 Task: Get directions from Mount Vernon, Virginia, United States to Santa Fe, New Mexico, United States  and explore the nearby hotels with guest rating 4 and above during next weekend and 1 guest
Action: Key pressed google<Key.space>map
Screenshot: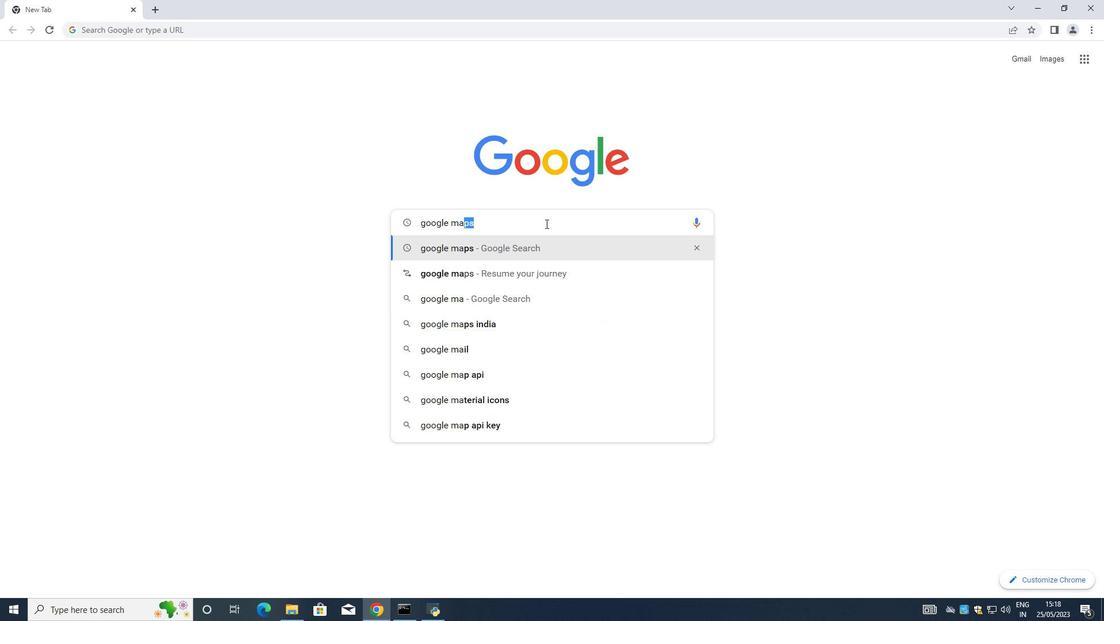 
Action: Mouse moved to (539, 220)
Screenshot: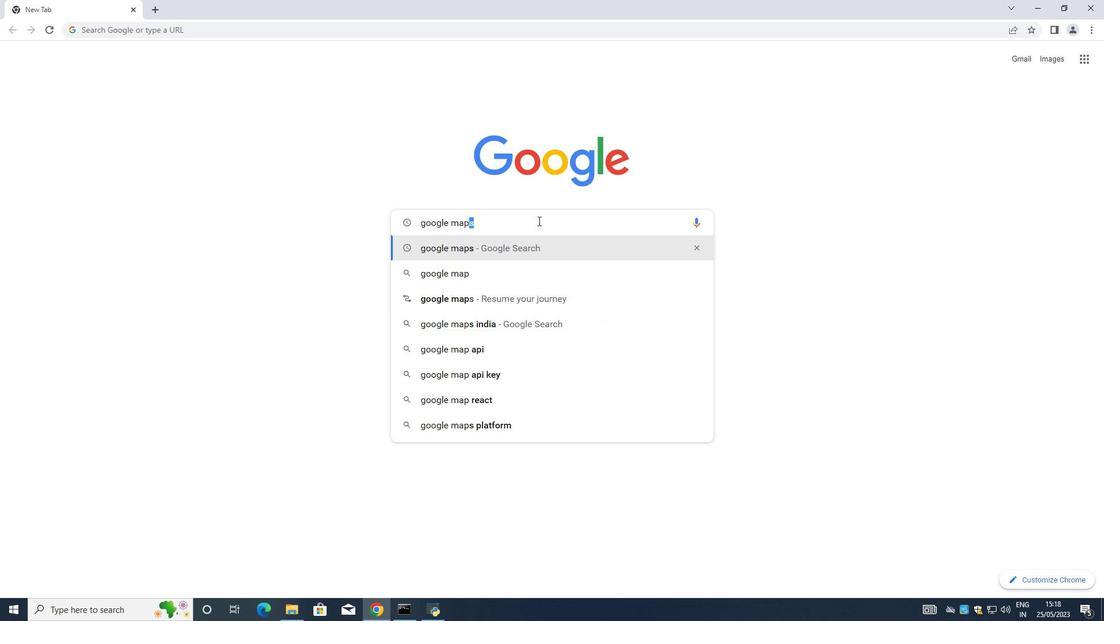 
Action: Key pressed s
Screenshot: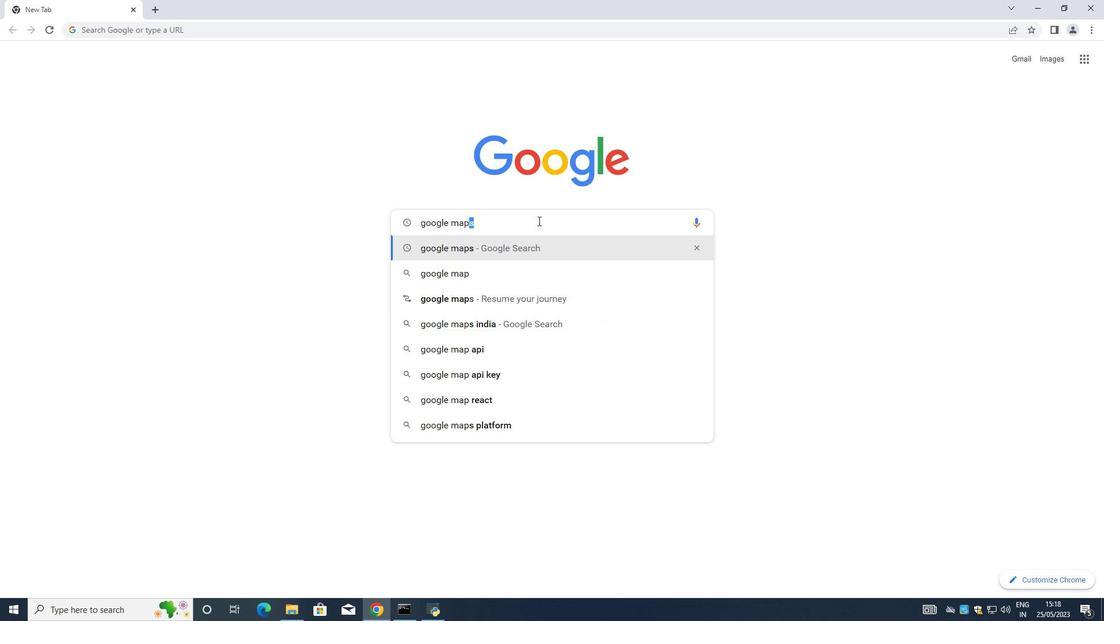 
Action: Mouse moved to (543, 221)
Screenshot: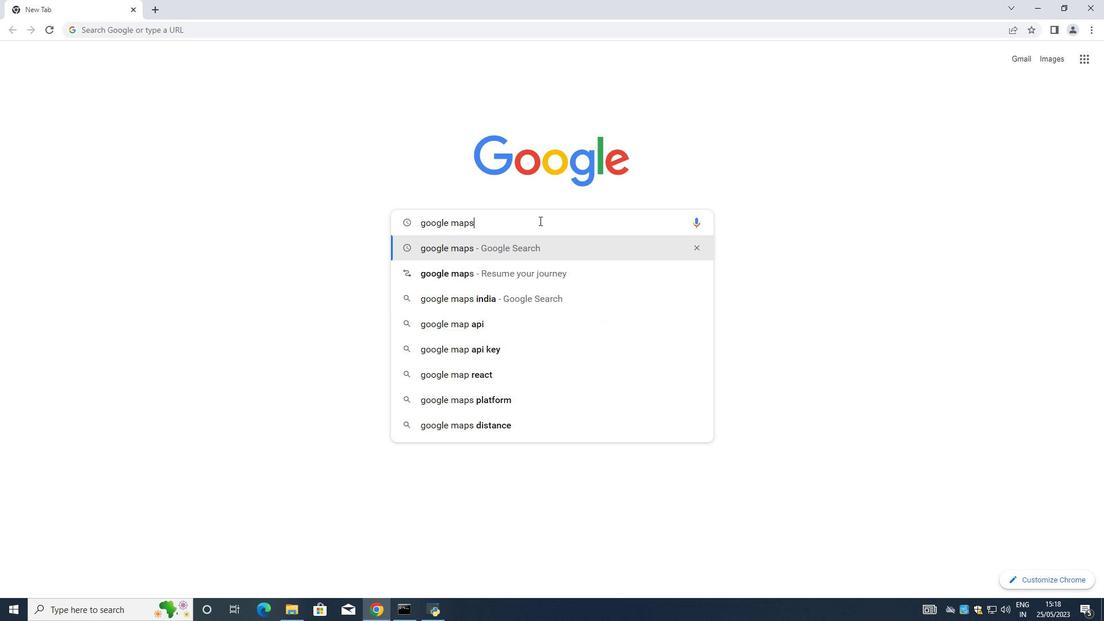 
Action: Key pressed <Key.enter>
Screenshot: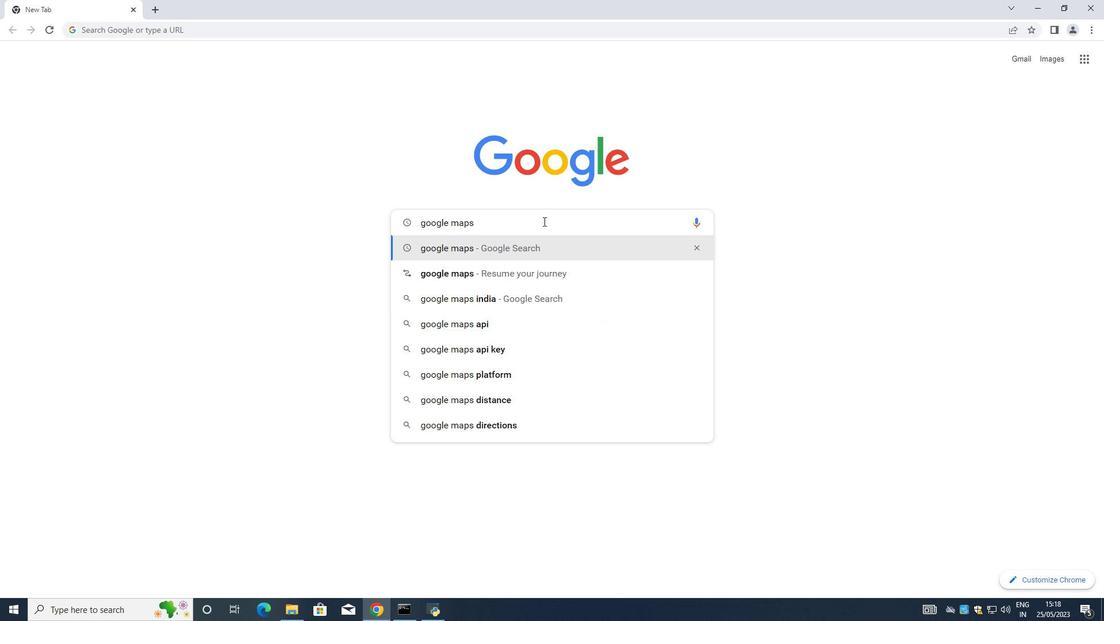 
Action: Mouse moved to (652, 223)
Screenshot: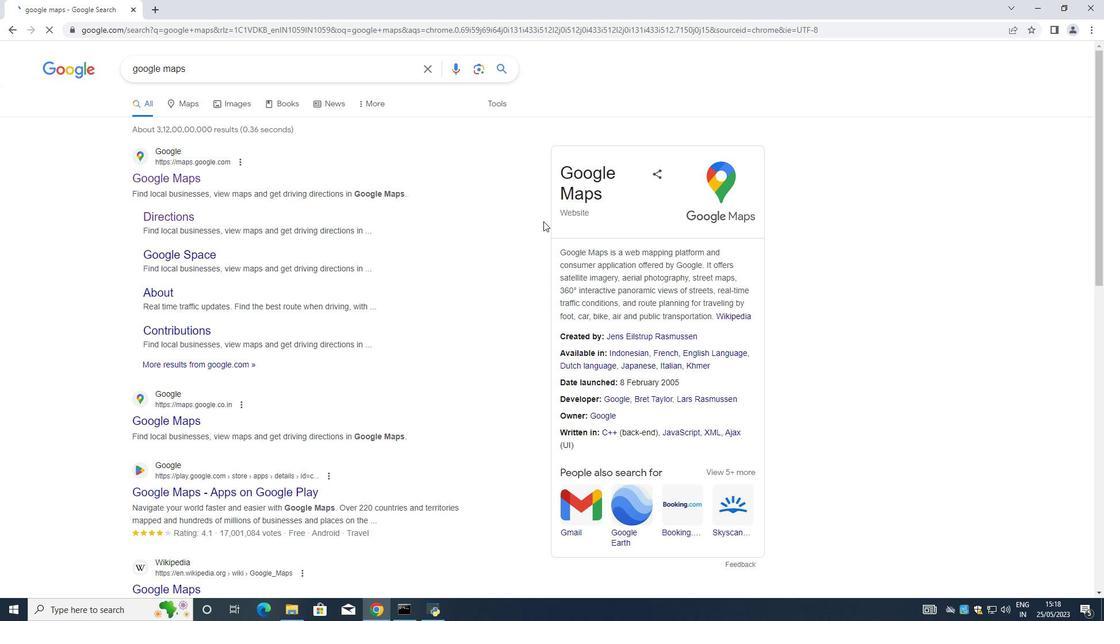 
Action: Mouse scrolled (652, 223) with delta (0, 0)
Screenshot: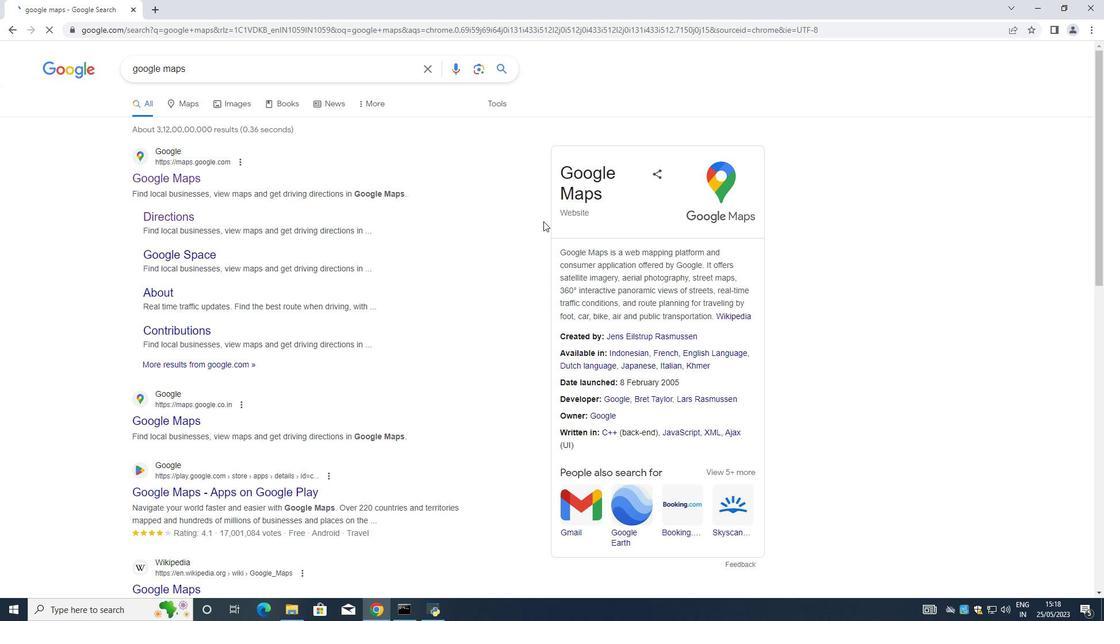 
Action: Mouse moved to (181, 177)
Screenshot: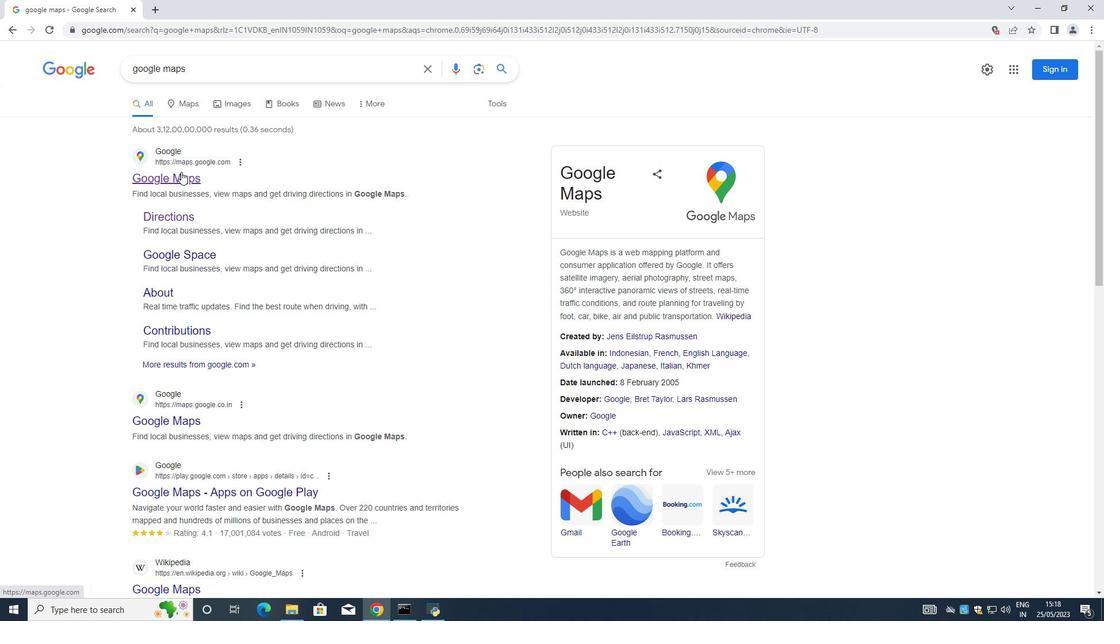 
Action: Mouse pressed left at (181, 177)
Screenshot: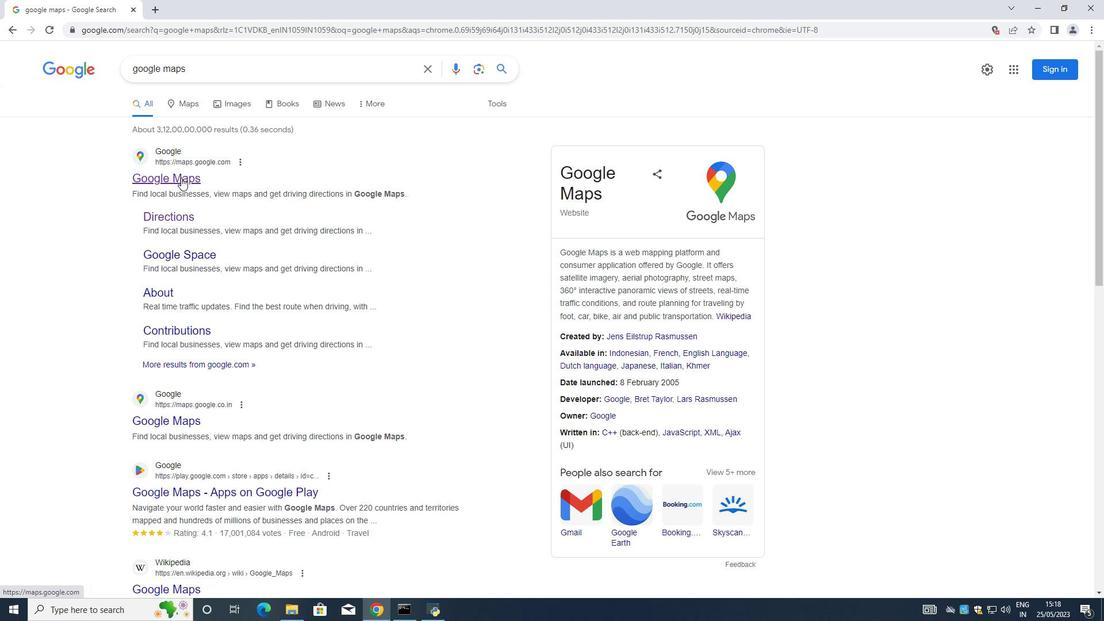 
Action: Mouse moved to (149, 56)
Screenshot: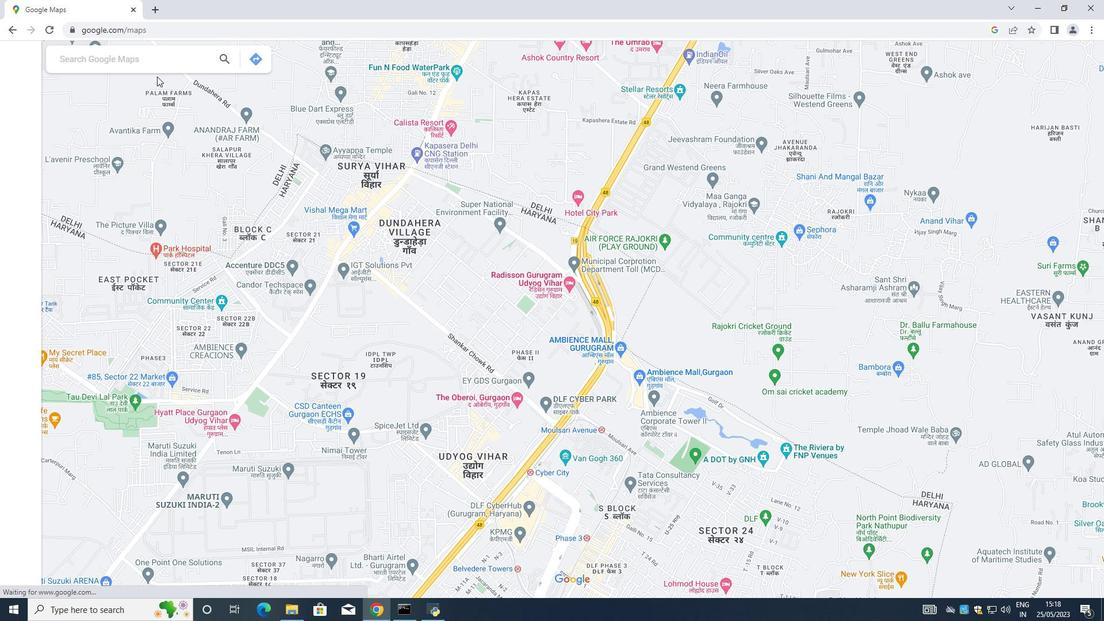 
Action: Mouse pressed left at (149, 56)
Screenshot: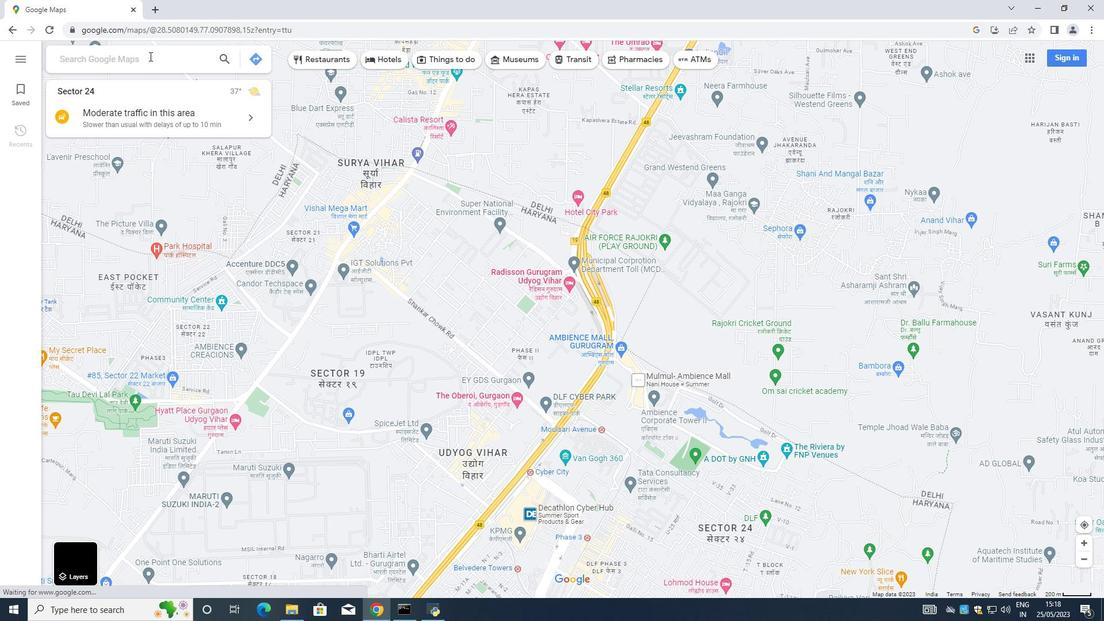 
Action: Key pressed <Key.shift><Key.shift><Key.shift><Key.shift><Key.shift><Key.shift>Santa<Key.space><Key.shift>Fe,new<Key.space>mexico,<Key.shift><Key.shift><Key.shift><Key.shift><Key.shift>United<Key.space><Key.shift>States
Screenshot: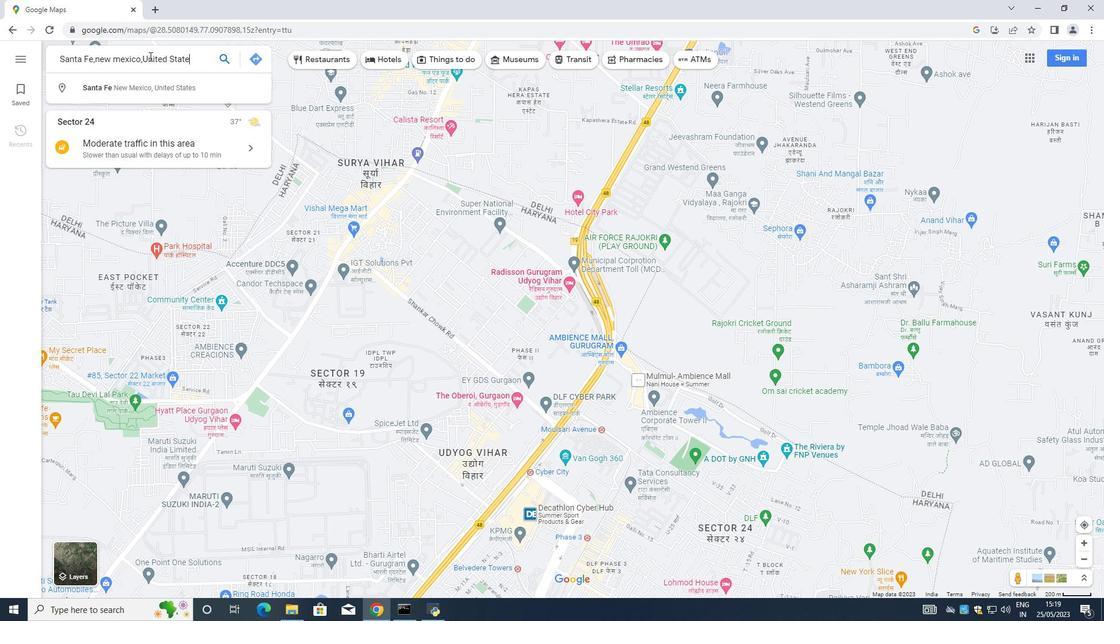 
Action: Mouse moved to (223, 55)
Screenshot: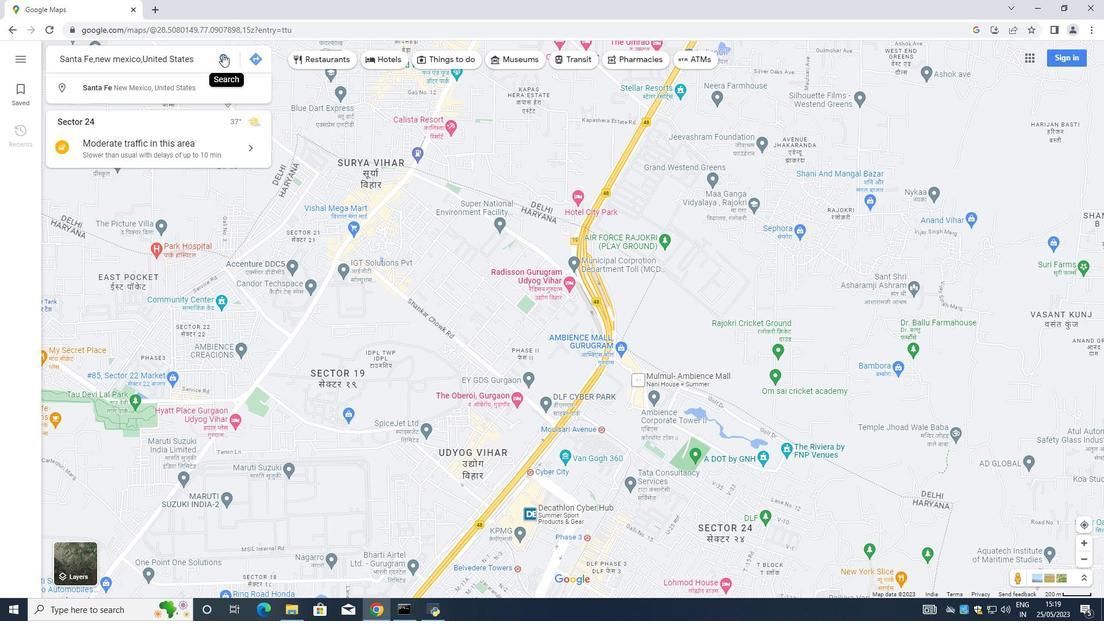 
Action: Mouse pressed left at (223, 55)
Screenshot: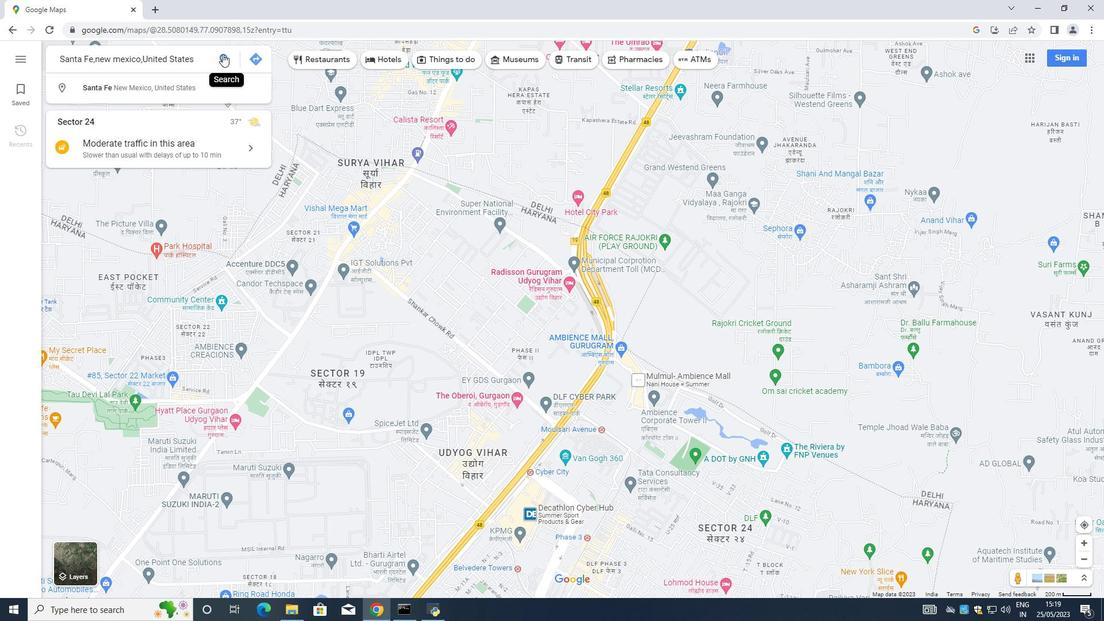 
Action: Mouse moved to (78, 261)
Screenshot: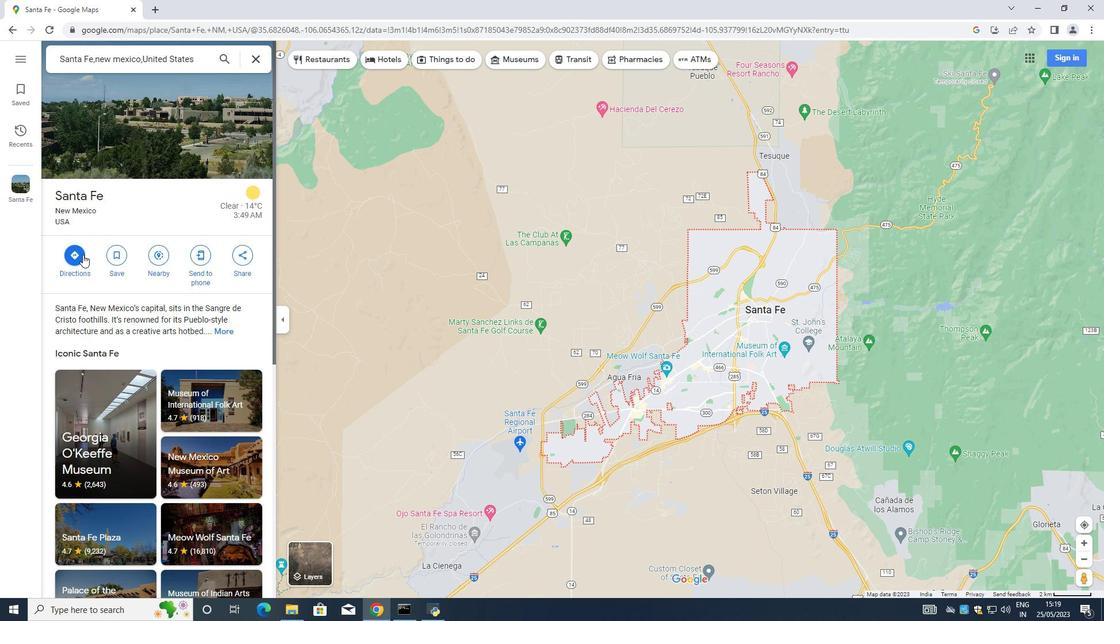 
Action: Mouse pressed left at (78, 261)
Screenshot: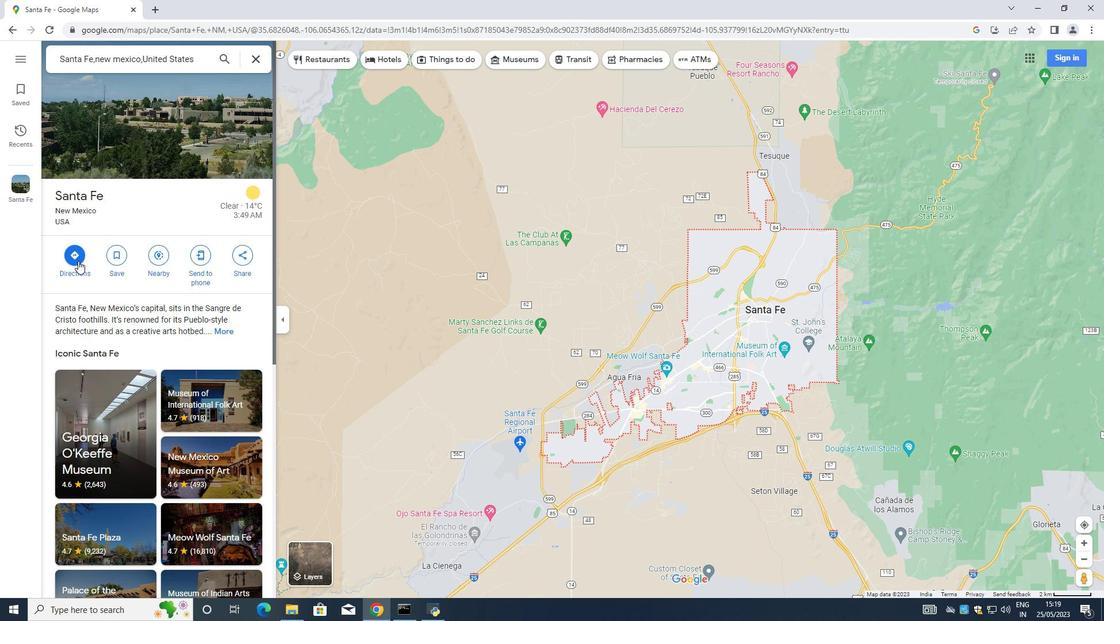 
Action: Mouse moved to (141, 88)
Screenshot: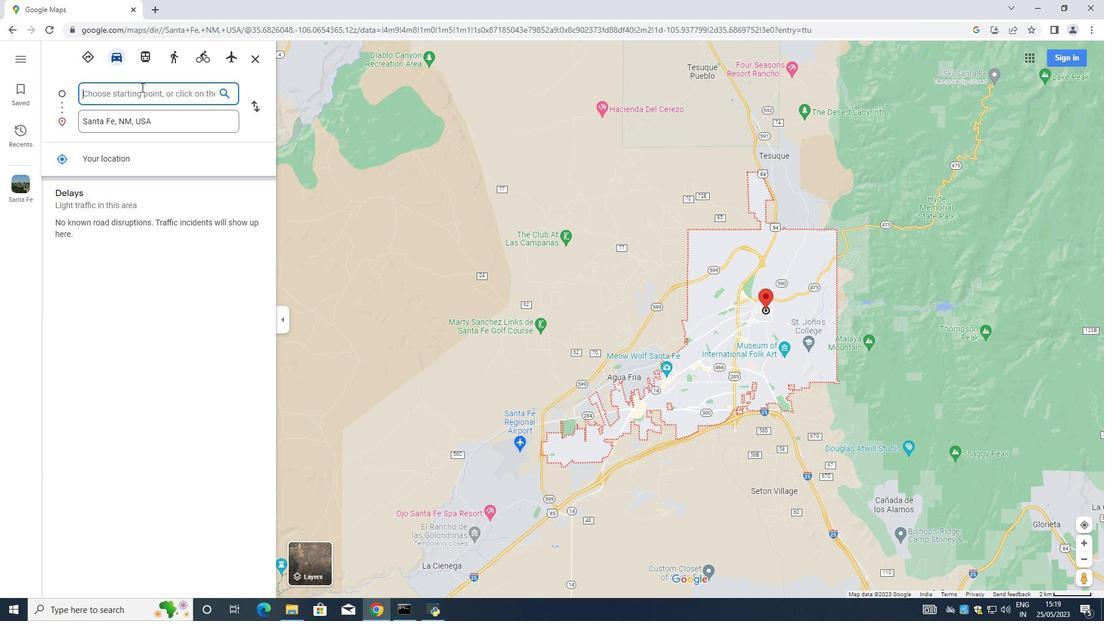 
Action: Mouse pressed left at (141, 88)
Screenshot: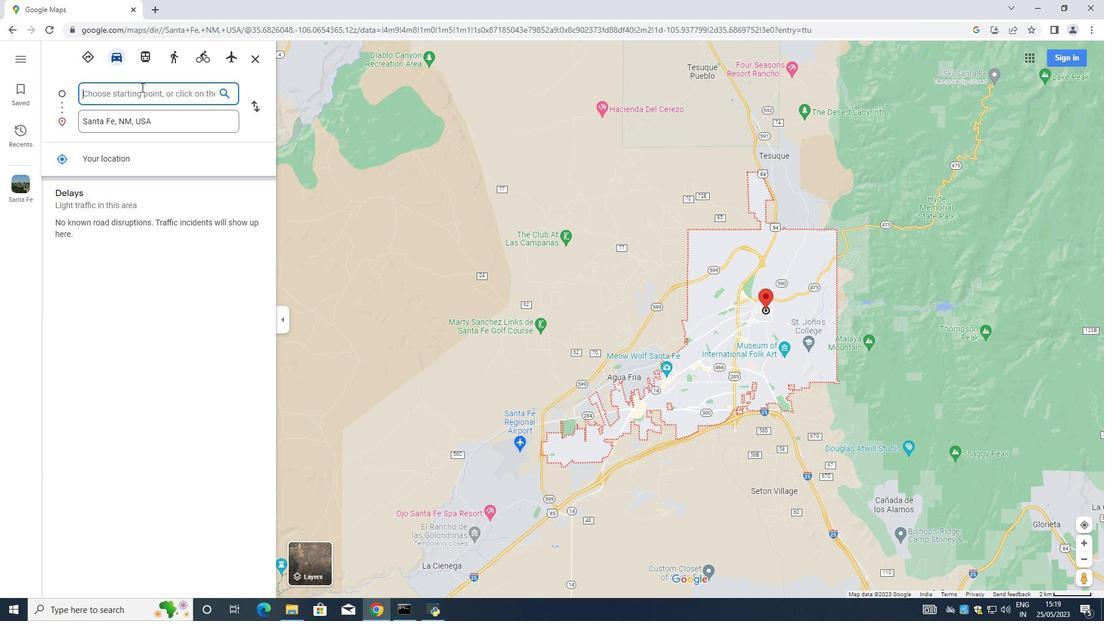 
Action: Mouse moved to (139, 89)
Screenshot: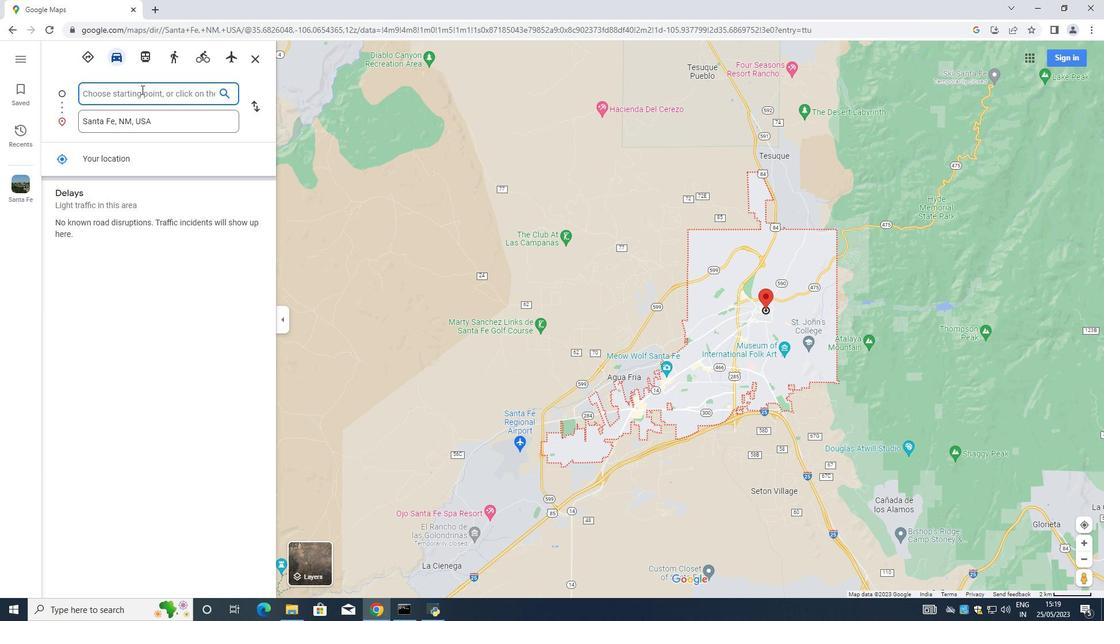 
Action: Key pressed <Key.shift><Key.shift>Mount<Key.space><Key.shift>Vernon,<Key.shift>Virginia,<Key.shift><Key.shift><Key.shift><Key.shift><Key.shift><Key.shift><Key.shift><Key.shift><Key.shift><Key.shift><Key.shift><Key.shift><Key.shift><Key.shift><Key.shift><Key.shift><Key.shift><Key.shift><Key.shift><Key.shift><Key.shift><Key.shift><Key.shift><Key.shift><Key.shift><Key.shift><Key.shift>Unites<Key.space><Key.shift><Key.shift><Key.shift><Key.shift><Key.shift><Key.shift><Key.shift><Key.shift><Key.shift>States
Screenshot: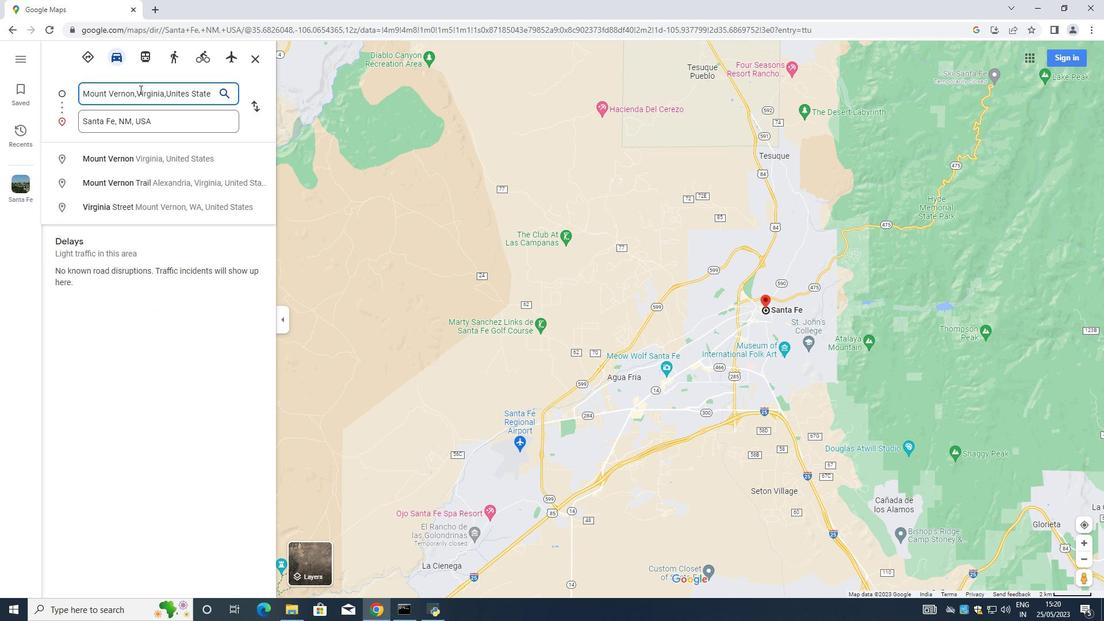 
Action: Mouse moved to (228, 94)
Screenshot: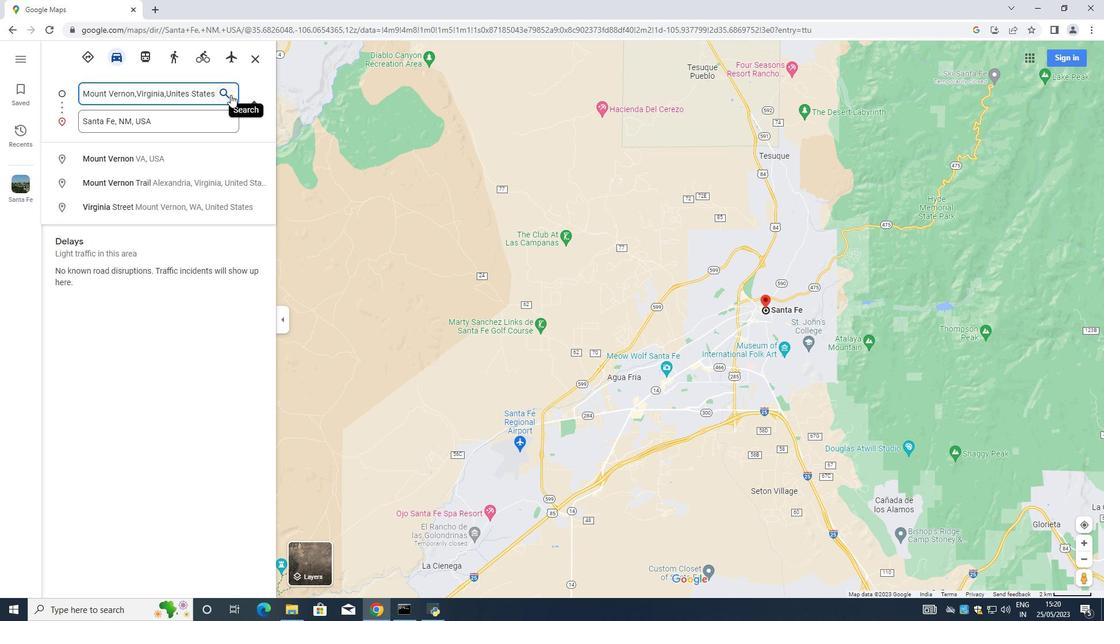 
Action: Mouse pressed left at (228, 94)
Screenshot: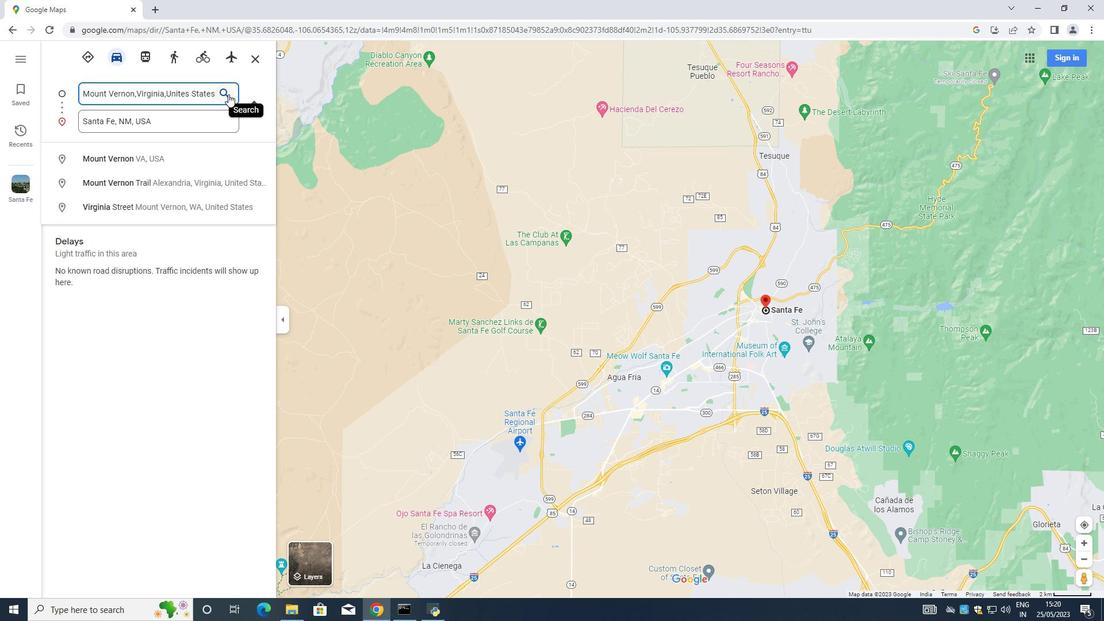 
Action: Mouse moved to (320, 56)
Screenshot: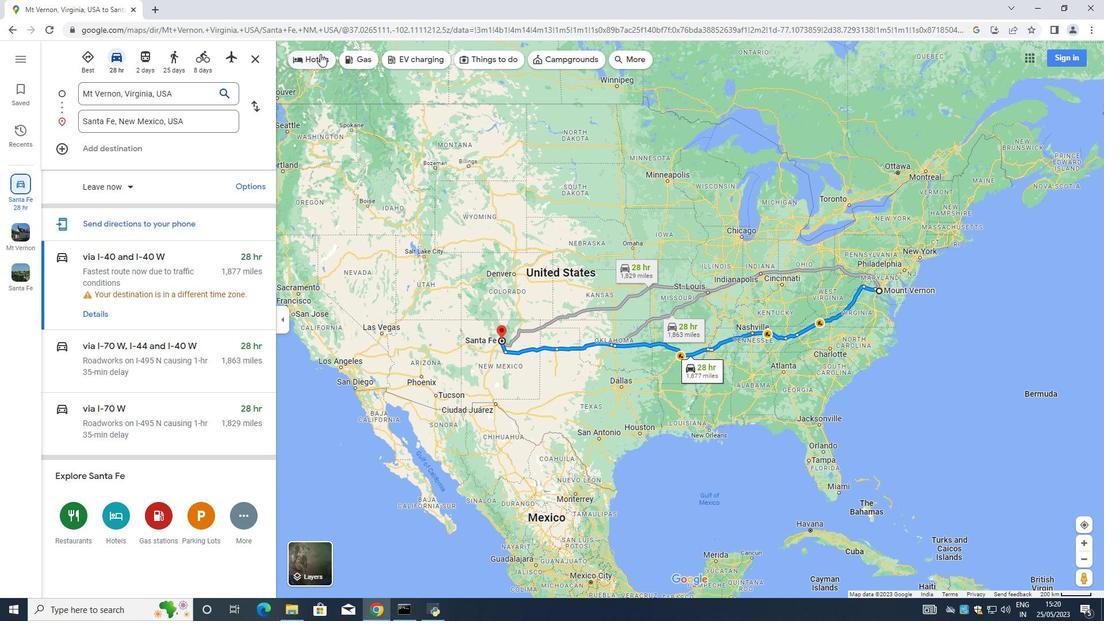 
Action: Mouse pressed left at (320, 56)
Screenshot: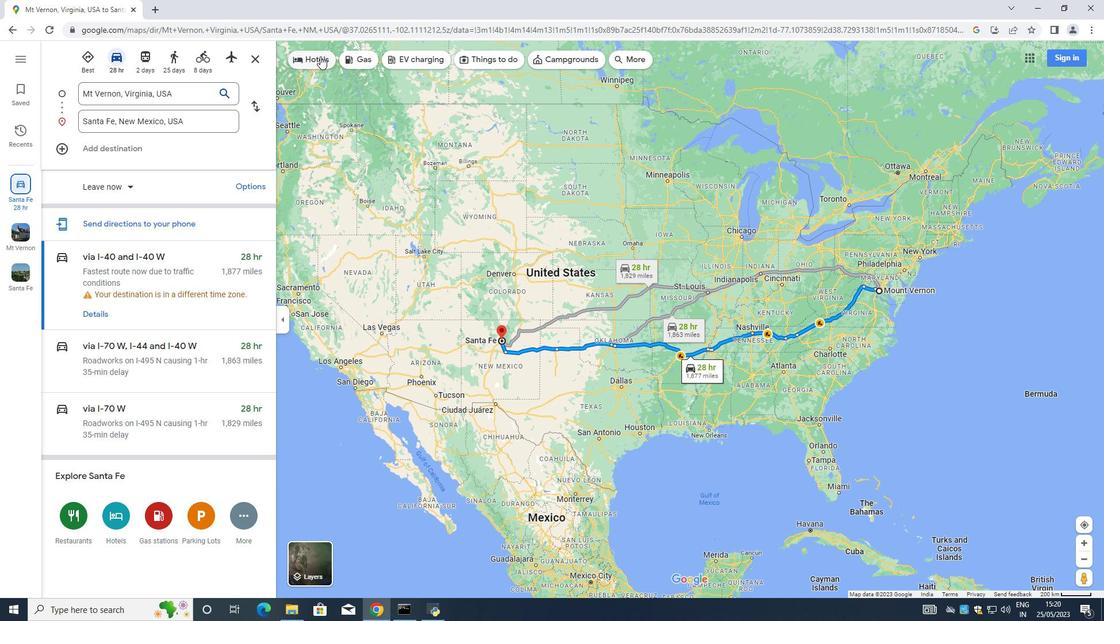 
Action: Mouse moved to (262, 96)
Screenshot: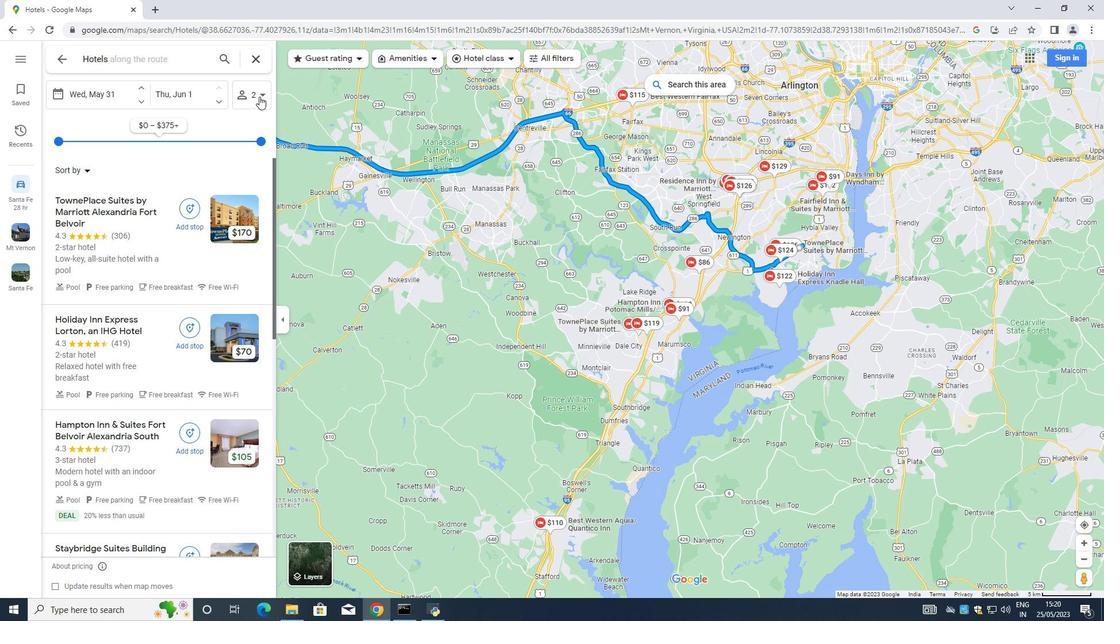 
Action: Mouse pressed left at (262, 96)
Screenshot: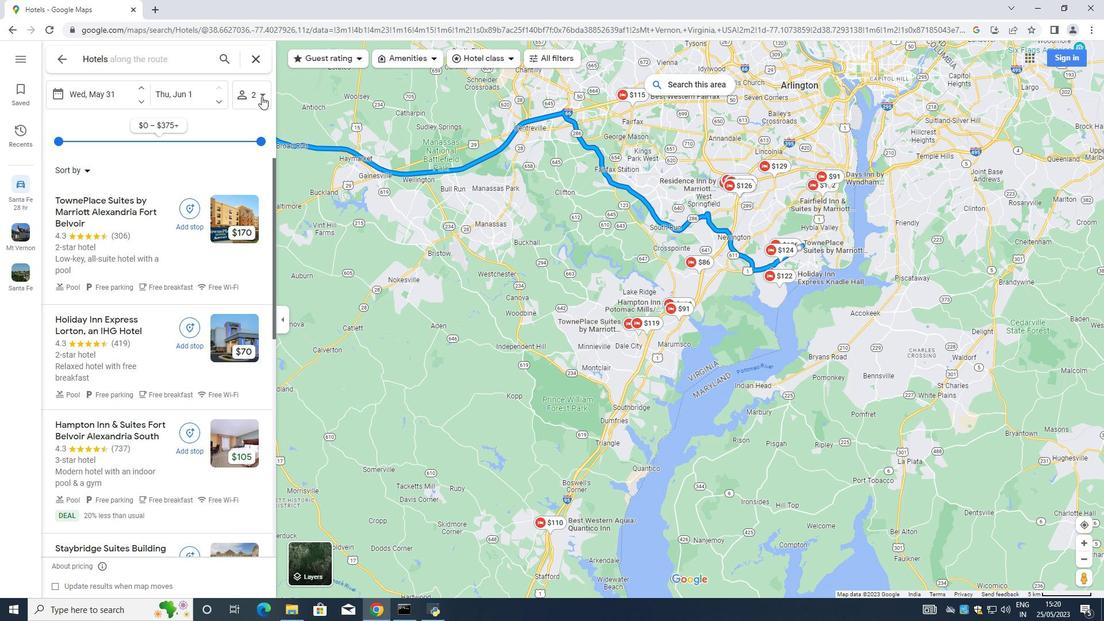 
Action: Mouse moved to (261, 96)
Screenshot: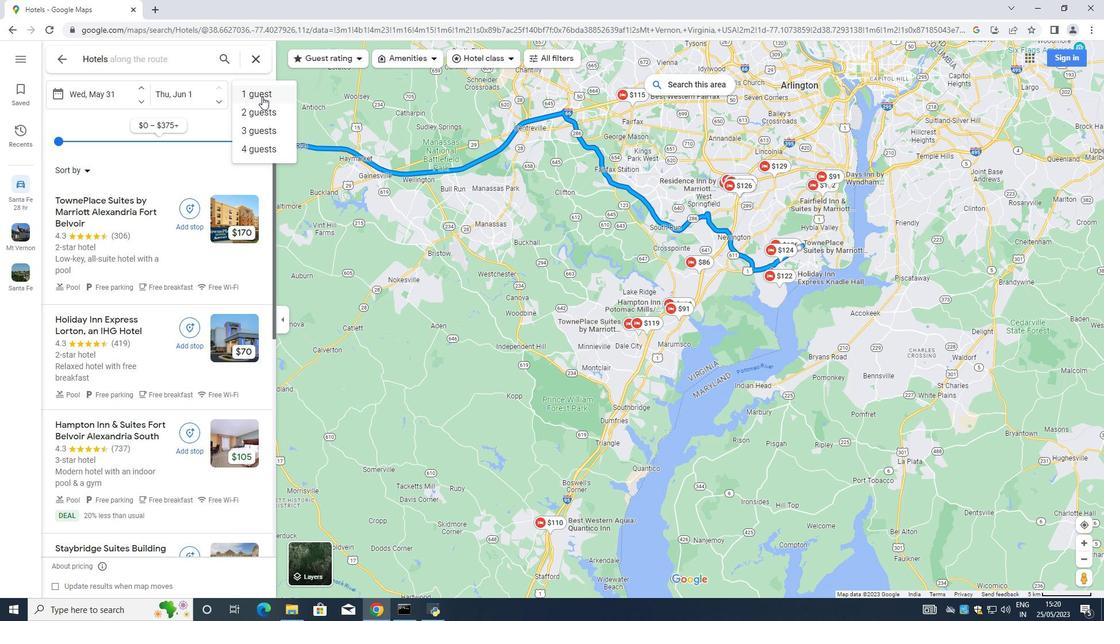 
Action: Mouse pressed left at (261, 96)
Screenshot: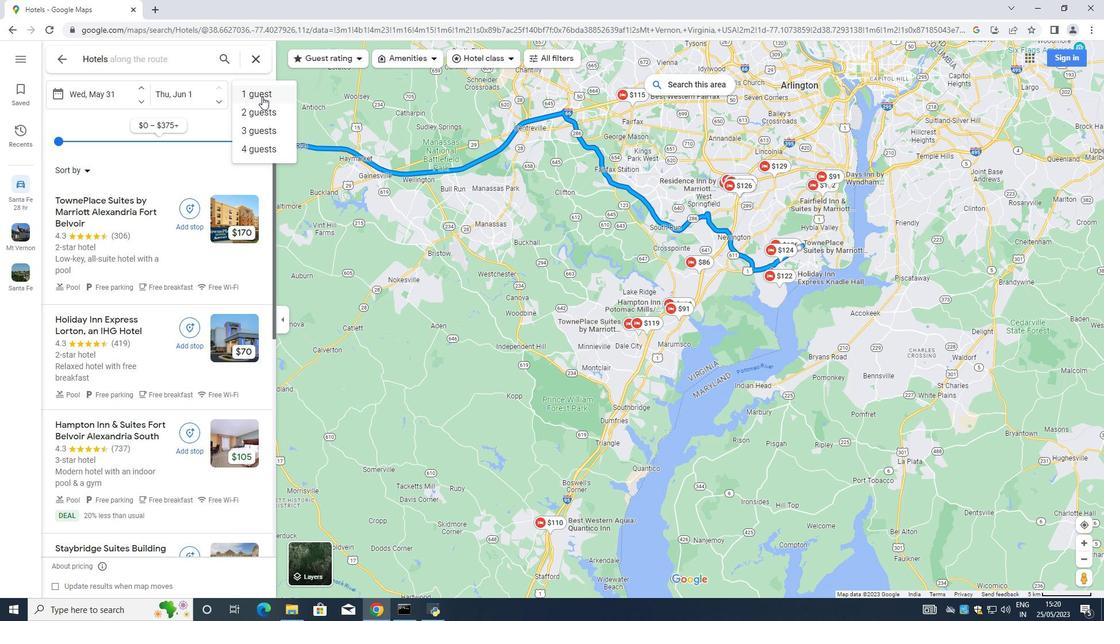 
Action: Mouse moved to (358, 60)
Screenshot: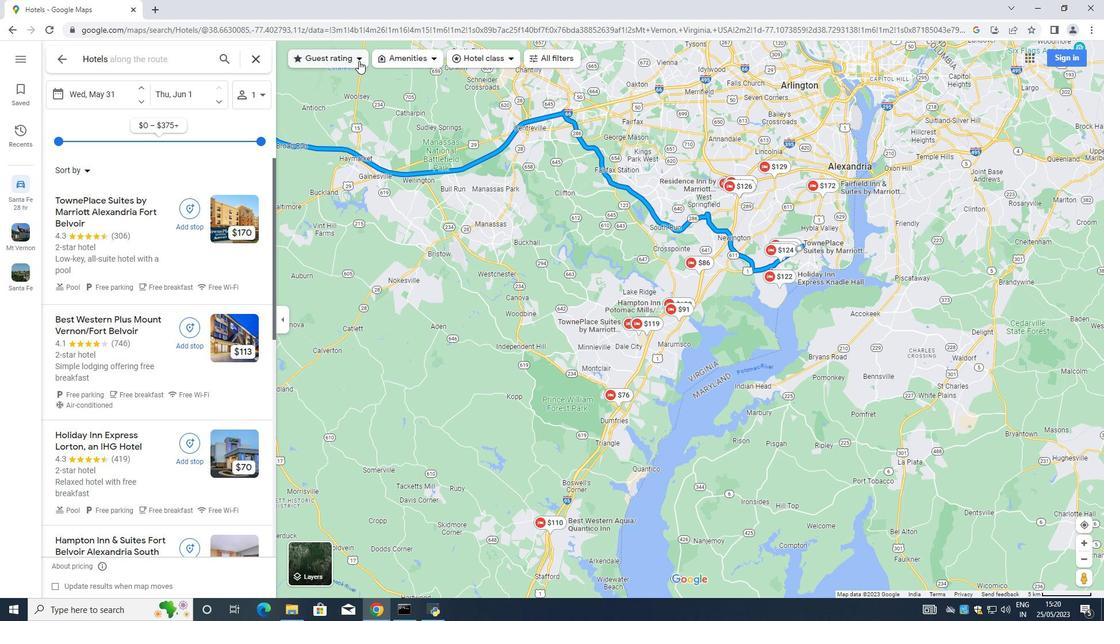 
Action: Mouse pressed left at (358, 60)
Screenshot: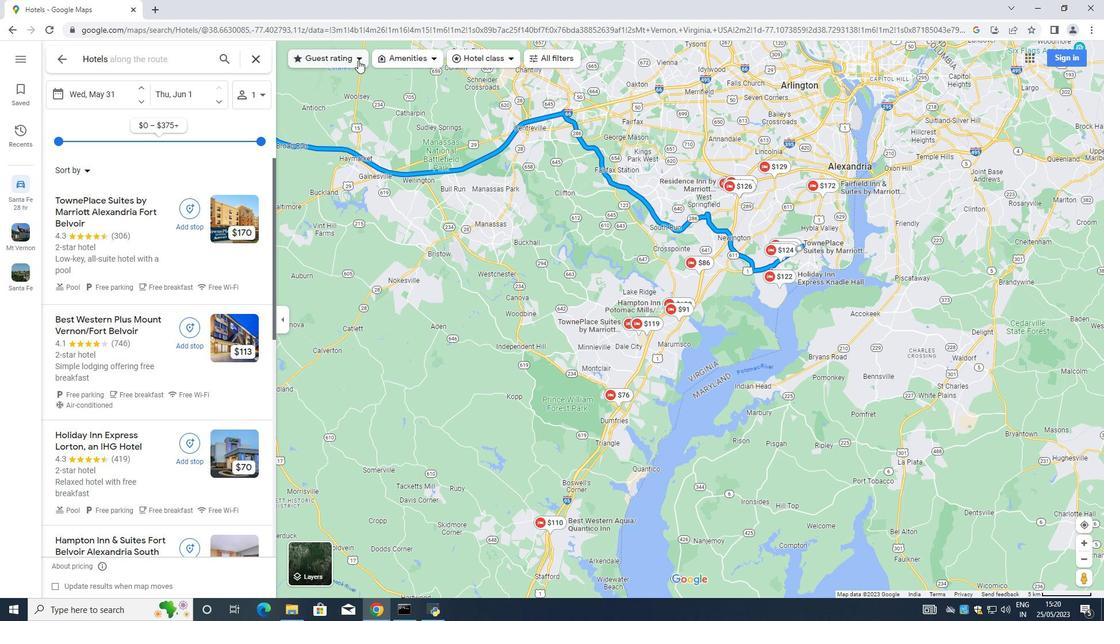 
Action: Mouse moved to (312, 181)
Screenshot: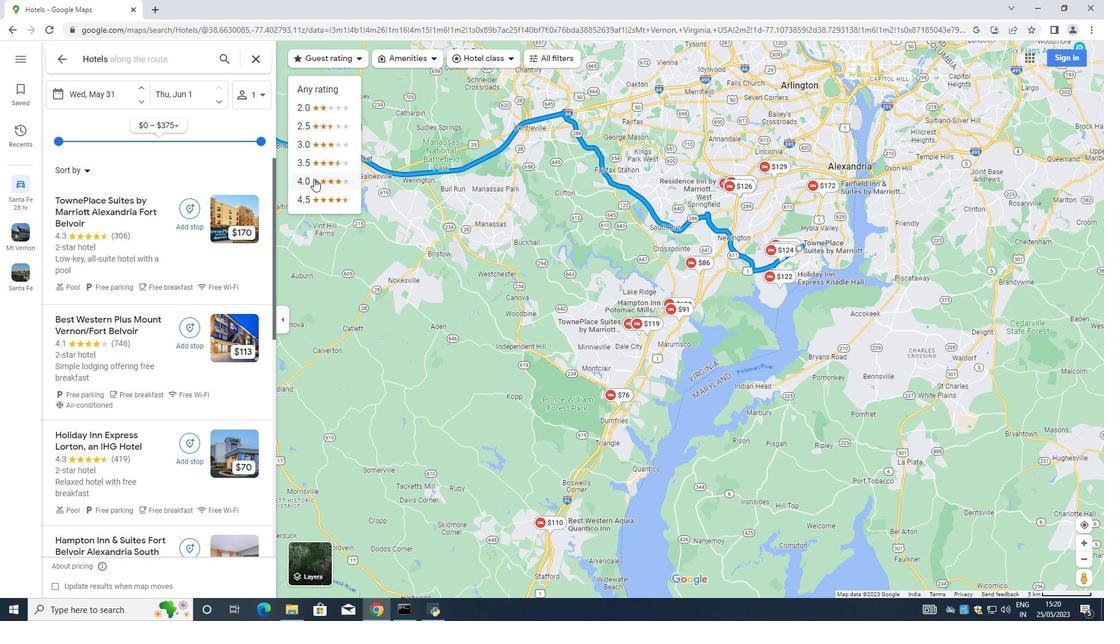 
Action: Mouse pressed left at (312, 181)
Screenshot: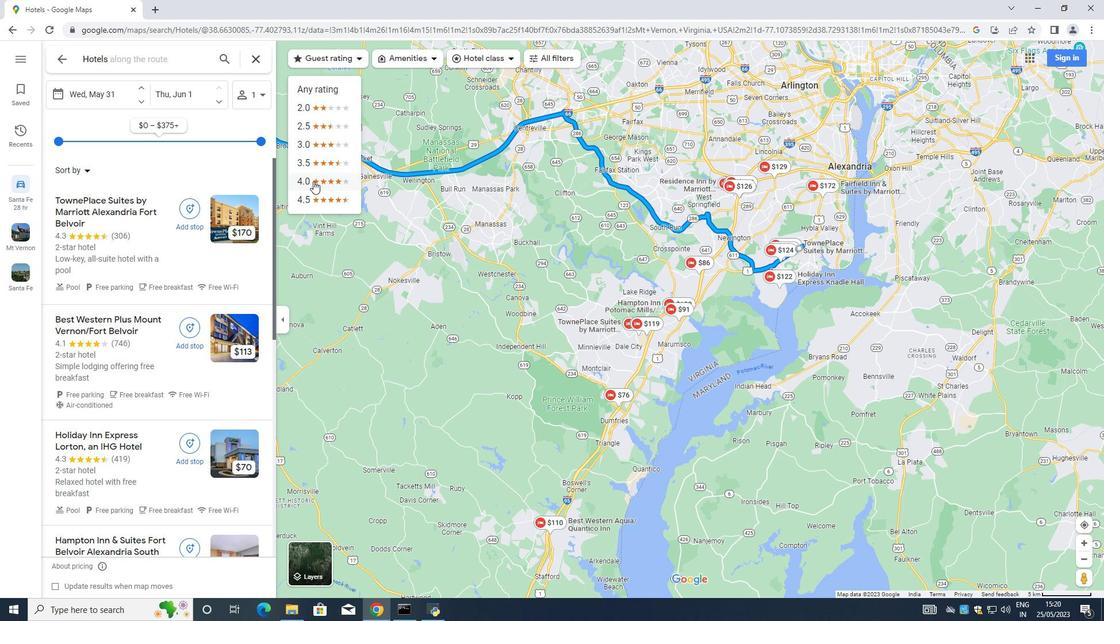 
Action: Mouse moved to (220, 58)
Screenshot: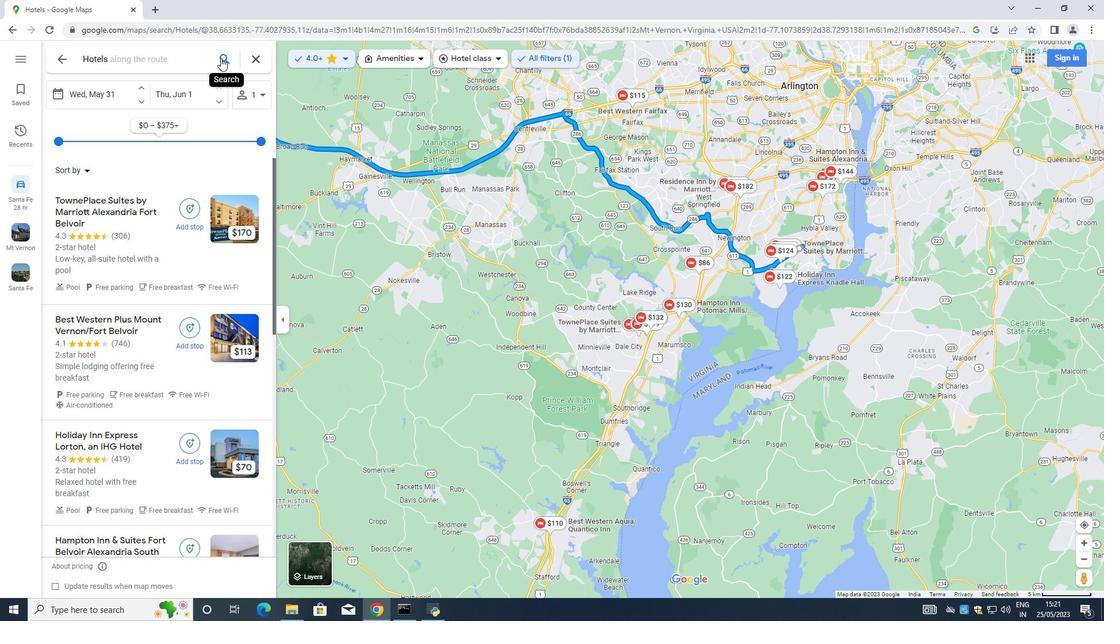 
Action: Mouse pressed left at (220, 58)
Screenshot: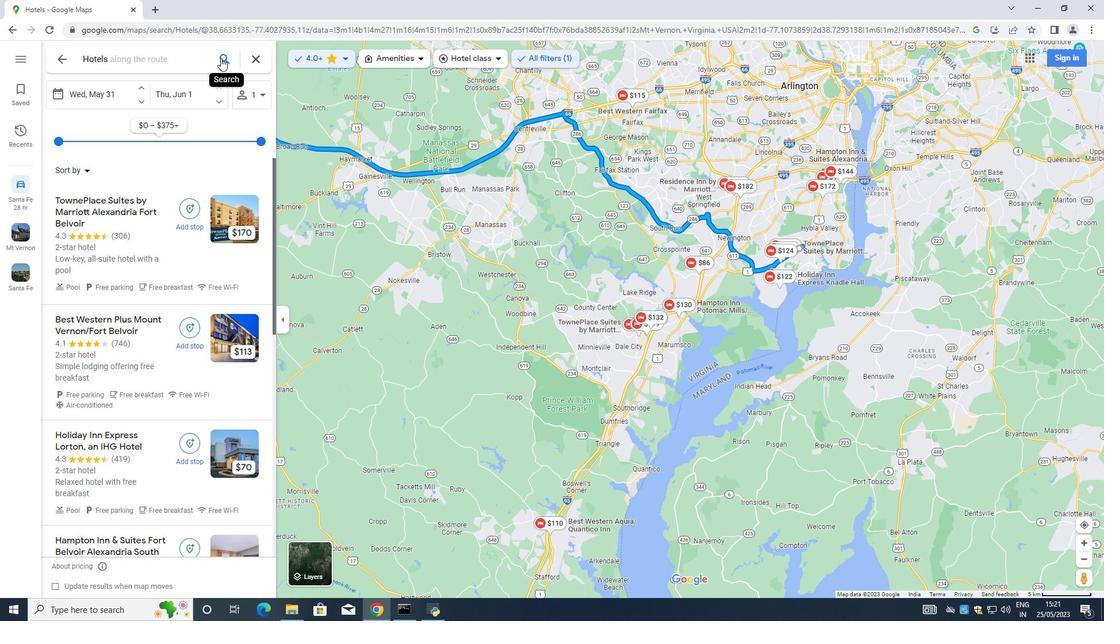 
Action: Mouse moved to (820, 281)
Screenshot: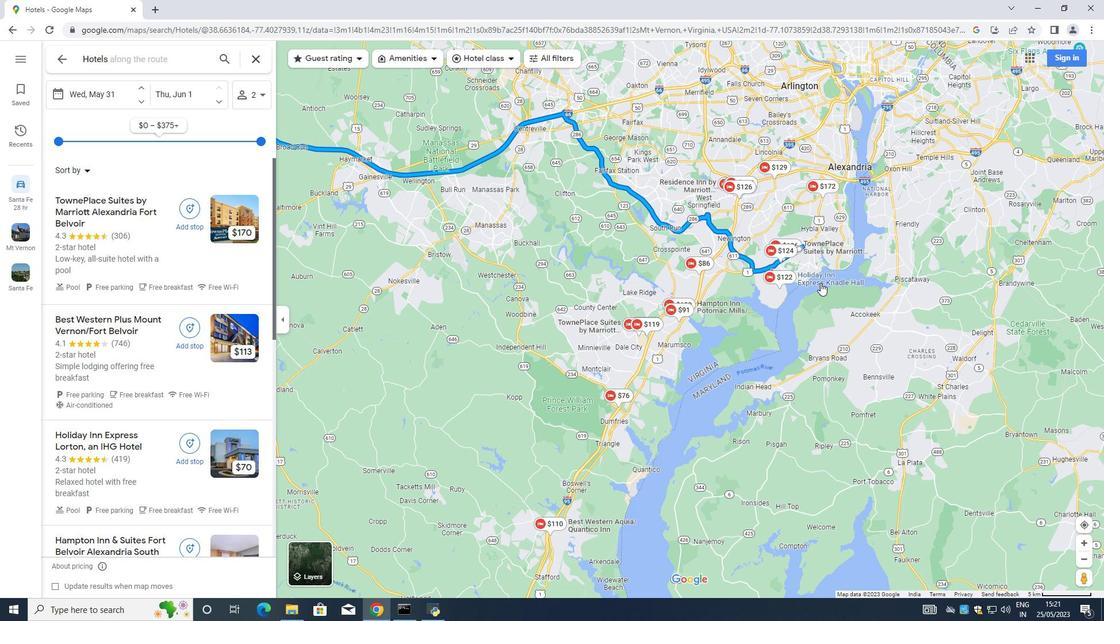 
Action: Mouse scrolled (820, 282) with delta (0, 0)
Screenshot: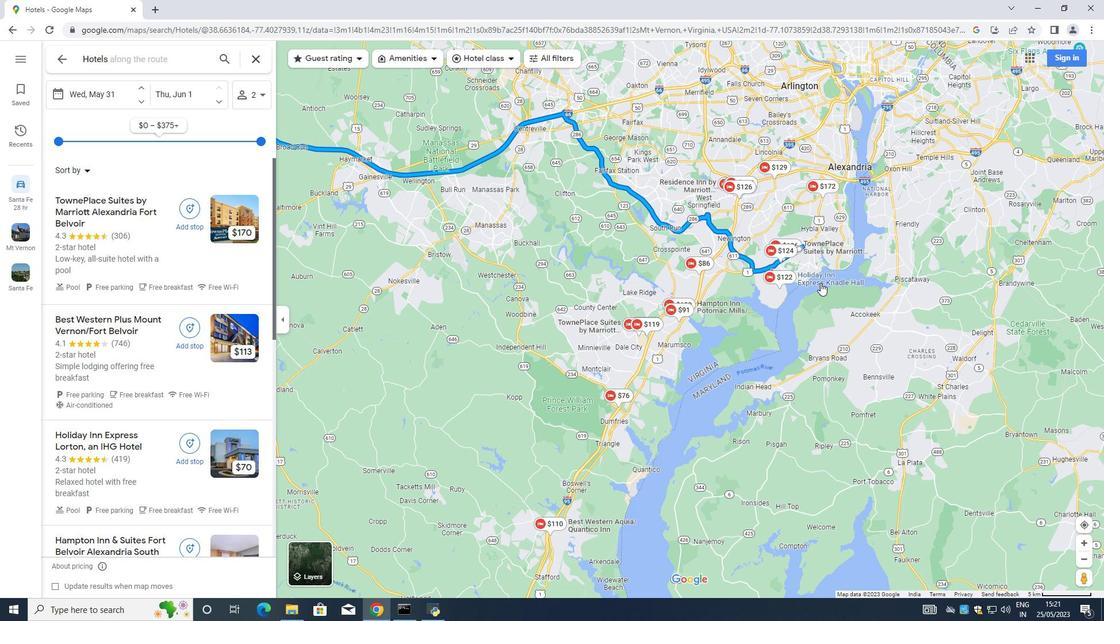 
Action: Mouse moved to (794, 252)
Screenshot: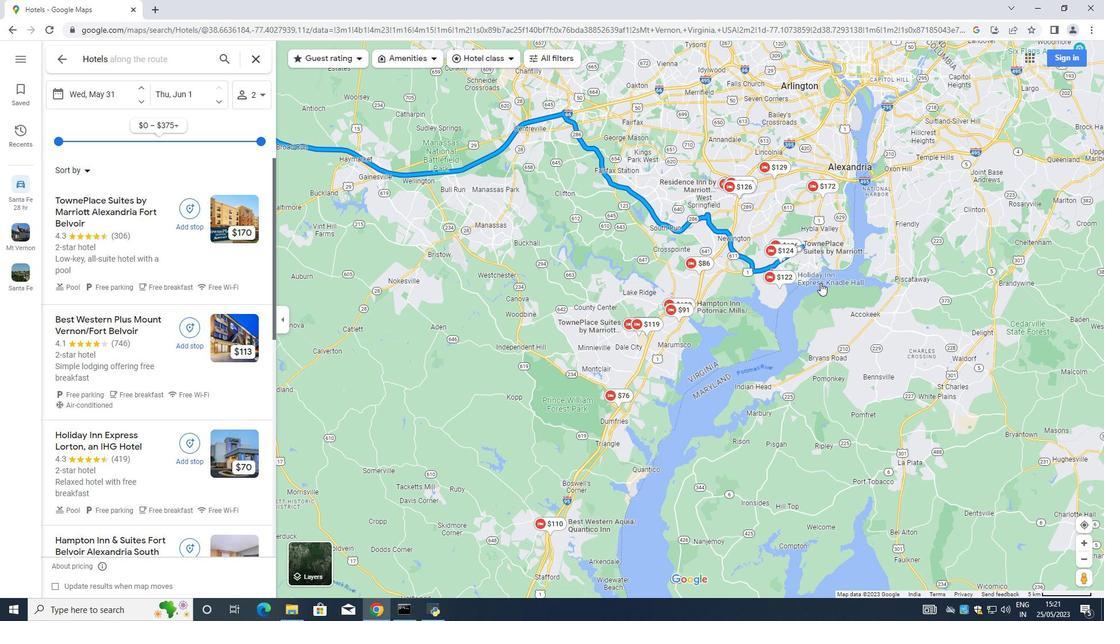 
Action: Mouse scrolled (794, 253) with delta (0, 0)
Screenshot: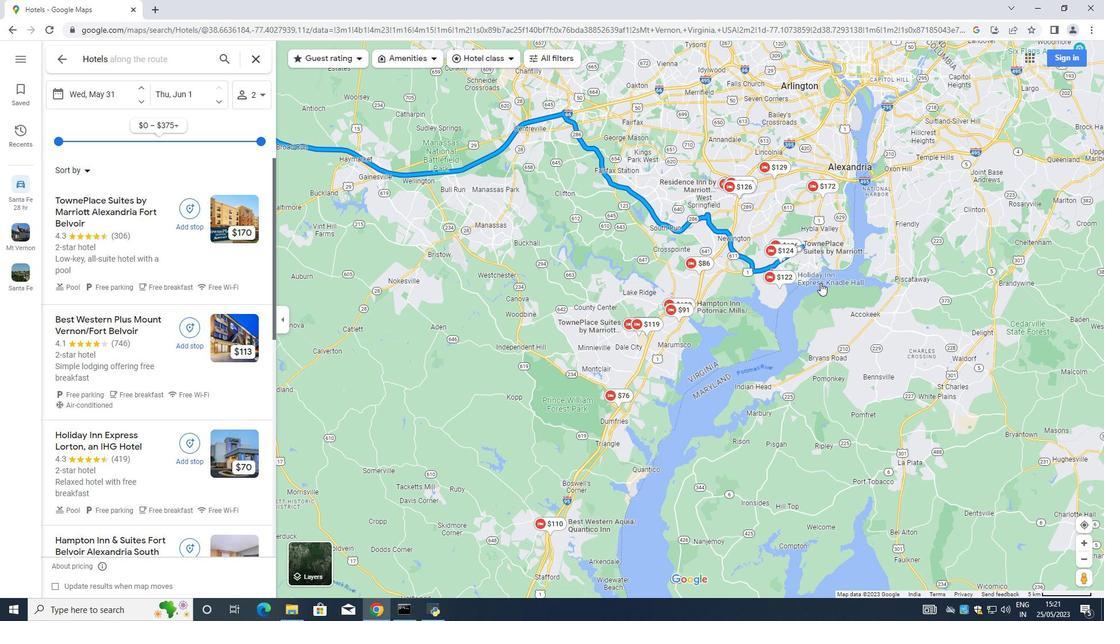 
Action: Mouse moved to (768, 232)
Screenshot: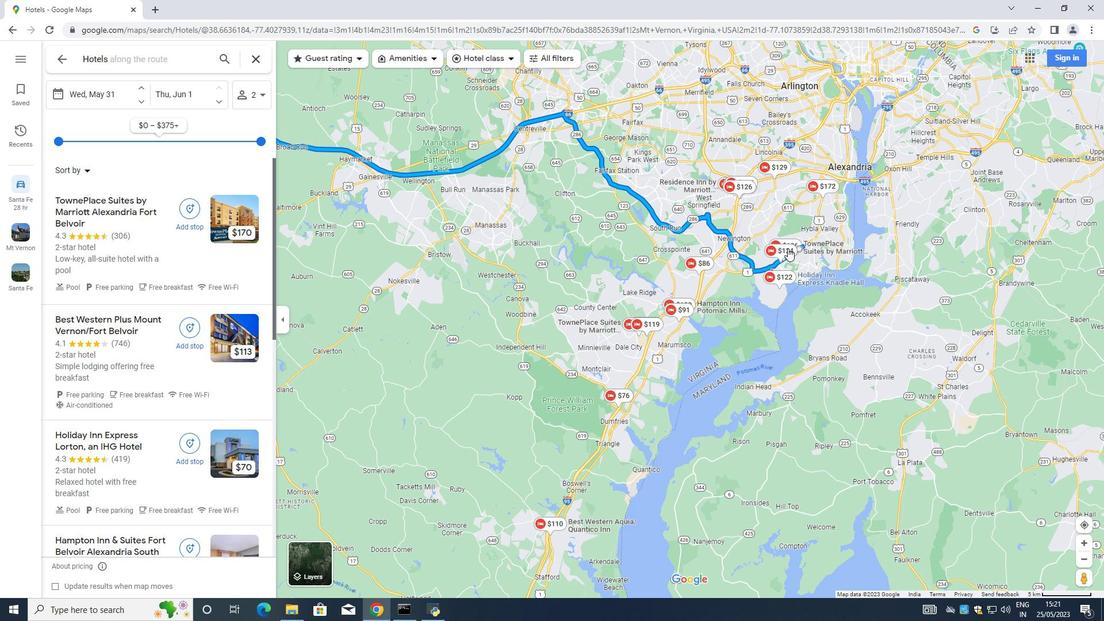 
Action: Mouse scrolled (769, 234) with delta (0, 0)
Screenshot: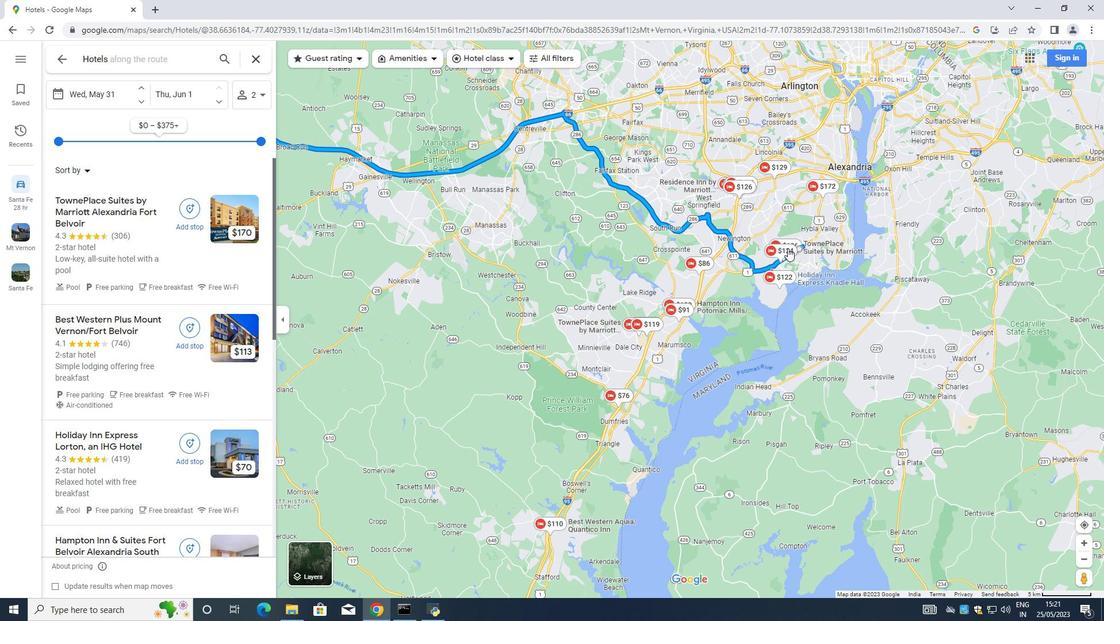 
Action: Mouse moved to (768, 231)
Screenshot: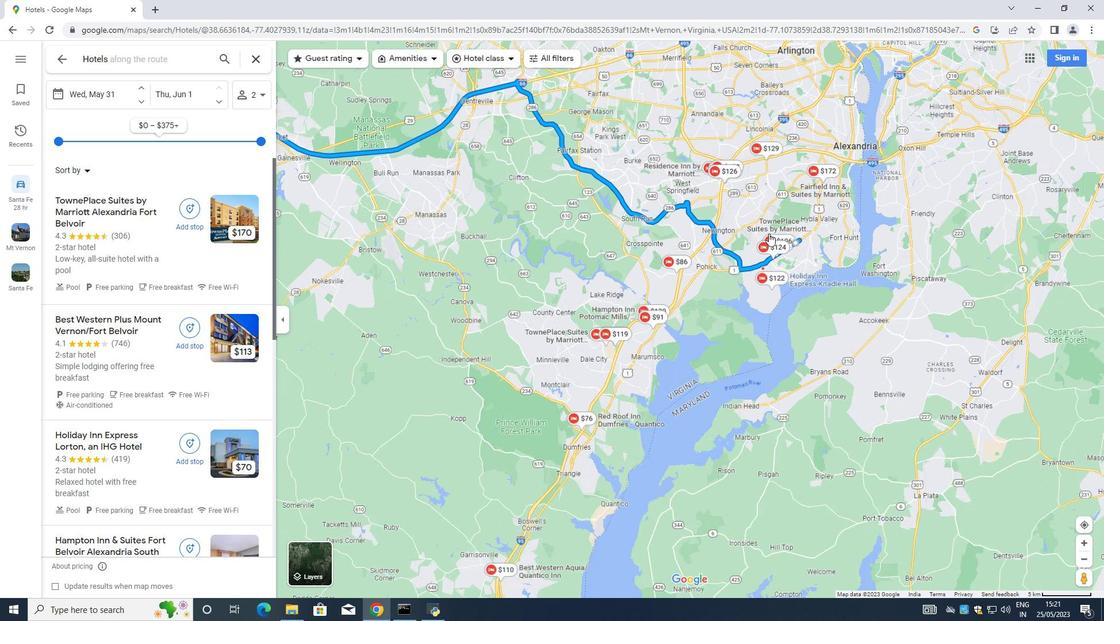 
Action: Mouse scrolled (768, 232) with delta (0, 0)
Screenshot: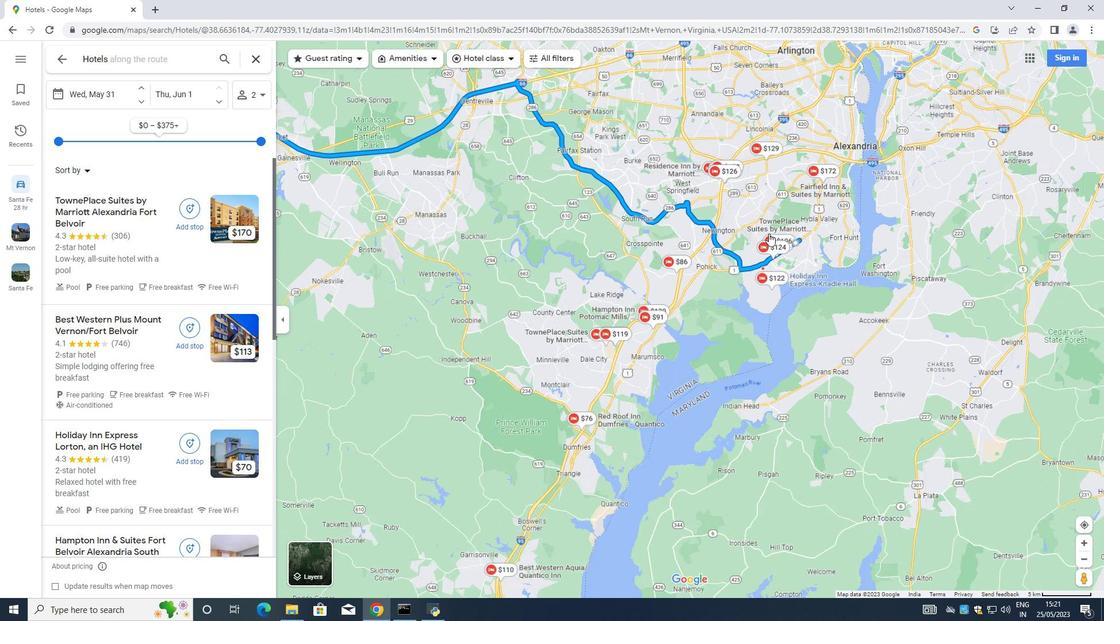 
Action: Mouse moved to (772, 257)
Screenshot: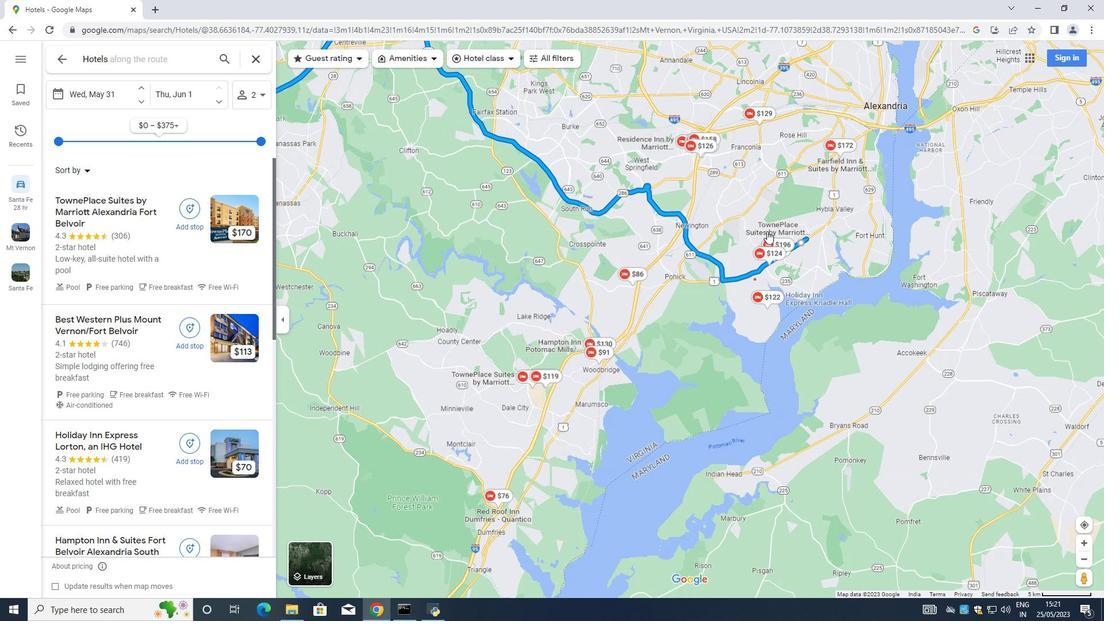 
Action: Mouse scrolled (772, 258) with delta (0, 0)
Screenshot: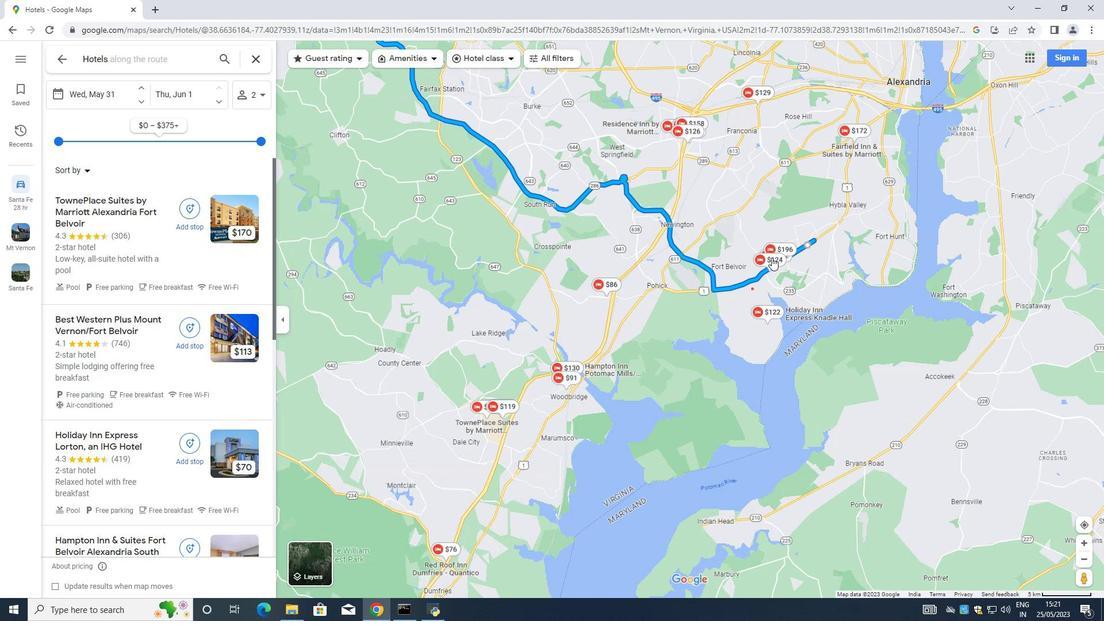 
Action: Mouse moved to (794, 275)
Screenshot: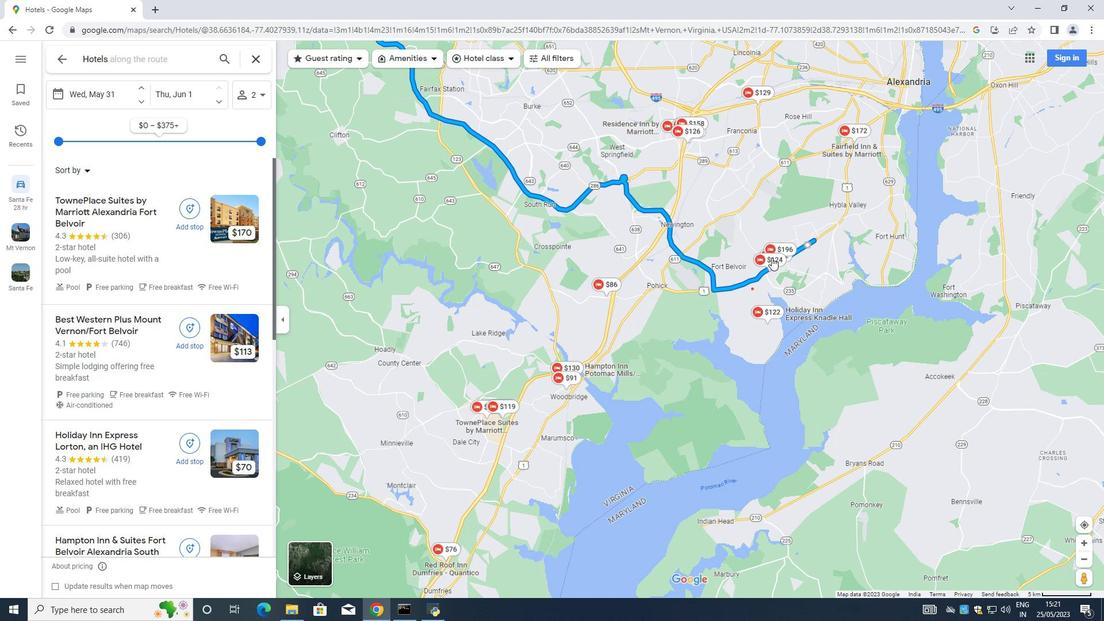 
Action: Mouse scrolled (773, 259) with delta (0, 0)
Screenshot: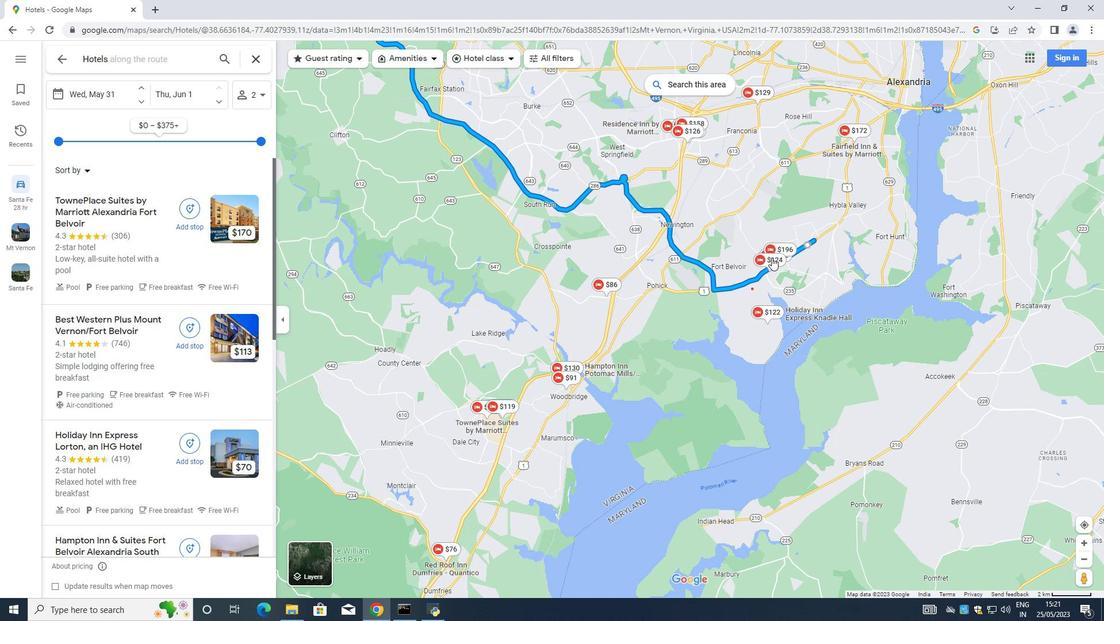 
Action: Mouse moved to (799, 274)
Screenshot: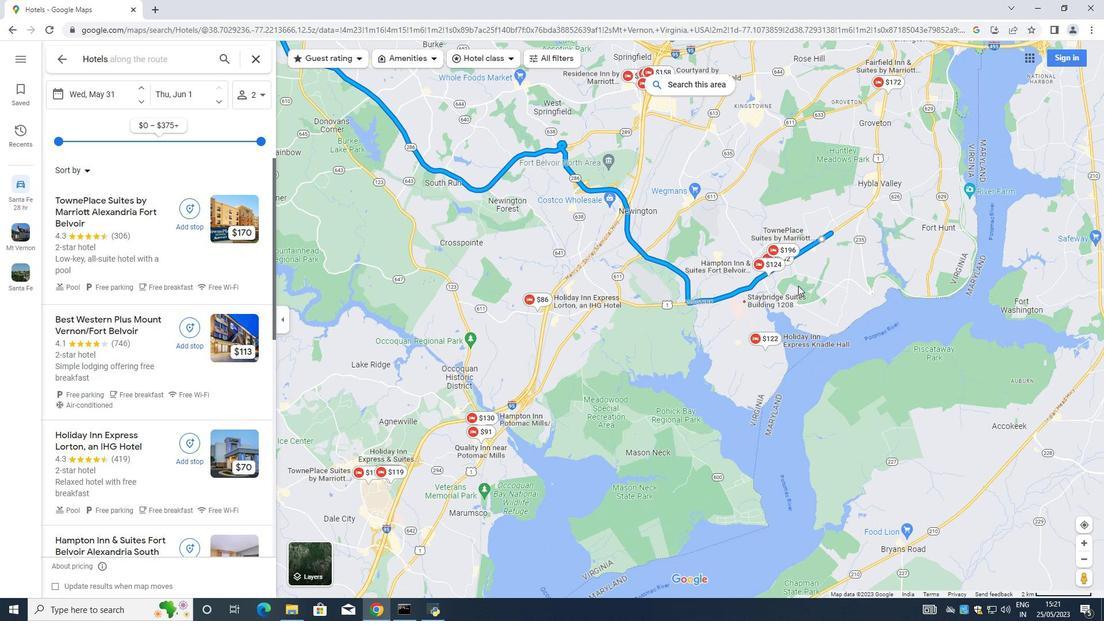
Action: Mouse pressed left at (799, 274)
Screenshot: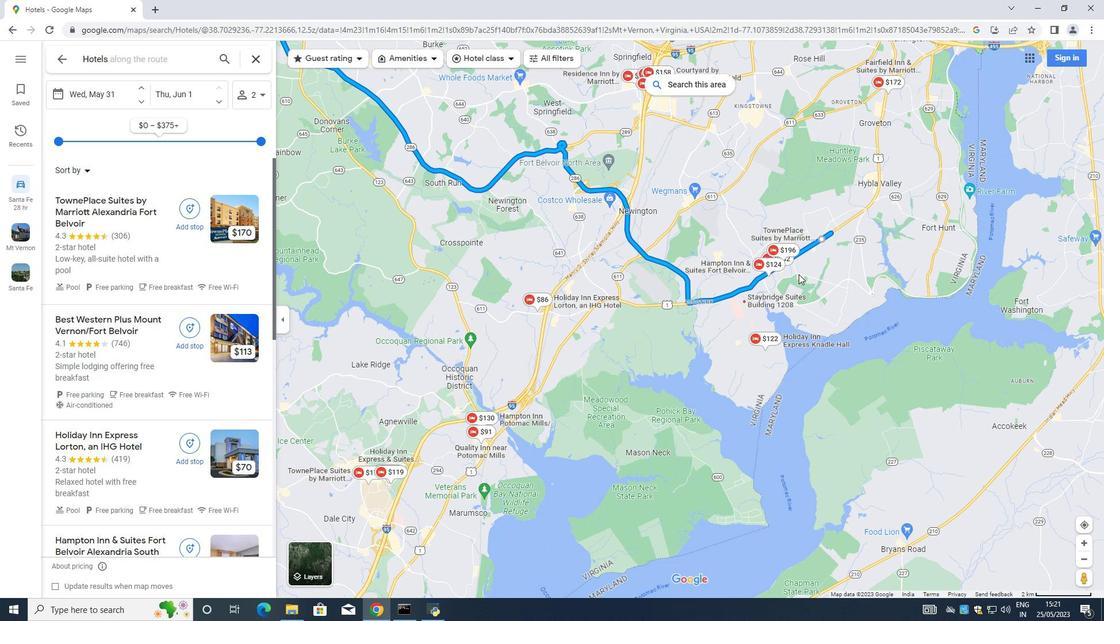 
Action: Mouse moved to (1081, 582)
Screenshot: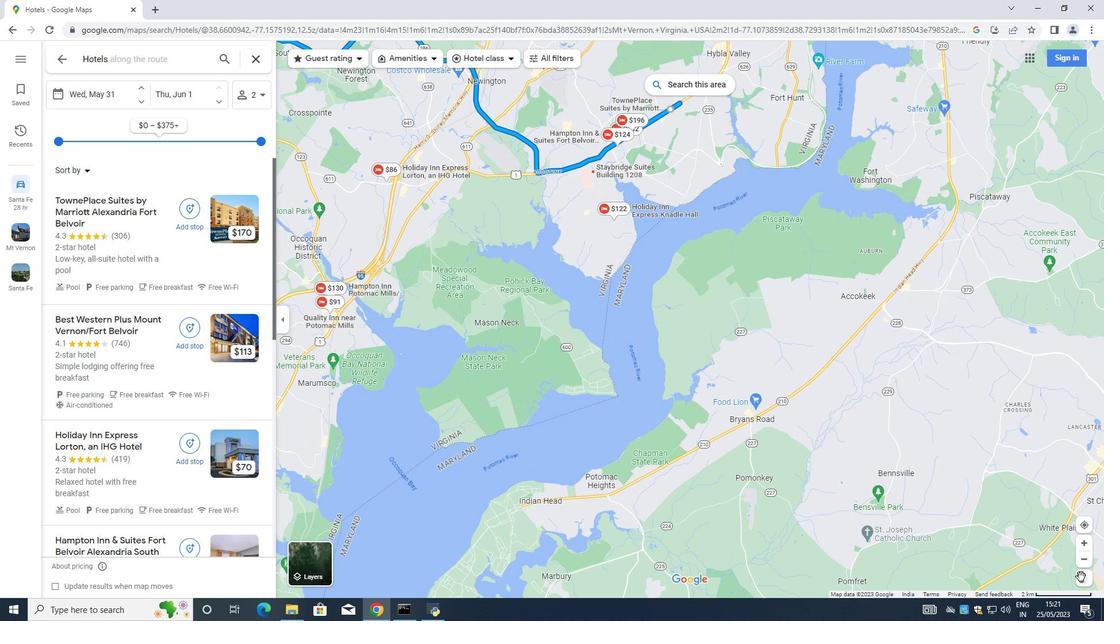 
Action: Mouse pressed left at (1081, 582)
Screenshot: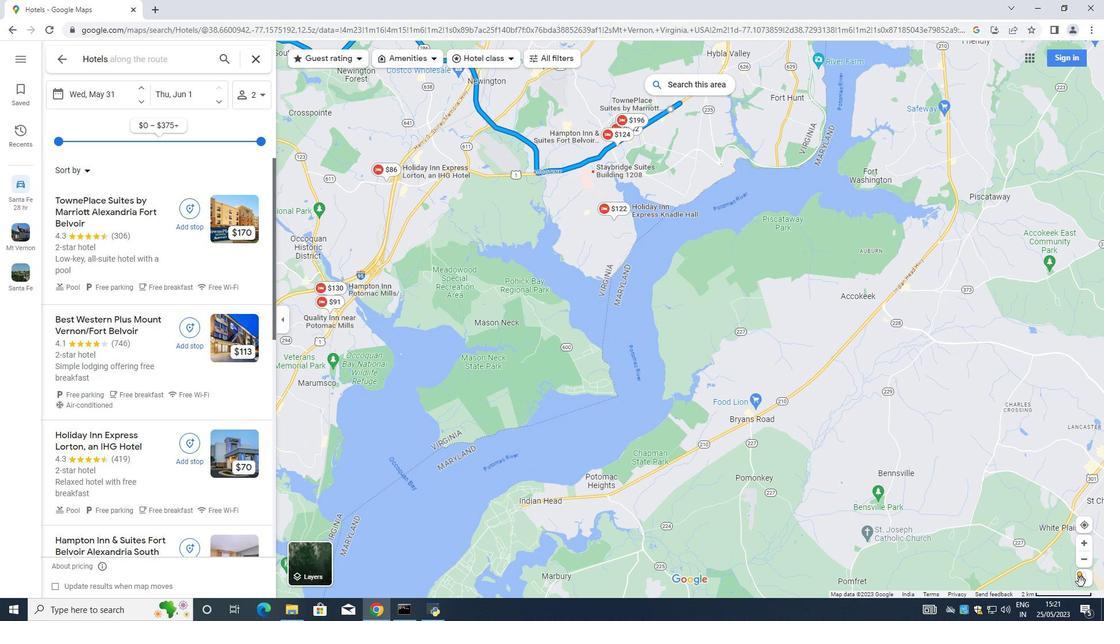 
Action: Mouse moved to (617, 156)
Screenshot: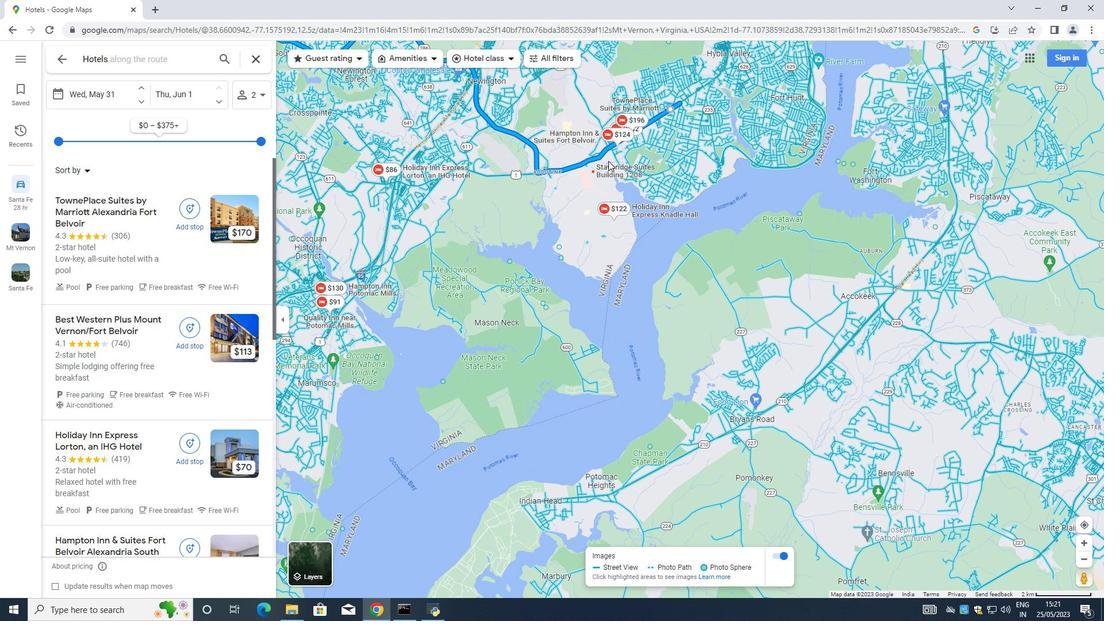 
Action: Mouse scrolled (617, 157) with delta (0, 0)
Screenshot: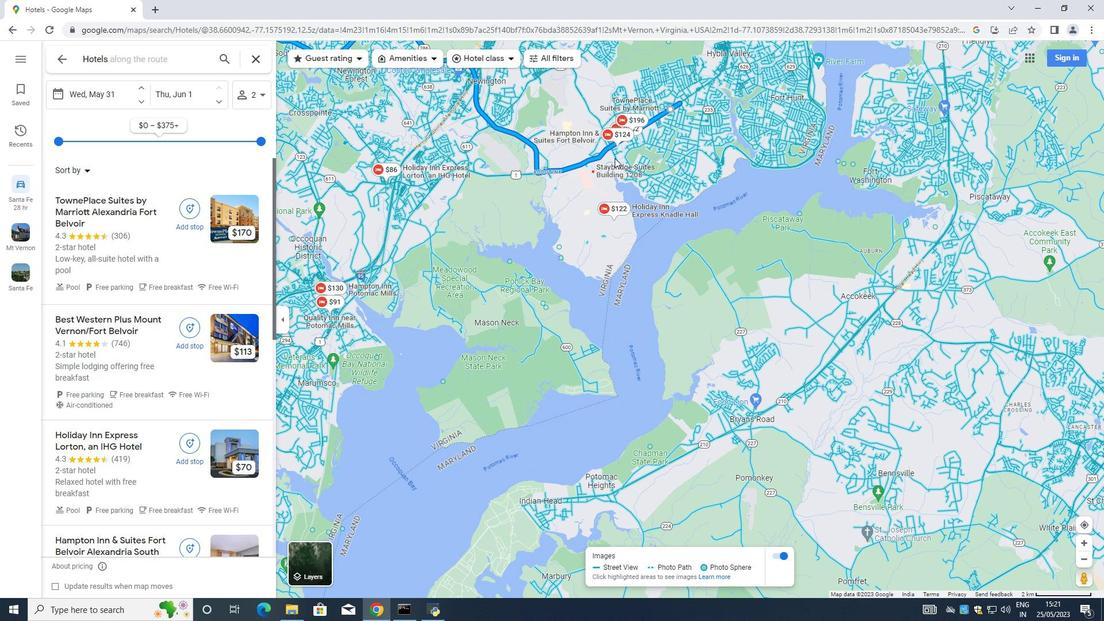 
Action: Mouse scrolled (617, 157) with delta (0, 0)
Screenshot: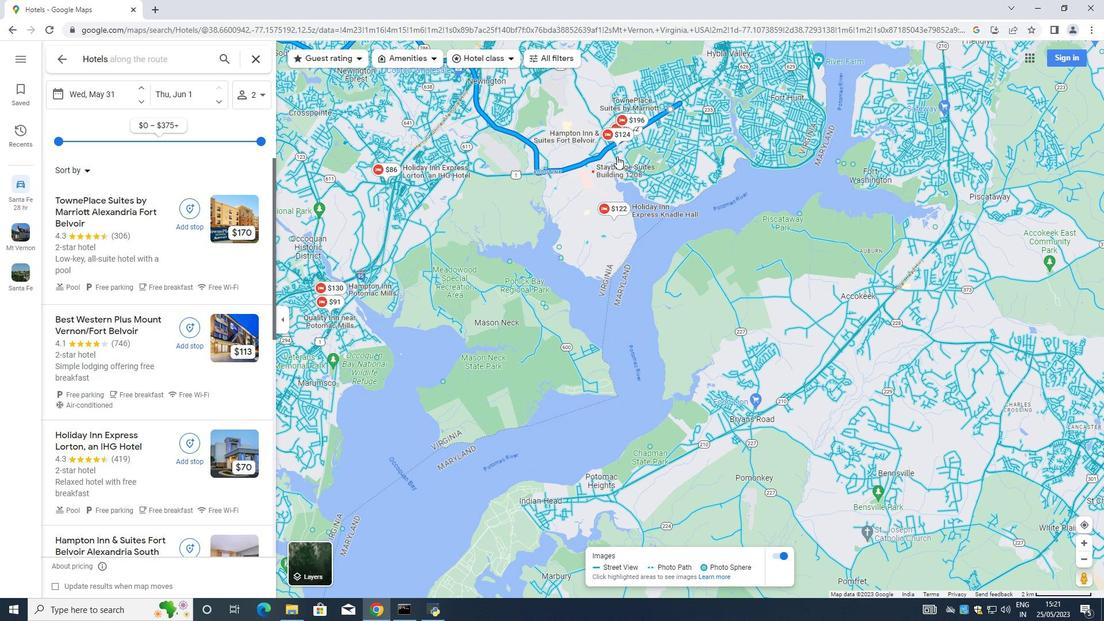 
Action: Mouse scrolled (617, 157) with delta (0, 0)
Screenshot: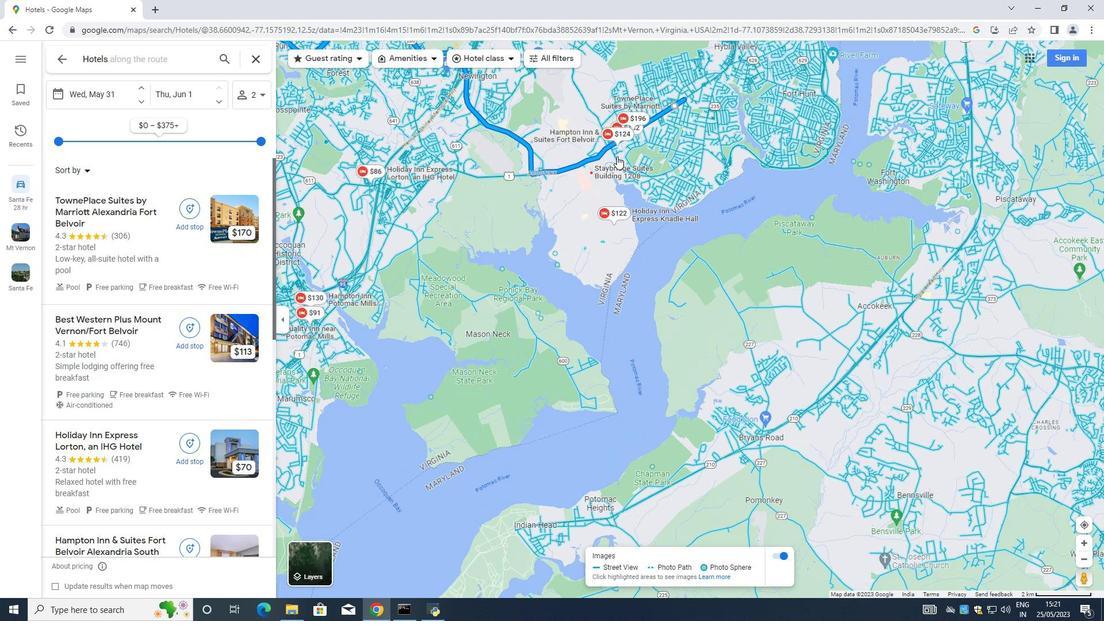 
Action: Mouse scrolled (617, 157) with delta (0, 0)
Screenshot: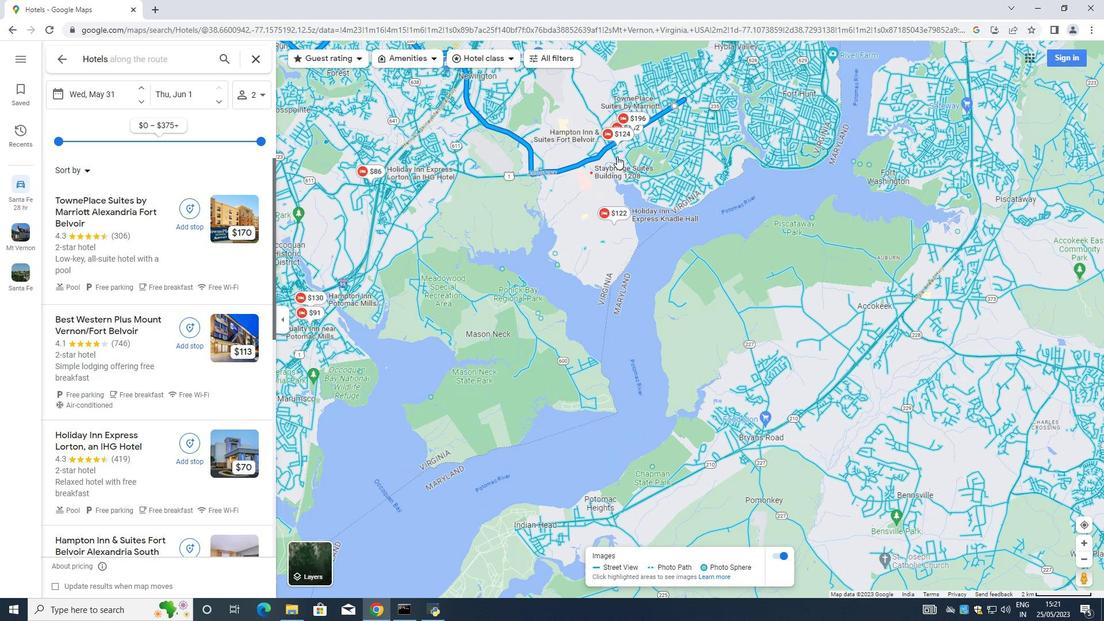 
Action: Mouse scrolled (617, 157) with delta (0, 0)
Screenshot: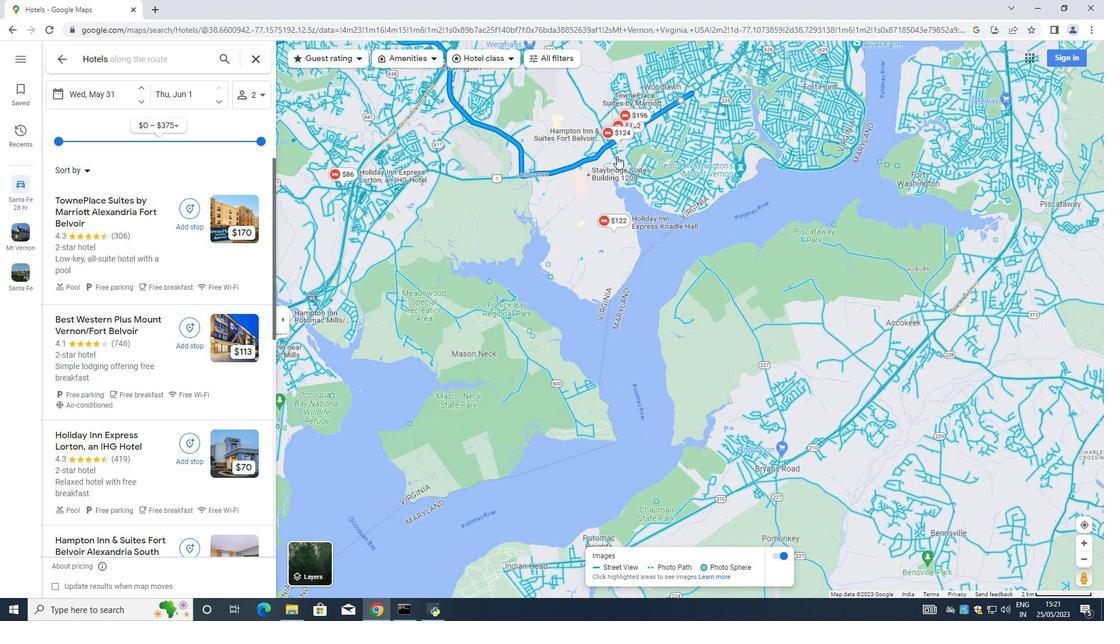 
Action: Mouse moved to (617, 156)
Screenshot: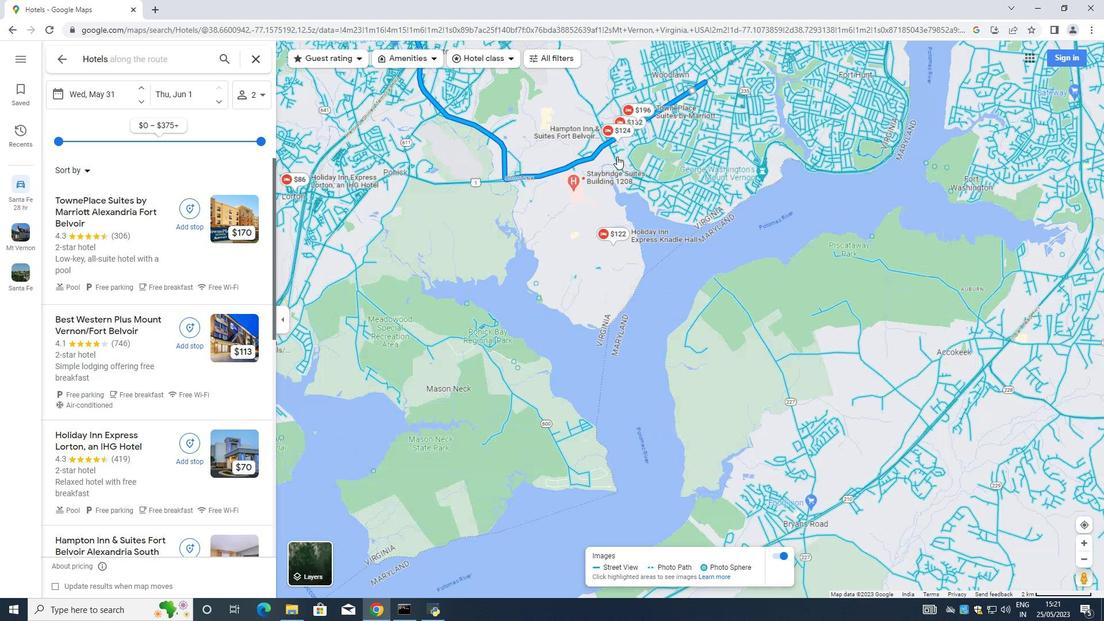 
Action: Mouse scrolled (617, 157) with delta (0, 0)
Screenshot: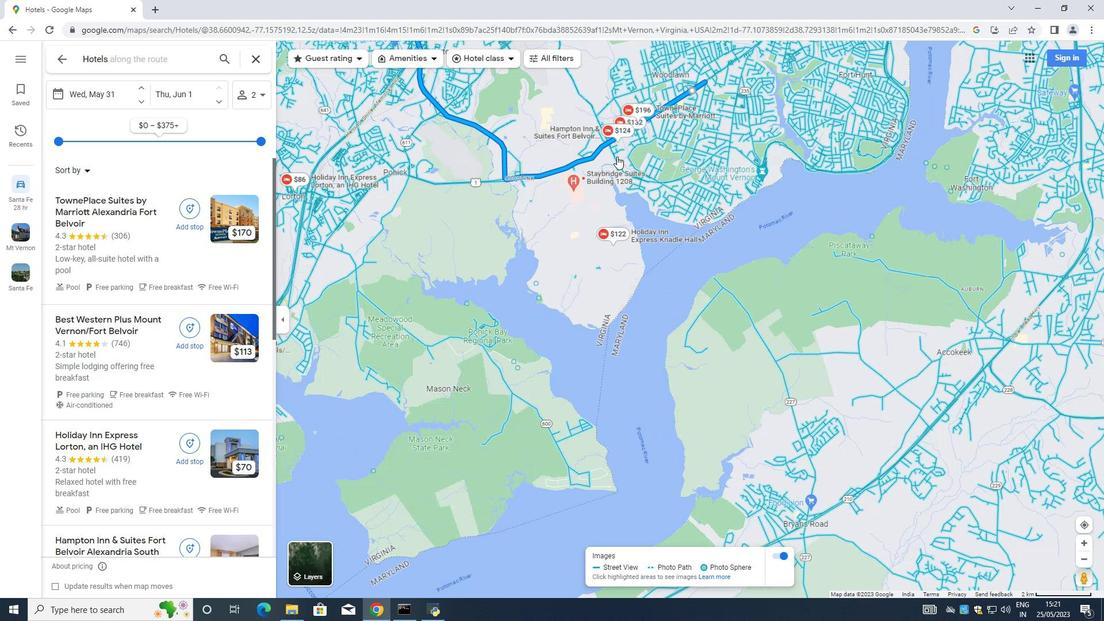 
Action: Mouse moved to (613, 156)
Screenshot: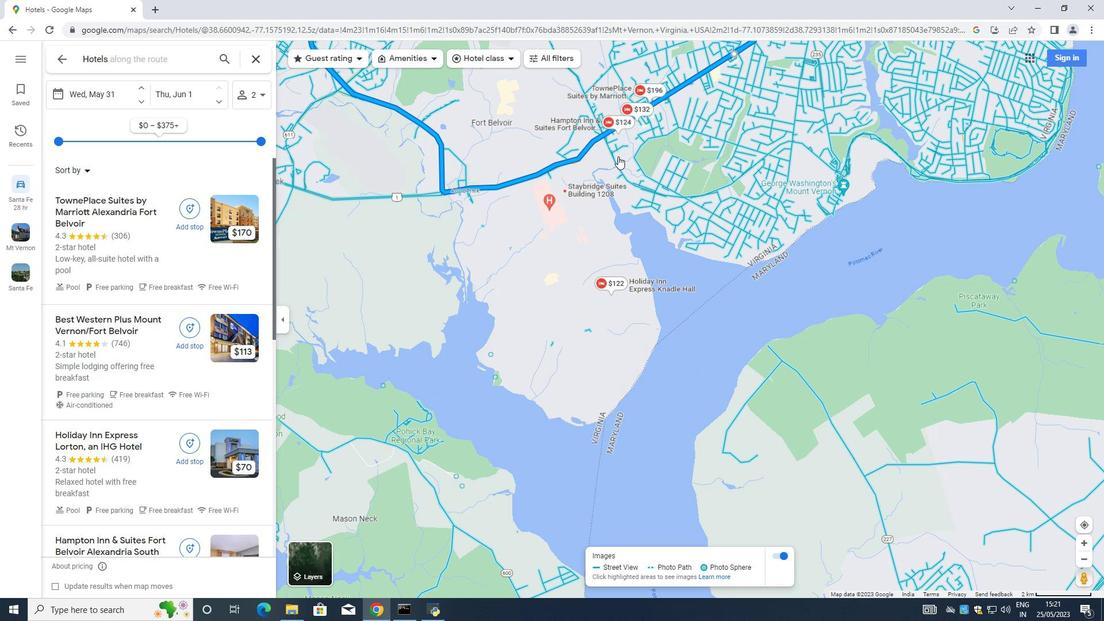 
Action: Mouse scrolled (613, 157) with delta (0, 0)
Screenshot: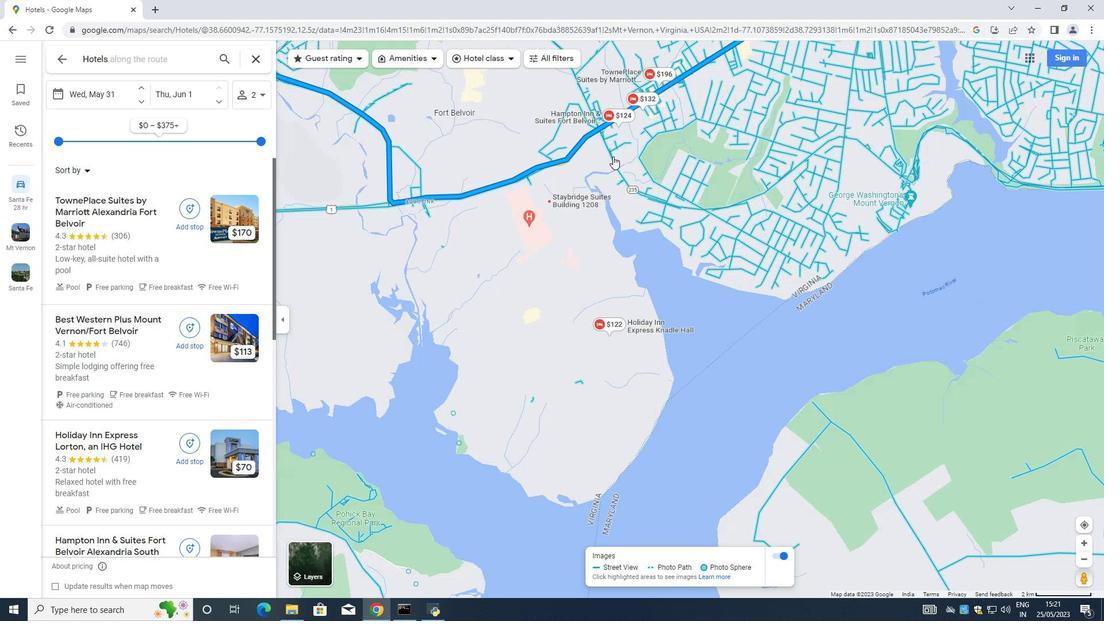 
Action: Mouse scrolled (613, 157) with delta (0, 0)
Screenshot: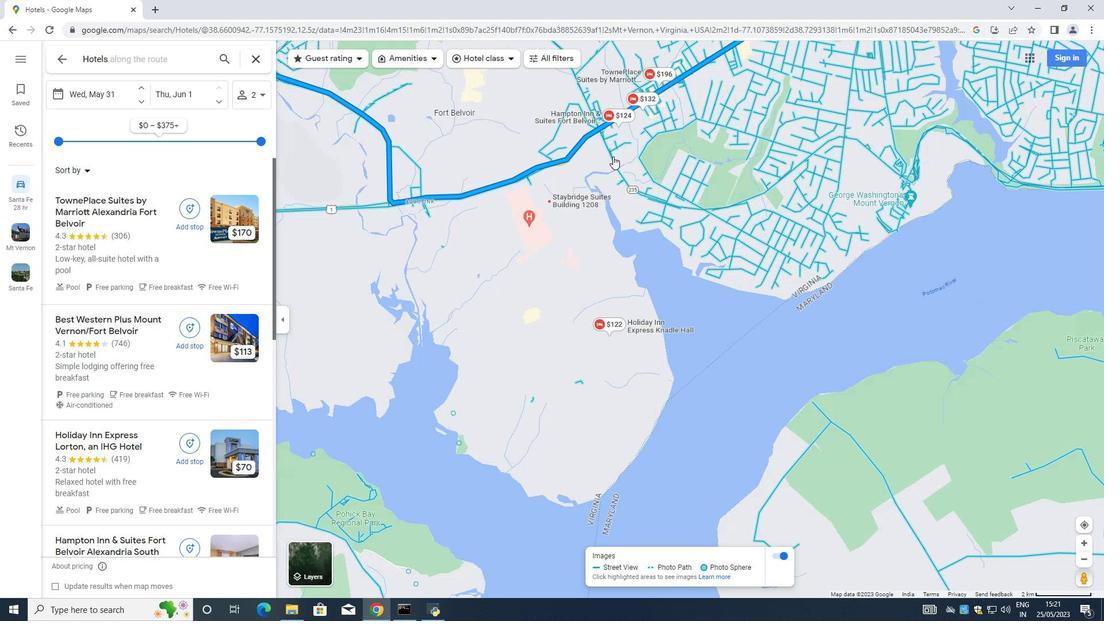 
Action: Mouse scrolled (613, 157) with delta (0, 0)
Screenshot: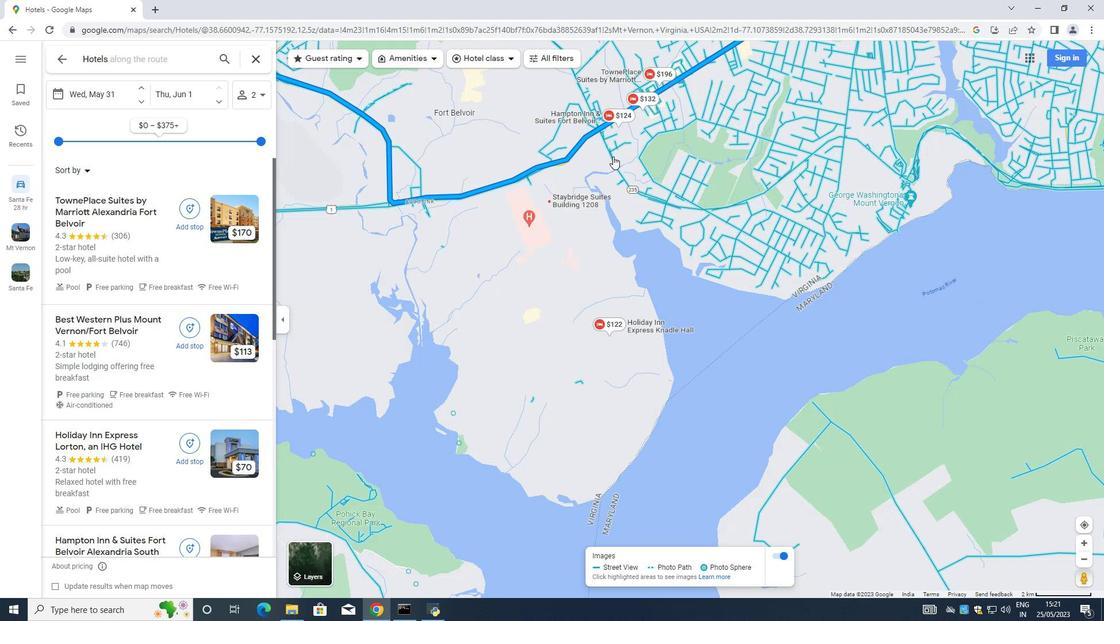 
Action: Mouse scrolled (613, 157) with delta (0, 0)
Screenshot: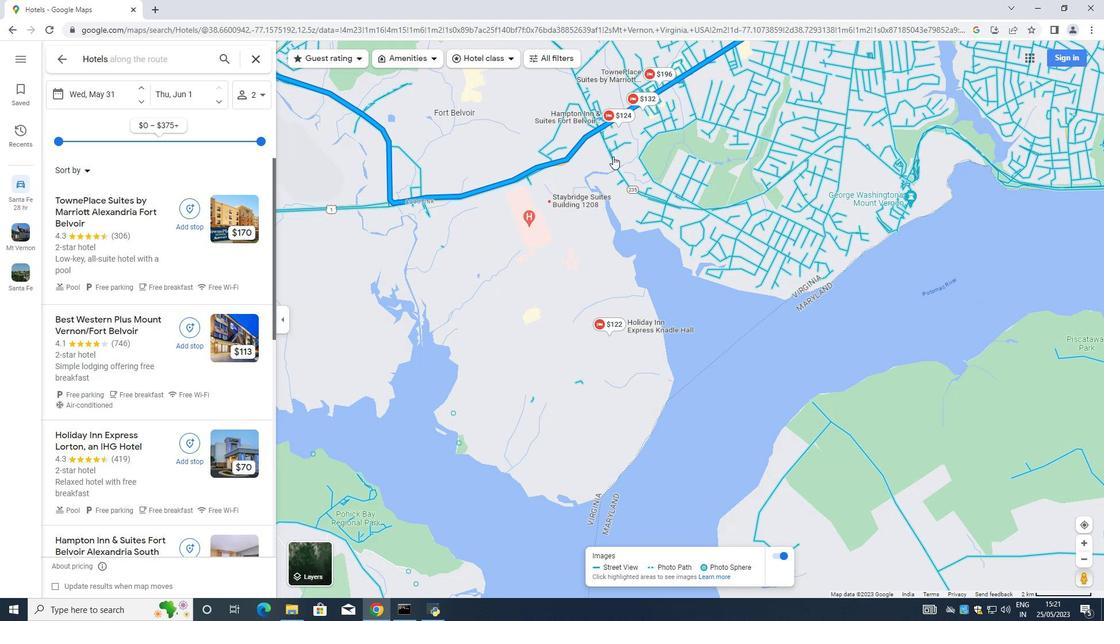 
Action: Mouse scrolled (613, 157) with delta (0, 0)
Screenshot: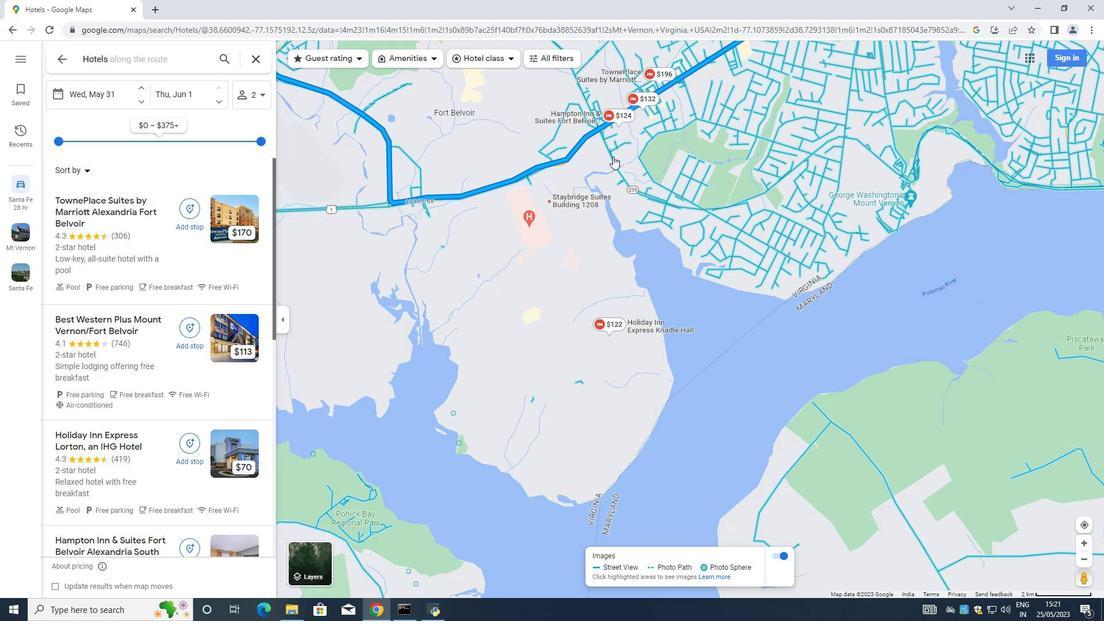 
Action: Mouse moved to (632, 96)
Screenshot: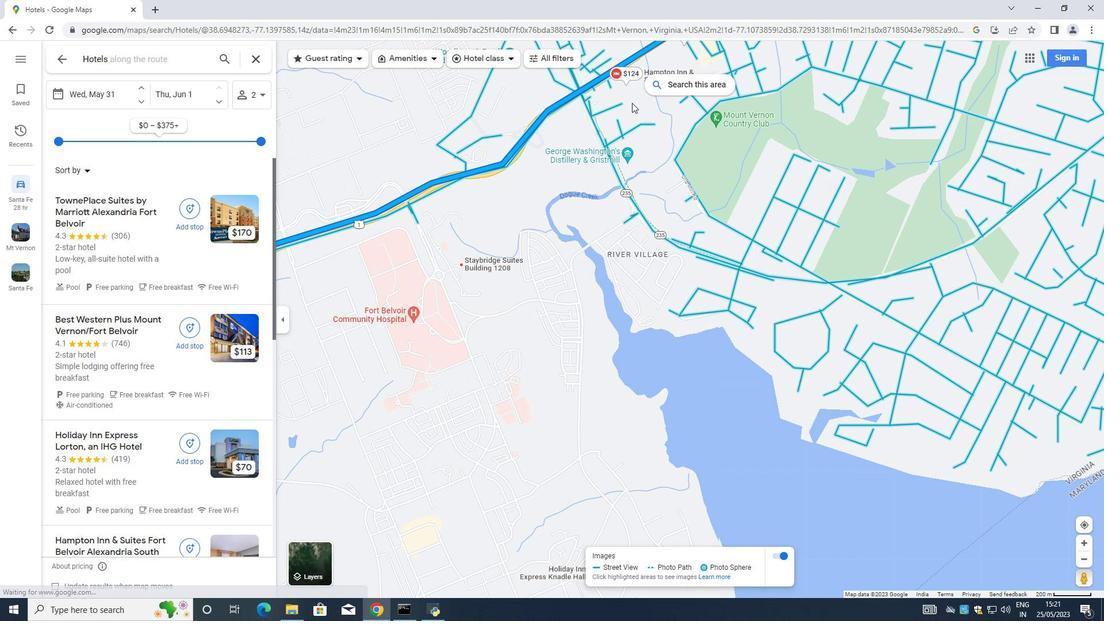
Action: Mouse pressed left at (632, 96)
Screenshot: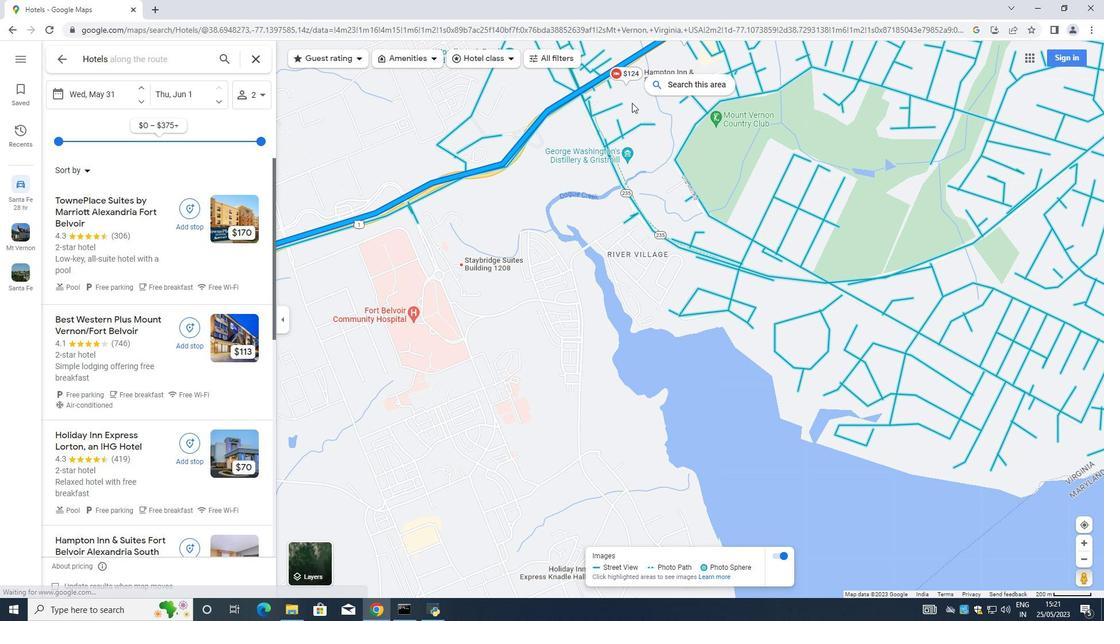 
Action: Mouse moved to (617, 144)
Screenshot: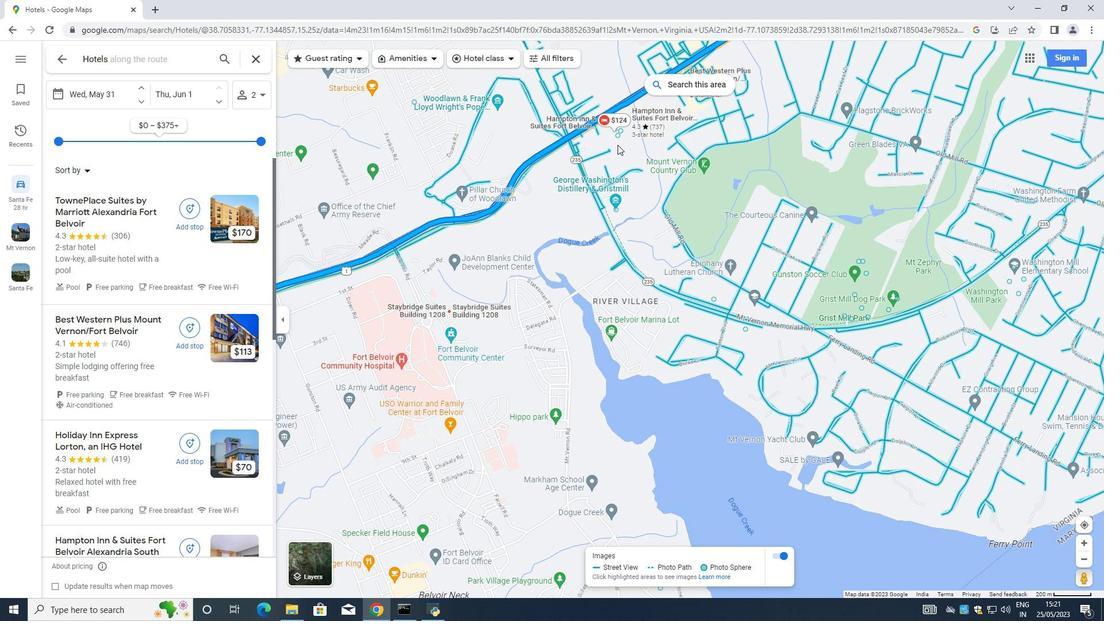 
Action: Mouse scrolled (617, 145) with delta (0, 0)
Screenshot: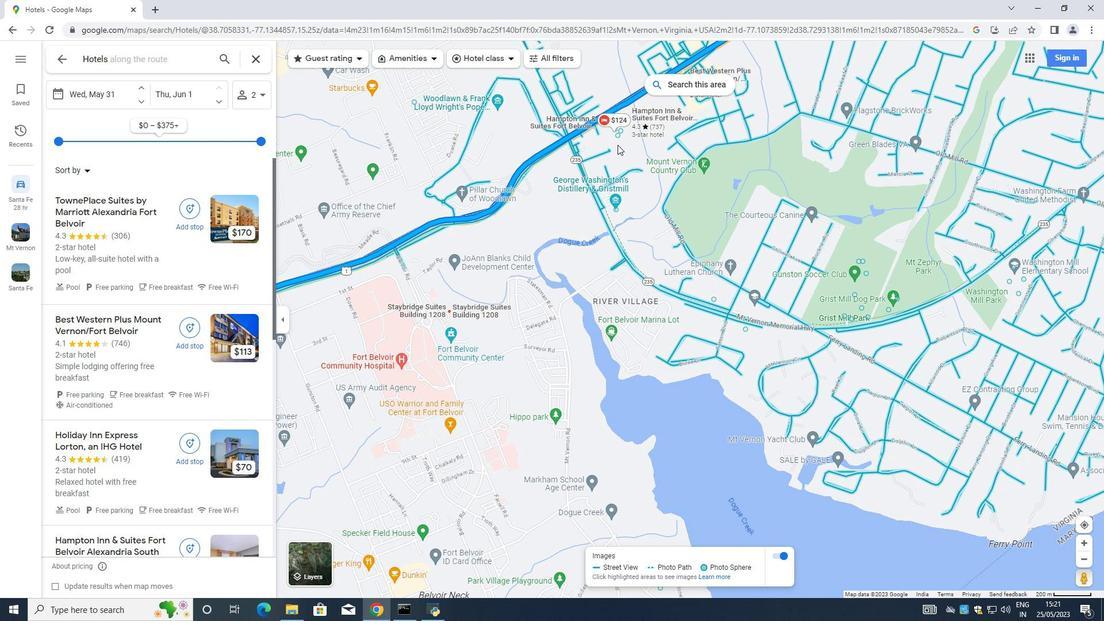 
Action: Mouse moved to (617, 144)
Screenshot: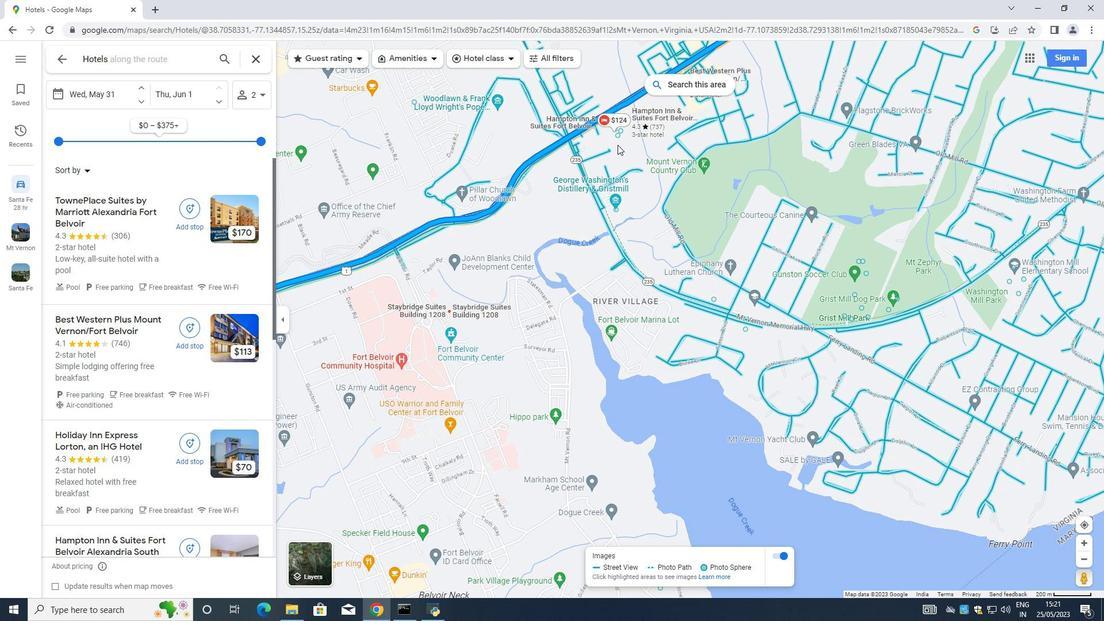 
Action: Mouse scrolled (617, 145) with delta (0, 0)
Screenshot: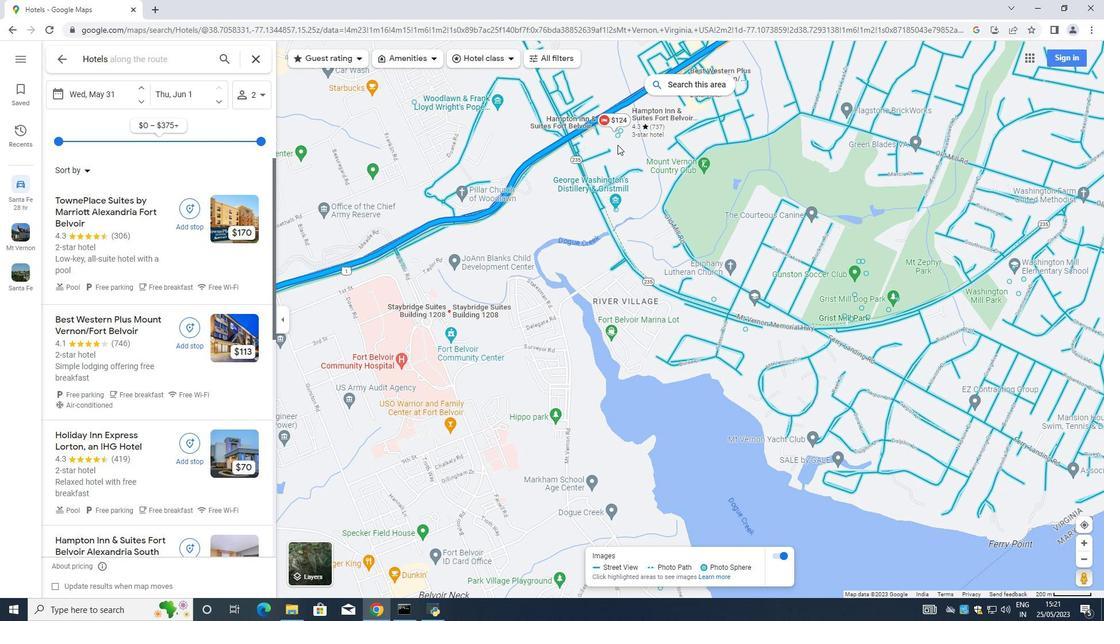 
Action: Mouse scrolled (617, 145) with delta (0, 0)
Screenshot: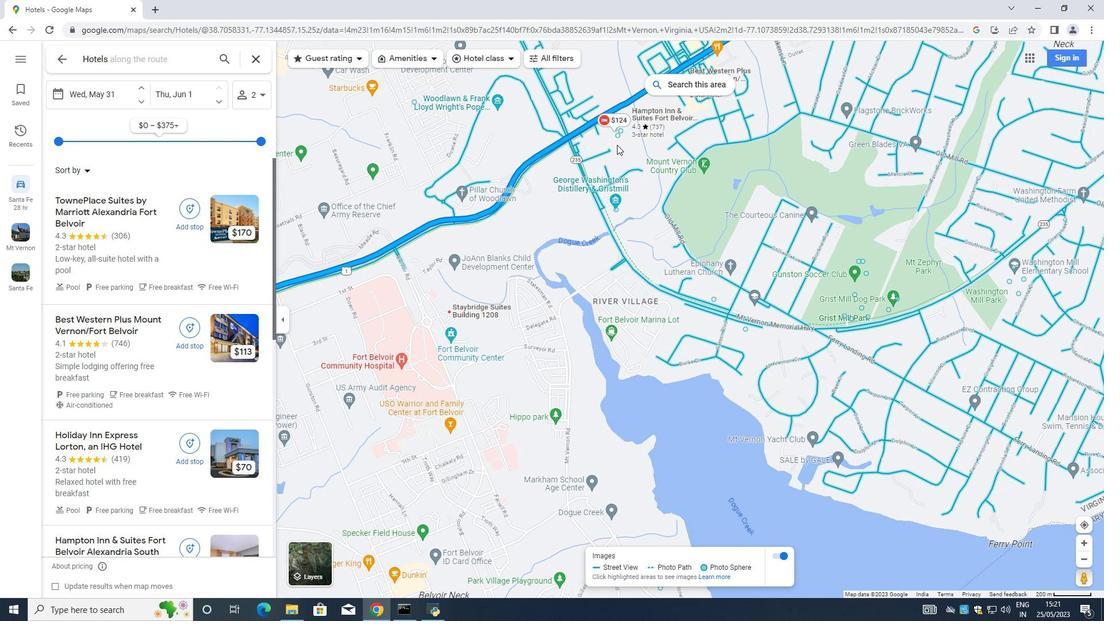 
Action: Mouse scrolled (617, 145) with delta (0, 0)
Screenshot: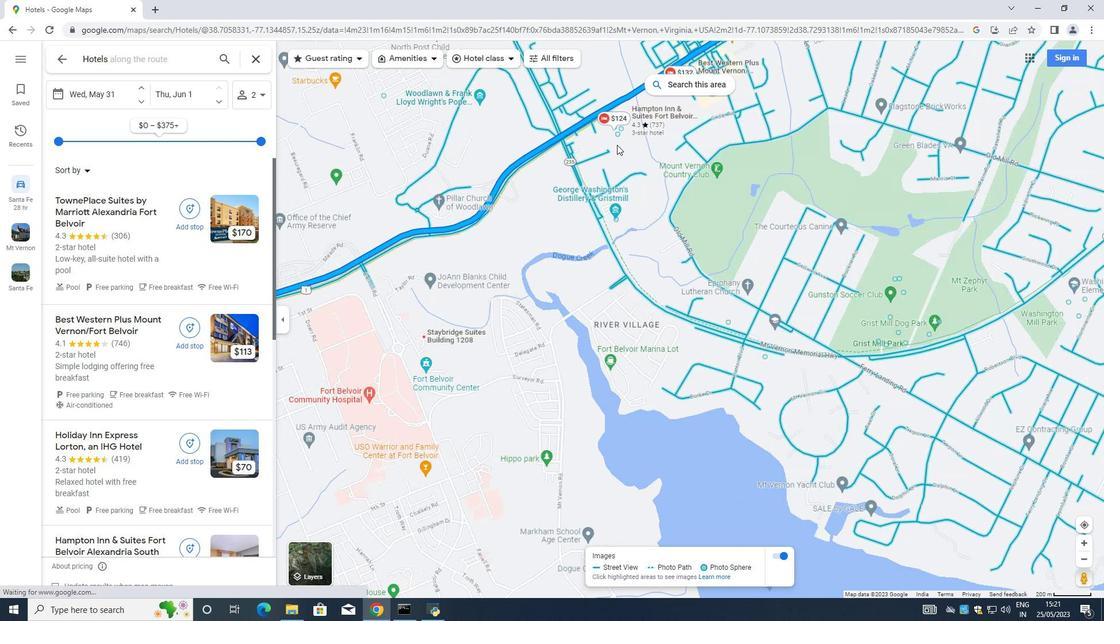 
Action: Mouse moved to (617, 145)
Screenshot: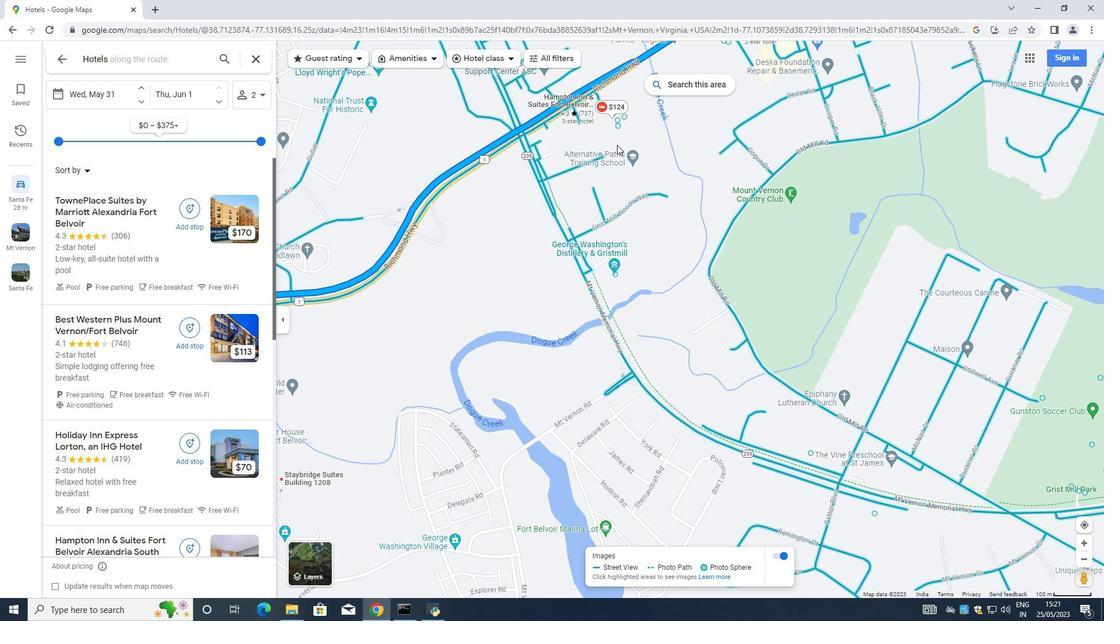 
Action: Mouse scrolled (617, 146) with delta (0, 0)
Screenshot: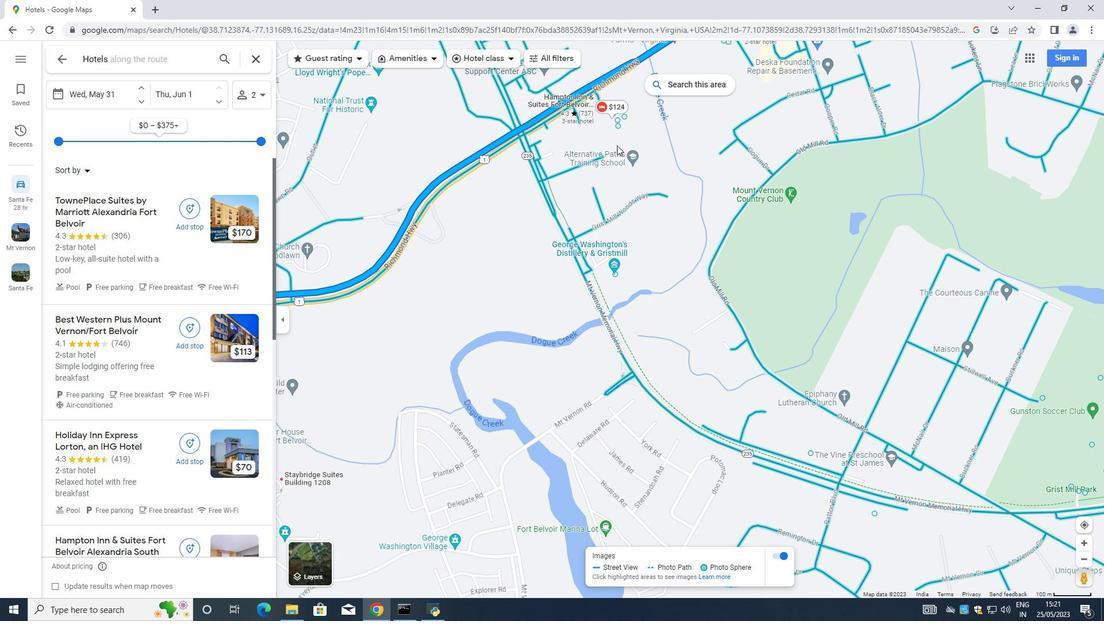 
Action: Mouse scrolled (617, 146) with delta (0, 0)
Screenshot: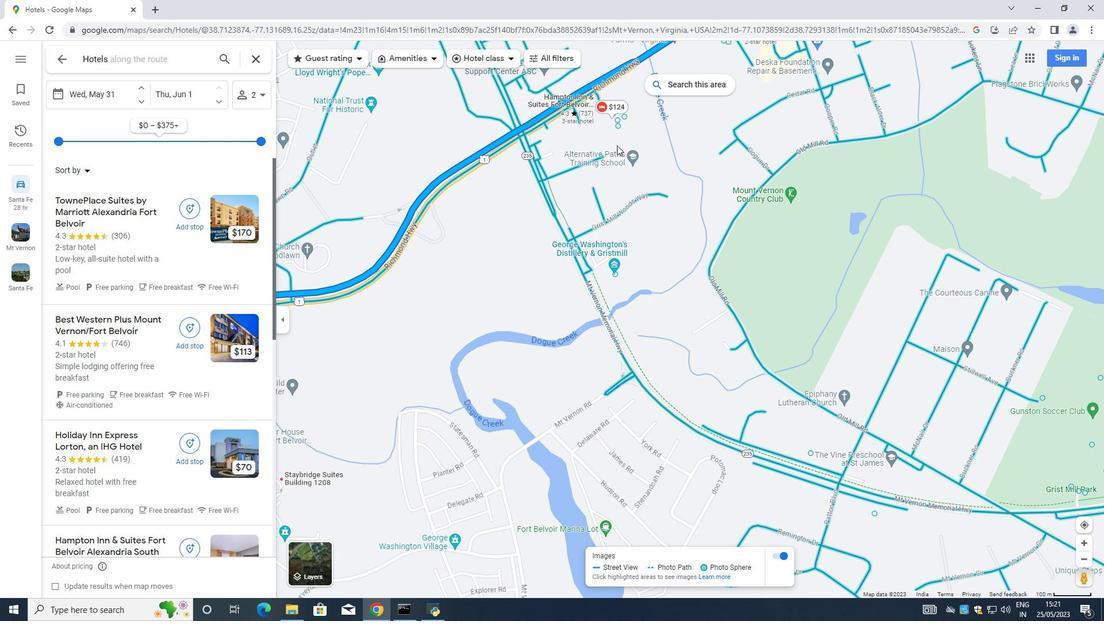 
Action: Mouse moved to (617, 144)
Screenshot: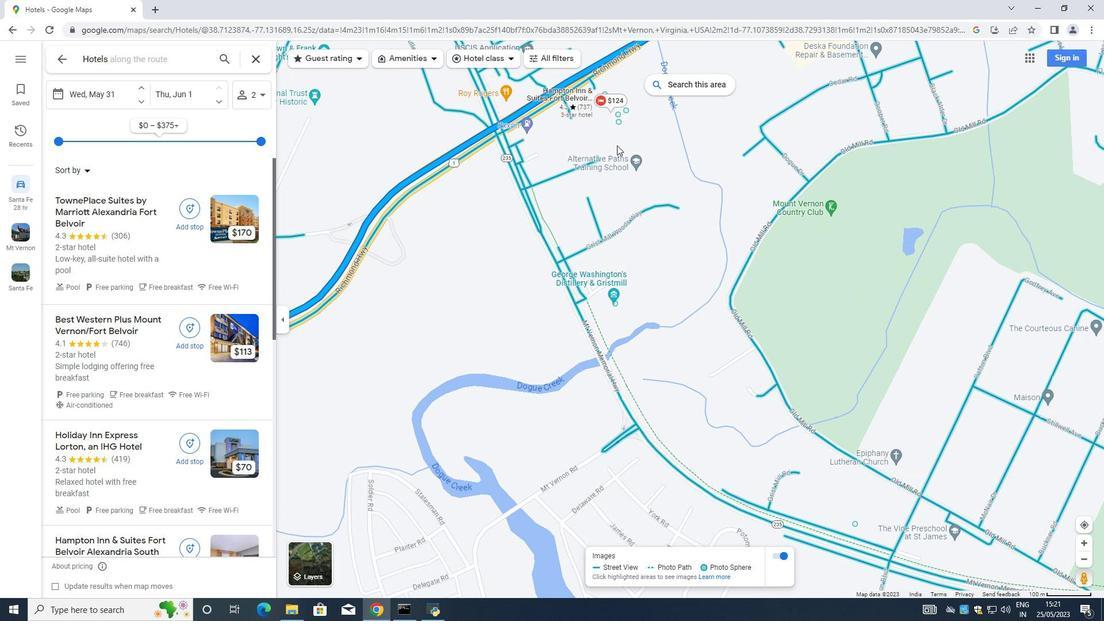 
Action: Mouse scrolled (617, 145) with delta (0, 0)
Screenshot: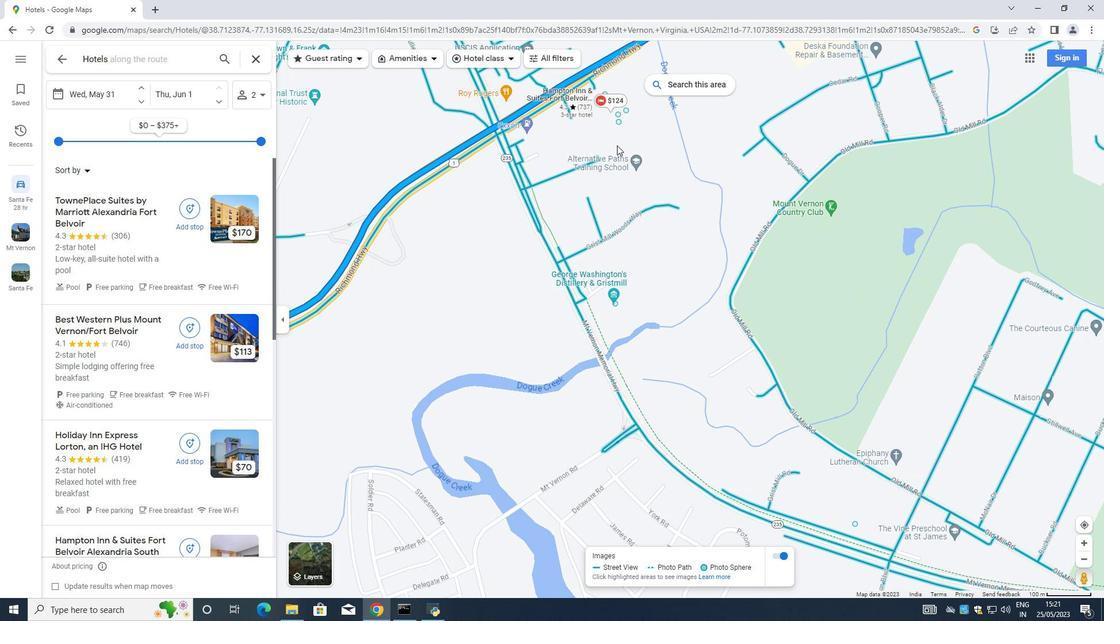 
Action: Mouse moved to (617, 144)
Screenshot: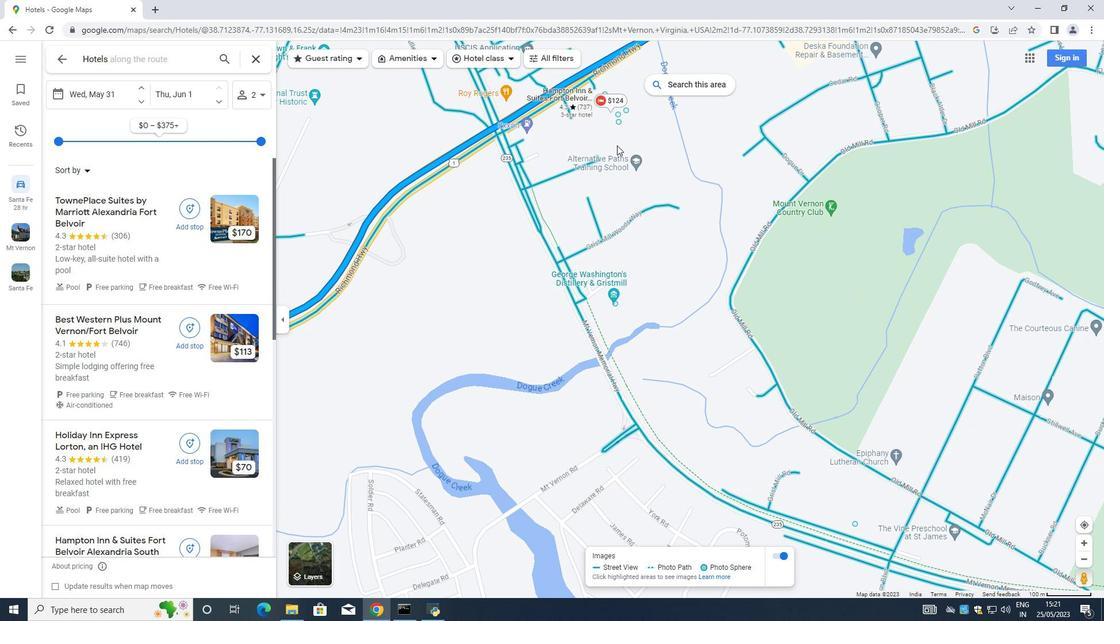 
Action: Mouse scrolled (617, 145) with delta (0, 0)
Screenshot: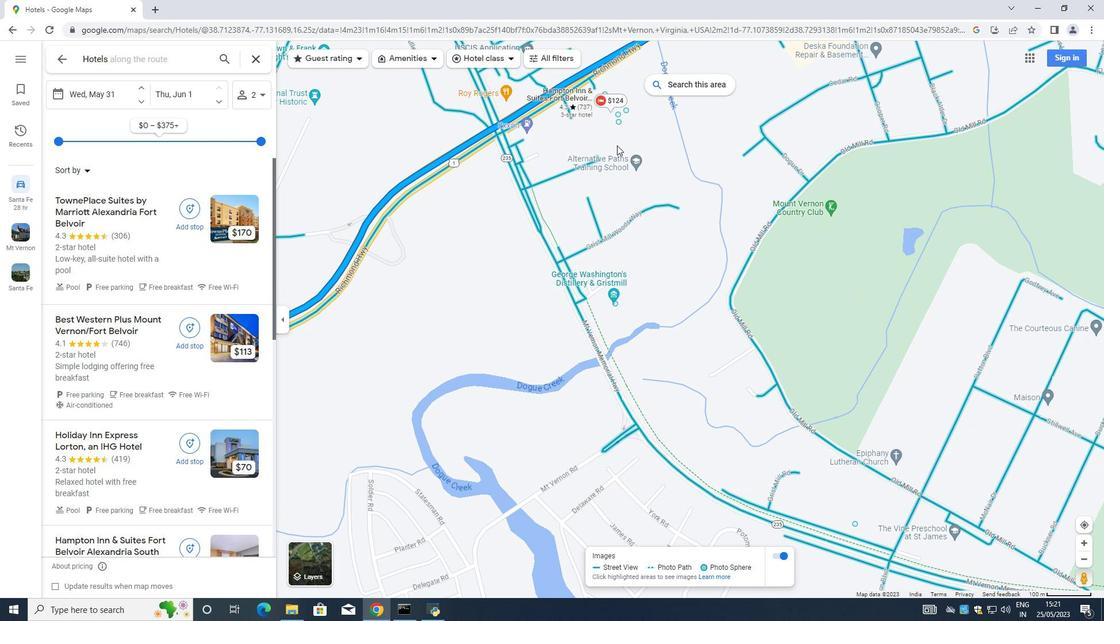 
Action: Mouse moved to (617, 143)
Screenshot: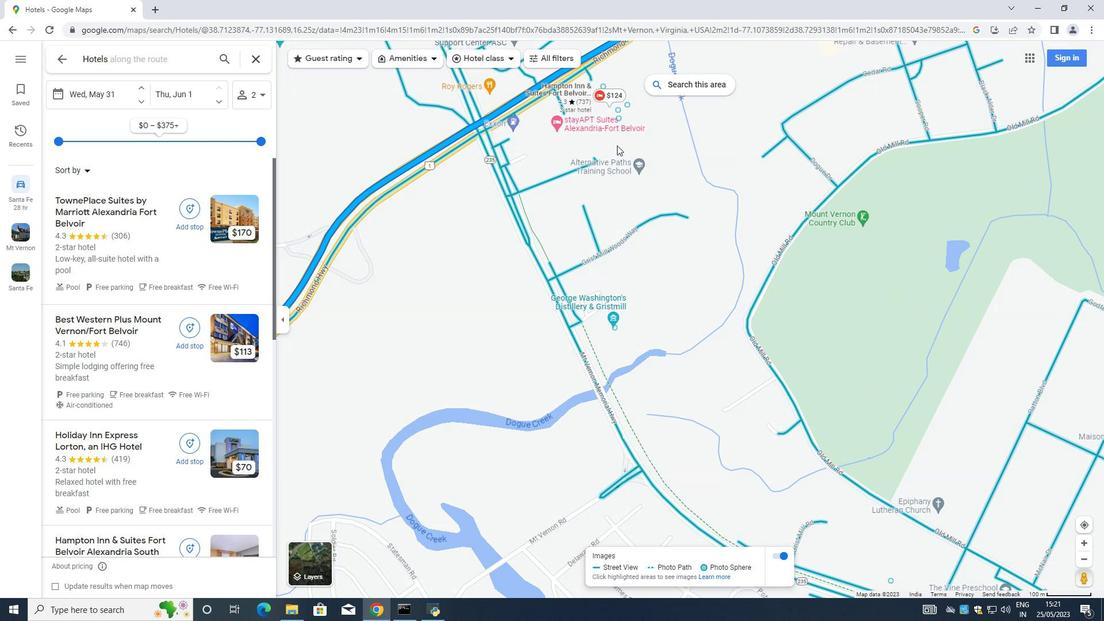 
Action: Mouse scrolled (617, 143) with delta (0, 0)
Screenshot: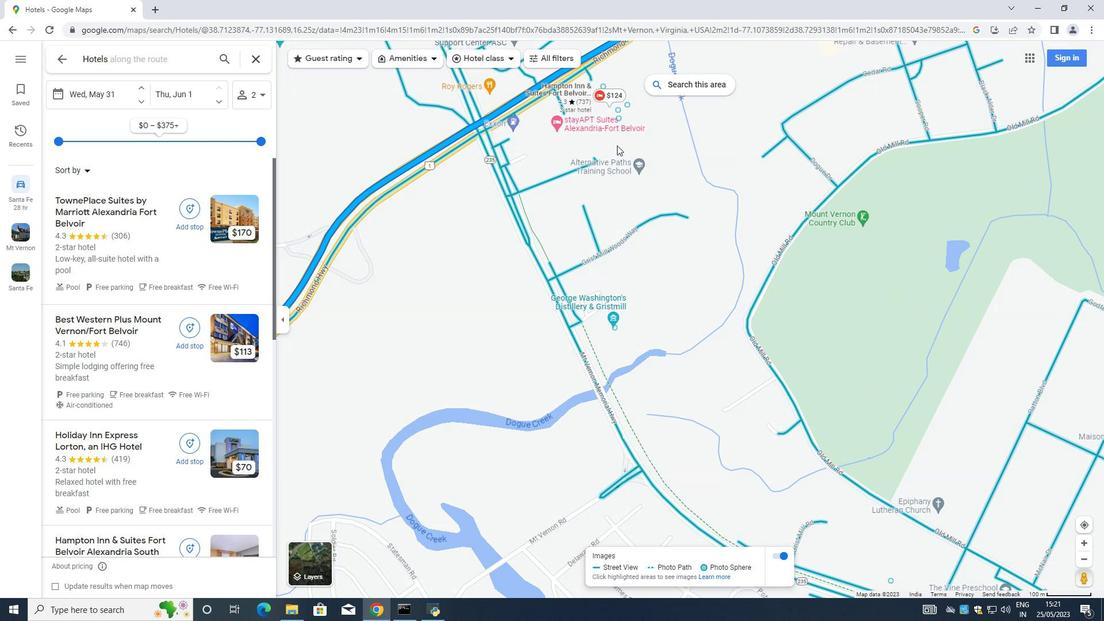
Action: Mouse moved to (620, 117)
Screenshot: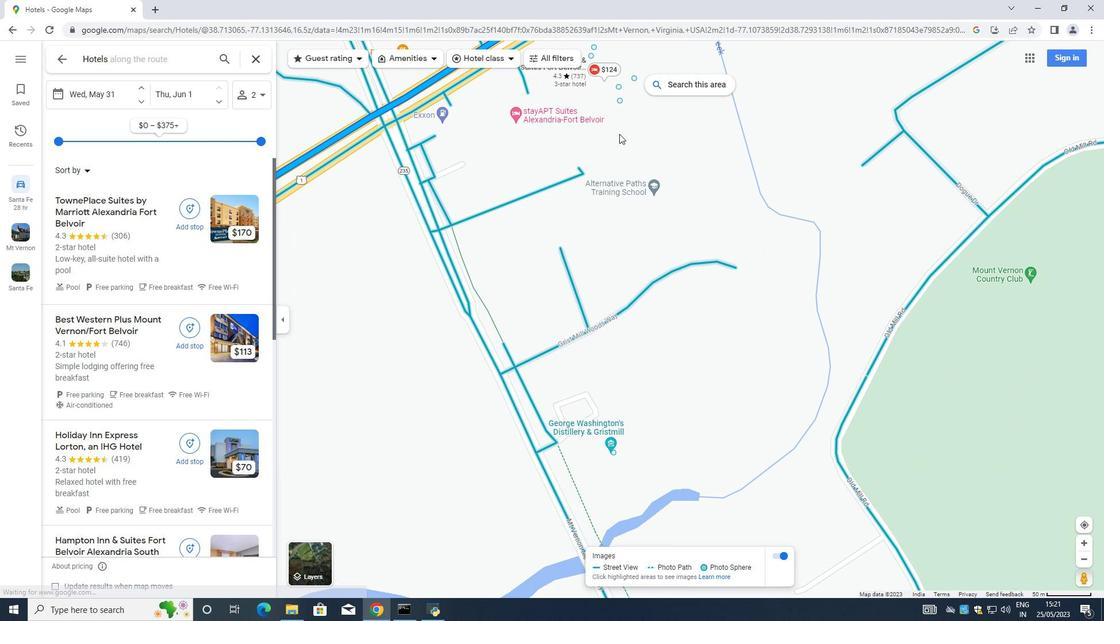 
Action: Mouse pressed left at (620, 117)
Screenshot: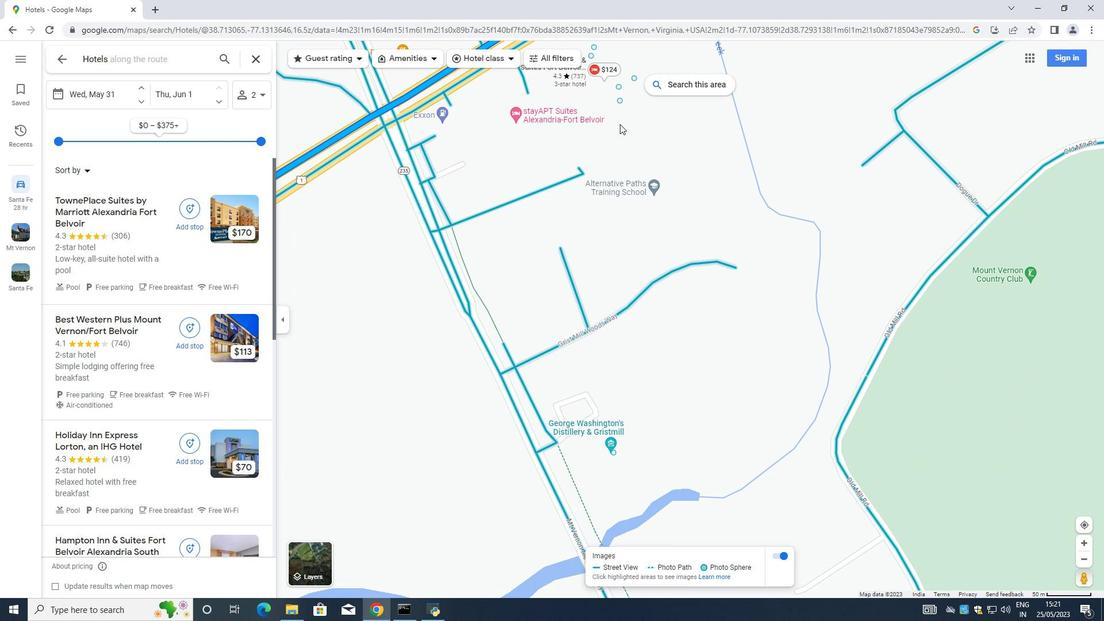 
Action: Mouse moved to (605, 189)
Screenshot: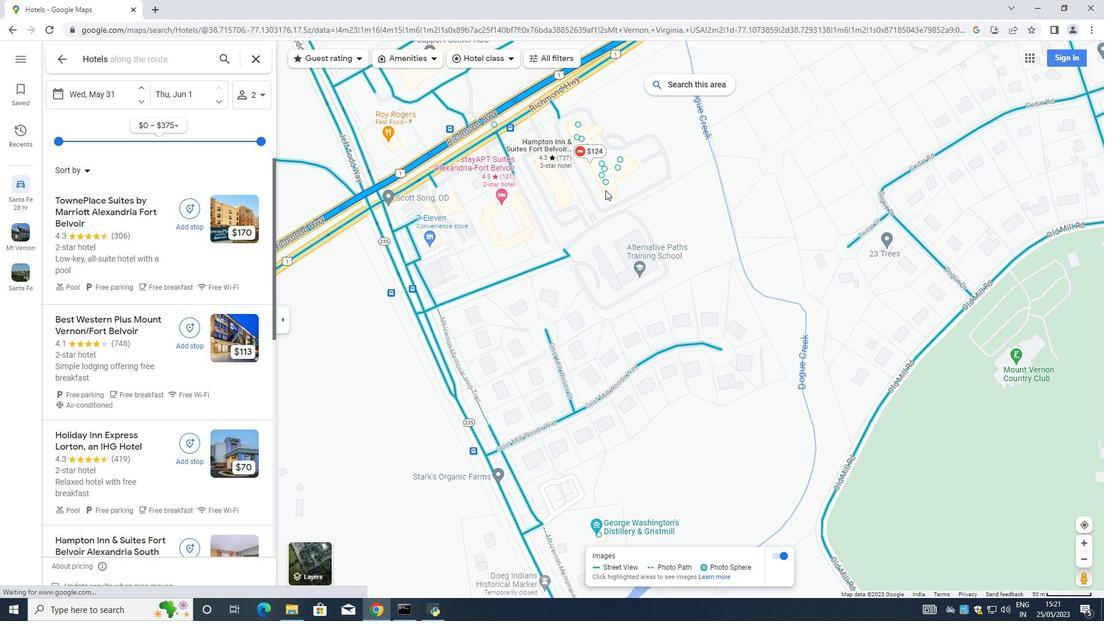 
Action: Mouse scrolled (605, 190) with delta (0, 0)
Screenshot: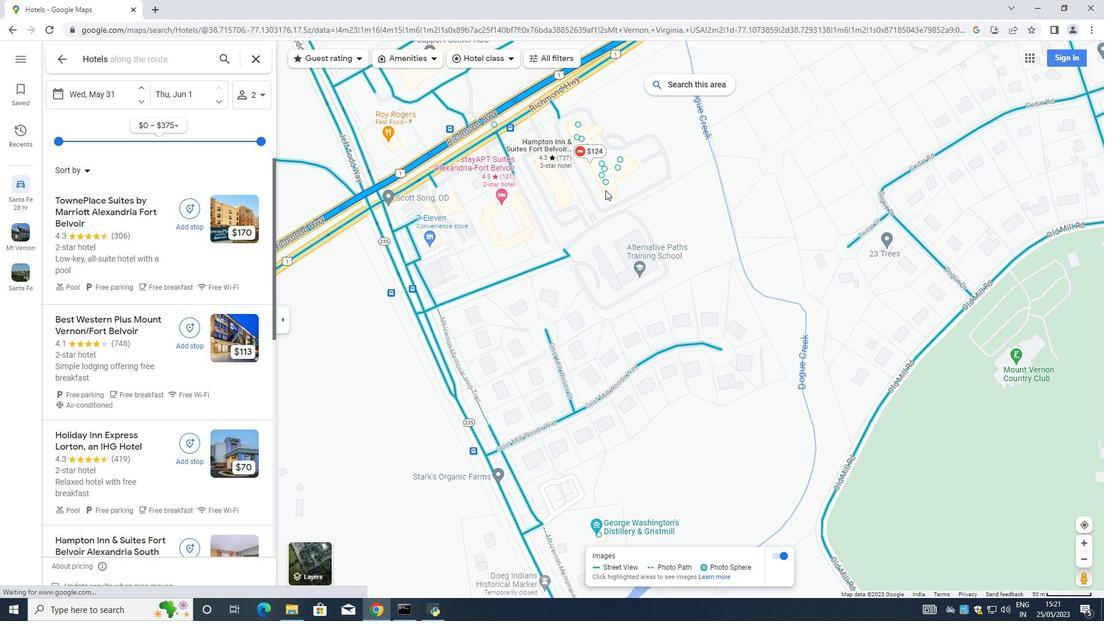
Action: Mouse scrolled (605, 190) with delta (0, 0)
Screenshot: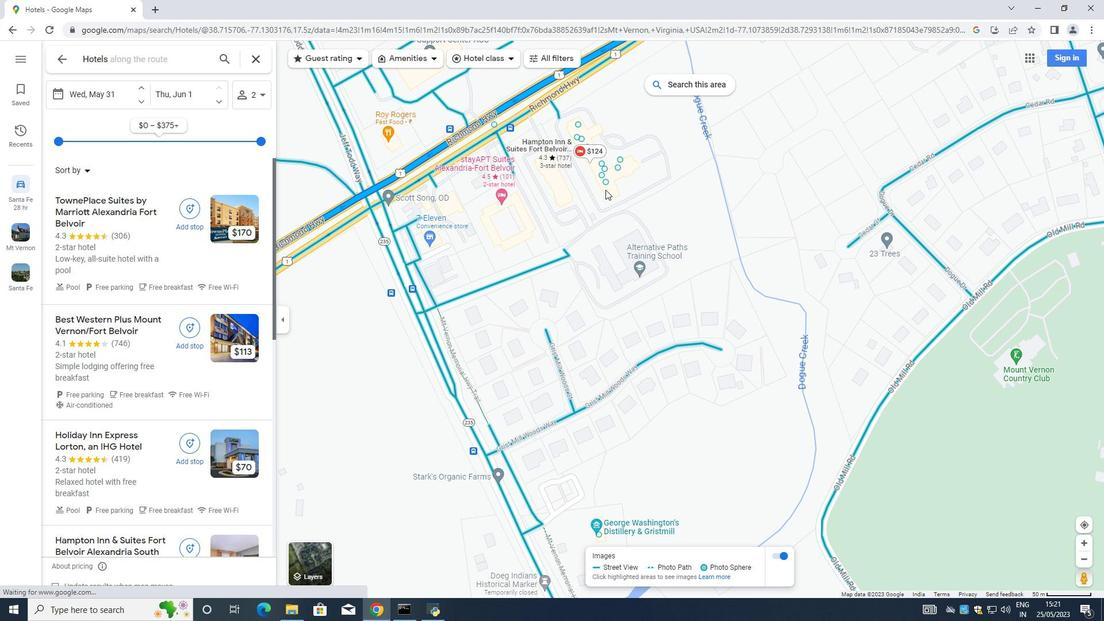 
Action: Mouse scrolled (605, 190) with delta (0, 0)
Screenshot: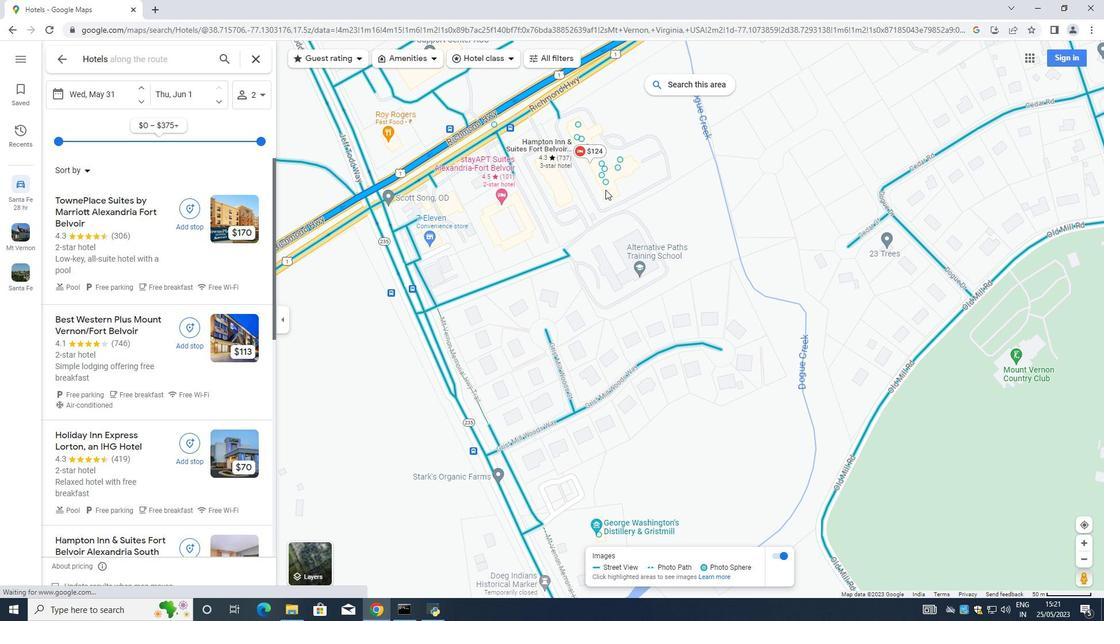 
Action: Mouse scrolled (605, 190) with delta (0, 0)
Screenshot: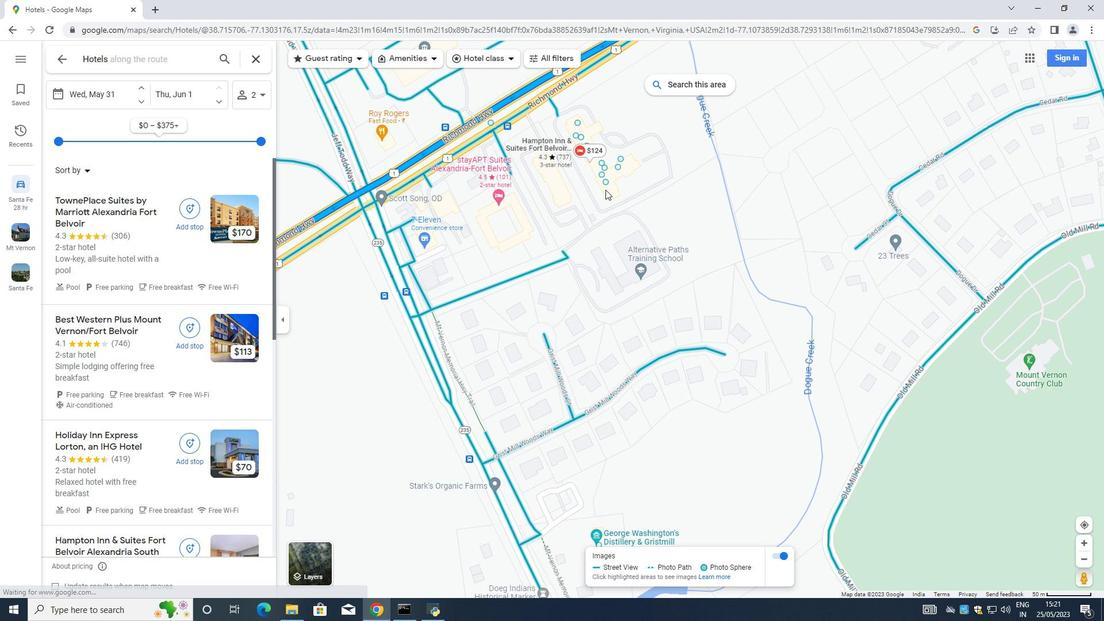 
Action: Mouse scrolled (605, 190) with delta (0, 0)
Screenshot: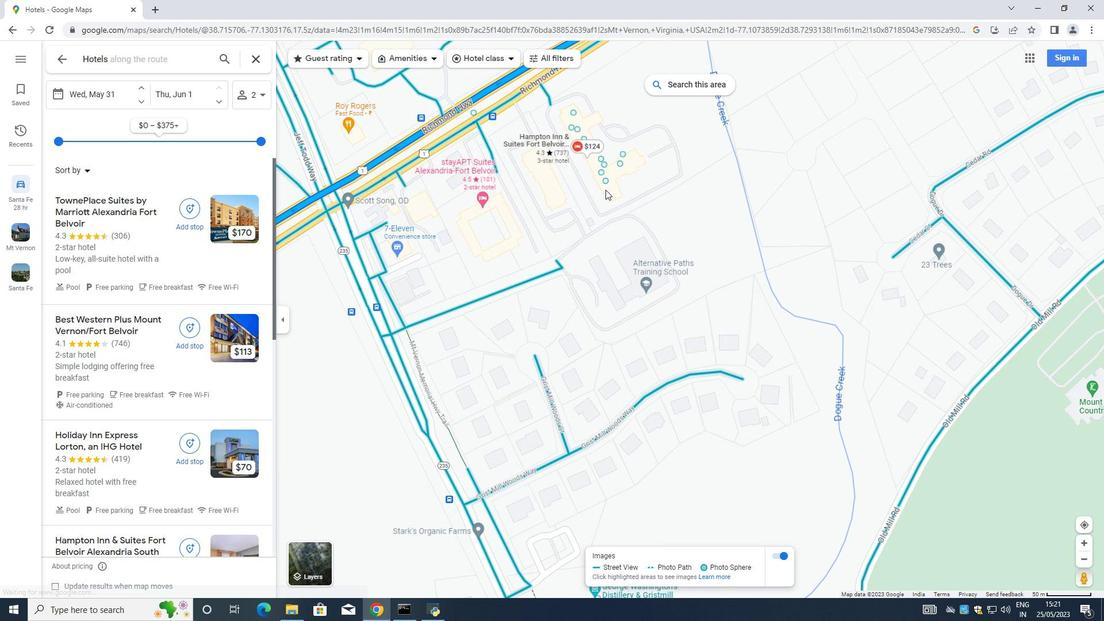 
Action: Mouse moved to (607, 188)
Screenshot: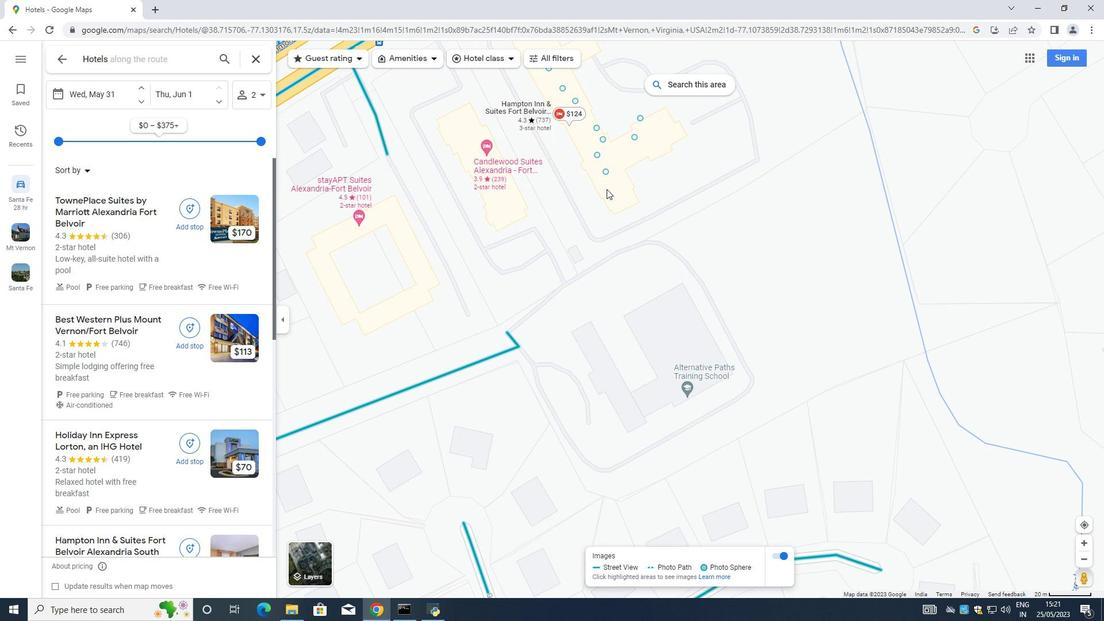 
Action: Mouse scrolled (607, 189) with delta (0, 0)
Screenshot: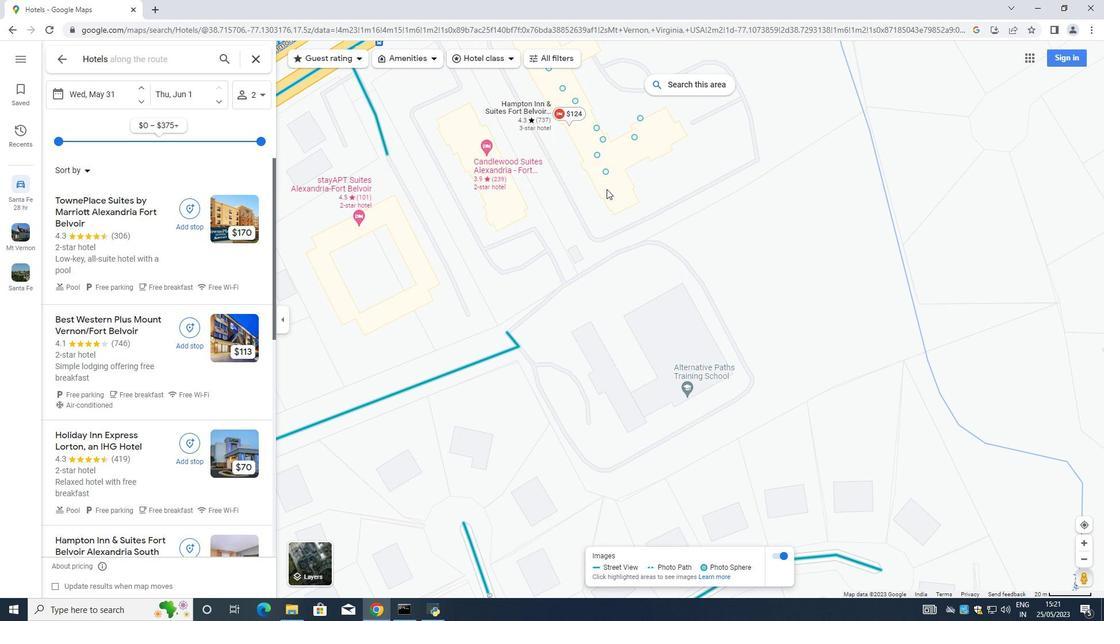 
Action: Mouse scrolled (607, 189) with delta (0, 0)
Screenshot: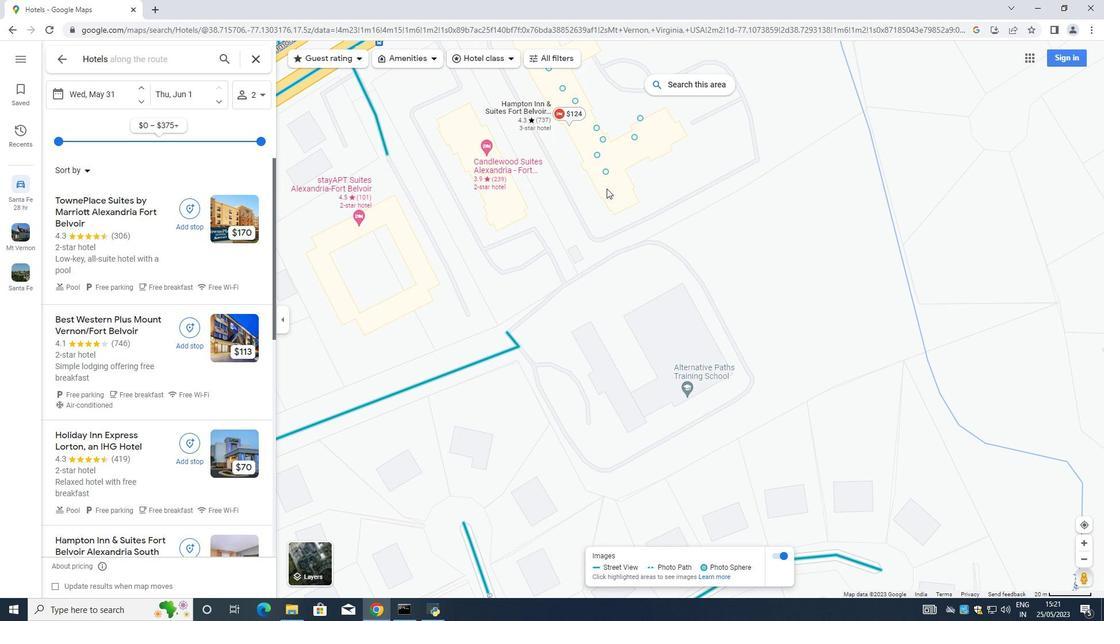 
Action: Mouse scrolled (607, 189) with delta (0, 0)
Screenshot: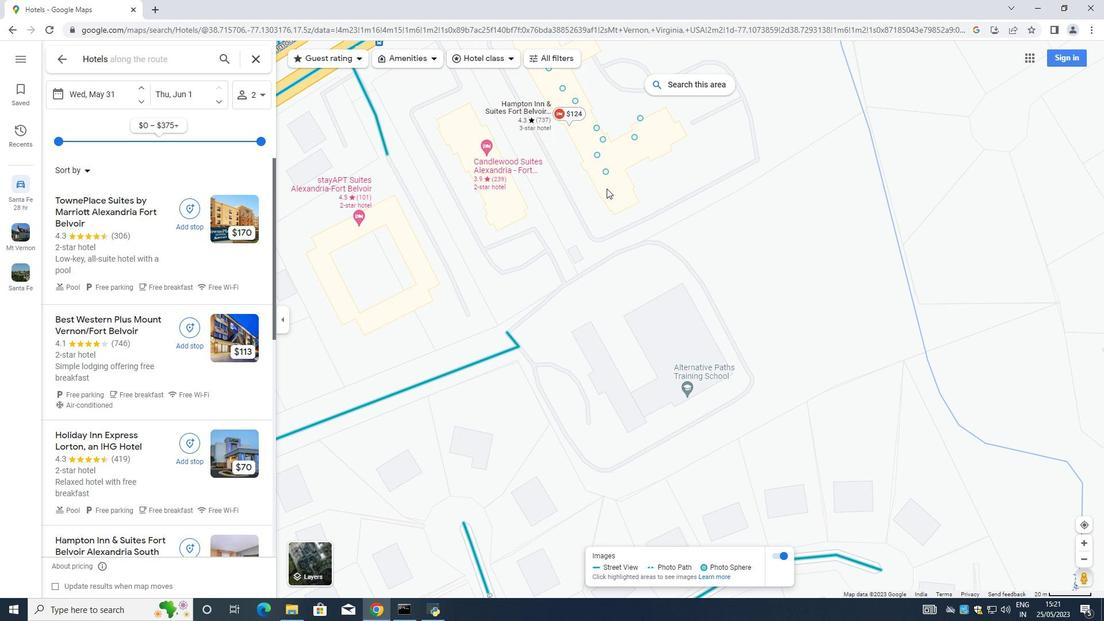 
Action: Mouse moved to (568, 94)
Screenshot: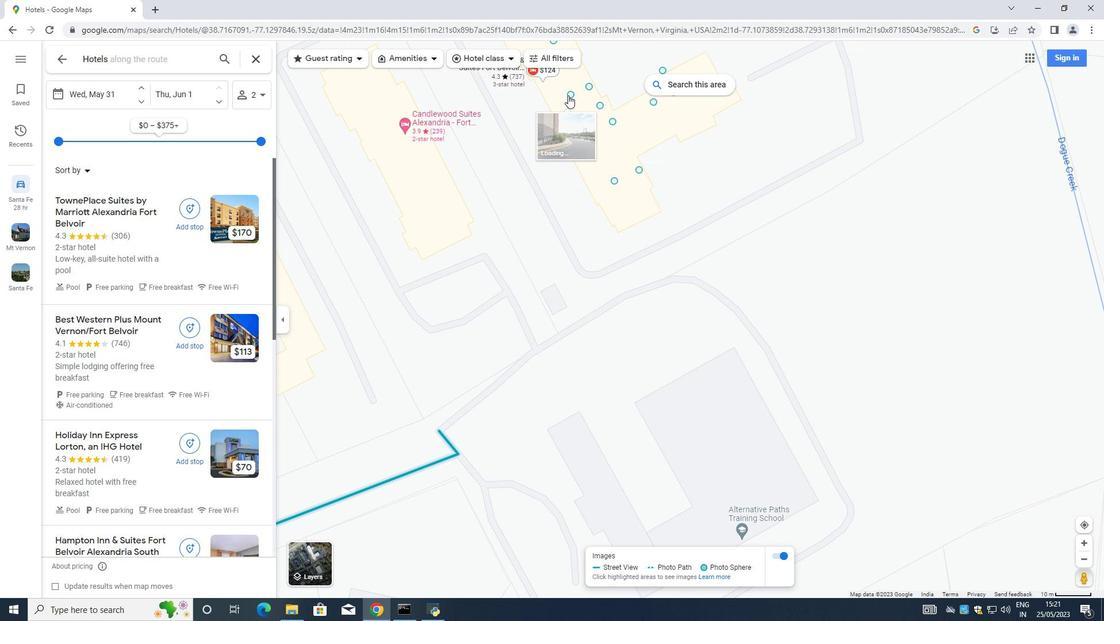 
Action: Mouse pressed left at (568, 94)
Screenshot: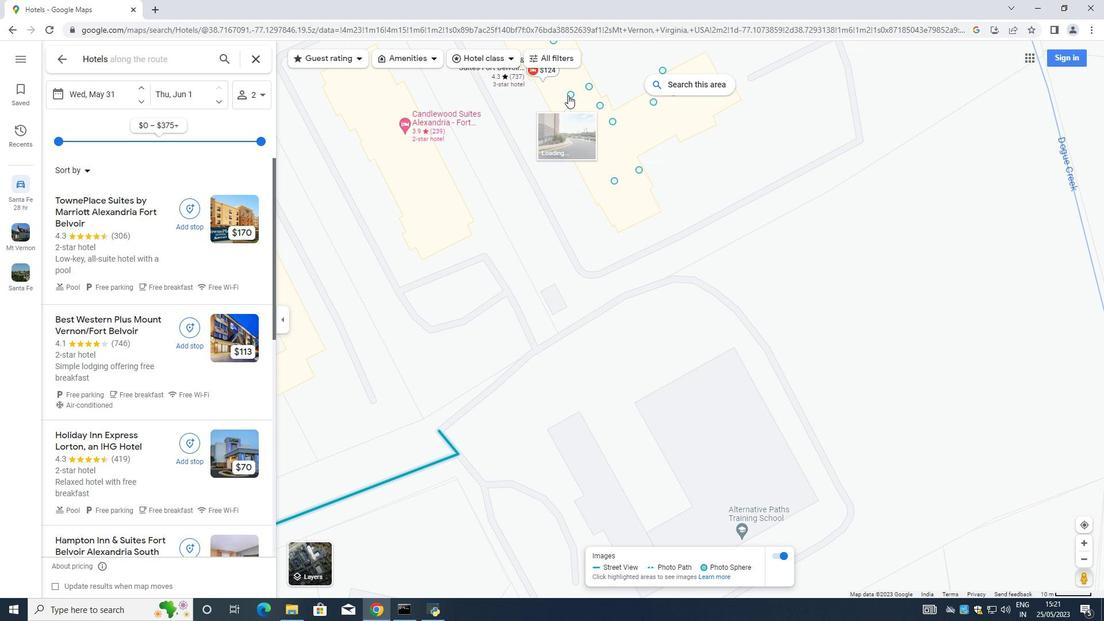 
Action: Mouse moved to (776, 365)
Screenshot: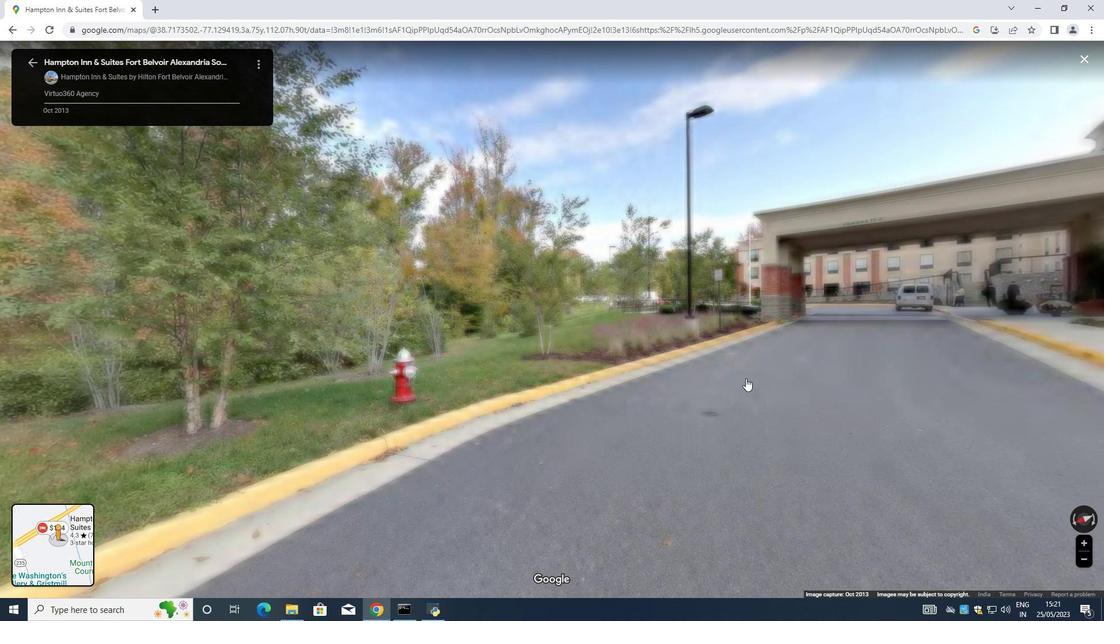 
Action: Mouse pressed left at (776, 365)
Screenshot: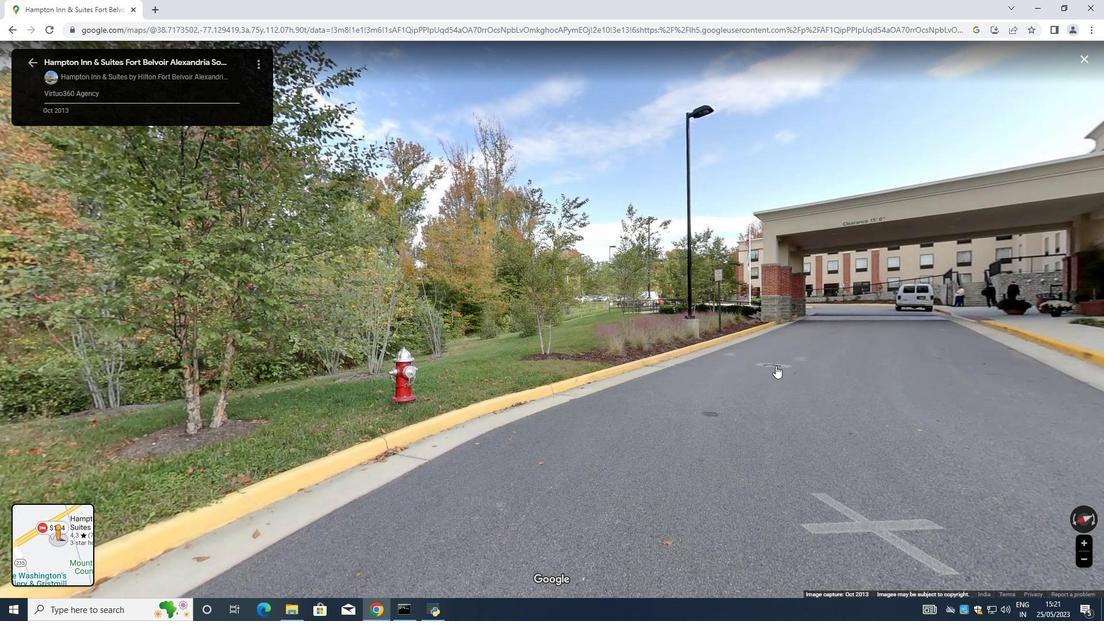 
Action: Mouse moved to (452, 308)
Screenshot: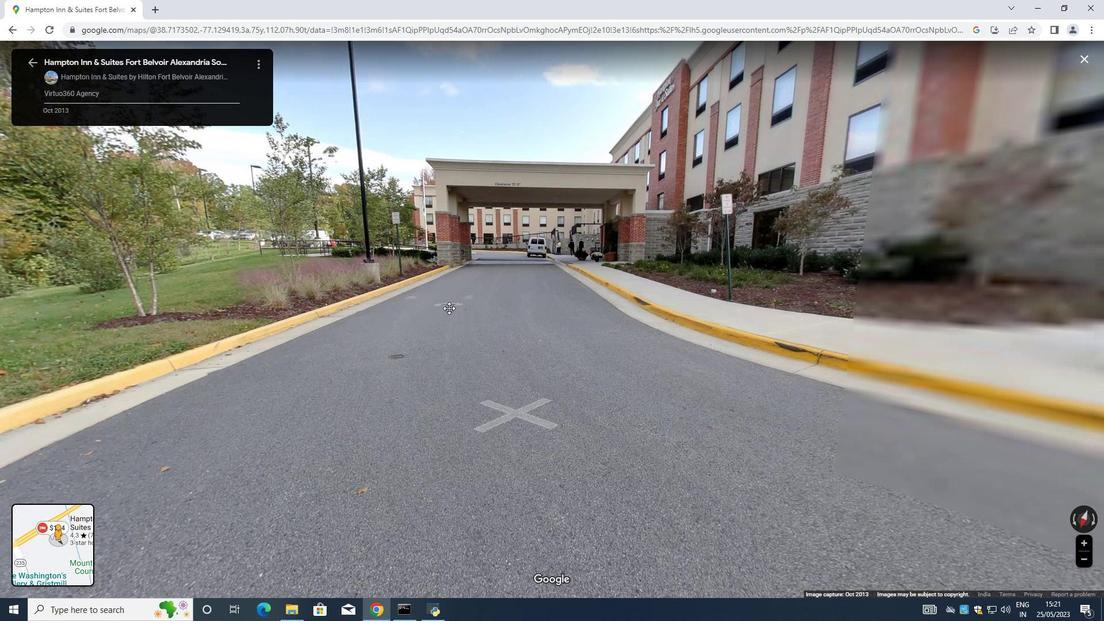
Action: Key pressed <Key.up><Key.up><Key.up><Key.right>
Screenshot: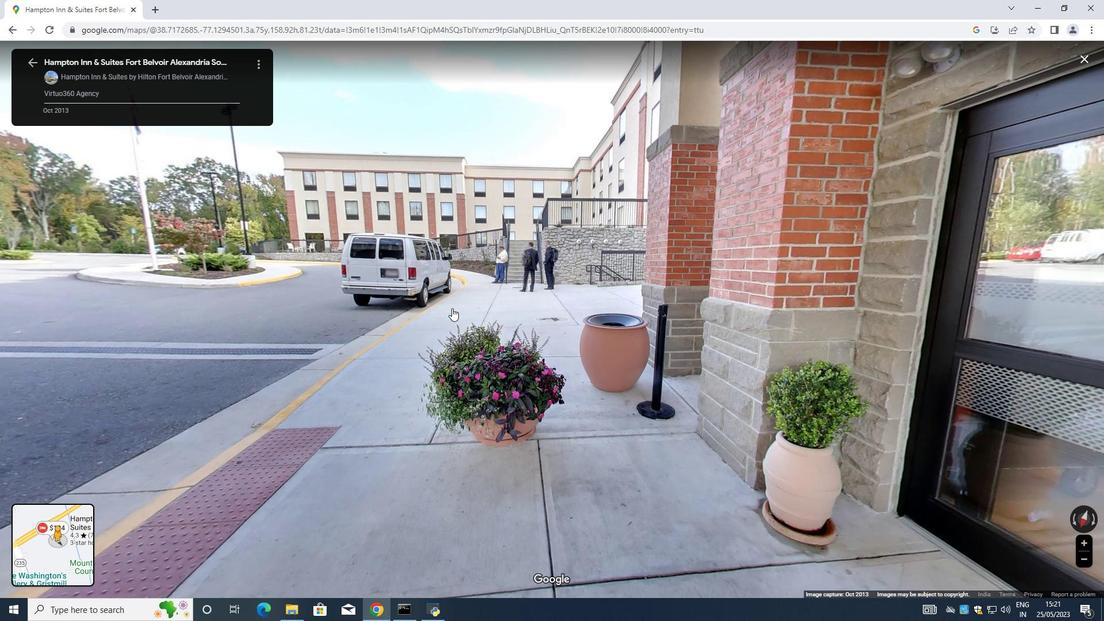 
Action: Mouse moved to (744, 219)
Screenshot: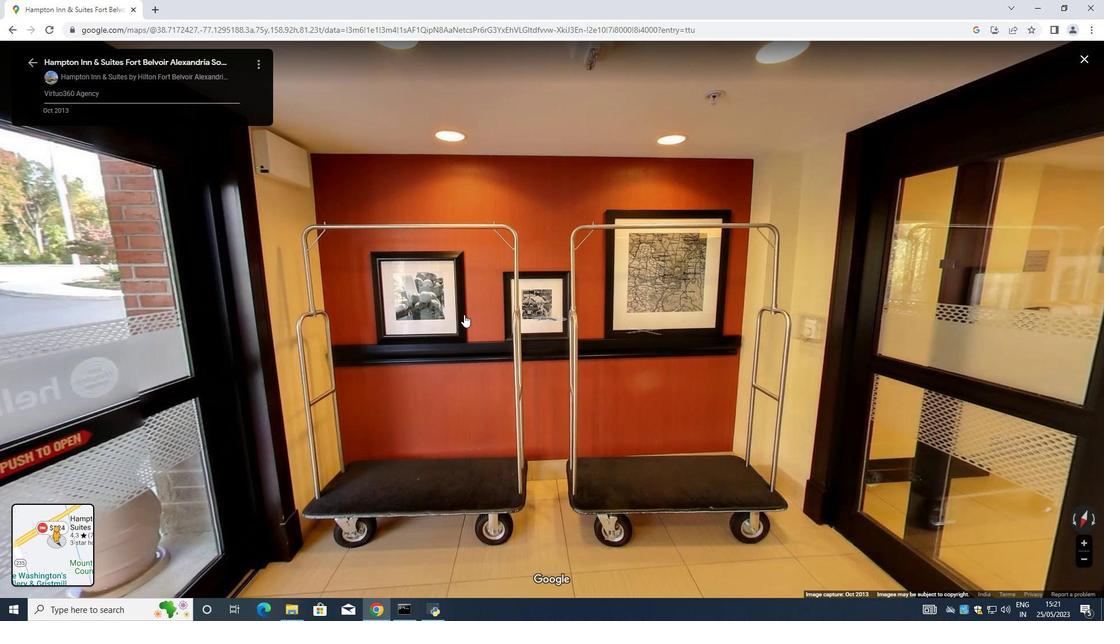 
Action: Mouse pressed left at (744, 219)
Screenshot: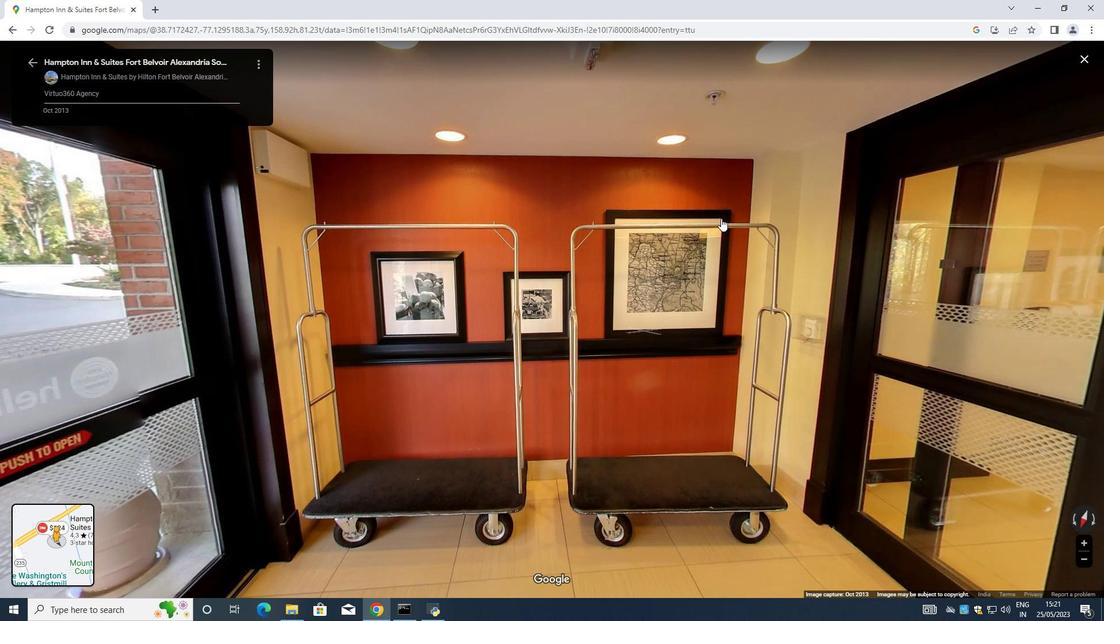 
Action: Mouse moved to (0, 119)
Screenshot: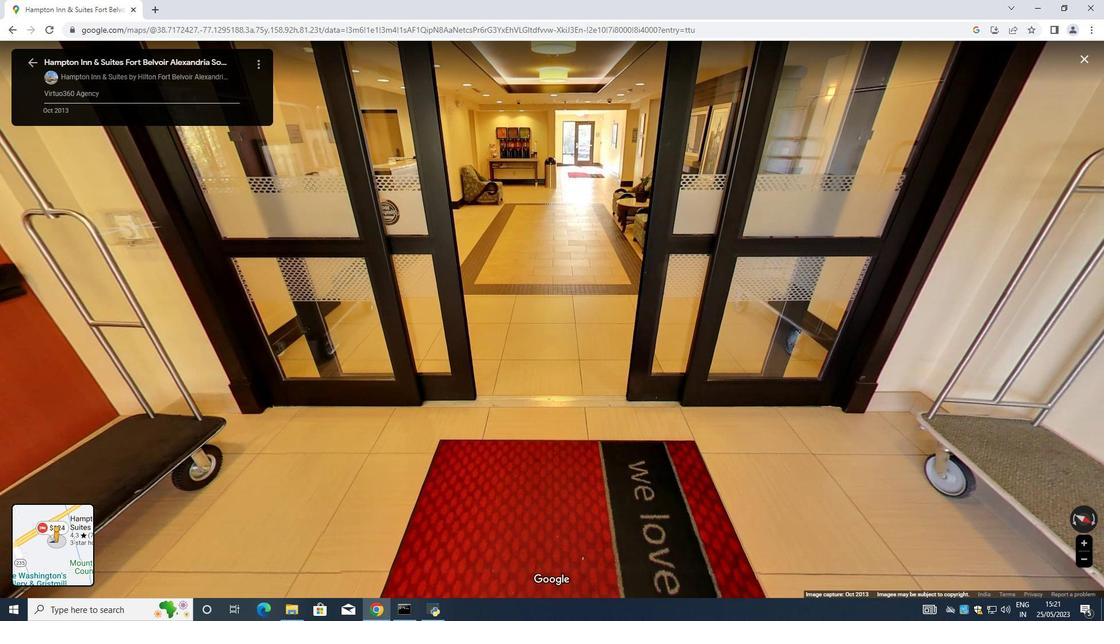
Action: Key pressed <Key.up><Key.up><Key.up><Key.left><Key.left><Key.left><Key.left><Key.left><Key.left><Key.left><Key.left><Key.left><Key.left><Key.left><Key.left><Key.left><Key.left><Key.left><Key.left><Key.left><Key.left><Key.left><Key.left><Key.left><Key.left><Key.left><Key.left><Key.left><Key.left><Key.left><Key.left><Key.left><Key.left><Key.left><Key.left><Key.left><Key.left><Key.left><Key.left><Key.left><Key.left><Key.left><Key.left><Key.left><Key.left><Key.left><Key.left><Key.left><Key.left><Key.left><Key.left><Key.left><Key.left><Key.left><Key.left><Key.left><Key.left><Key.left><Key.left><Key.left><Key.left><Key.left><Key.left><Key.left><Key.left><Key.left><Key.left><Key.left><Key.left><Key.left><Key.left><Key.left><Key.left><Key.left><Key.left><Key.left><Key.left><Key.left><Key.left><Key.left><Key.left><Key.left><Key.left><Key.left><Key.left><Key.left><Key.left><Key.left><Key.left><Key.left><Key.left><Key.left><Key.left><Key.left><Key.left><Key.left><Key.left><Key.left><Key.left><Key.left><Key.left><Key.left><Key.left><Key.left><Key.left><Key.left><Key.left><Key.left><Key.left><Key.left><Key.left><Key.left><Key.left><Key.left><Key.left><Key.left><Key.left><Key.left><Key.left><Key.left><Key.left><Key.left><Key.left><Key.left><Key.left><Key.left><Key.left><Key.left><Key.left><Key.left><Key.left><Key.left><Key.left><Key.left><Key.left><Key.left><Key.left><Key.left><Key.left><Key.left><Key.up><Key.down>
Screenshot: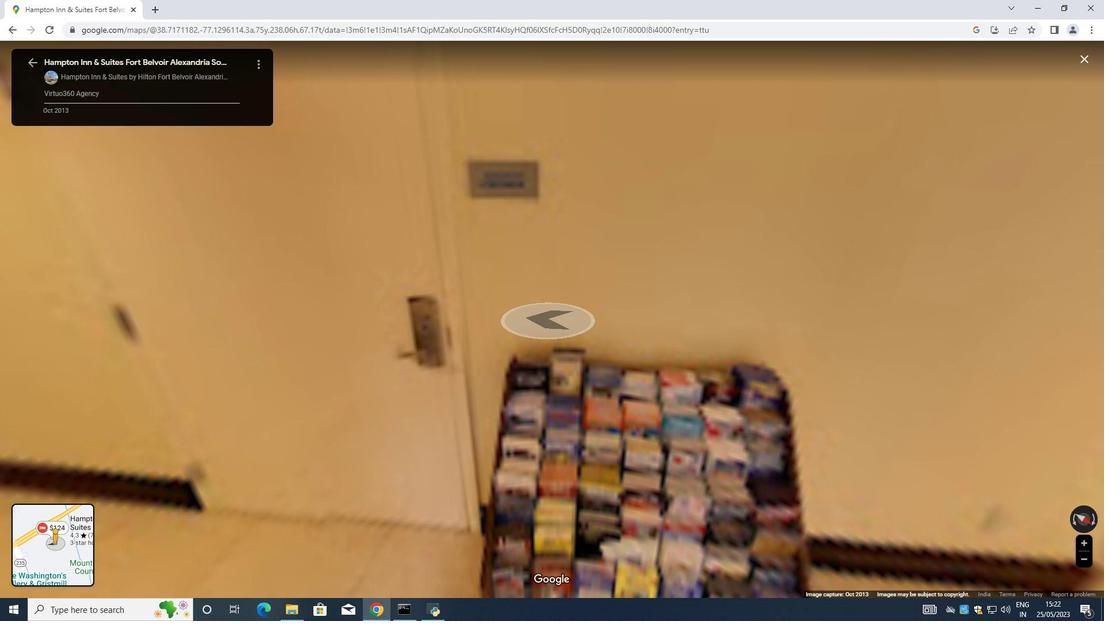 
Action: Mouse moved to (572, 302)
Screenshot: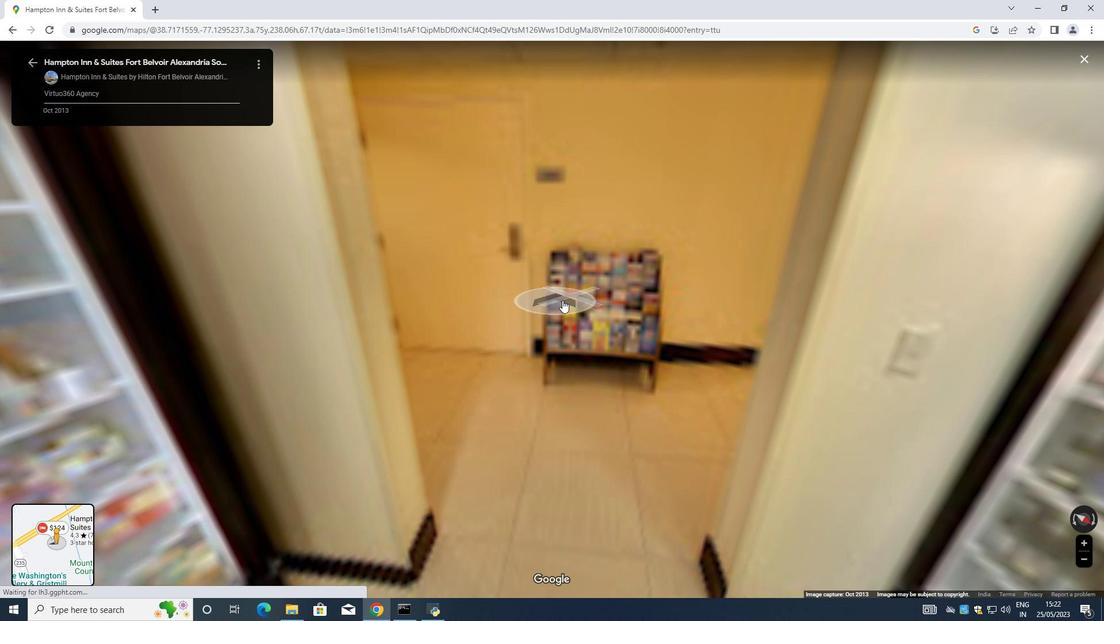 
Action: Key pressed <Key.right><Key.right><Key.right><Key.right><Key.right><Key.right><Key.right><Key.right><Key.right><Key.right><Key.right><Key.right><Key.right><Key.right><Key.right><Key.right><Key.right><Key.left><Key.left><Key.left><Key.left><Key.left><Key.left><Key.left><Key.right><Key.right><Key.right><Key.right><Key.right><Key.right><Key.right><Key.right><Key.right><Key.right><Key.right><Key.right><Key.right><Key.right><Key.right><Key.right><Key.right><Key.right><Key.right><Key.right><Key.right><Key.right><Key.right><Key.right><Key.right><Key.right><Key.right><Key.right><Key.right><Key.right><Key.right><Key.right><Key.right><Key.right><Key.up><Key.left><Key.left><Key.left><Key.left><Key.left><Key.left><Key.left><Key.left><Key.left><Key.left><Key.left><Key.up><Key.left><Key.left><Key.left><Key.left><Key.left><Key.left><Key.left><Key.left><Key.left><Key.left><Key.left><Key.left><Key.left><Key.left><Key.left><Key.left><Key.left><Key.left><Key.left><Key.left><Key.up><Key.right><Key.right><Key.right><Key.right><Key.right><Key.right><Key.right><Key.right><Key.right><Key.right><Key.right><Key.right><Key.right><Key.right><Key.right><Key.right><Key.right><Key.right><Key.right><Key.right><Key.right><Key.right><Key.right><Key.right><Key.right><Key.right><Key.right><Key.right><Key.right><Key.up><Key.left><Key.left><Key.left><Key.left><Key.left><Key.left><Key.left><Key.left><Key.left><Key.left><Key.left><Key.left><Key.left><Key.left><Key.left><Key.left><Key.left><Key.left><Key.left><Key.left><Key.left><Key.left><Key.left><Key.left><Key.up><Key.right><Key.right><Key.right><Key.right><Key.right><Key.right><Key.right><Key.right><Key.right><Key.right><Key.right><Key.right><Key.right><Key.right><Key.right><Key.right><Key.right><Key.right><Key.right><Key.right><Key.right><Key.right><Key.right><Key.up><Key.right><Key.right><Key.right><Key.right><Key.right><Key.right><Key.right><Key.right><Key.right><Key.right><Key.right><Key.right><Key.right><Key.right><Key.right><Key.right><Key.right><Key.right><Key.right><Key.up><Key.up><Key.up><Key.up><Key.up><Key.up><Key.right><Key.right><Key.right><Key.right><Key.right><Key.right><Key.right><Key.right><Key.right><Key.right><Key.right><Key.up><Key.left><Key.left><Key.left><Key.left><Key.left><Key.left><Key.left><Key.left><Key.up><Key.left><Key.left><Key.left><Key.left><Key.left><Key.left><Key.left><Key.left><Key.left><Key.left><Key.left><Key.left><Key.left><Key.left><Key.left><Key.left><Key.left><Key.left><Key.left><Key.left><Key.left><Key.left><Key.left><Key.left><Key.left><Key.left><Key.left><Key.left><Key.left><Key.left><Key.left><Key.left><Key.left><Key.left><Key.left><Key.left><Key.left><Key.left><Key.left><Key.left><Key.left><Key.left><Key.left><Key.left><Key.left><Key.left><Key.left><Key.left><Key.left><Key.left><Key.left><Key.left><Key.left><Key.left><Key.left><Key.left><Key.left><Key.left><Key.left><Key.left><Key.left><Key.left><Key.left><Key.left><Key.left><Key.left><Key.left><Key.left><Key.left><Key.left><Key.left><Key.up><Key.right><Key.right><Key.right><Key.right><Key.right><Key.right><Key.right><Key.right><Key.right><Key.right><Key.right><Key.right><Key.right><Key.right><Key.right><Key.right><Key.right><Key.right><Key.right><Key.right><Key.right><Key.right><Key.right><Key.right><Key.right><Key.right><Key.right><Key.right><Key.right><Key.right><Key.right><Key.right><Key.right><Key.right><Key.right><Key.right><Key.right><Key.right><Key.right><Key.right><Key.right><Key.right><Key.right><Key.right><Key.right><Key.right><Key.right><Key.right><Key.right><Key.right><Key.right><Key.right><Key.right><Key.right><Key.right><Key.up><Key.right><Key.right><Key.right><Key.right><Key.right><Key.right><Key.right><Key.right><Key.right><Key.right><Key.right><Key.right><Key.right><Key.right><Key.right><Key.right><Key.right><Key.right><Key.right><Key.right><Key.right><Key.right><Key.right><Key.right><Key.right><Key.right><Key.right><Key.right><Key.right><Key.right><Key.right><Key.right><Key.right><Key.right><Key.right><Key.right><Key.right><Key.right><Key.right><Key.right><Key.right><Key.right><Key.right><Key.right><Key.right><Key.right><Key.right><Key.right><Key.right><Key.right><Key.right><Key.right><Key.right><Key.right><Key.right><Key.right><Key.right><Key.right><Key.right><Key.right><Key.right><Key.right><Key.right><Key.right><Key.right><Key.right><Key.right><Key.right><Key.right><Key.right><Key.right><Key.right><Key.right><Key.right><Key.right><Key.right><Key.right><Key.right><Key.right><Key.right><Key.right><Key.right><Key.right><Key.right><Key.right><Key.right><Key.right><Key.up><Key.up><Key.right><Key.right><Key.right><Key.right><Key.right><Key.right><Key.right><Key.right><Key.right><Key.right><Key.right><Key.right><Key.right><Key.right><Key.right><Key.right><Key.right><Key.right><Key.up><Key.up><Key.right><Key.right><Key.right><Key.right><Key.right><Key.right><Key.right><Key.right><Key.up><Key.up><Key.up><Key.left><Key.left><Key.left><Key.left><Key.left><Key.left><Key.up><Key.left><Key.left>
Screenshot: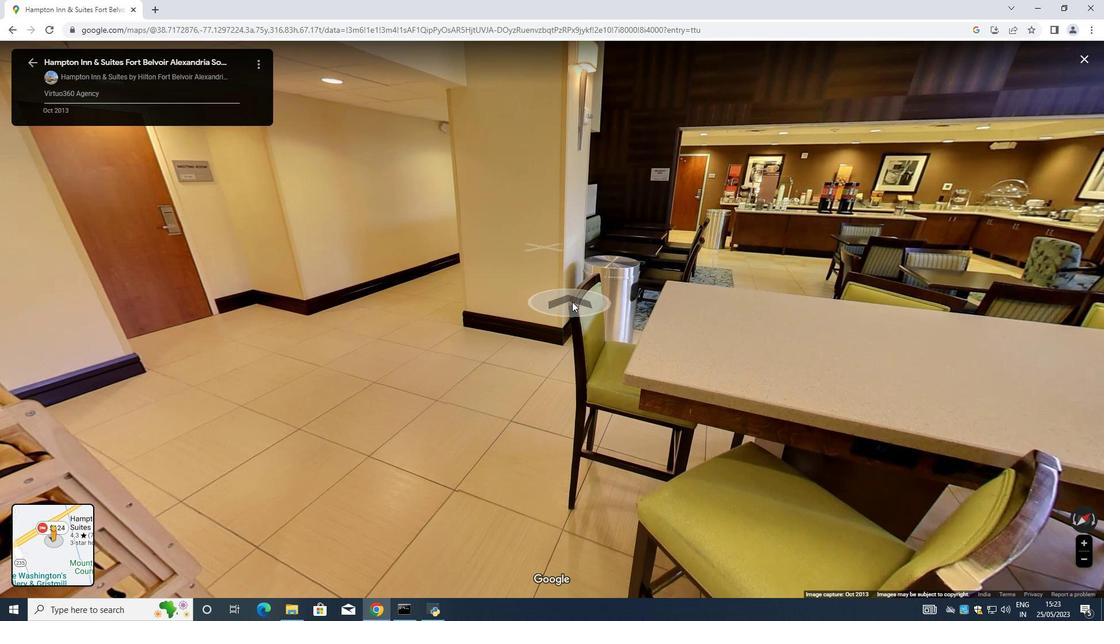 
Action: Mouse moved to (48, 549)
Screenshot: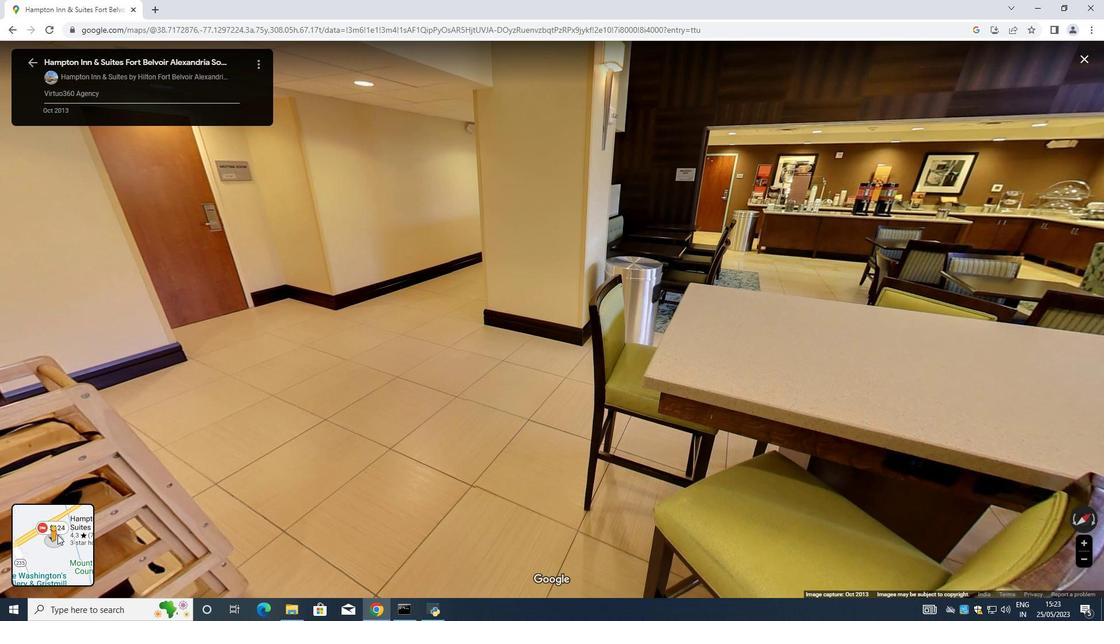 
Action: Mouse pressed left at (48, 549)
Screenshot: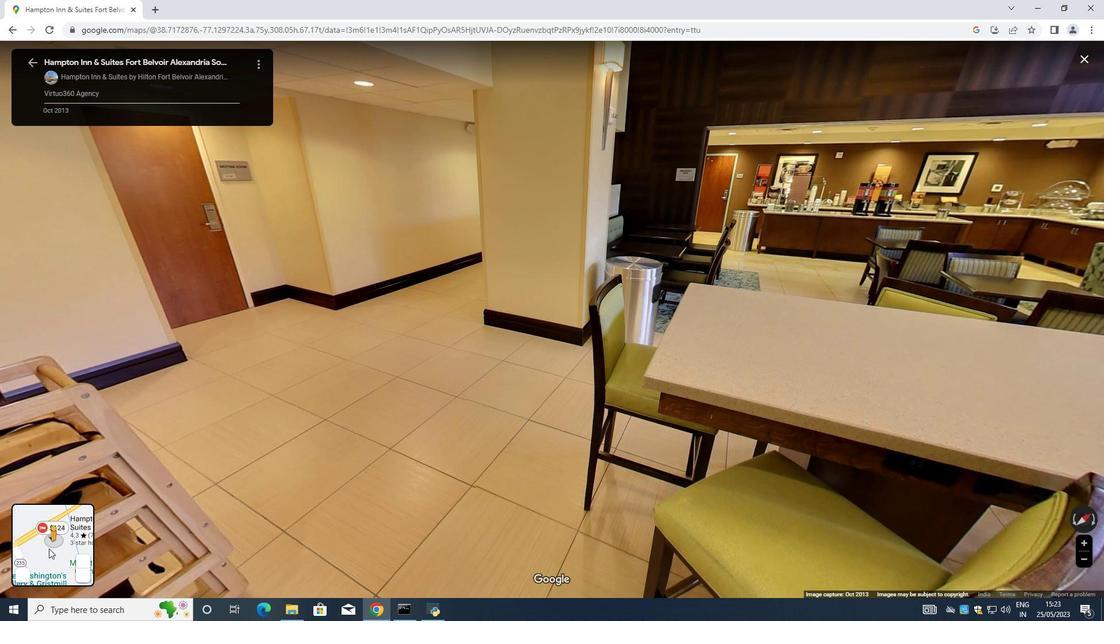 
Action: Mouse moved to (88, 535)
Screenshot: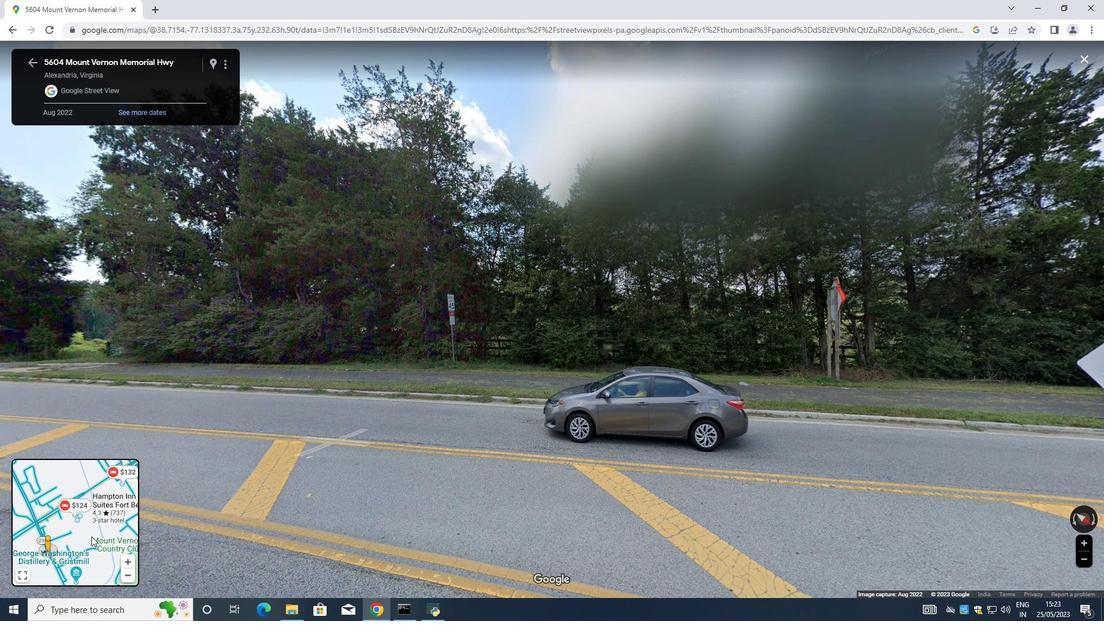 
Action: Mouse scrolled (88, 535) with delta (0, 0)
Screenshot: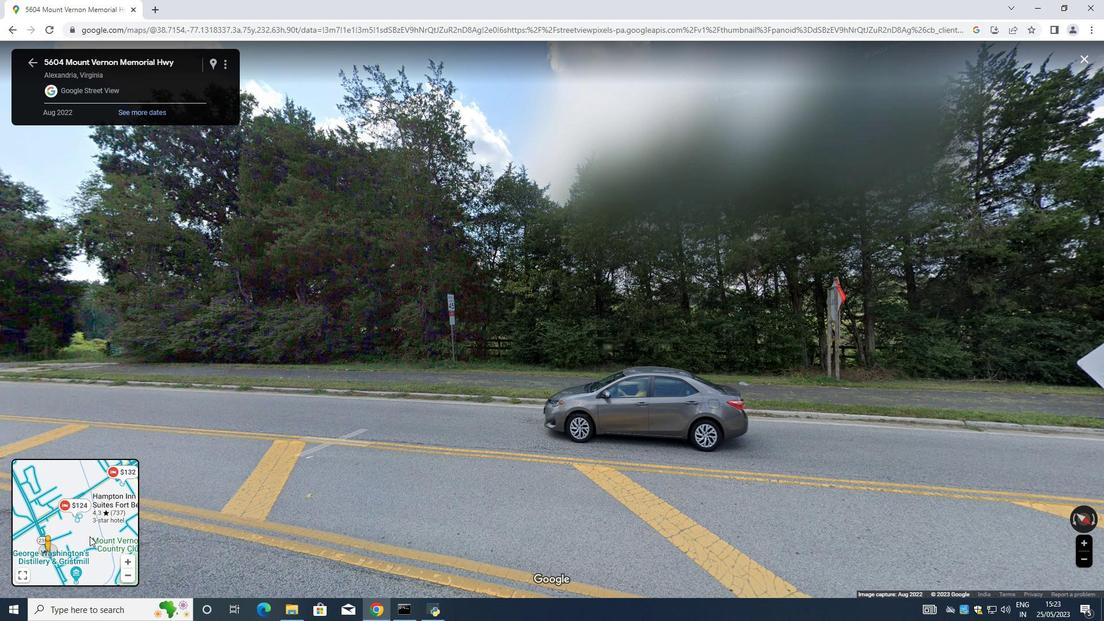 
Action: Mouse scrolled (88, 535) with delta (0, 0)
Screenshot: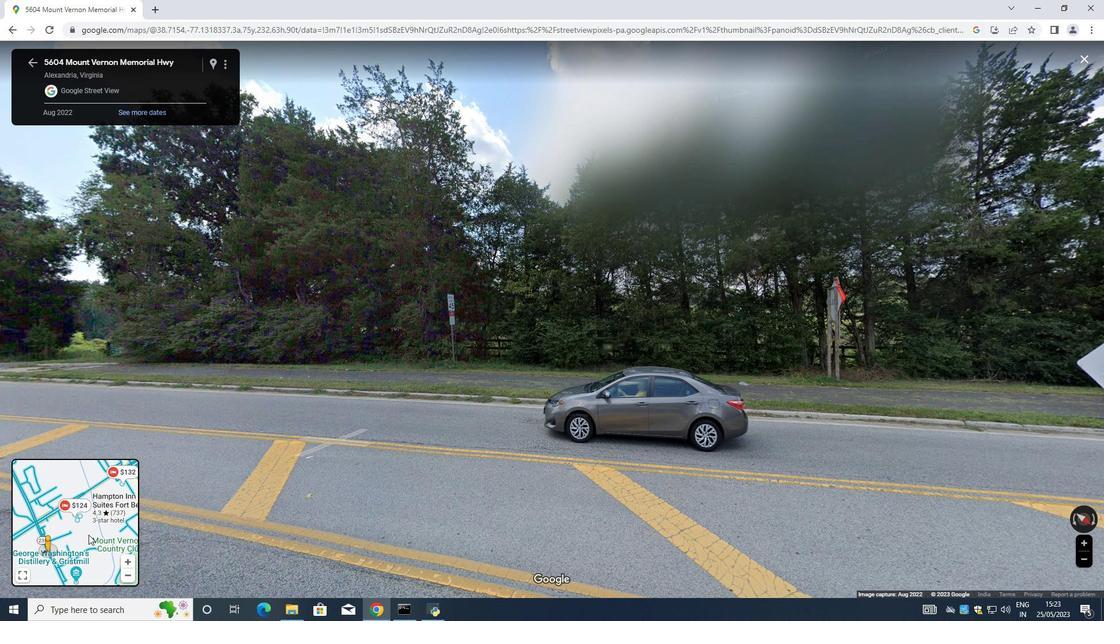 
Action: Mouse scrolled (88, 535) with delta (0, 0)
Screenshot: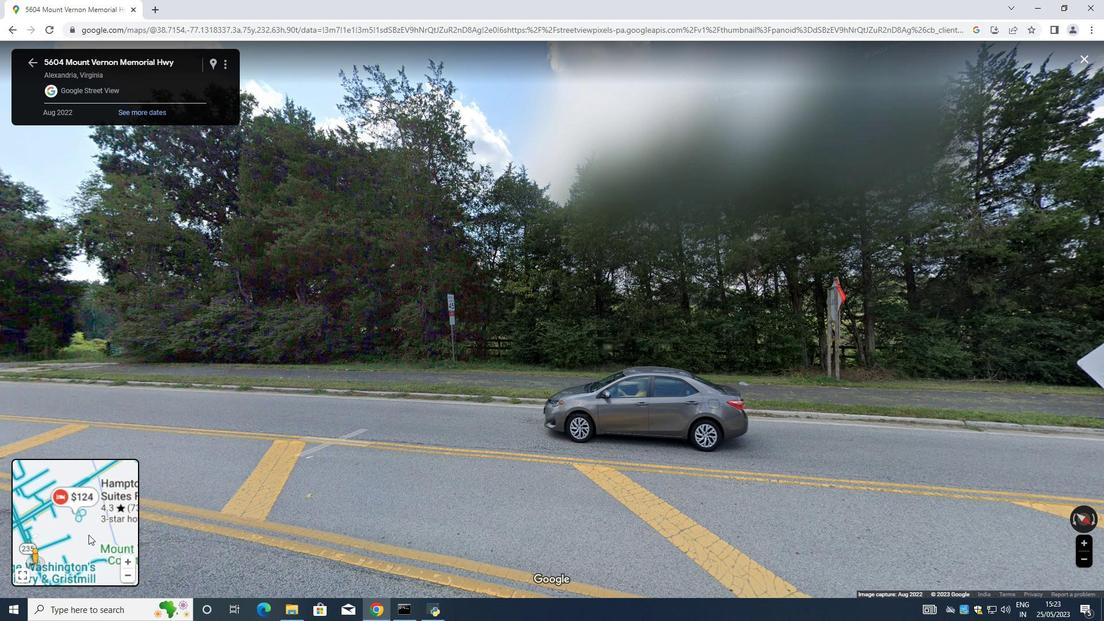 
Action: Mouse moved to (59, 525)
Screenshot: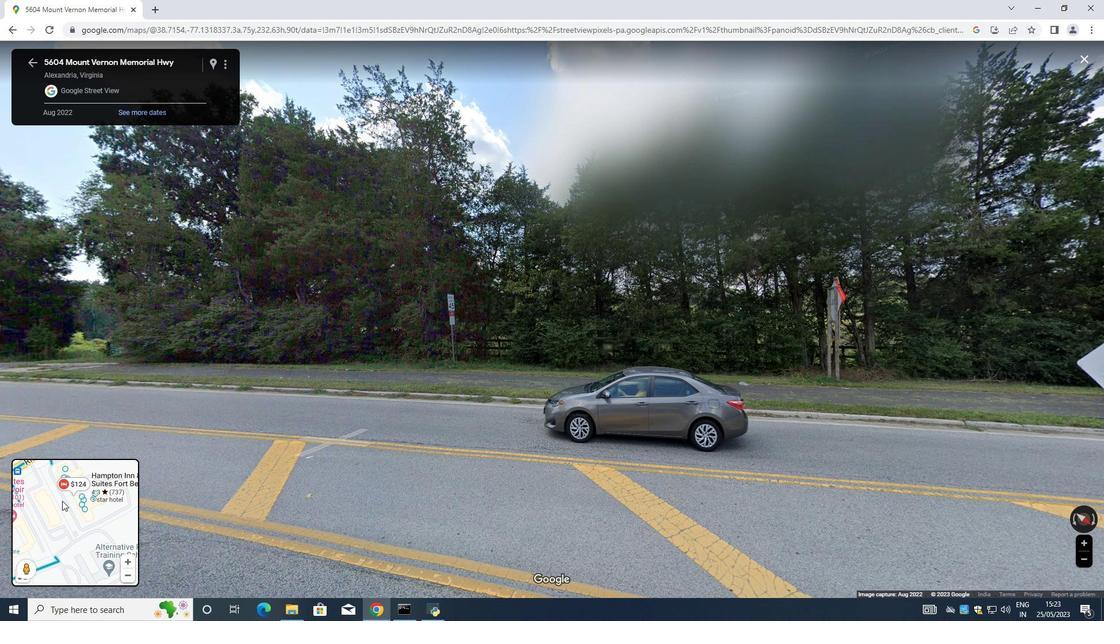 
Action: Mouse pressed left at (59, 525)
Screenshot: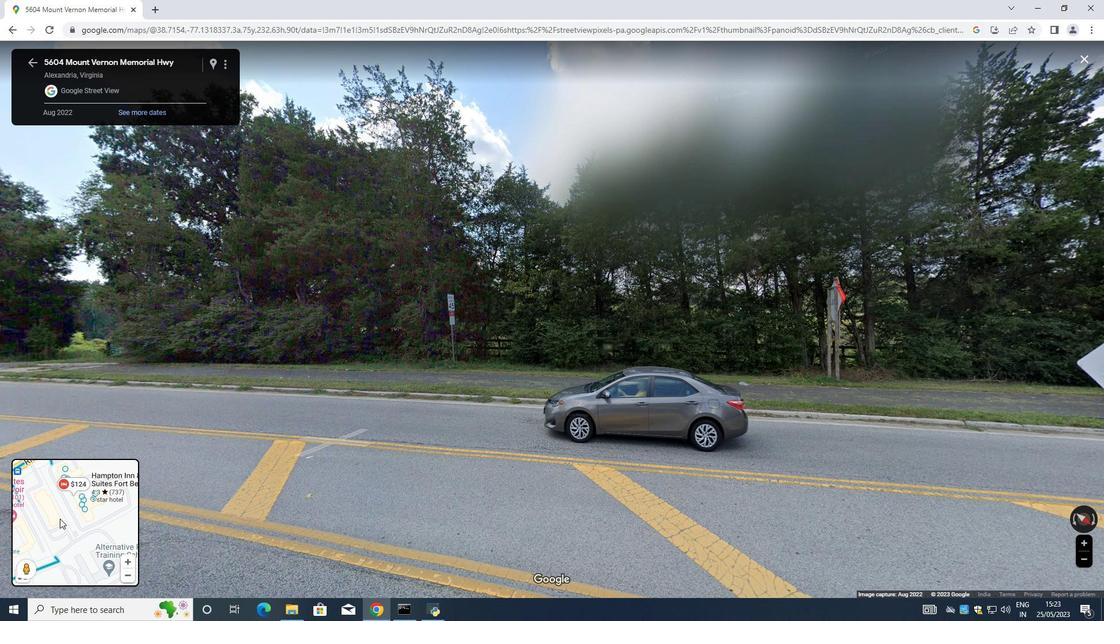 
Action: Mouse moved to (66, 527)
Screenshot: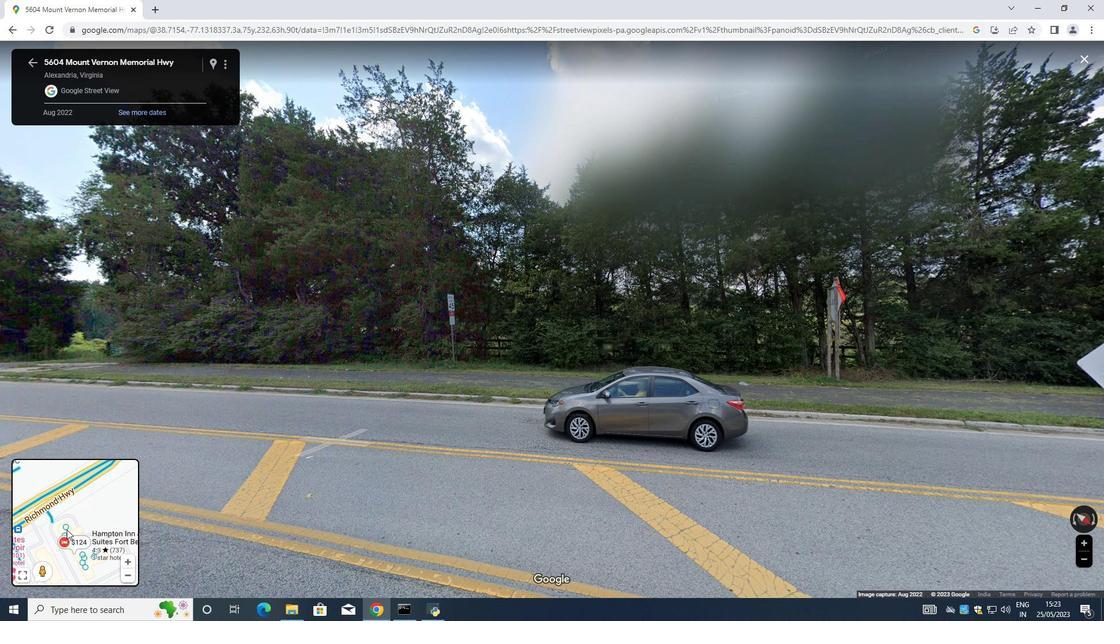 
Action: Mouse pressed left at (66, 527)
Screenshot: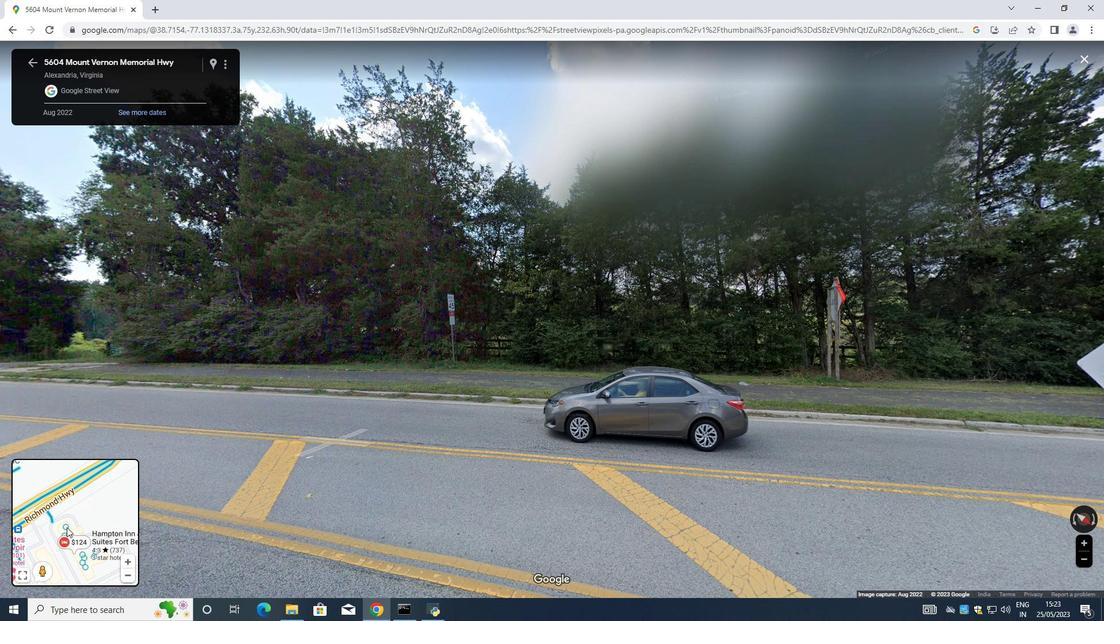 
Action: Mouse moved to (68, 527)
Screenshot: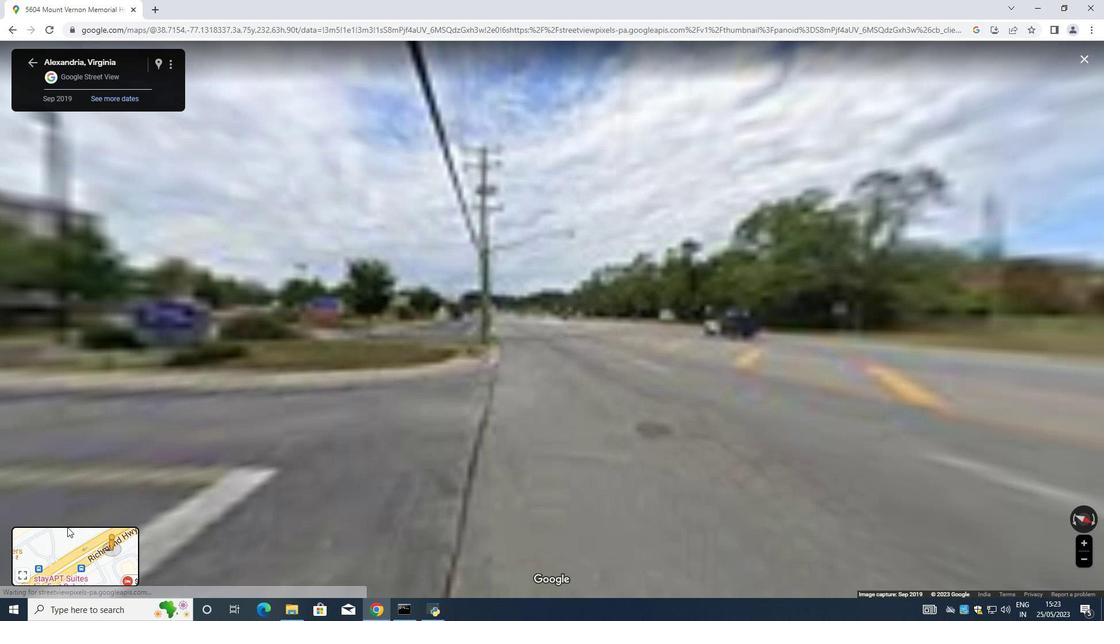 
Action: Key pressed <Key.right><Key.right><Key.right><Key.right><Key.right><Key.right><Key.right><Key.right><Key.left>
Screenshot: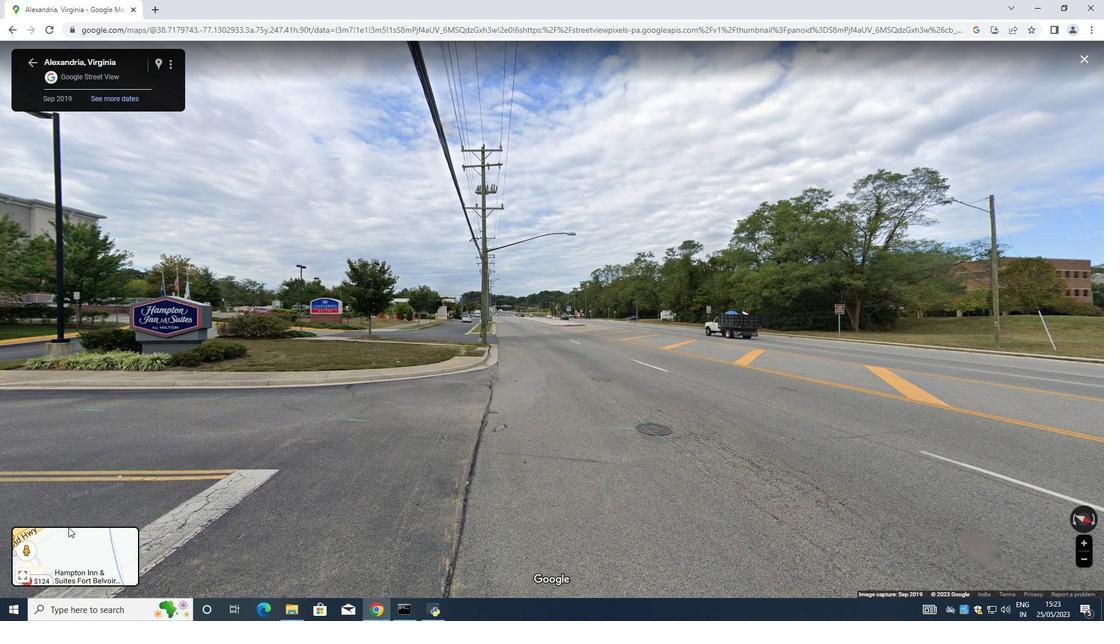 
Action: Mouse moved to (136, 427)
Screenshot: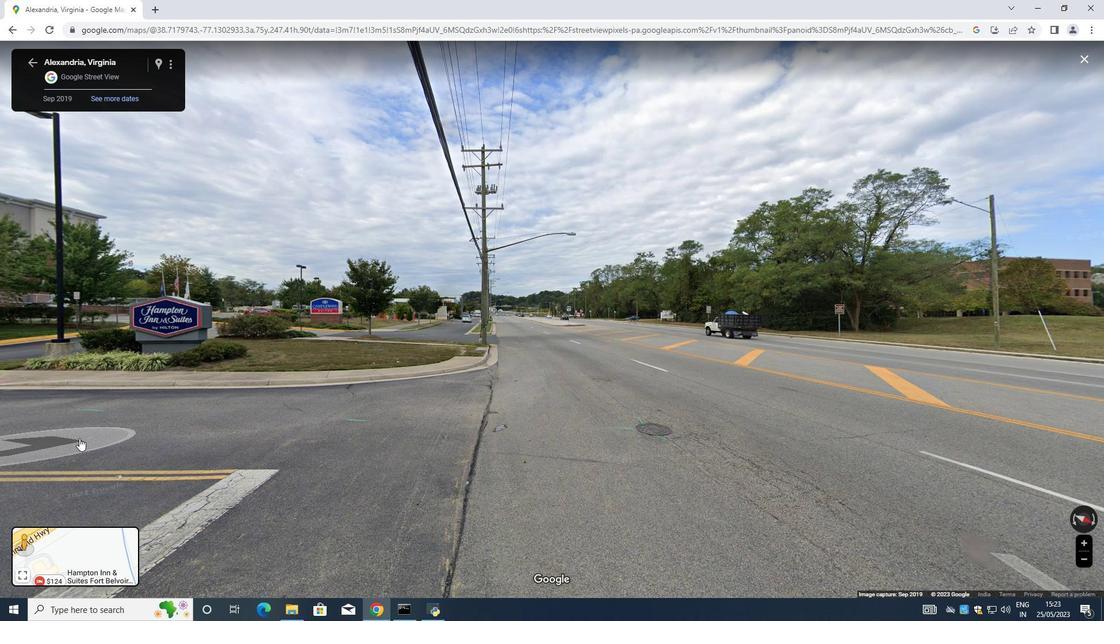 
Action: Mouse pressed left at (136, 427)
Screenshot: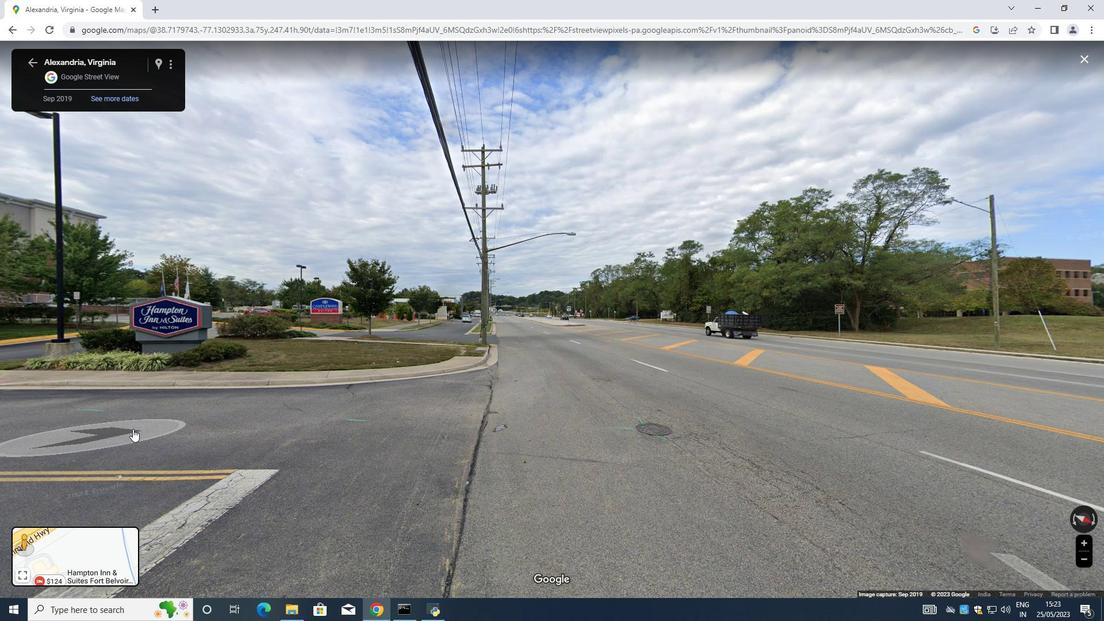 
Action: Mouse moved to (138, 427)
Screenshot: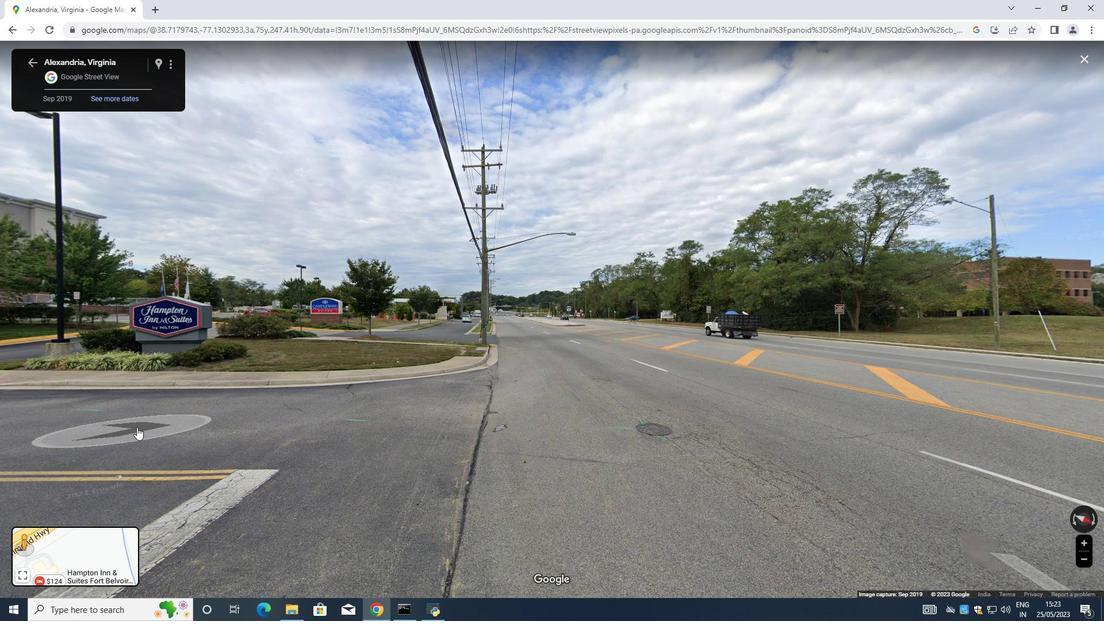 
Action: Key pressed <Key.left><Key.left><Key.left><Key.left><Key.left><Key.left><Key.left><Key.left><Key.left><Key.left><Key.left><Key.left><Key.left><Key.left><Key.left><Key.left><Key.left><Key.right><Key.up><Key.right><Key.right><Key.up><Key.up><Key.up><Key.right><Key.right><Key.right><Key.right><Key.right><Key.right><Key.up><Key.up><Key.up><Key.up><Key.left><Key.left><Key.left><Key.left><Key.left><Key.left><Key.left><Key.left><Key.left><Key.left><Key.left><Key.left><Key.left><Key.left><Key.right><Key.up><Key.up><Key.up><Key.up><Key.left><Key.left><Key.left><Key.left><Key.left><Key.left><Key.left><Key.left><Key.left><Key.left><Key.left><Key.left><Key.left><Key.left><Key.left><Key.left><Key.left><Key.left><Key.left><Key.left><Key.left><Key.left><Key.left><Key.left><Key.left><Key.left><Key.left><Key.left><Key.left><Key.left><Key.left><Key.left><Key.up><Key.right><Key.right><Key.right><Key.up>
Screenshot: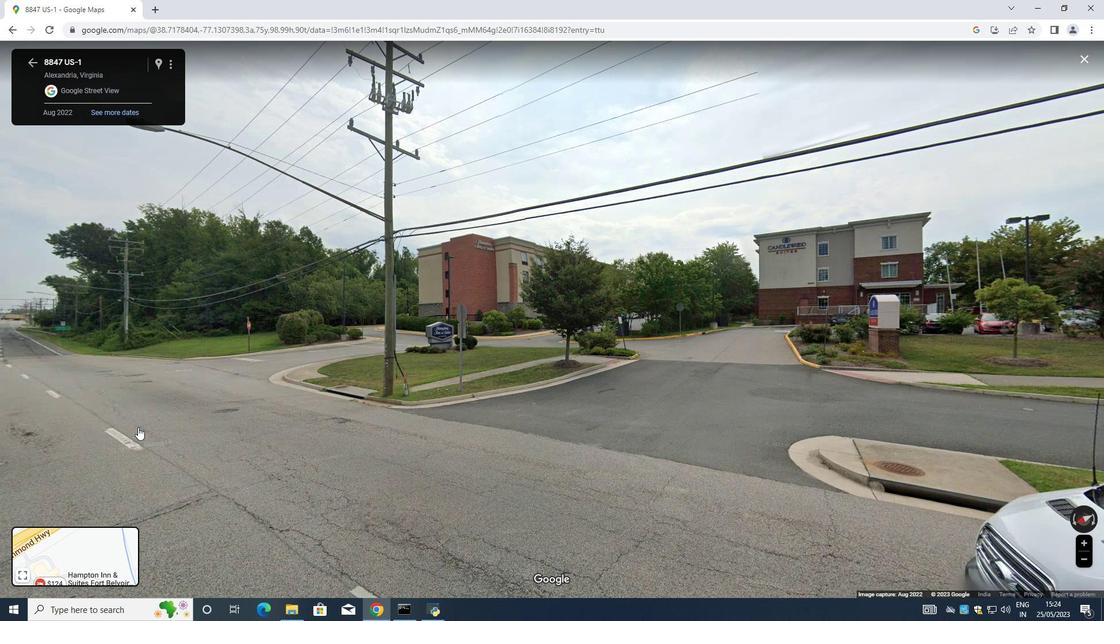 
Action: Mouse moved to (52, 559)
Screenshot: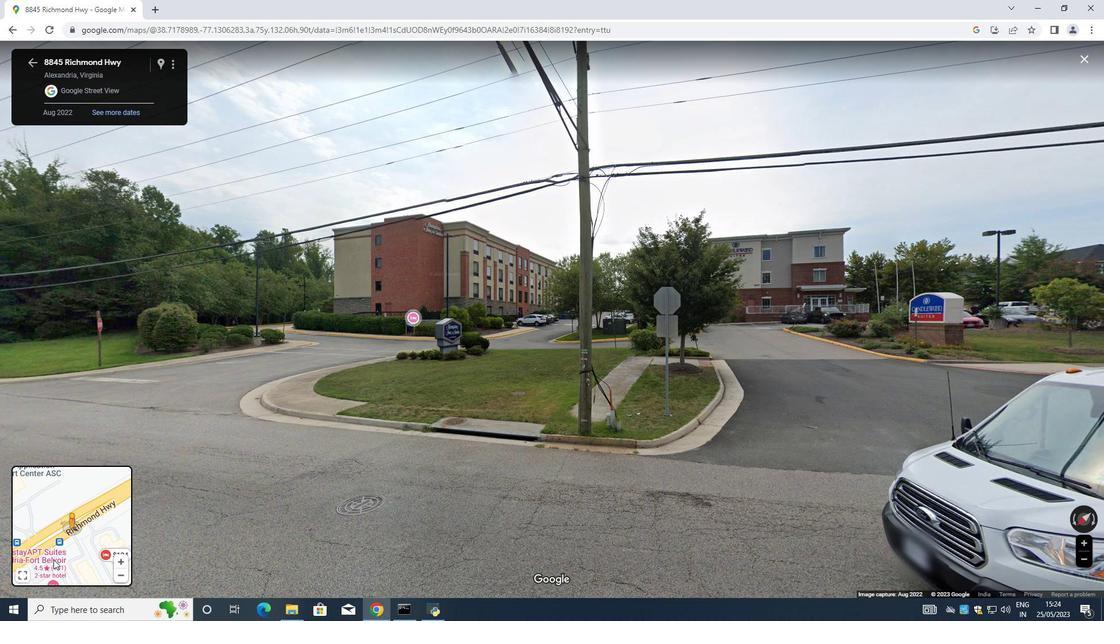 
Action: Mouse pressed left at (52, 559)
Screenshot: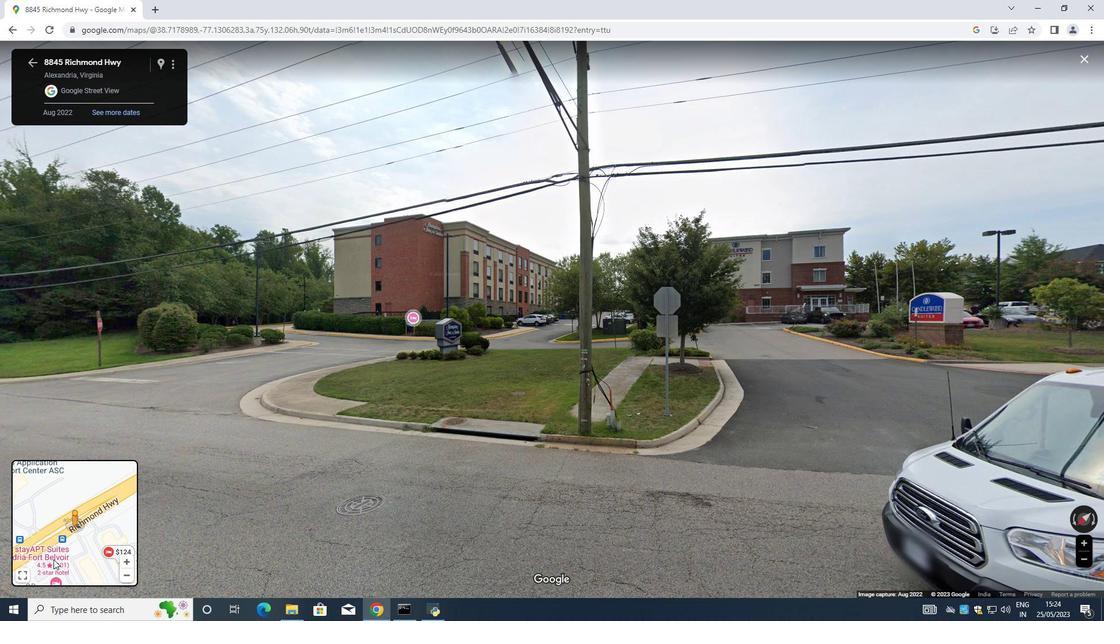 
Action: Mouse moved to (92, 542)
Screenshot: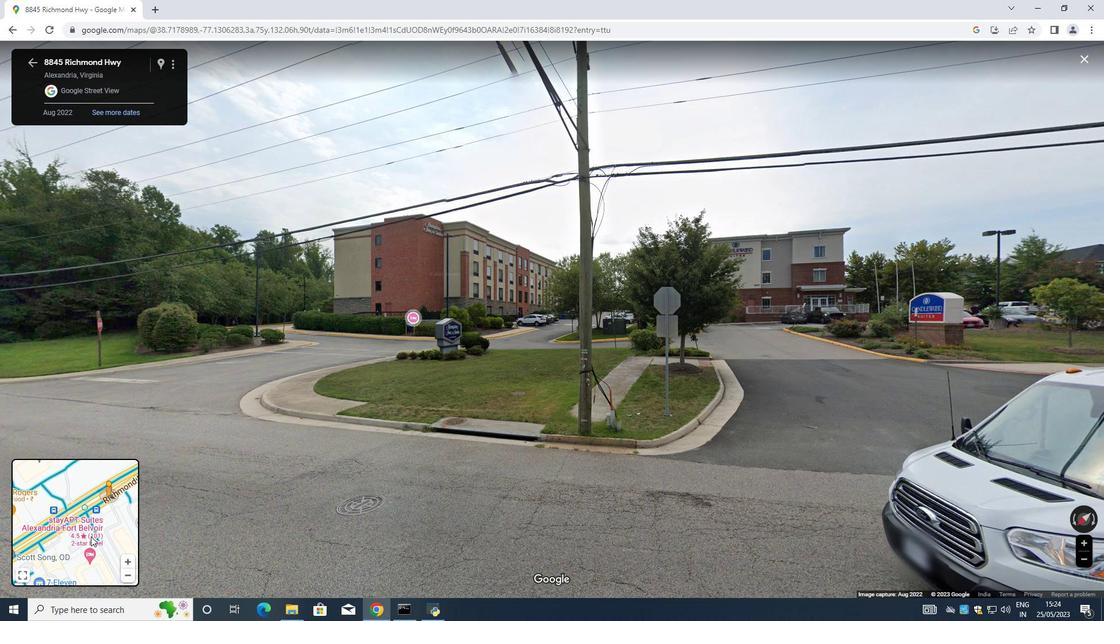 
Action: Mouse scrolled (92, 543) with delta (0, 0)
Screenshot: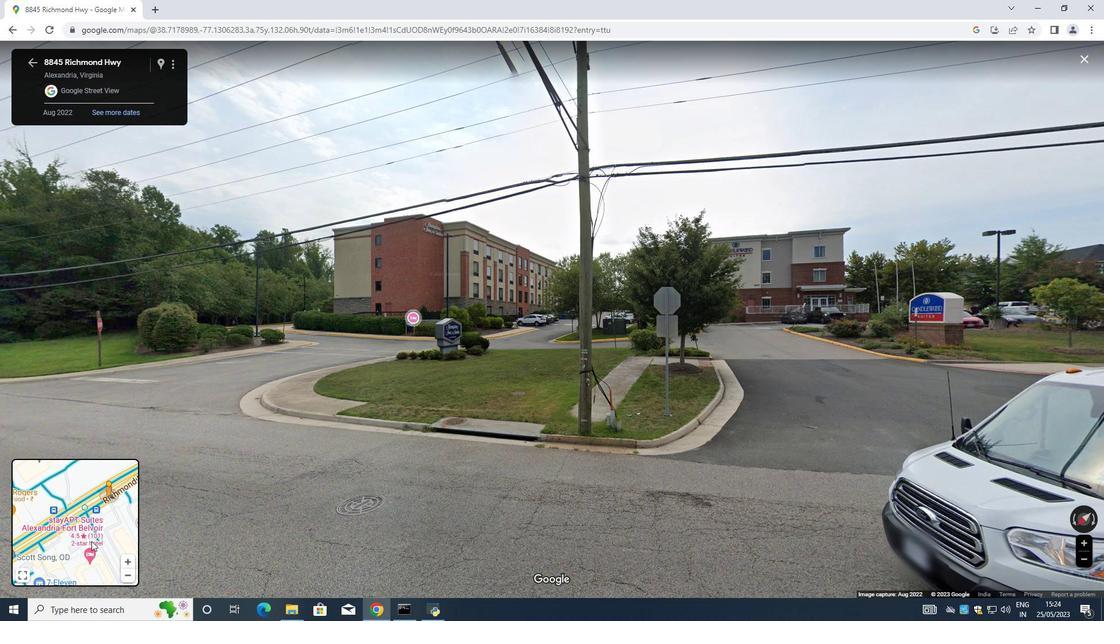 
Action: Mouse scrolled (92, 543) with delta (0, 0)
Screenshot: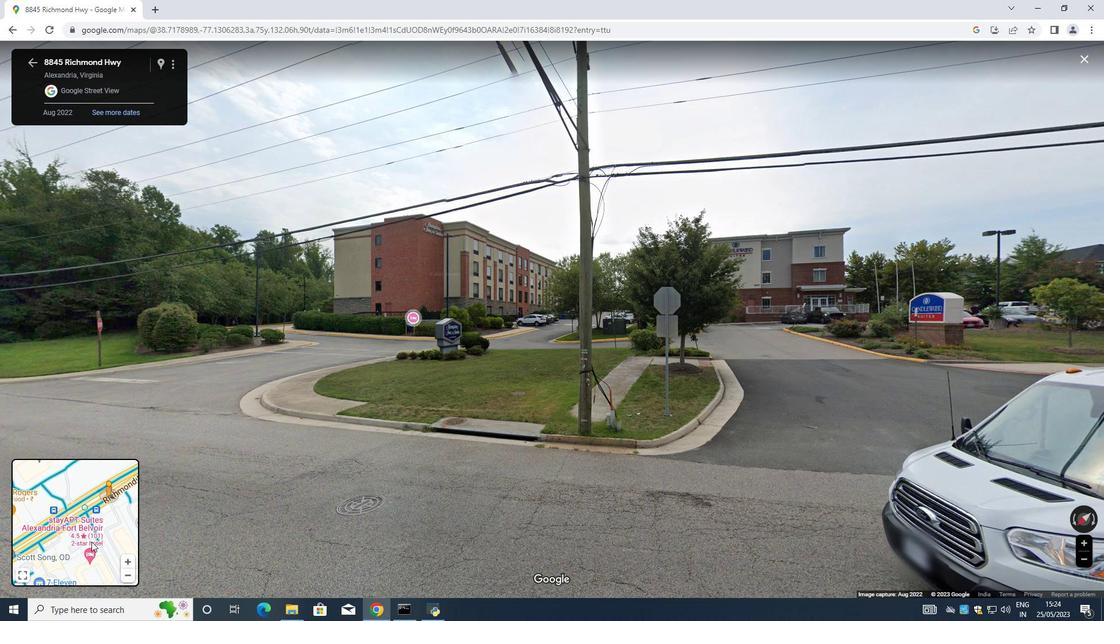 
Action: Mouse scrolled (92, 543) with delta (0, 0)
Screenshot: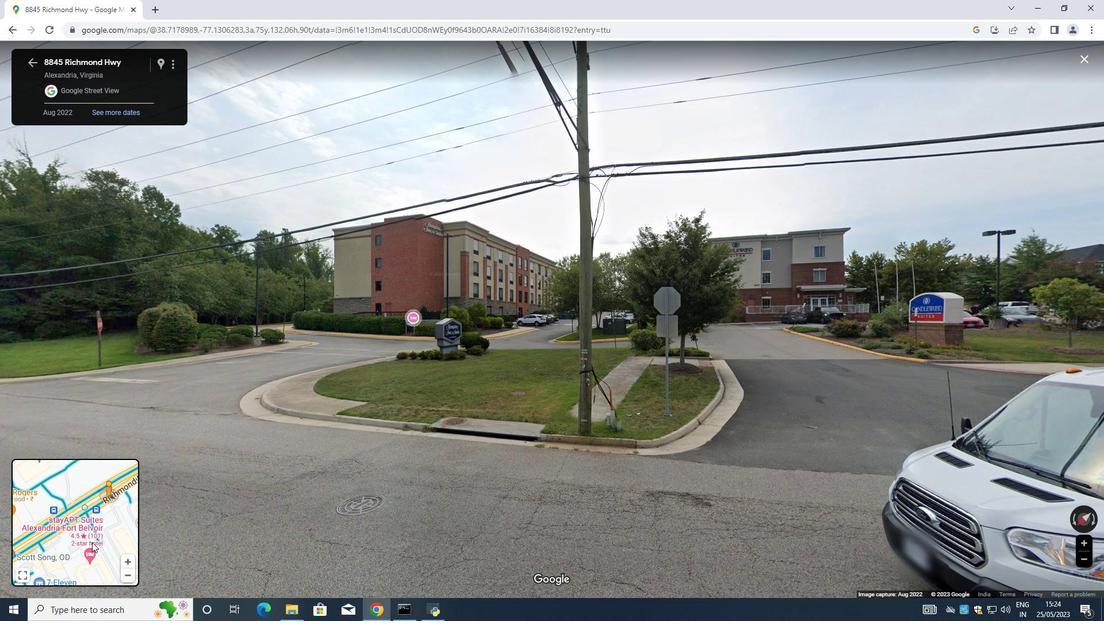 
Action: Mouse scrolled (92, 543) with delta (0, 0)
Screenshot: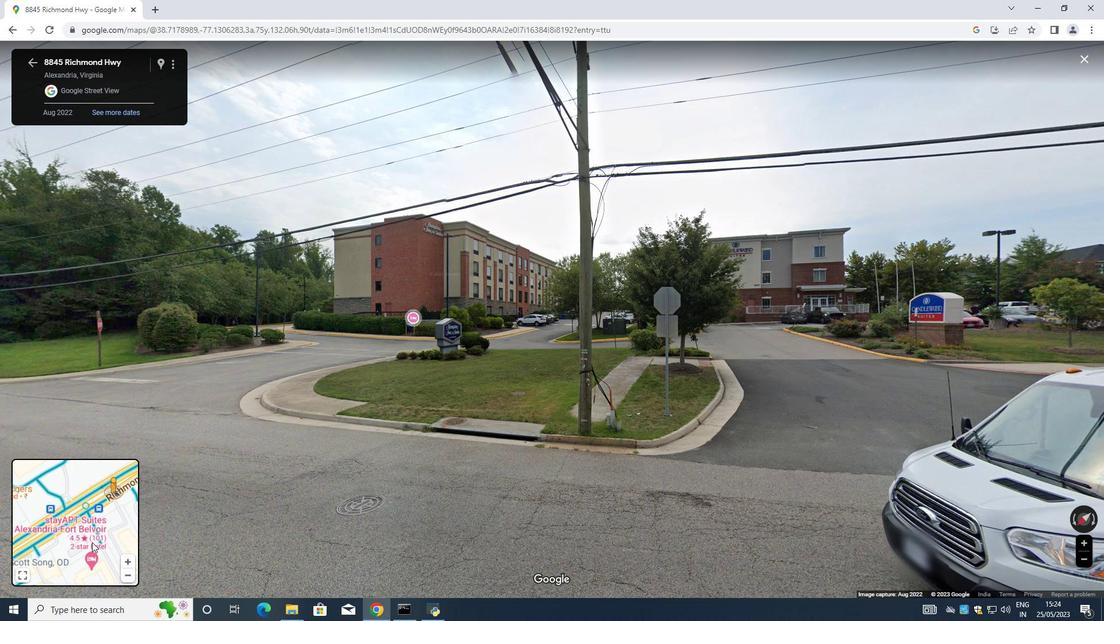 
Action: Mouse scrolled (92, 541) with delta (0, 0)
Screenshot: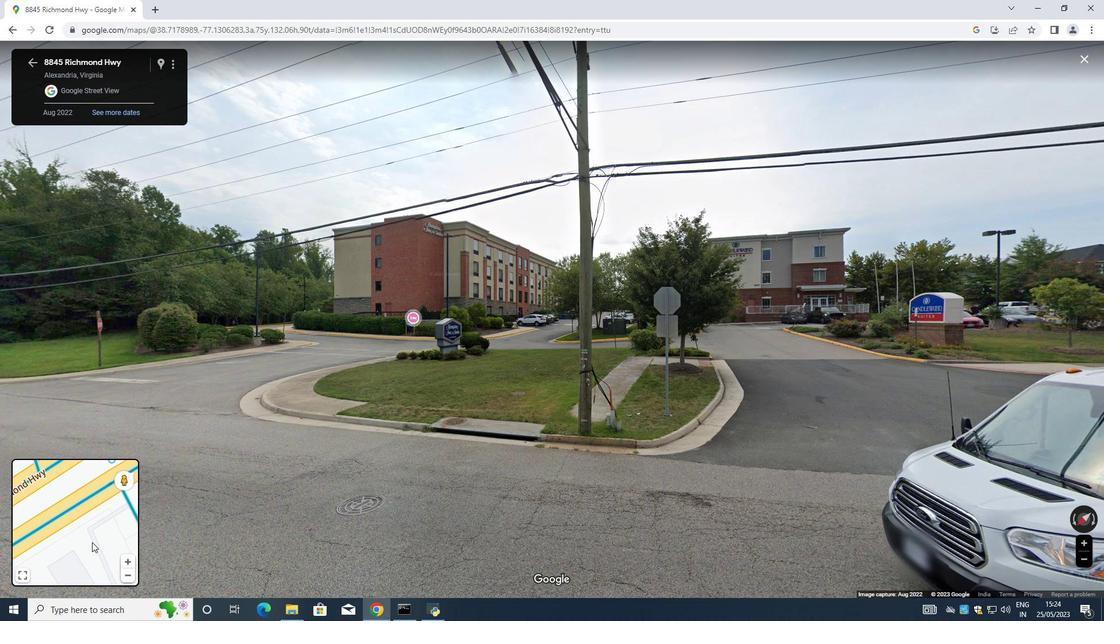 
Action: Mouse scrolled (92, 541) with delta (0, 0)
Screenshot: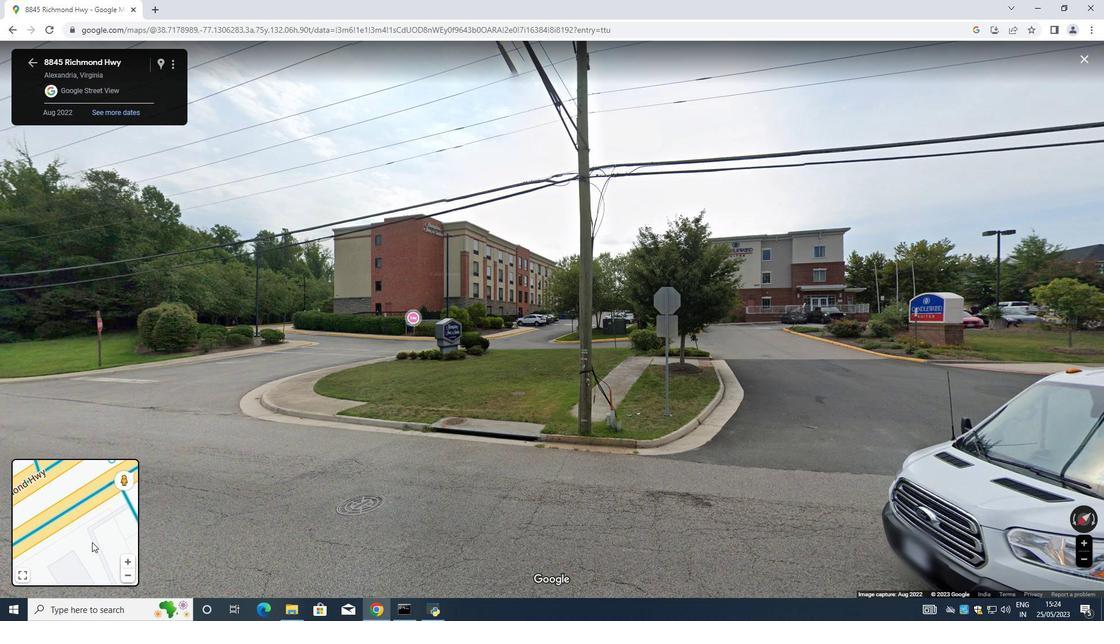 
Action: Mouse scrolled (92, 541) with delta (0, 0)
Screenshot: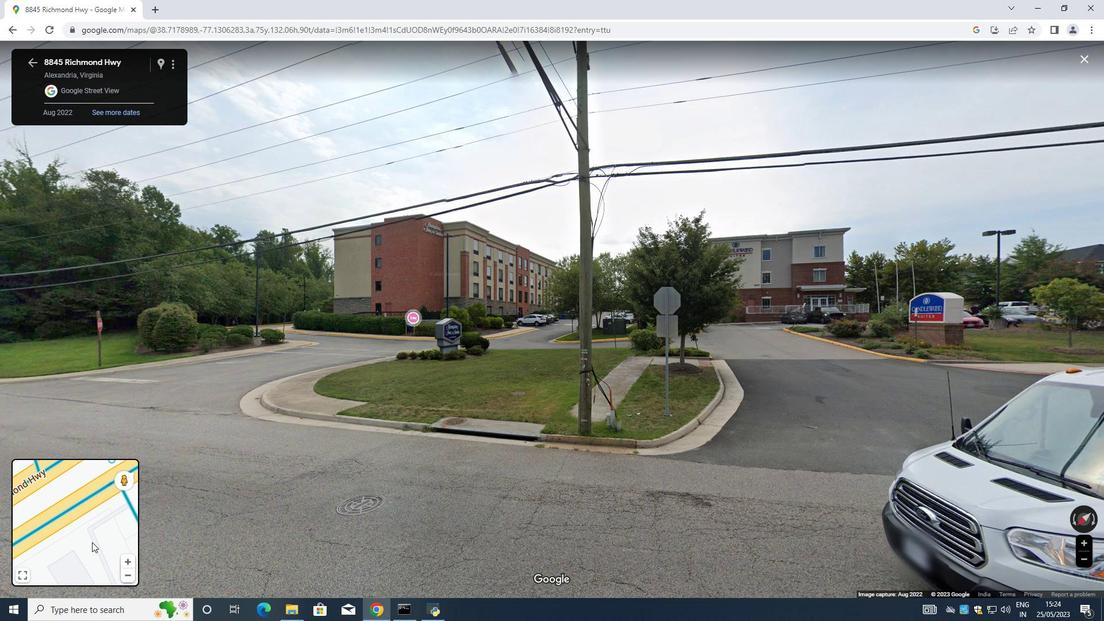 
Action: Mouse scrolled (92, 541) with delta (0, 0)
Screenshot: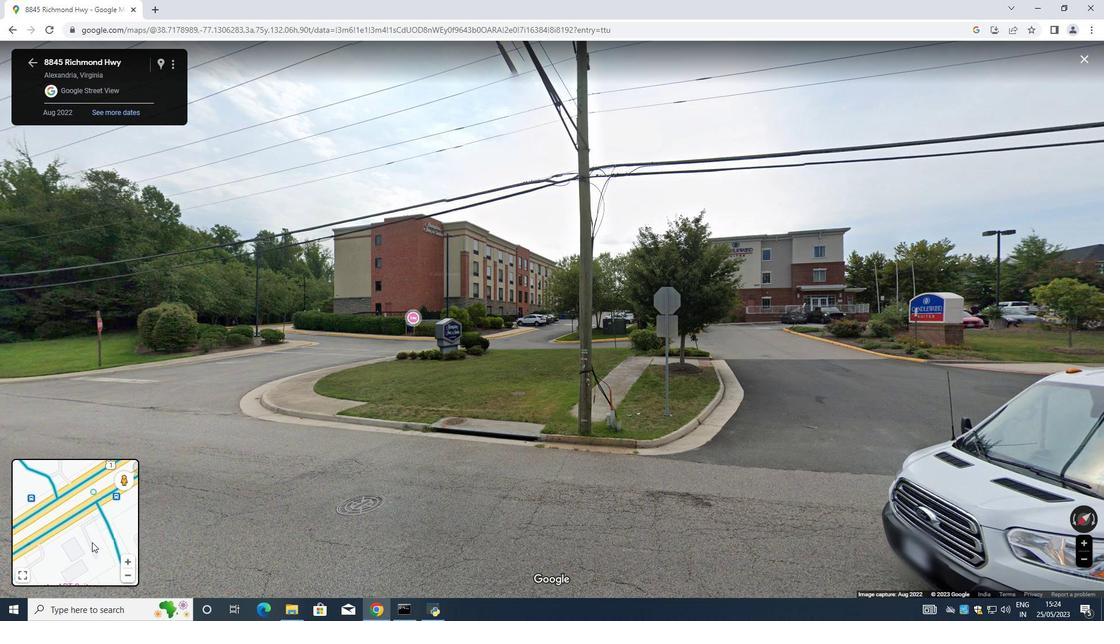
Action: Mouse scrolled (92, 541) with delta (0, 0)
Screenshot: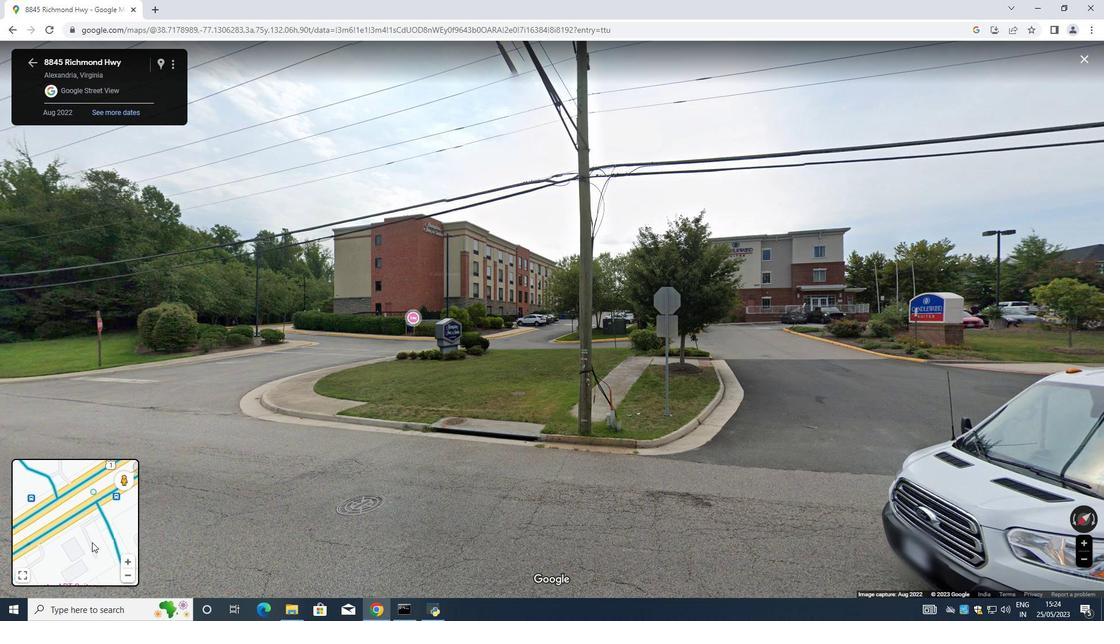 
Action: Mouse moved to (98, 529)
Screenshot: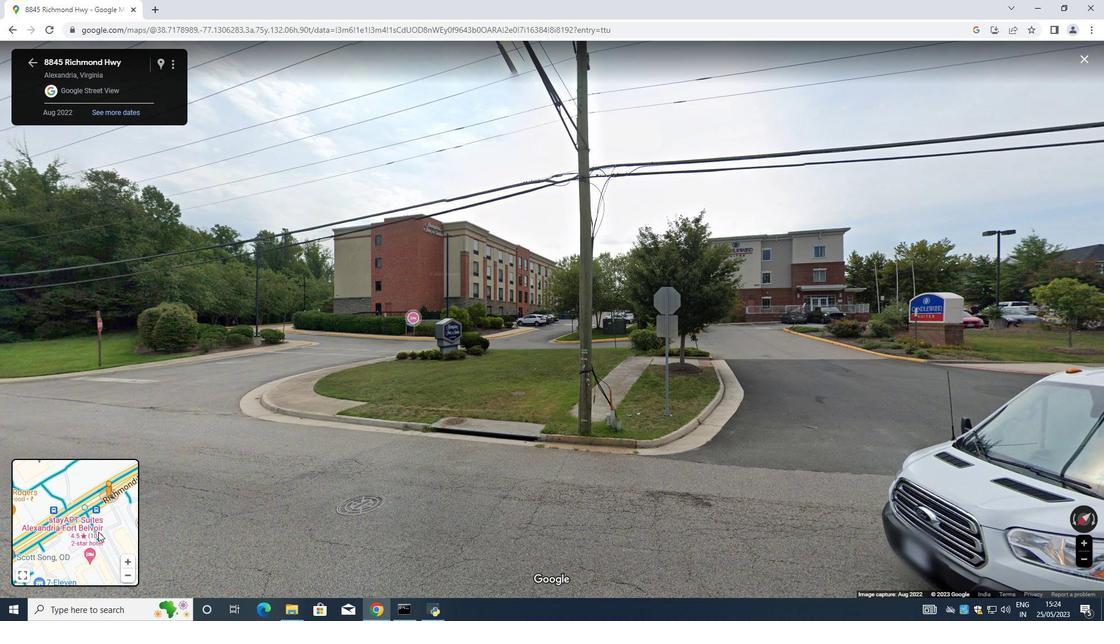
Action: Mouse scrolled (98, 530) with delta (0, 0)
Screenshot: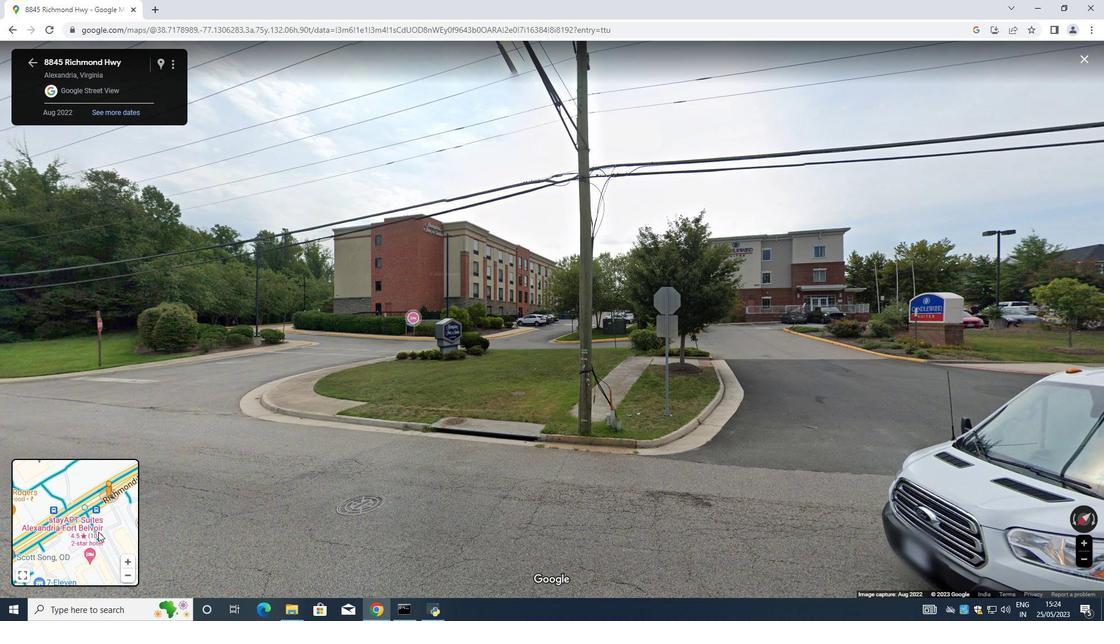 
Action: Mouse moved to (97, 529)
Screenshot: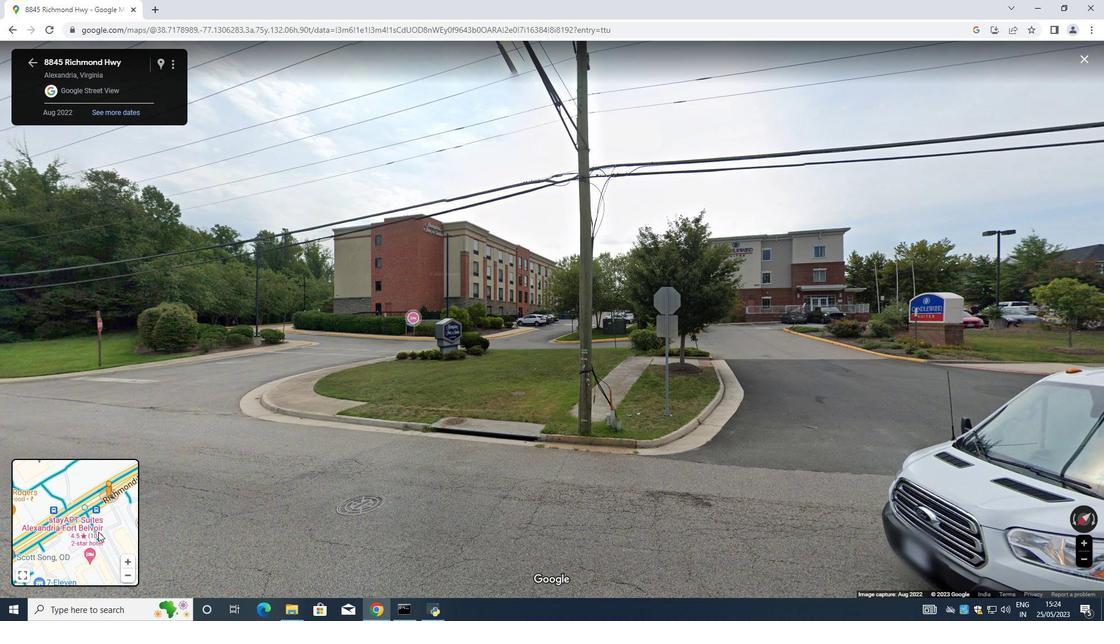 
Action: Mouse scrolled (97, 530) with delta (0, 0)
Screenshot: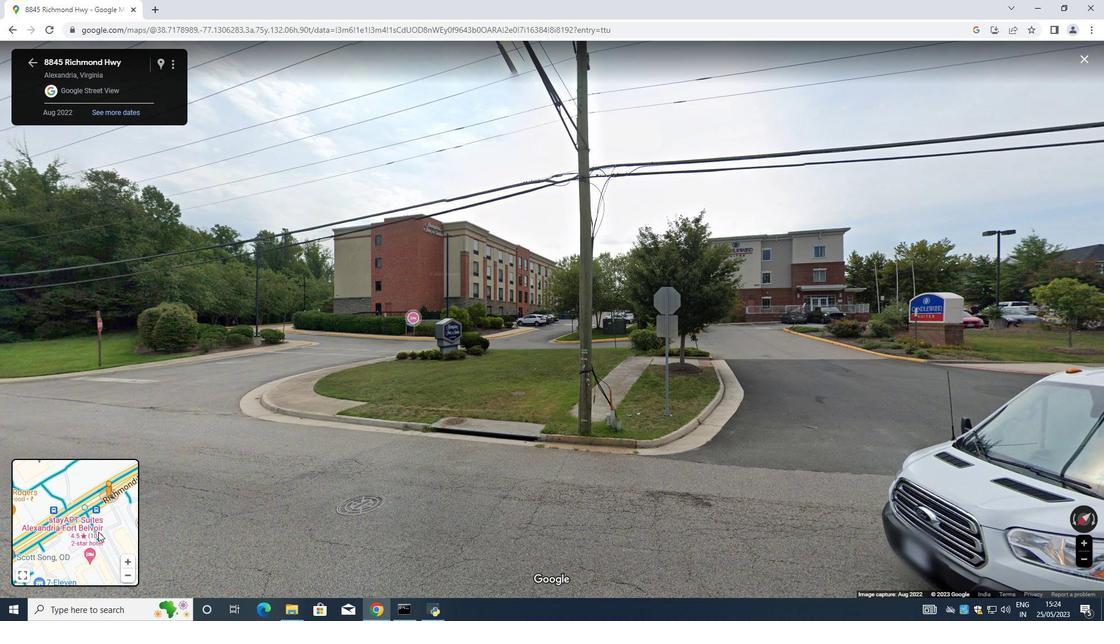 
Action: Mouse moved to (92, 529)
Screenshot: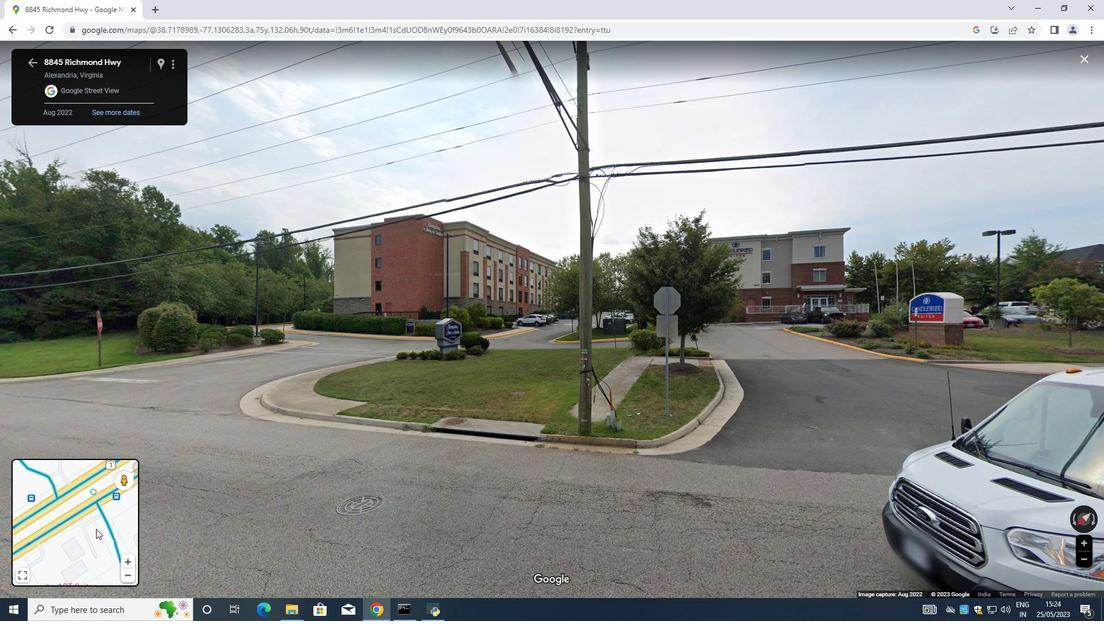 
Action: Mouse pressed left at (92, 529)
Screenshot: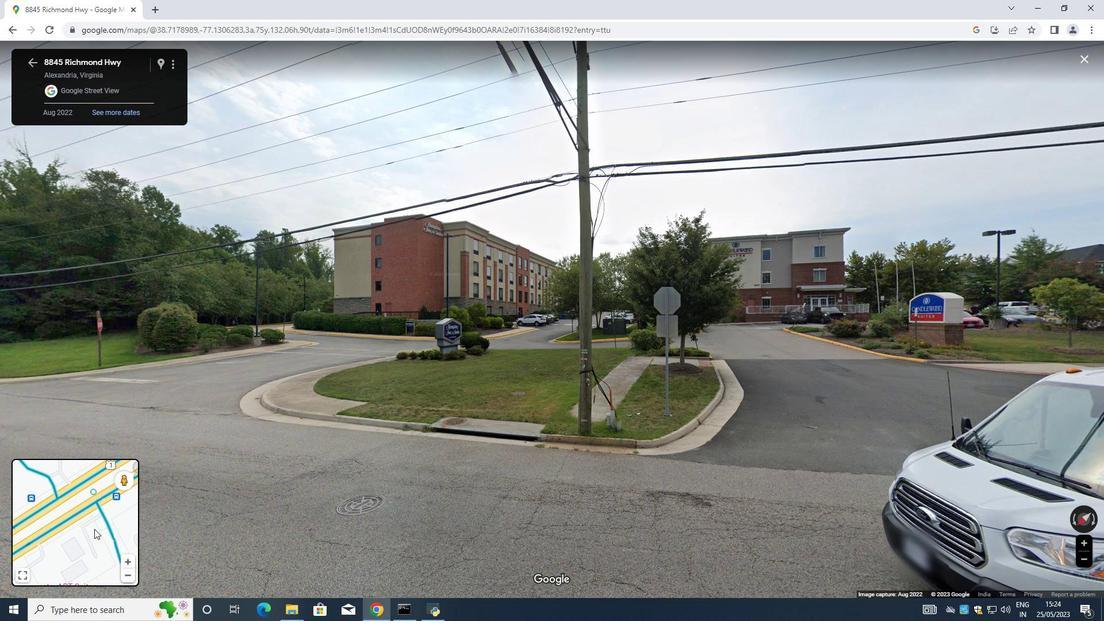 
Action: Mouse moved to (85, 518)
Screenshot: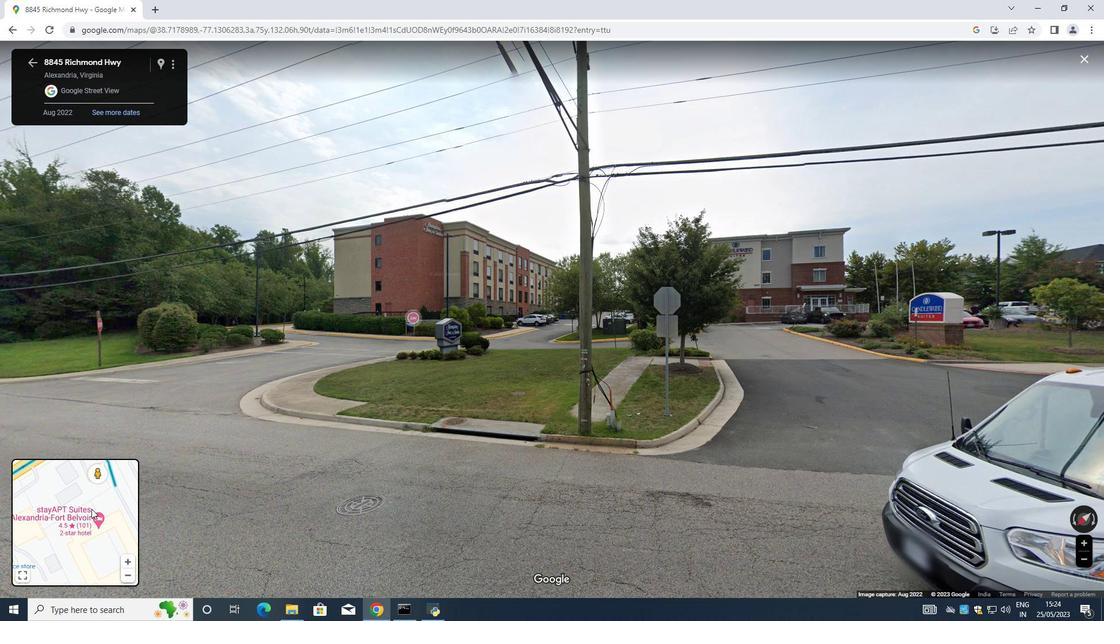 
Action: Mouse pressed left at (85, 518)
Screenshot: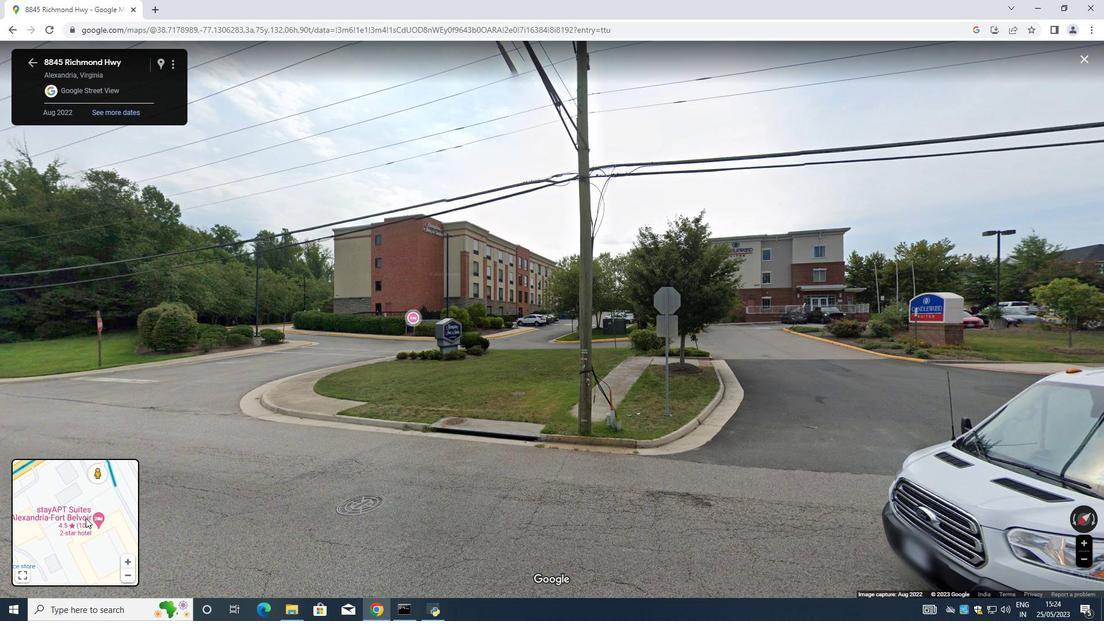
Action: Mouse moved to (80, 512)
Screenshot: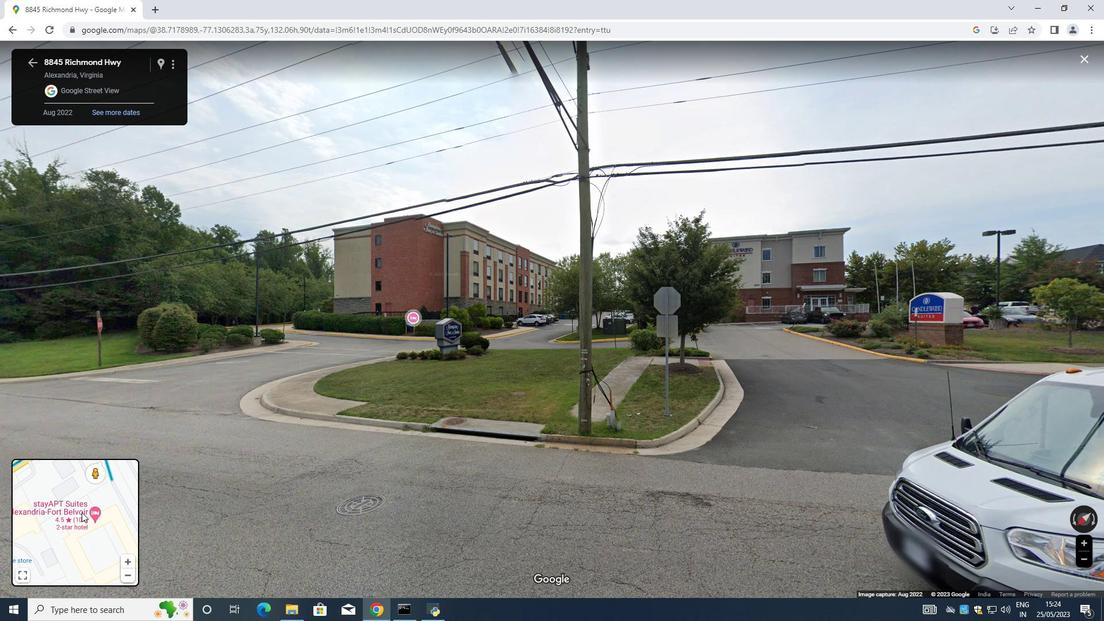 
Action: Mouse scrolled (80, 512) with delta (0, 0)
Screenshot: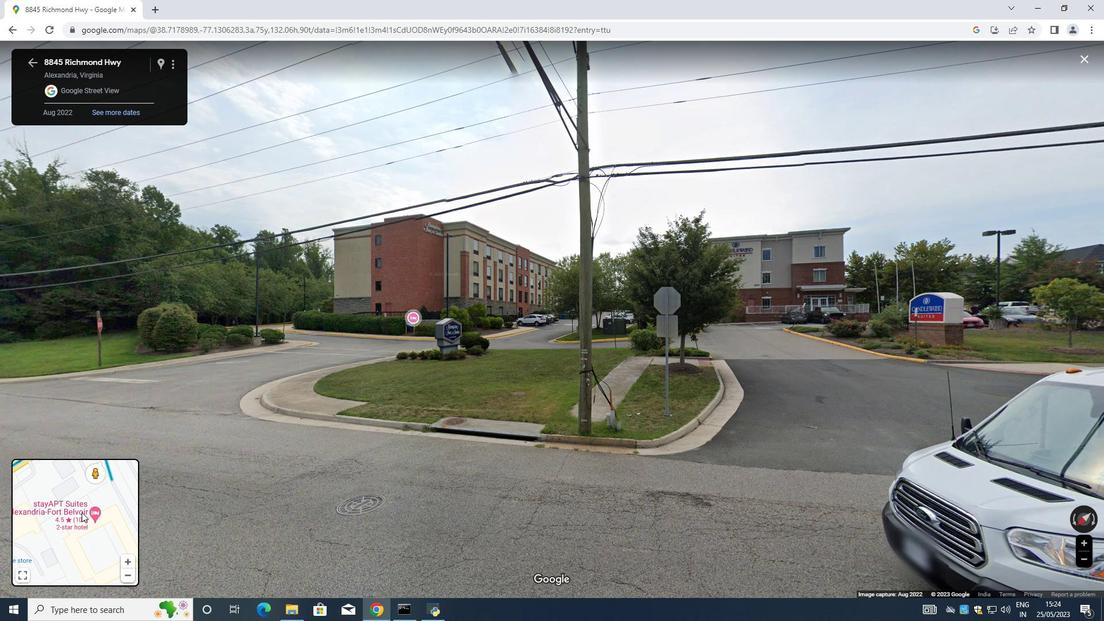 
Action: Mouse moved to (80, 513)
Screenshot: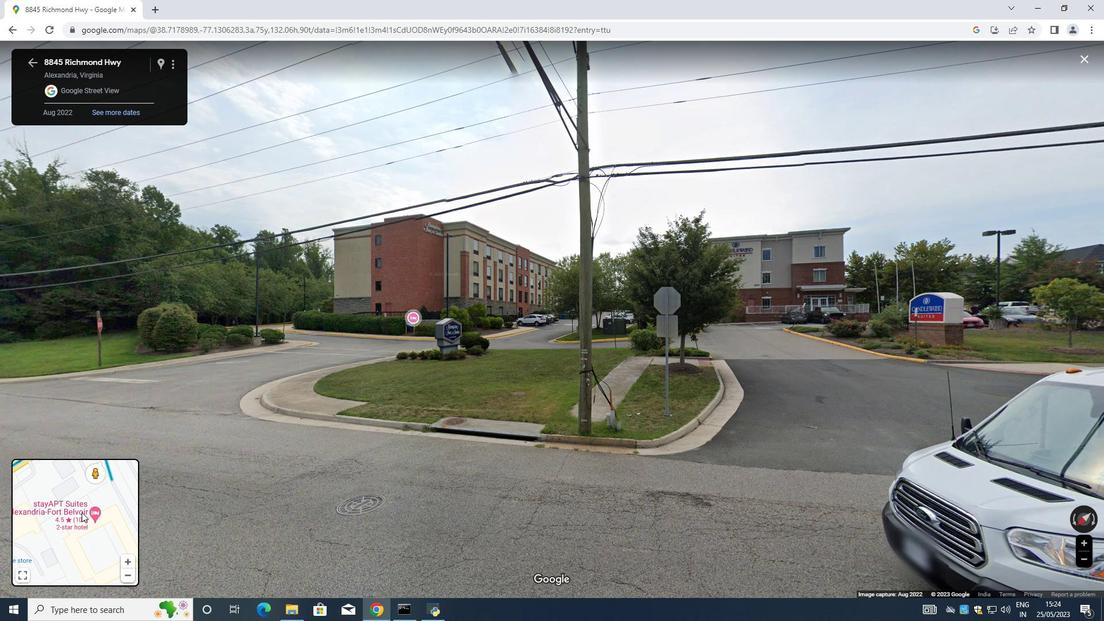 
Action: Mouse scrolled (80, 512) with delta (0, 0)
Screenshot: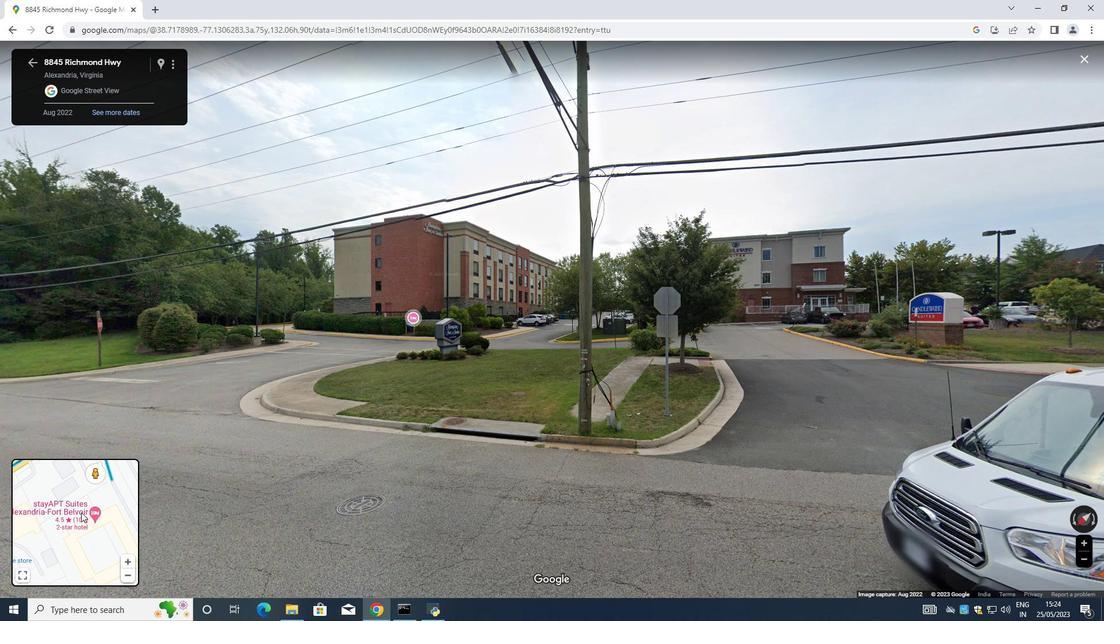 
Action: Mouse moved to (80, 514)
Screenshot: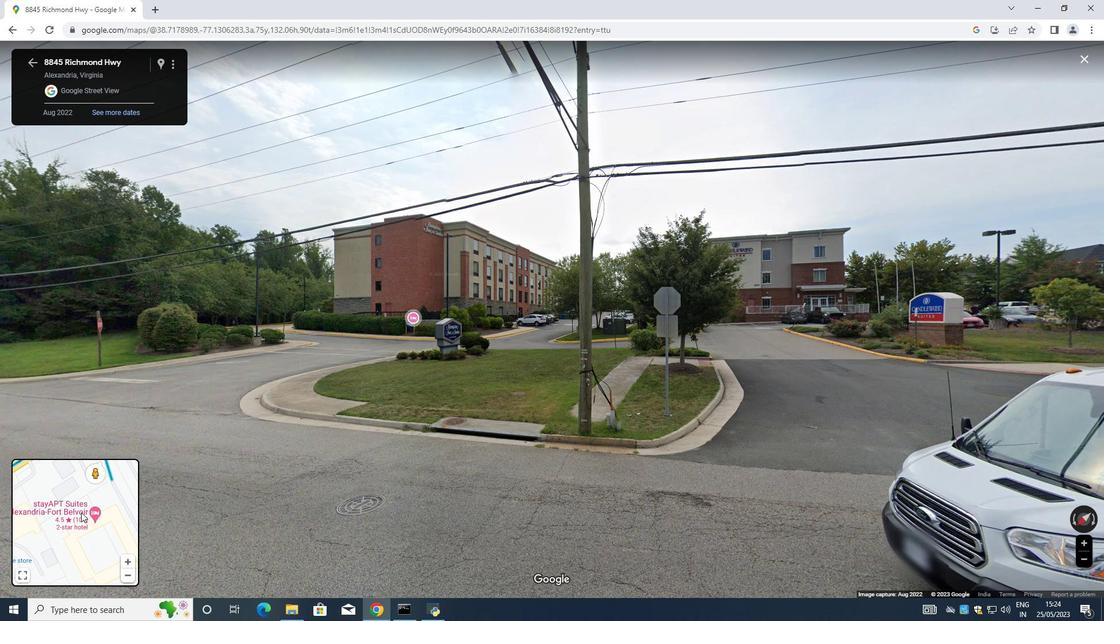
Action: Mouse scrolled (80, 514) with delta (0, 0)
Screenshot: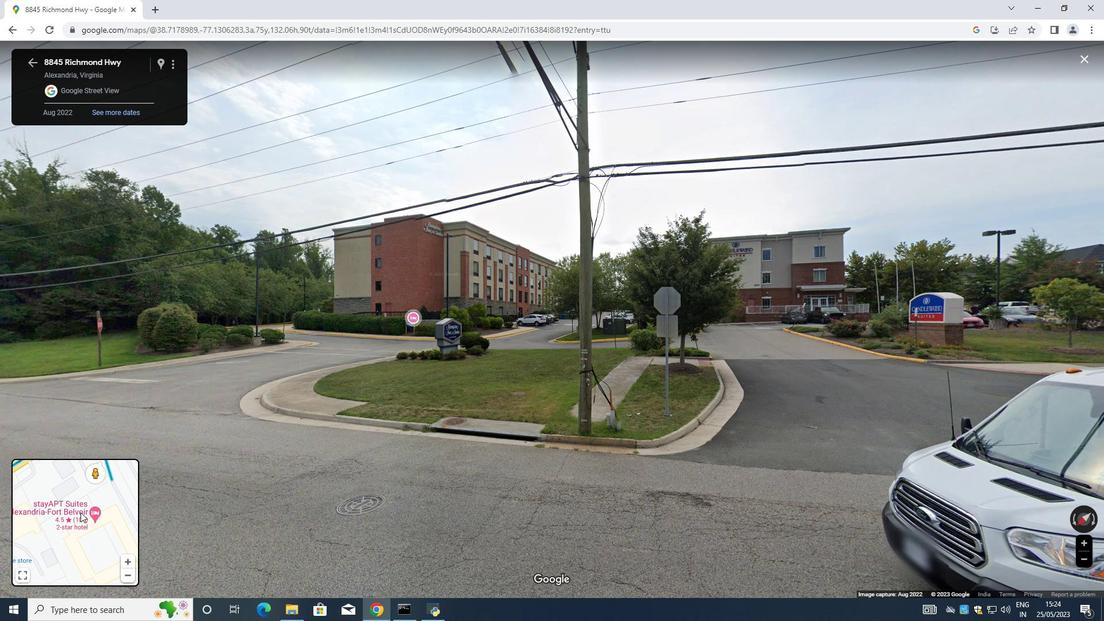 
Action: Mouse moved to (80, 520)
Screenshot: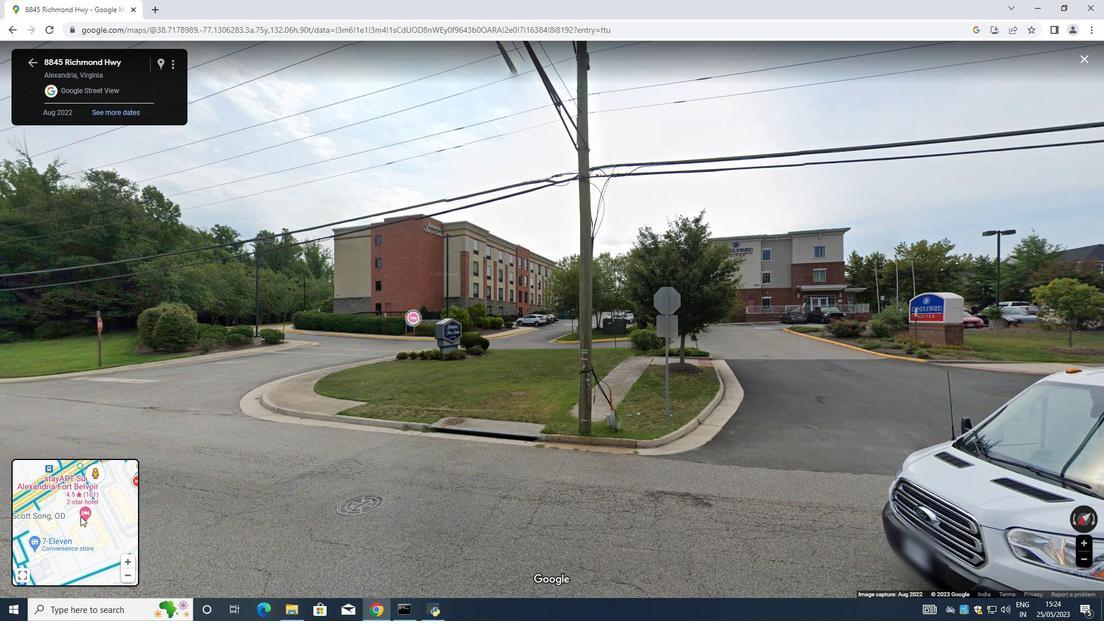 
Action: Mouse scrolled (80, 520) with delta (0, 0)
Screenshot: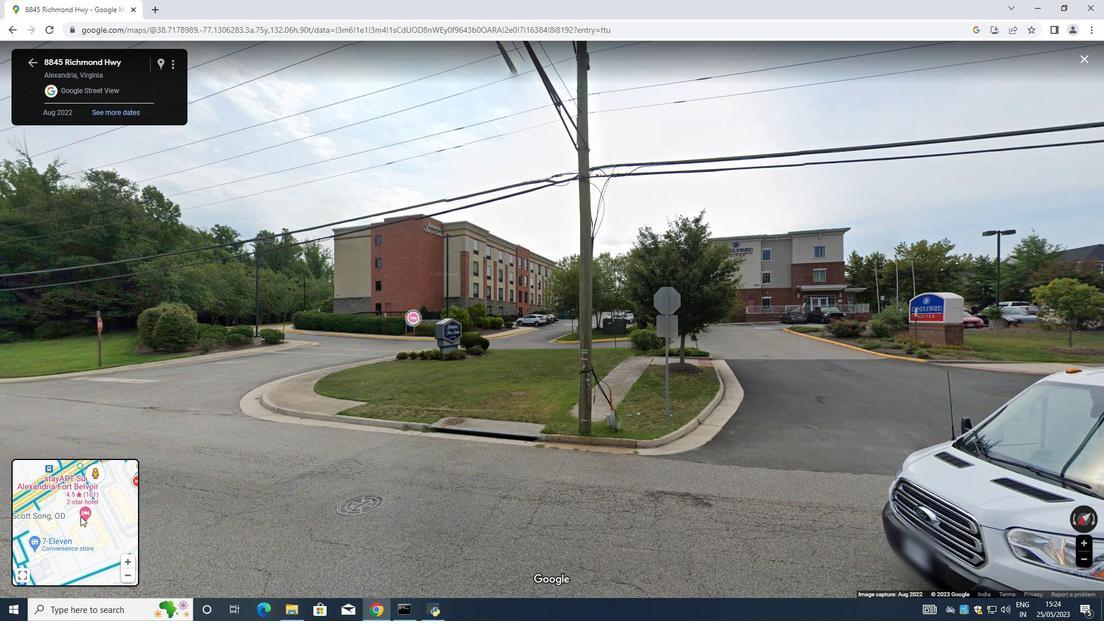 
Action: Mouse moved to (83, 526)
Screenshot: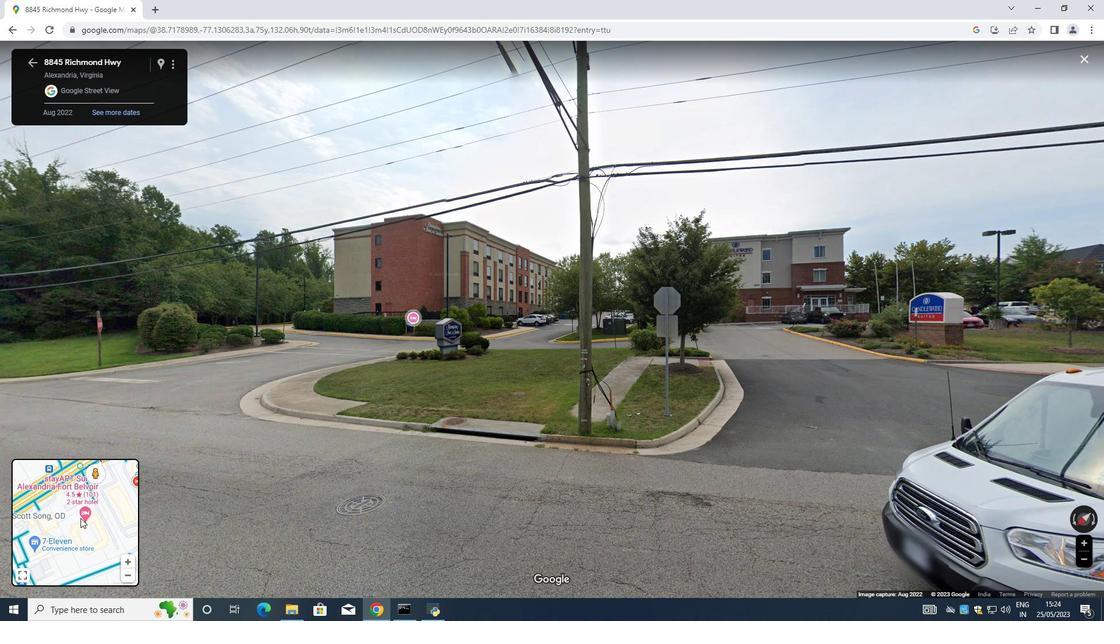 
Action: Mouse scrolled (83, 525) with delta (0, 0)
Screenshot: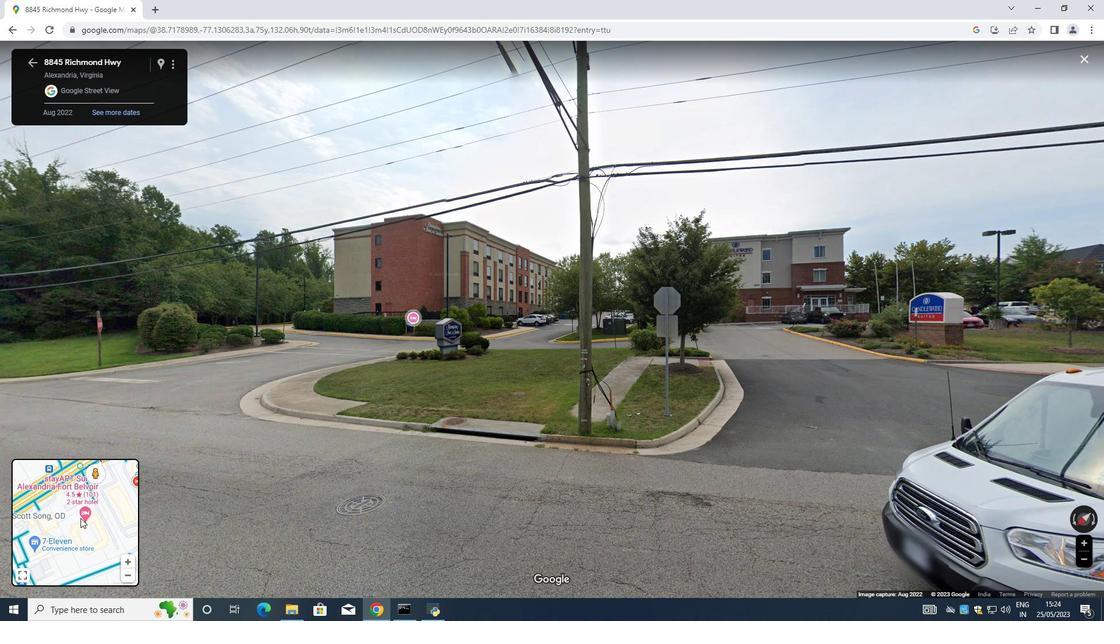 
Action: Mouse moved to (116, 492)
Screenshot: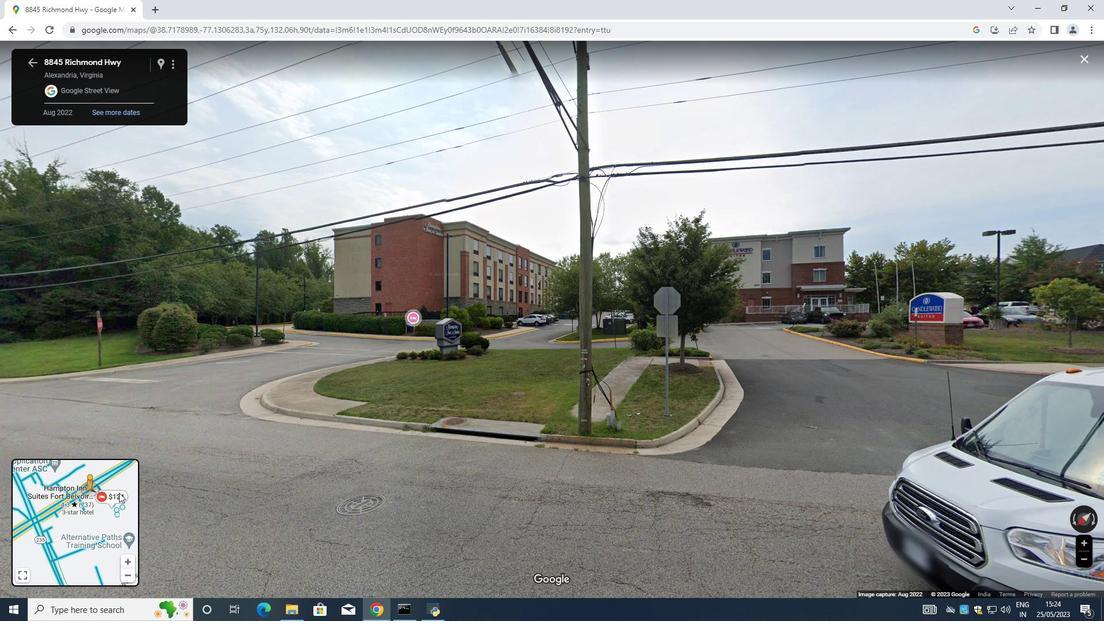 
Action: Mouse pressed left at (116, 492)
Screenshot: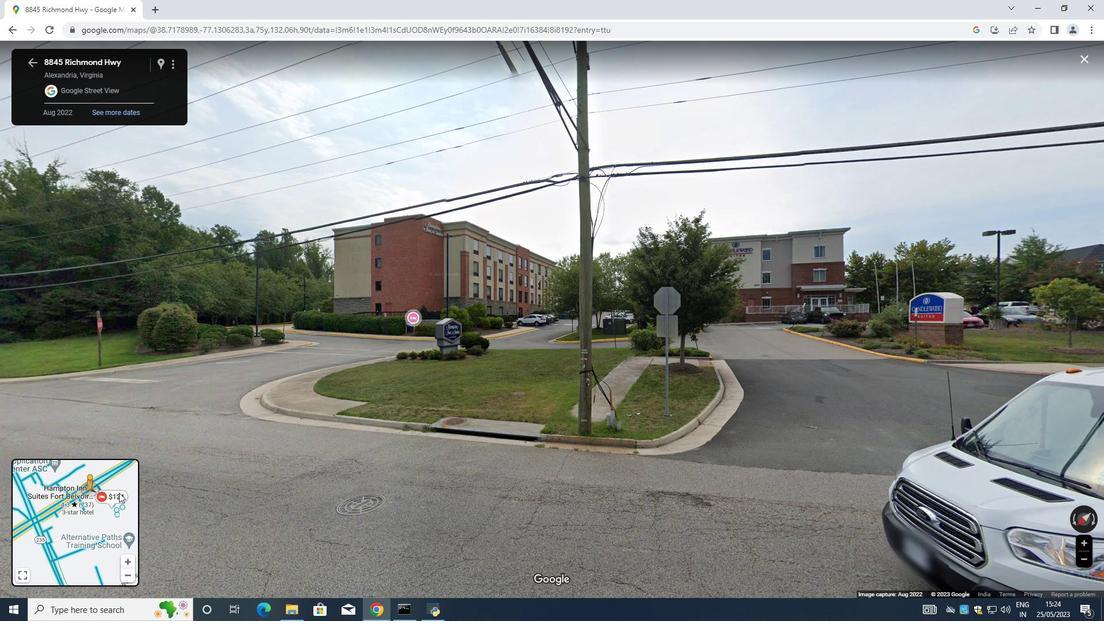 
Action: Mouse moved to (109, 505)
Screenshot: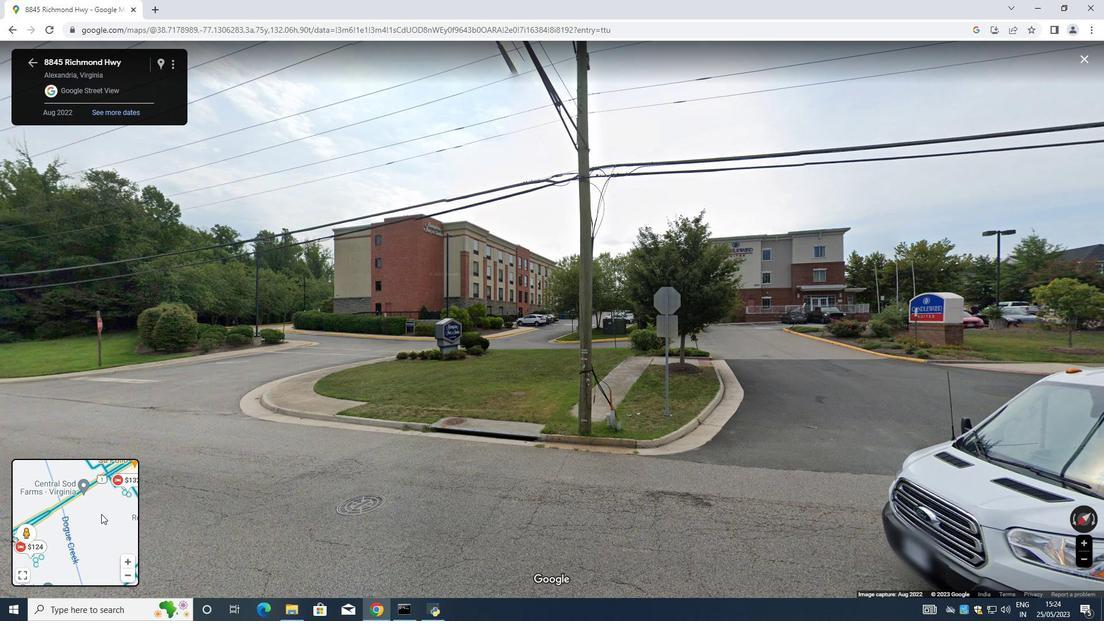 
Action: Mouse pressed left at (109, 505)
Screenshot: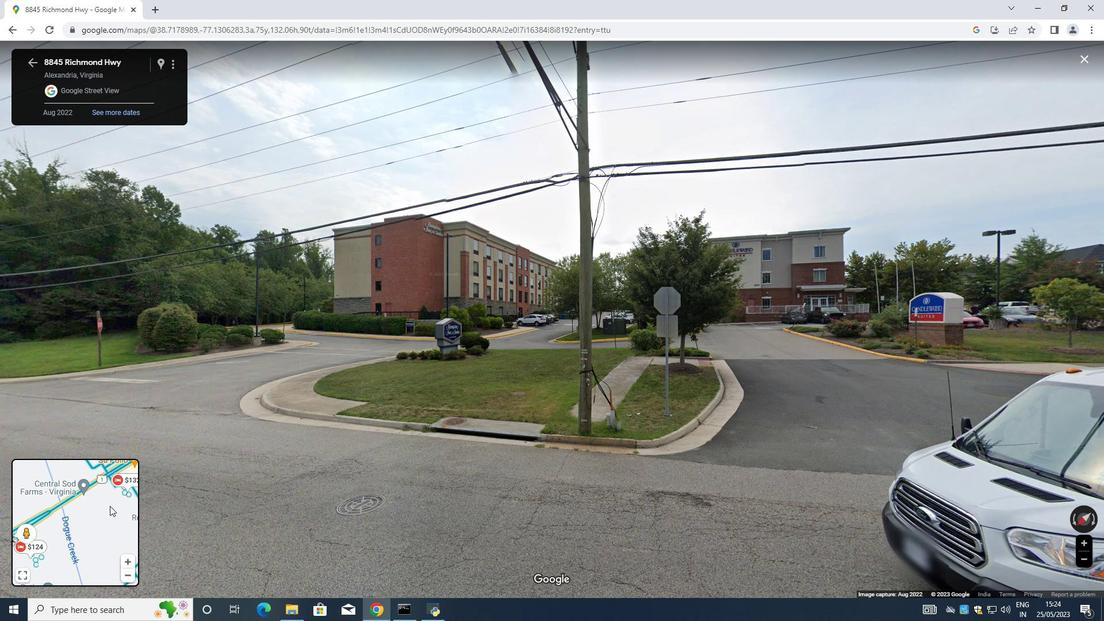 
Action: Mouse moved to (96, 516)
Screenshot: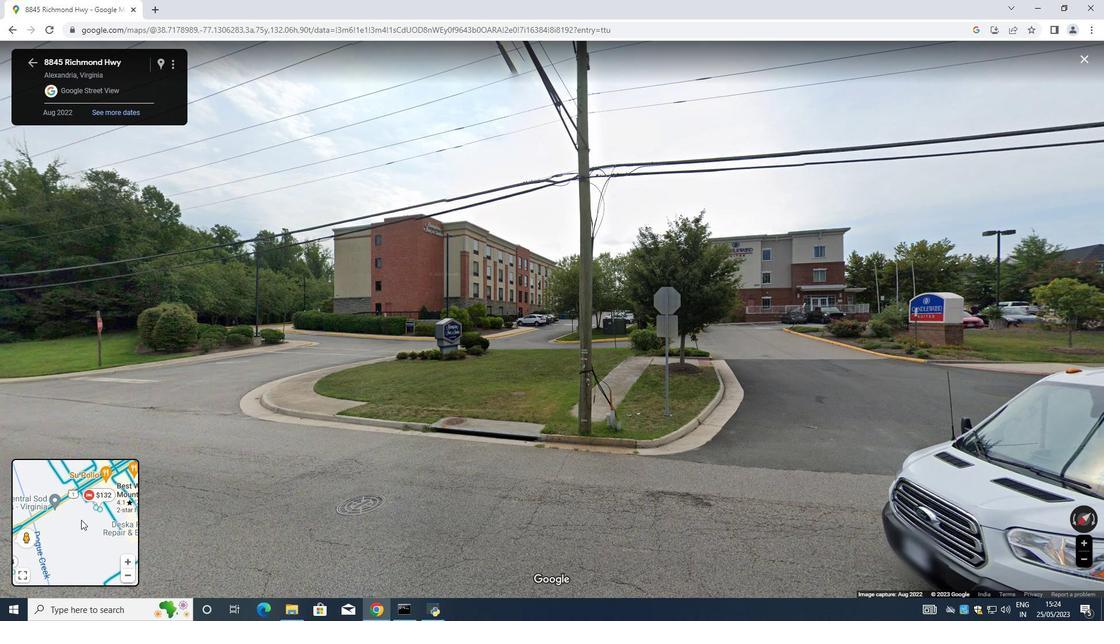 
Action: Mouse scrolled (96, 516) with delta (0, 0)
Screenshot: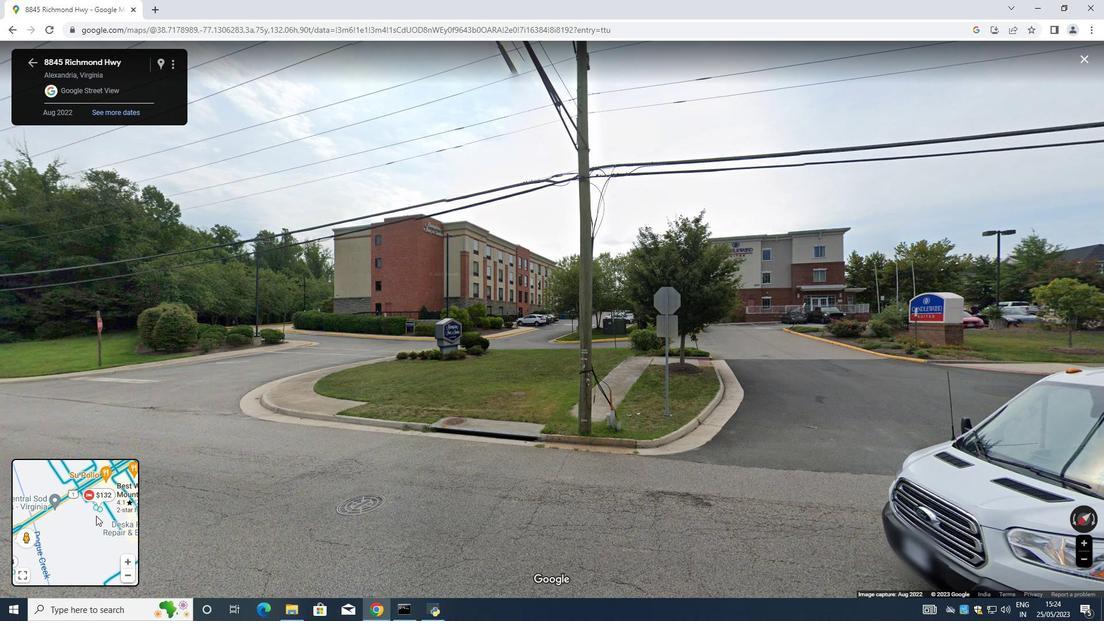 
Action: Mouse moved to (96, 515)
Screenshot: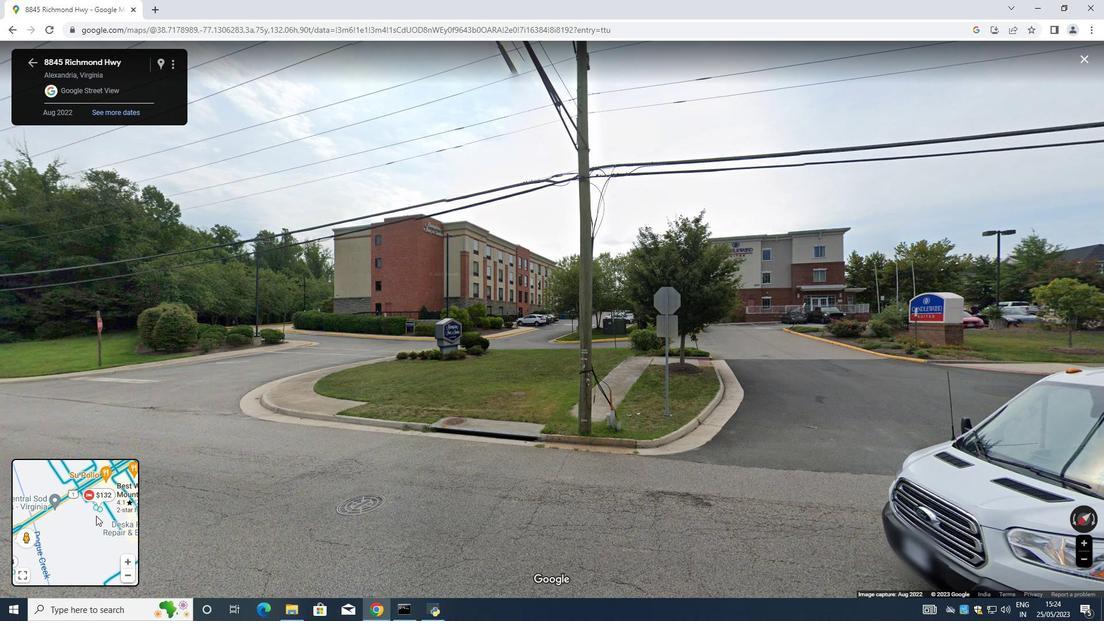 
Action: Mouse scrolled (96, 516) with delta (0, 0)
Screenshot: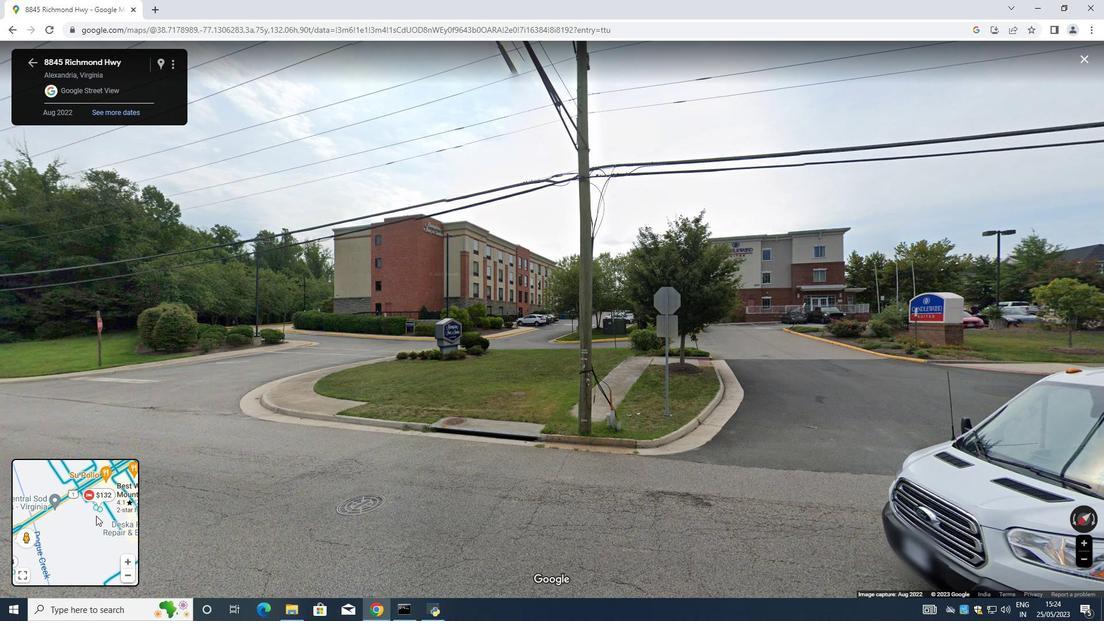
Action: Mouse moved to (96, 513)
Screenshot: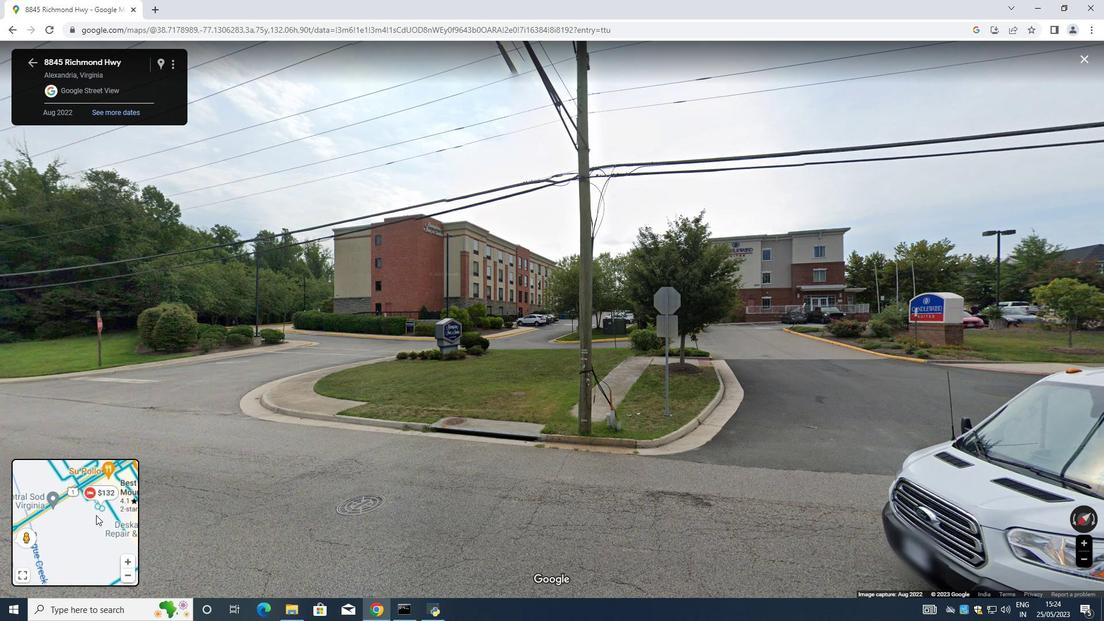 
Action: Mouse scrolled (96, 513) with delta (0, 0)
Screenshot: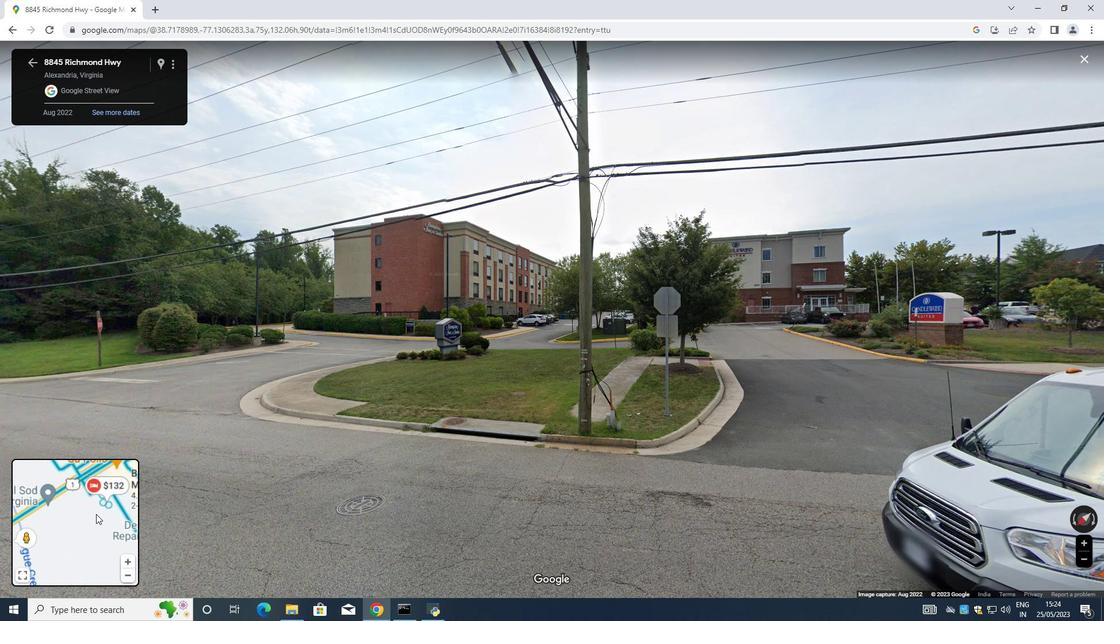 
Action: Mouse moved to (111, 509)
Screenshot: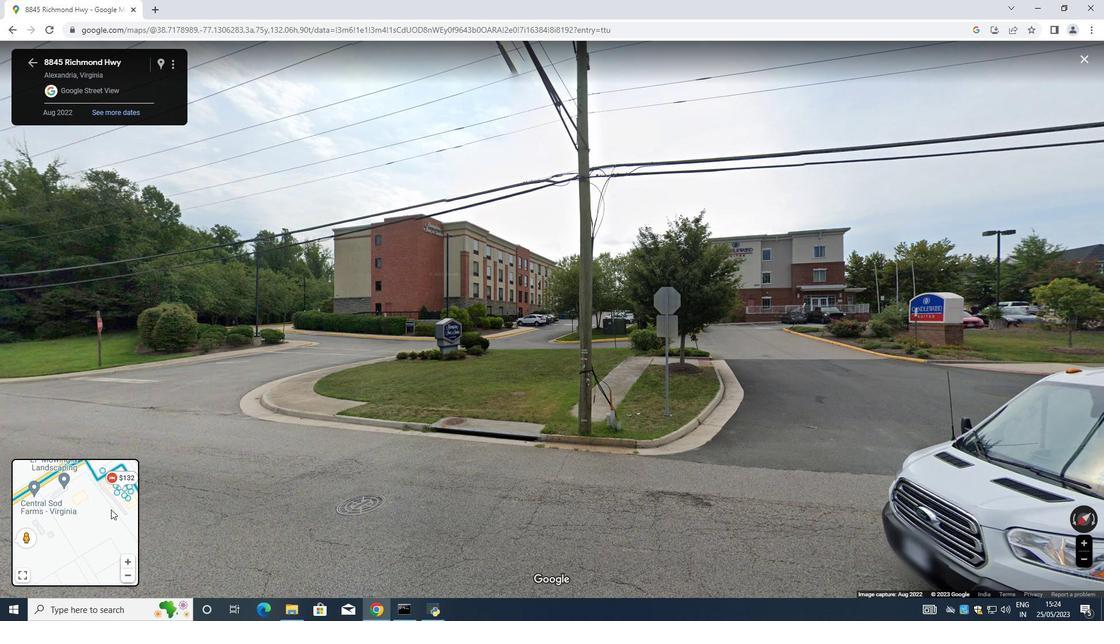 
Action: Mouse pressed left at (111, 509)
Screenshot: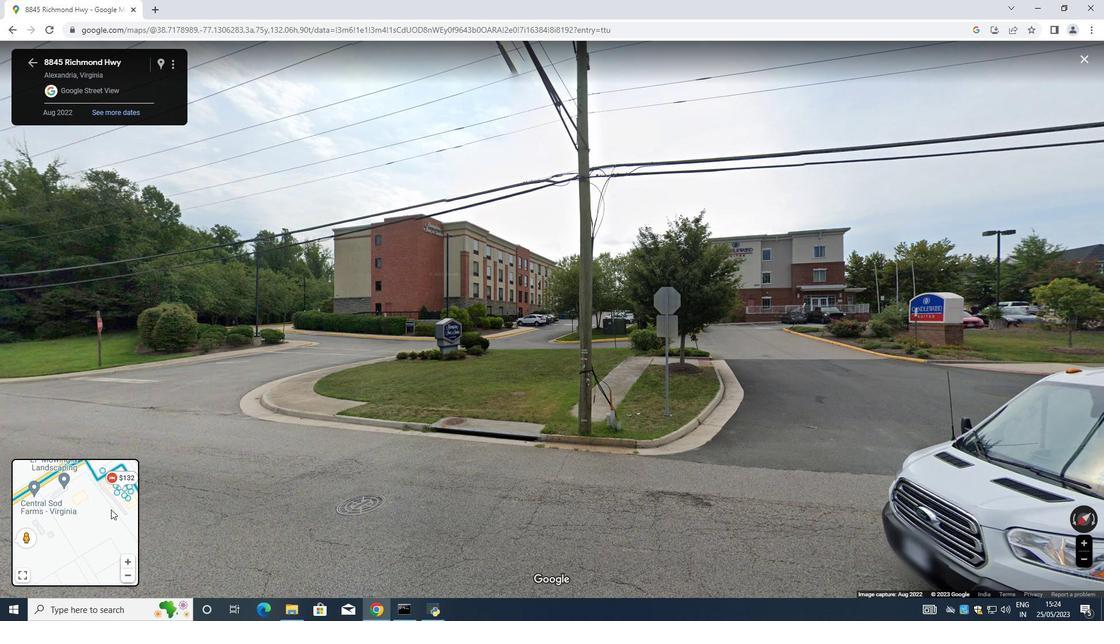 
Action: Mouse moved to (97, 519)
Screenshot: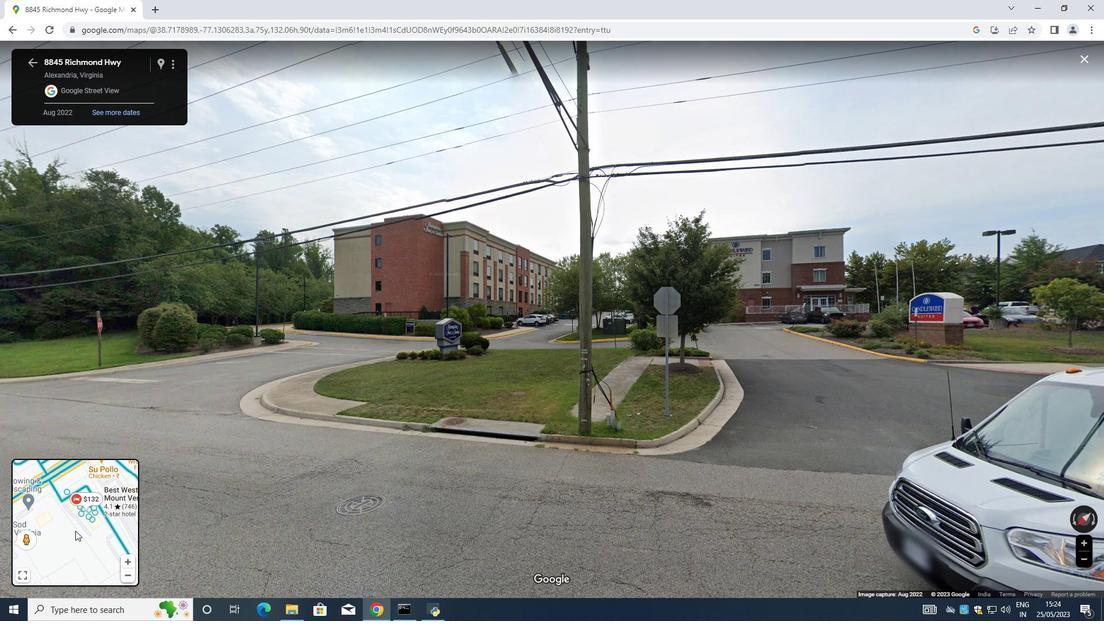 
Action: Mouse scrolled (97, 520) with delta (0, 0)
Screenshot: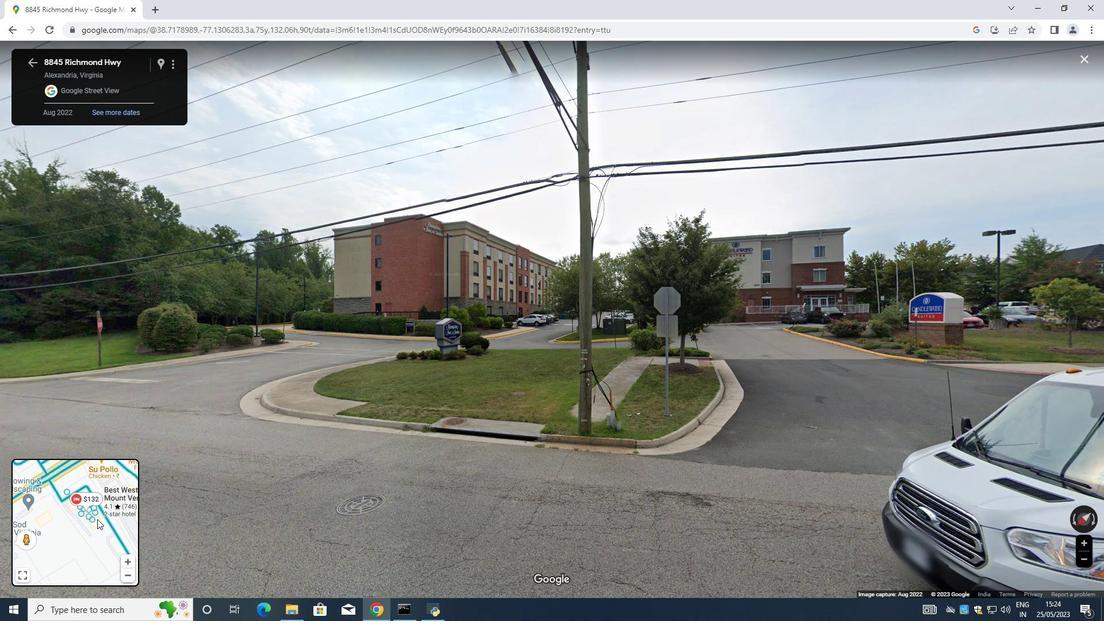 
Action: Mouse scrolled (97, 520) with delta (0, 0)
Screenshot: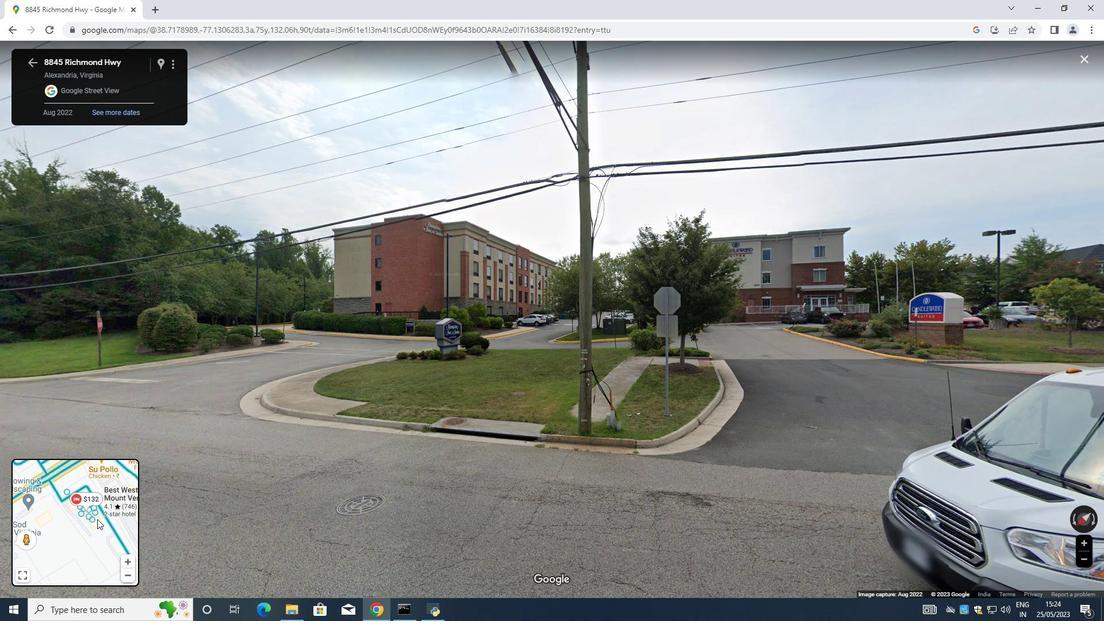 
Action: Mouse scrolled (97, 520) with delta (0, 0)
Screenshot: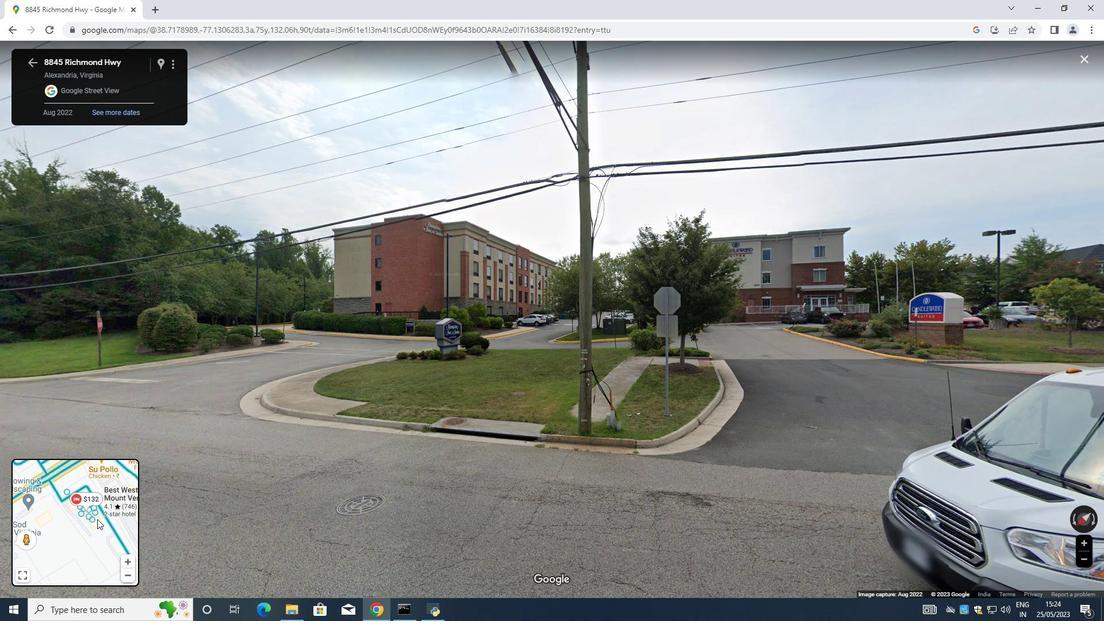 
Action: Mouse scrolled (97, 520) with delta (0, 0)
Screenshot: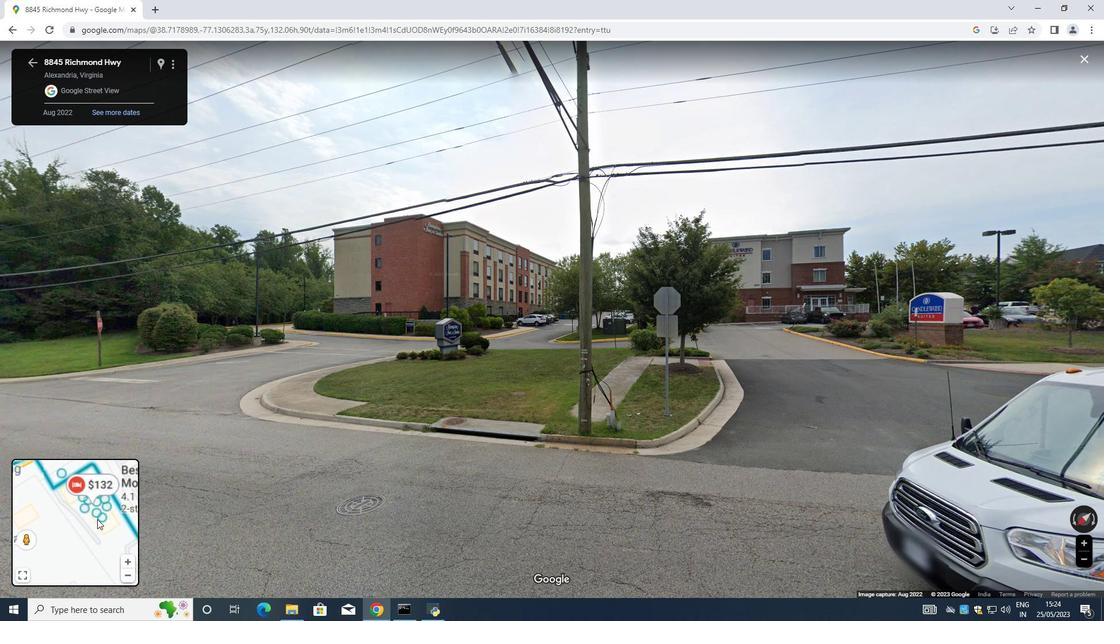 
Action: Mouse moved to (99, 528)
Screenshot: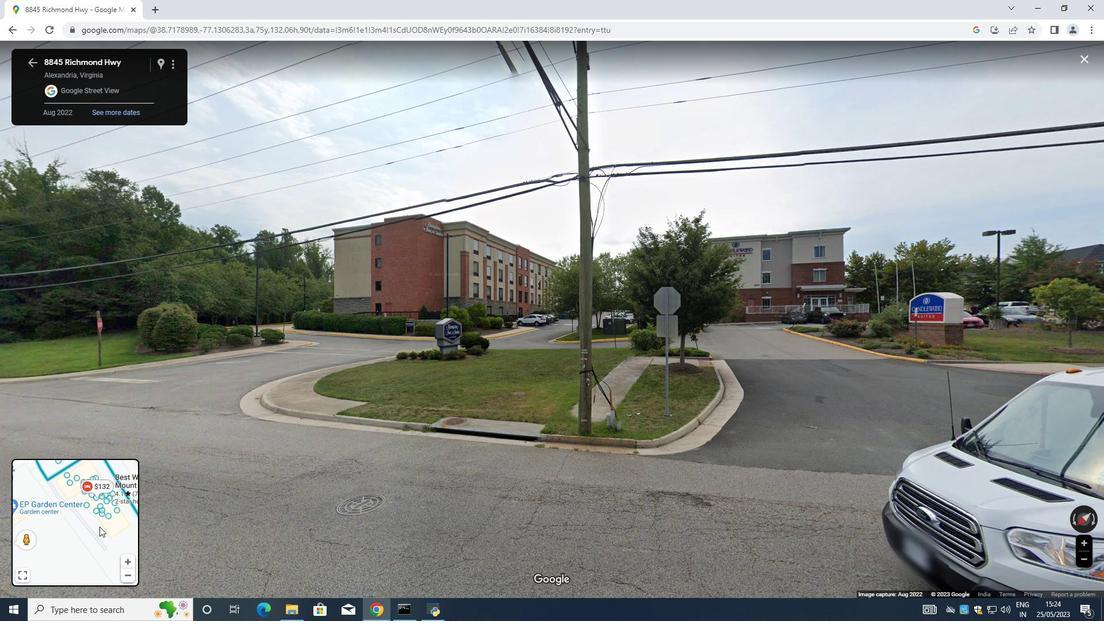 
Action: Mouse pressed left at (99, 528)
Screenshot: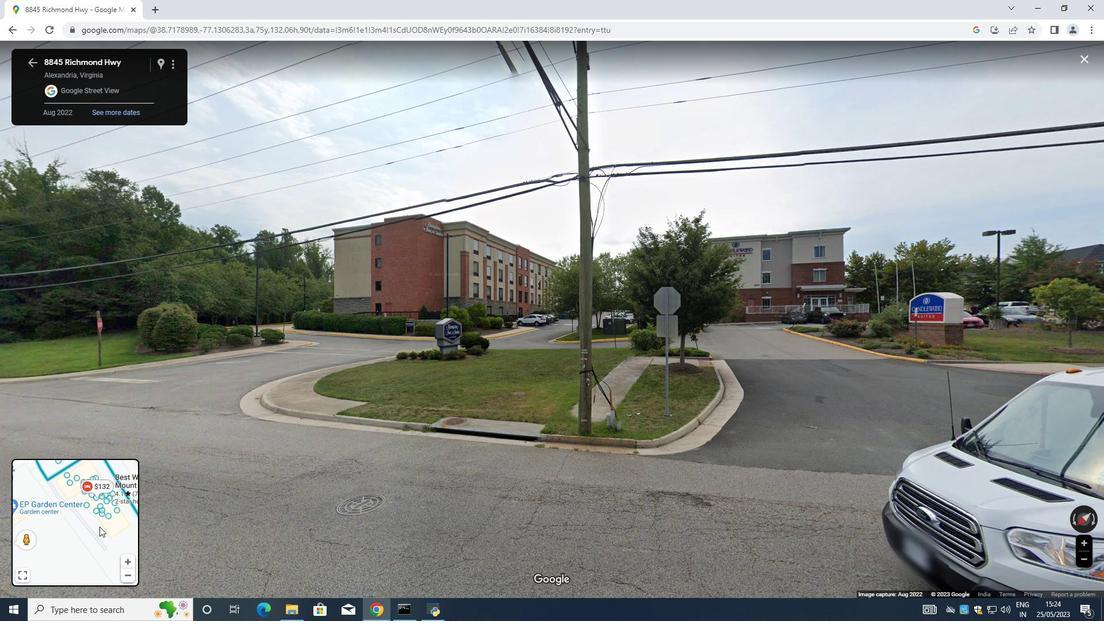 
Action: Mouse moved to (69, 529)
Screenshot: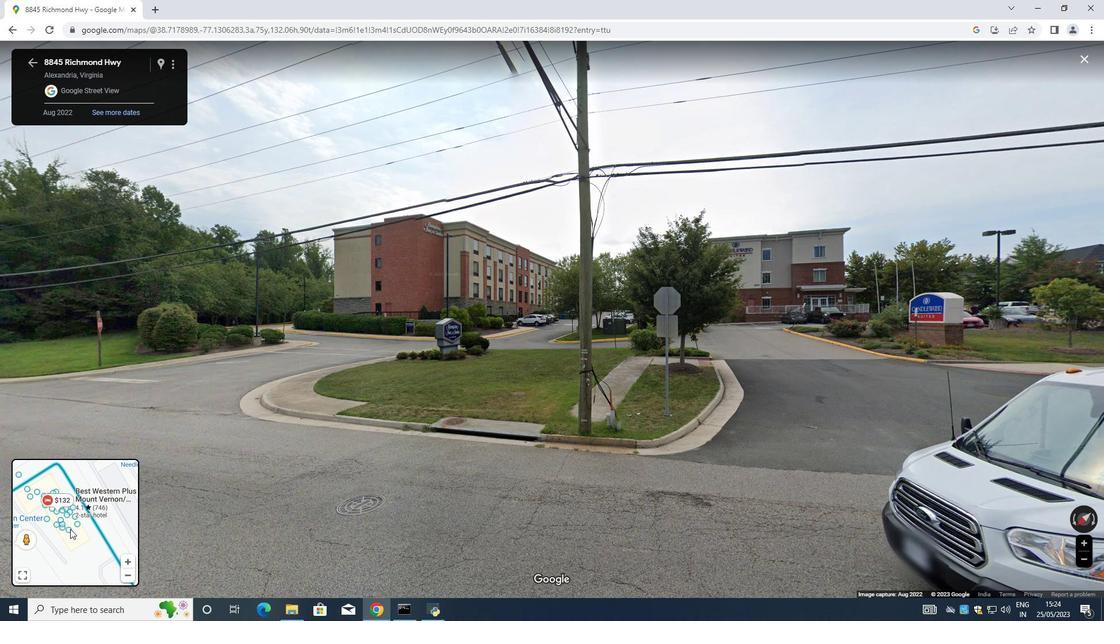 
Action: Mouse pressed left at (69, 529)
Screenshot: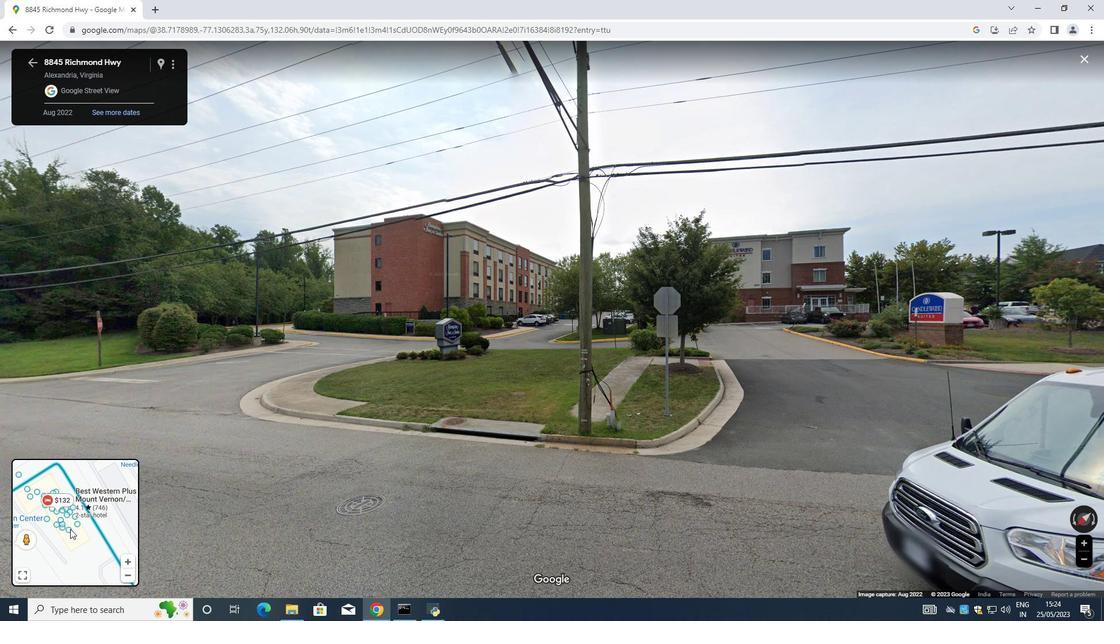 
Action: Mouse moved to (385, 421)
Screenshot: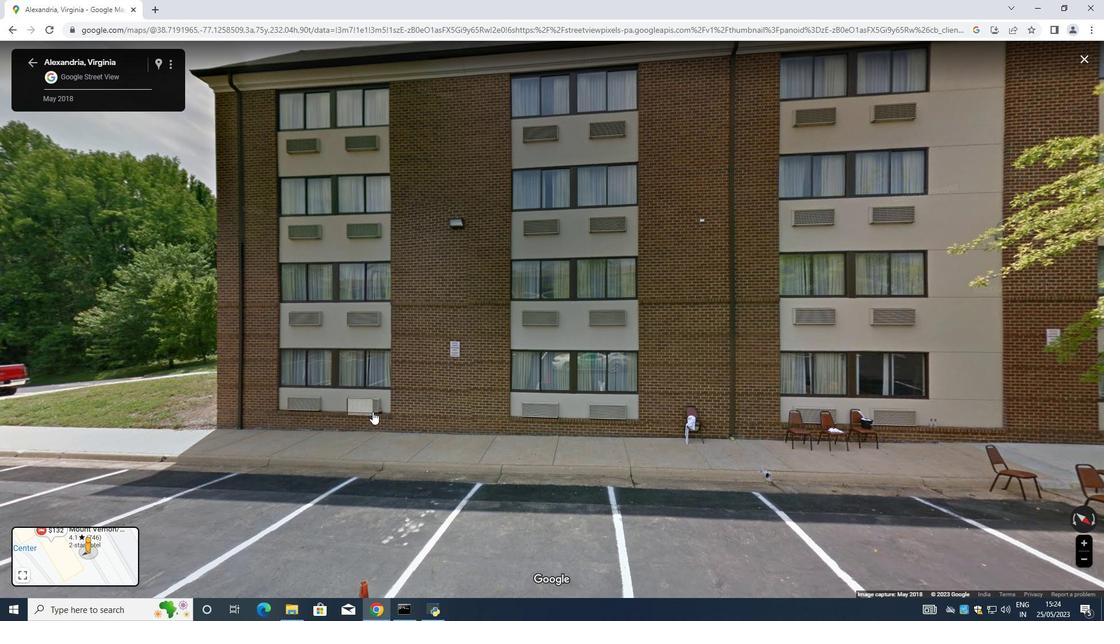 
Action: Mouse scrolled (385, 422) with delta (0, 0)
Screenshot: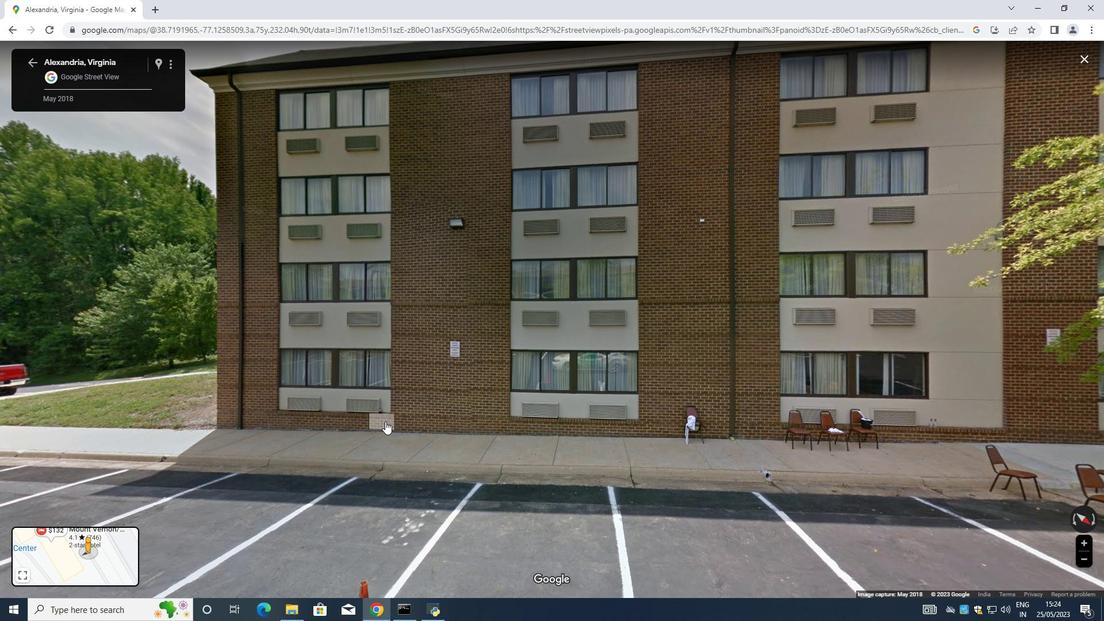 
Action: Mouse moved to (385, 419)
Screenshot: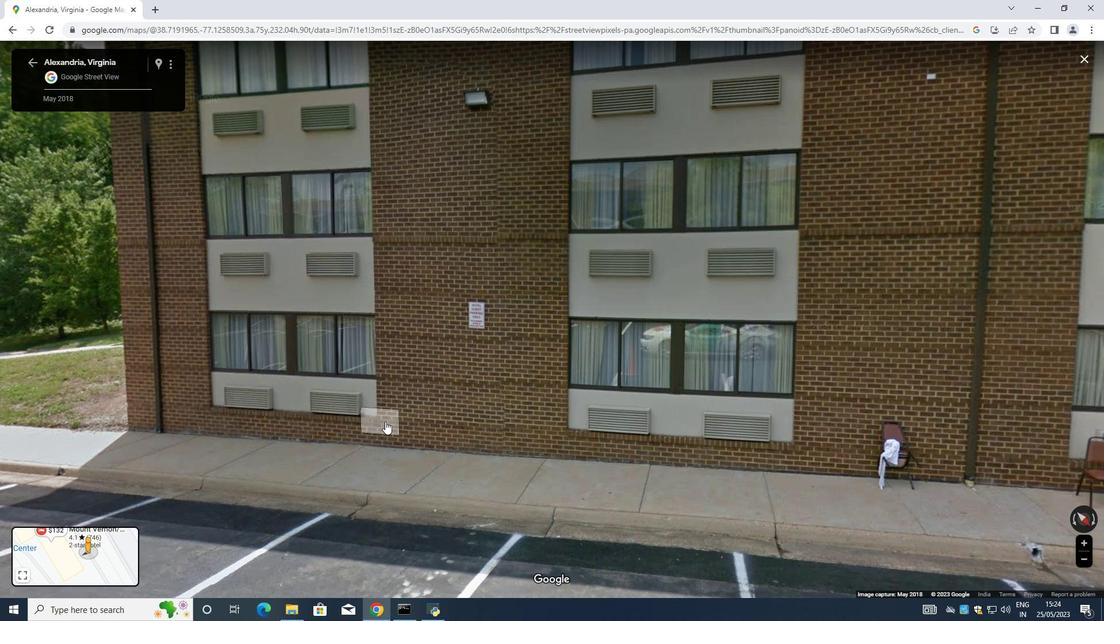 
Action: Mouse scrolled (385, 418) with delta (0, 0)
Screenshot: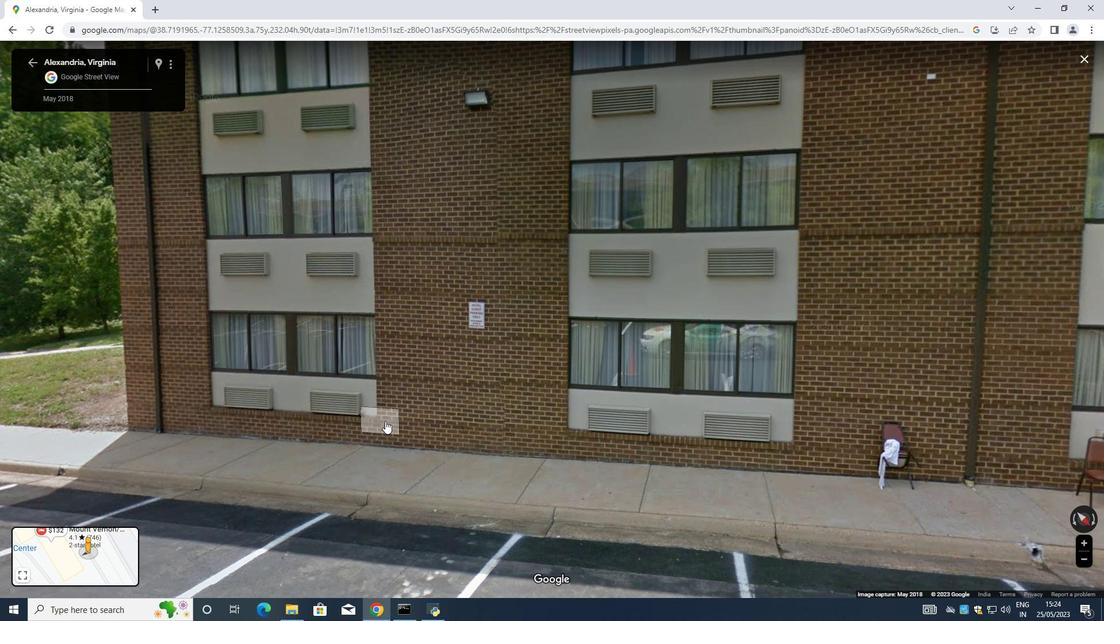 
Action: Mouse scrolled (385, 418) with delta (0, 0)
Screenshot: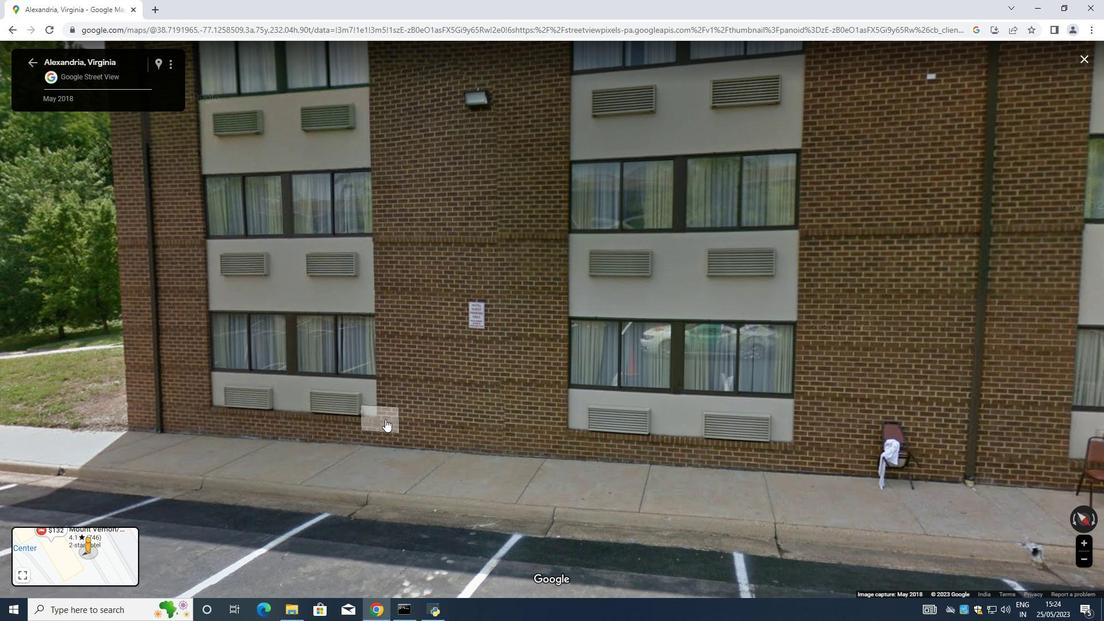 
Action: Key pressed <Key.right><Key.right><Key.right><Key.right><Key.right><Key.right><Key.right><Key.right><Key.right><Key.right><Key.right><Key.right><Key.right><Key.up>
Screenshot: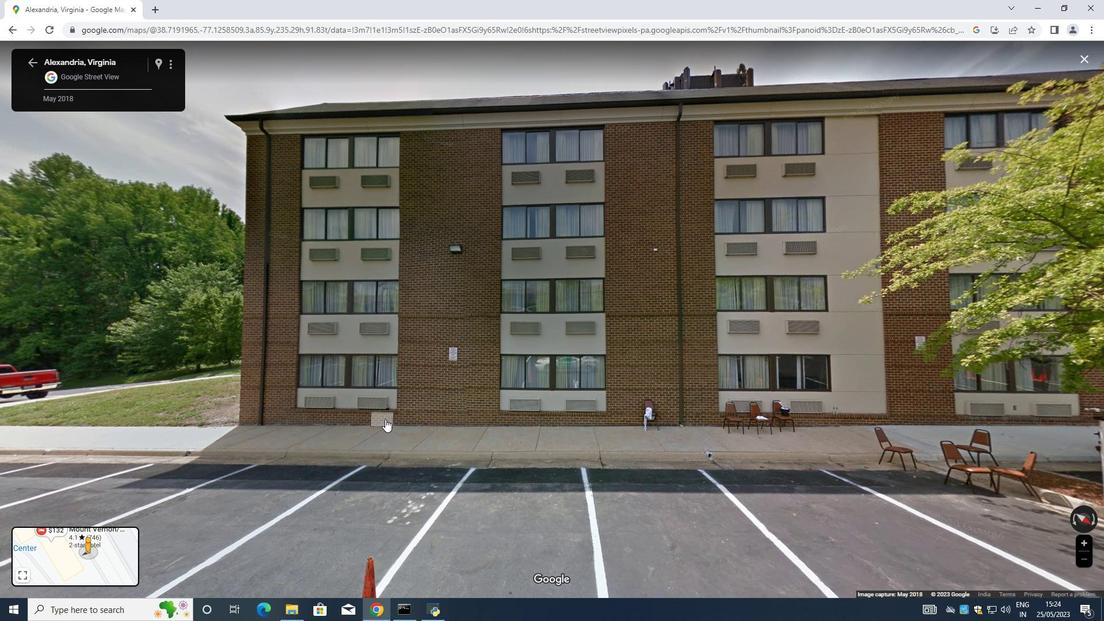 
Action: Mouse moved to (438, 497)
Screenshot: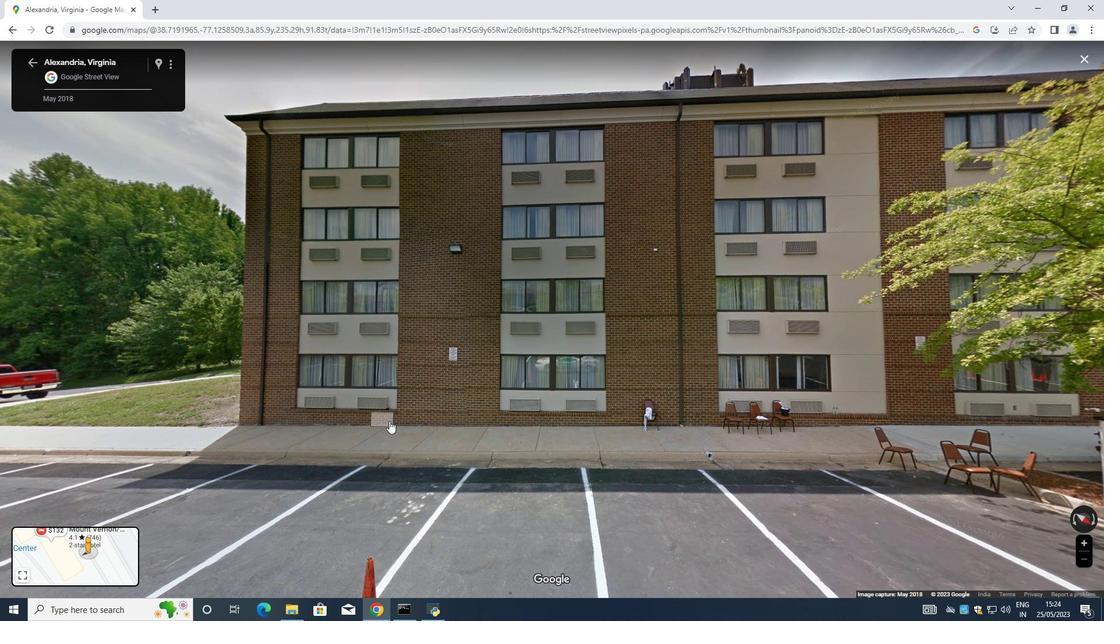 
Action: Mouse pressed left at (438, 497)
Screenshot: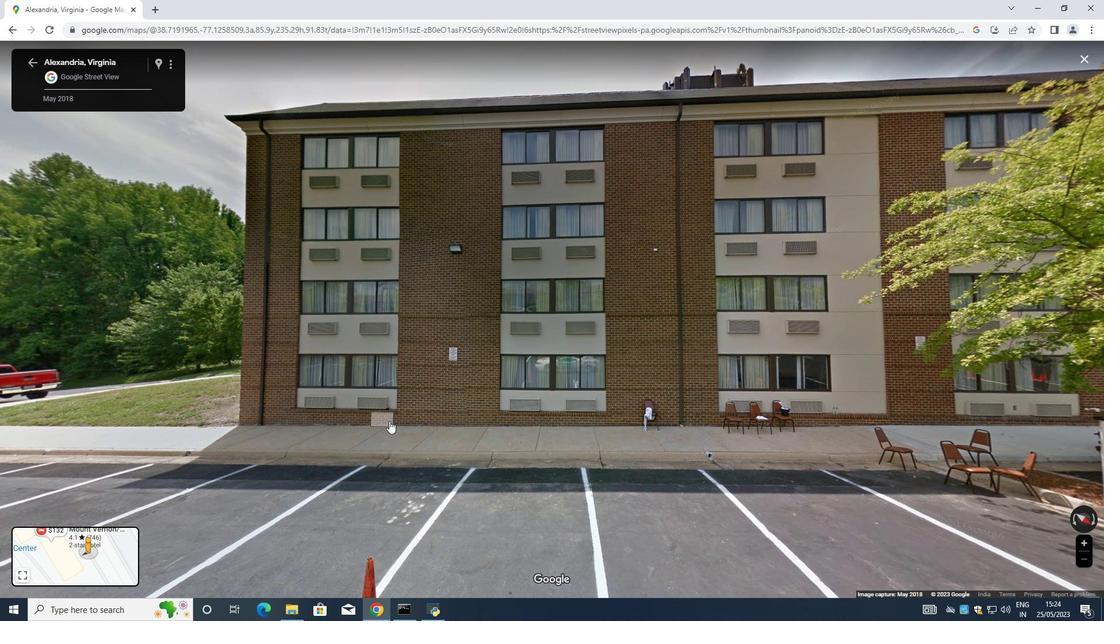 
Action: Key pressed <Key.right><Key.right><Key.right><Key.right><Key.right><Key.right><Key.right><Key.right><Key.right><Key.right><Key.right><Key.up><Key.up><Key.up><Key.up><Key.up><Key.right><Key.right><Key.right><Key.right><Key.right><Key.right><Key.right><Key.up><Key.up><Key.up><Key.left><Key.left><Key.left><Key.left><Key.left><Key.left><Key.left><Key.left><Key.left><Key.left><Key.left><Key.left><Key.left><Key.left><Key.left><Key.left><Key.left><Key.left><Key.left><Key.left><Key.left><Key.left><Key.left><Key.left><Key.left><Key.left><Key.left><Key.up><Key.left><Key.up><Key.up><Key.up><Key.left><Key.left><Key.left><Key.left><Key.left><Key.left><Key.left><Key.right><Key.up><Key.left><Key.left><Key.left><Key.left><Key.left><Key.left><Key.left><Key.left><Key.left><Key.left><Key.left><Key.left><Key.up><Key.up><Key.right>
Screenshot: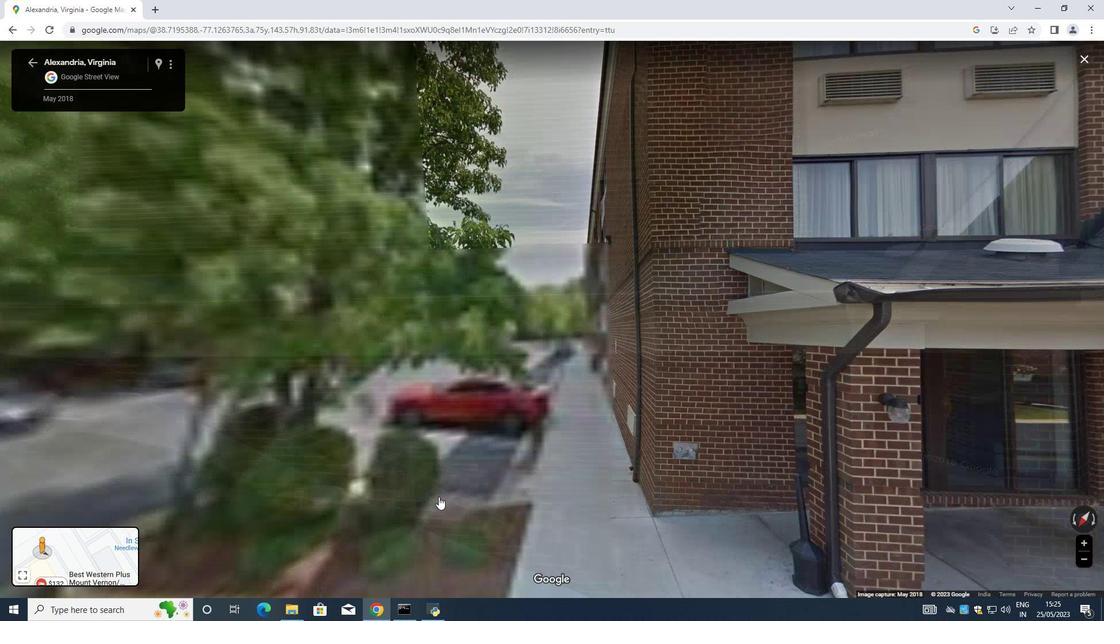 
Action: Mouse moved to (458, 494)
Screenshot: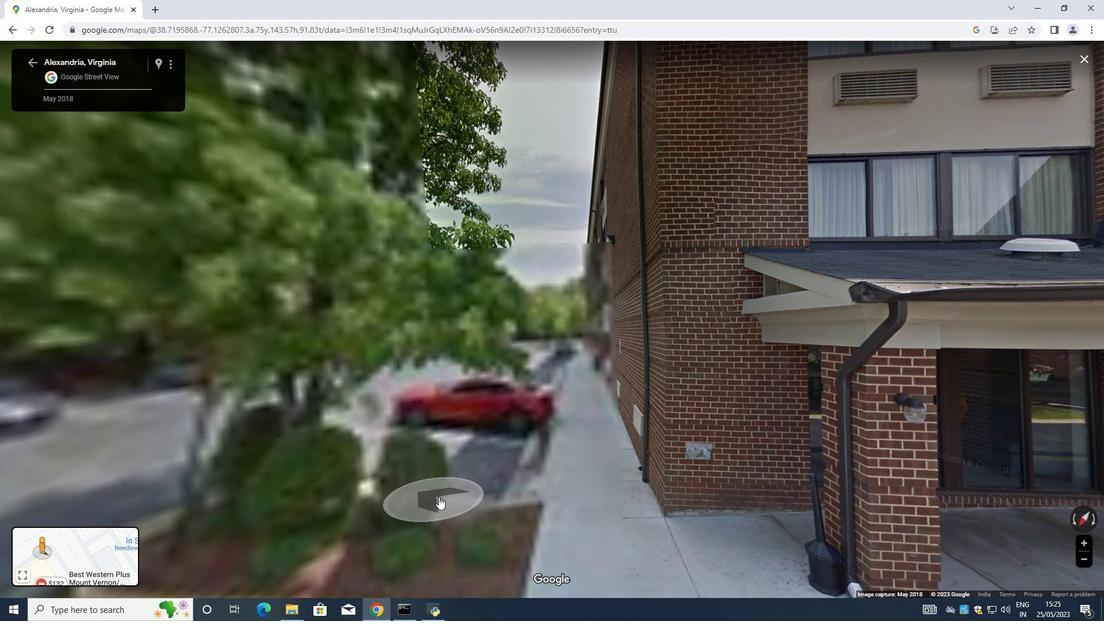 
Action: Mouse scrolled (457, 495) with delta (0, 0)
Screenshot: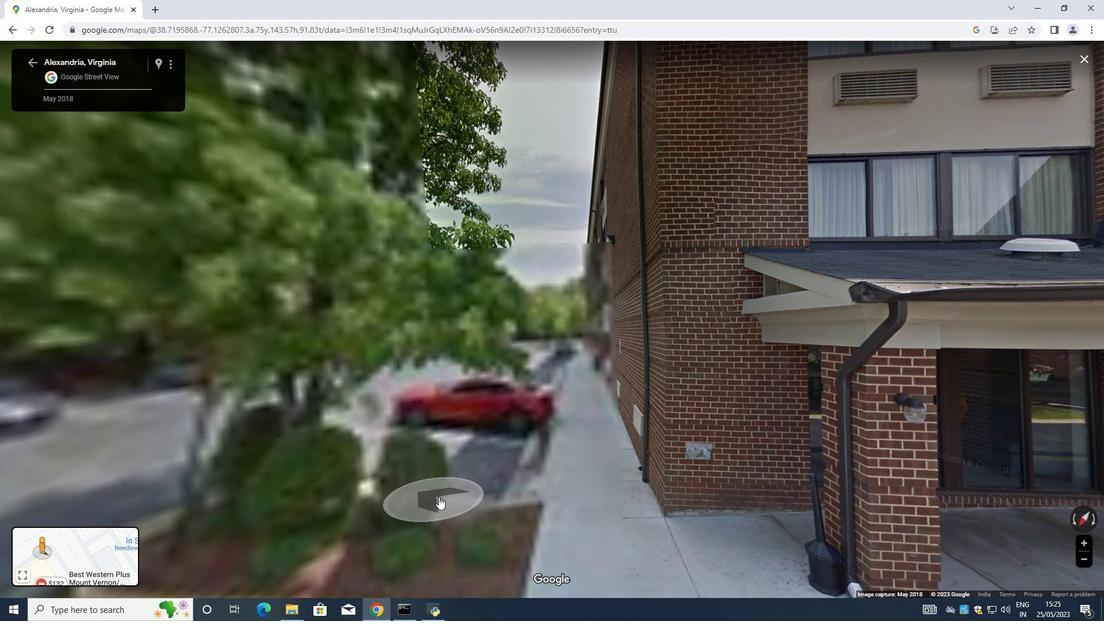 
Action: Mouse scrolled (458, 494) with delta (0, 0)
Screenshot: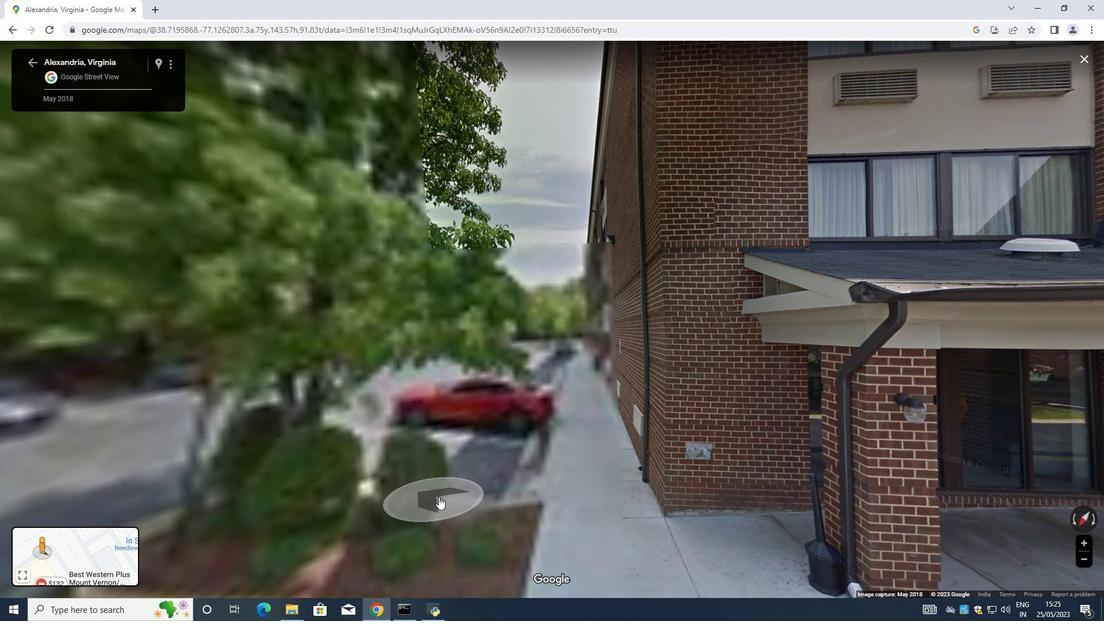 
Action: Mouse scrolled (458, 494) with delta (0, 0)
Screenshot: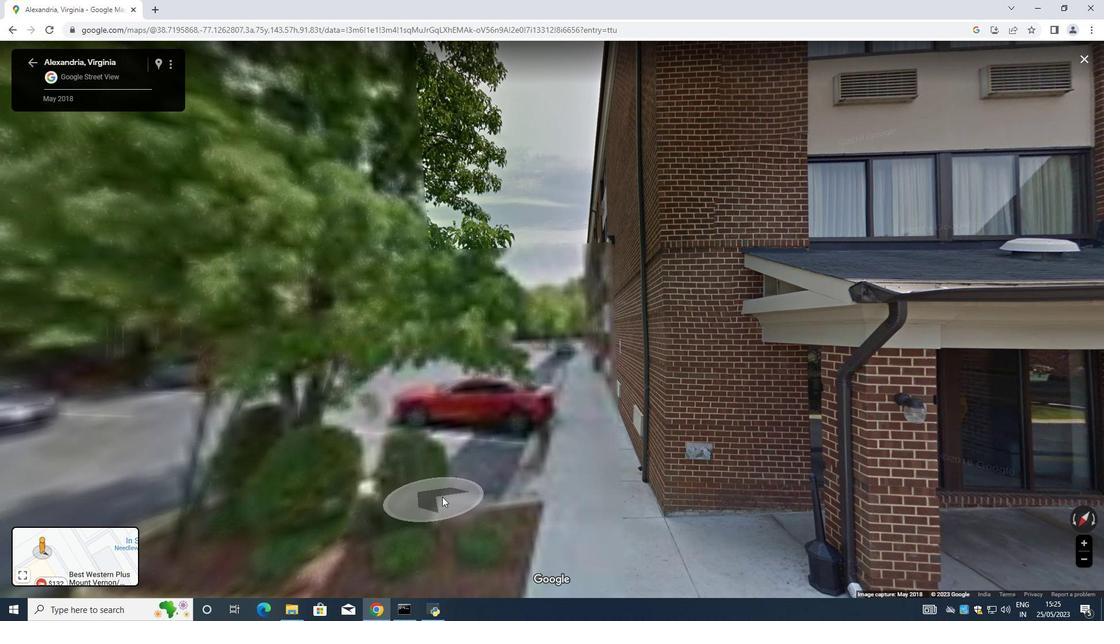 
Action: Mouse scrolled (458, 494) with delta (0, 0)
Screenshot: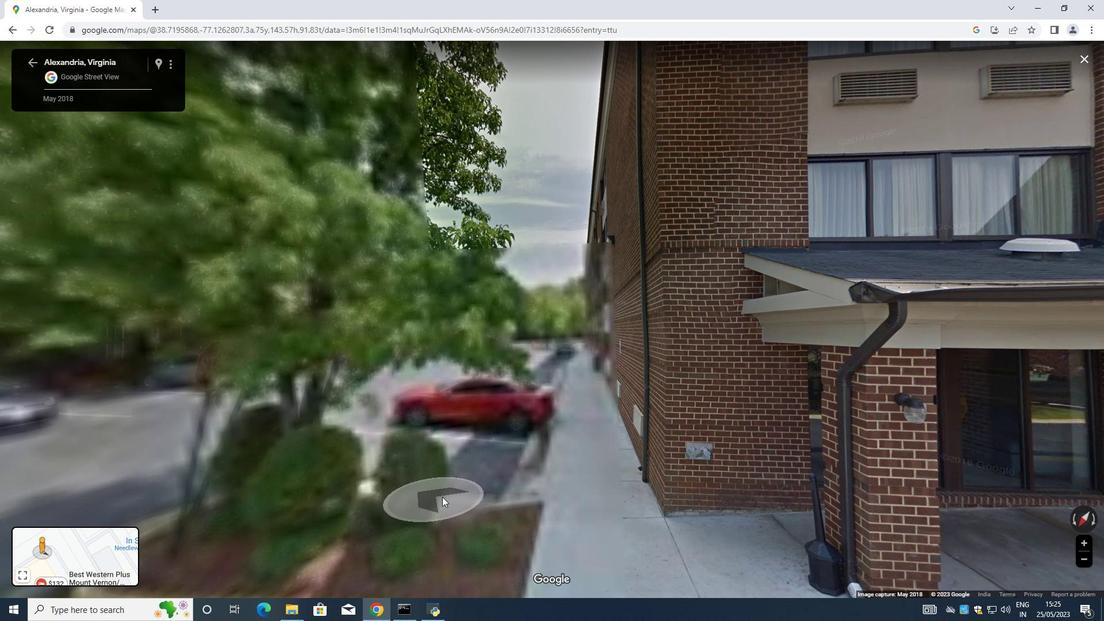 
Action: Mouse moved to (16, 578)
Screenshot: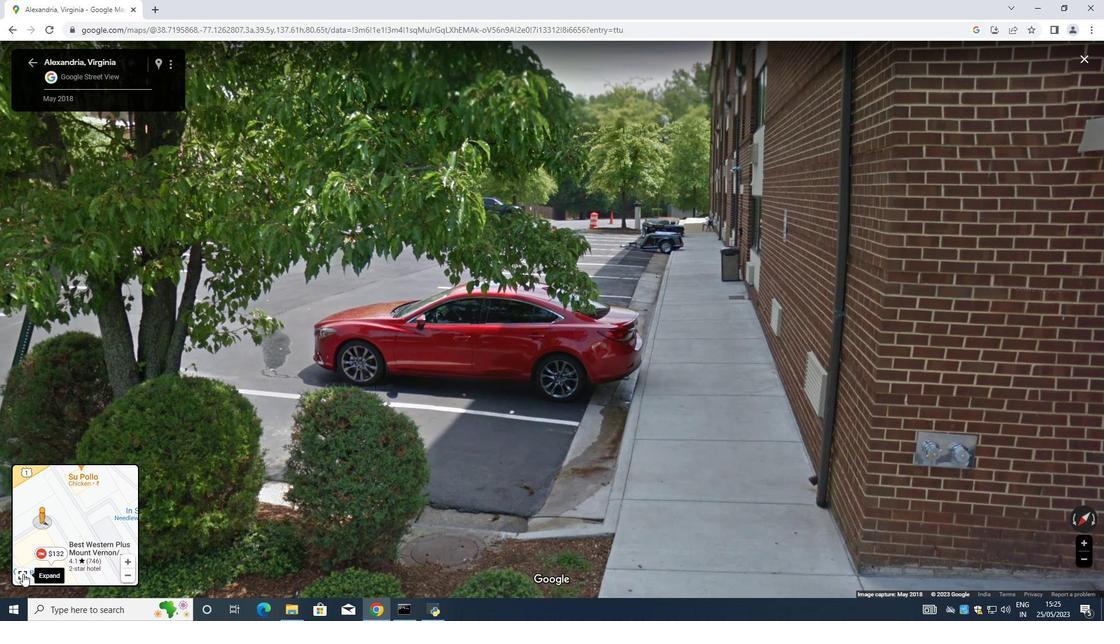 
Action: Mouse pressed left at (16, 578)
Screenshot: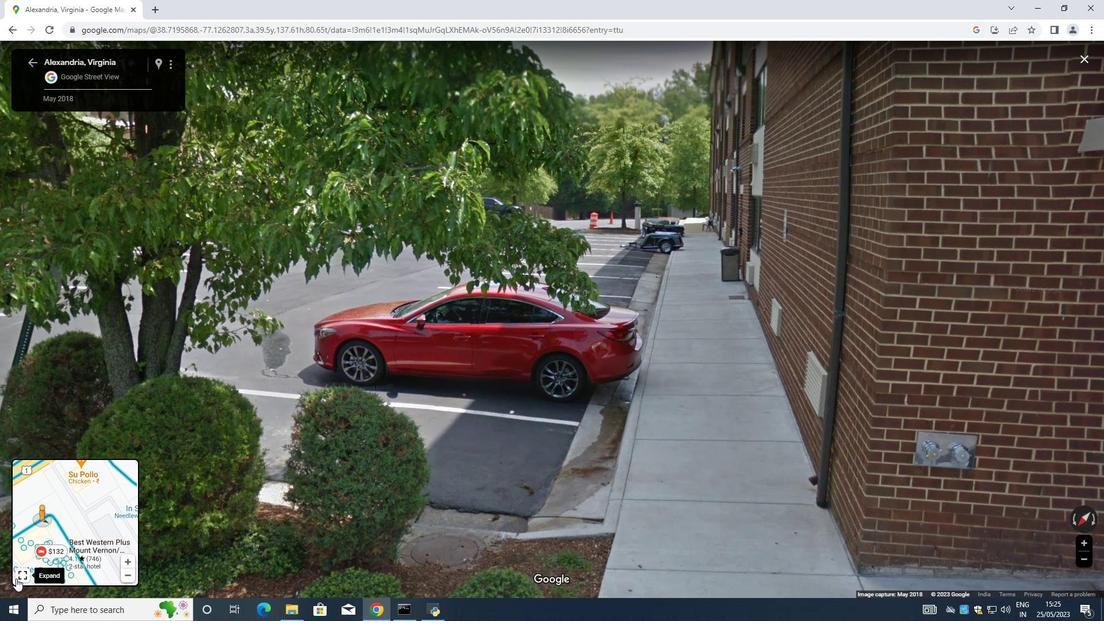 
Action: Mouse moved to (535, 508)
Screenshot: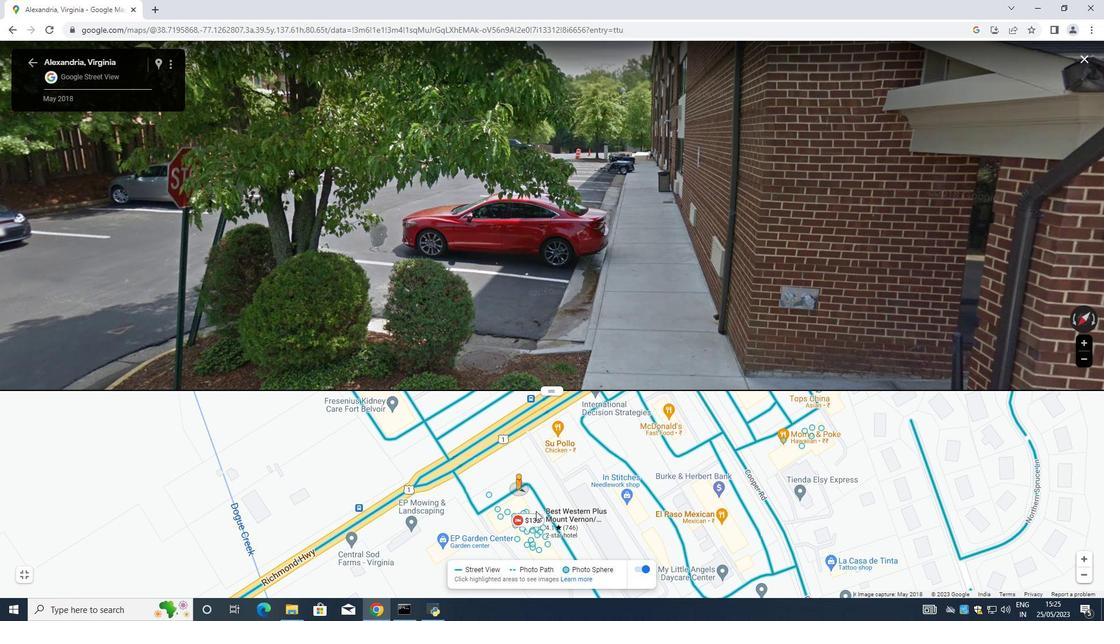 
Action: Mouse scrolled (535, 507) with delta (0, 0)
Screenshot: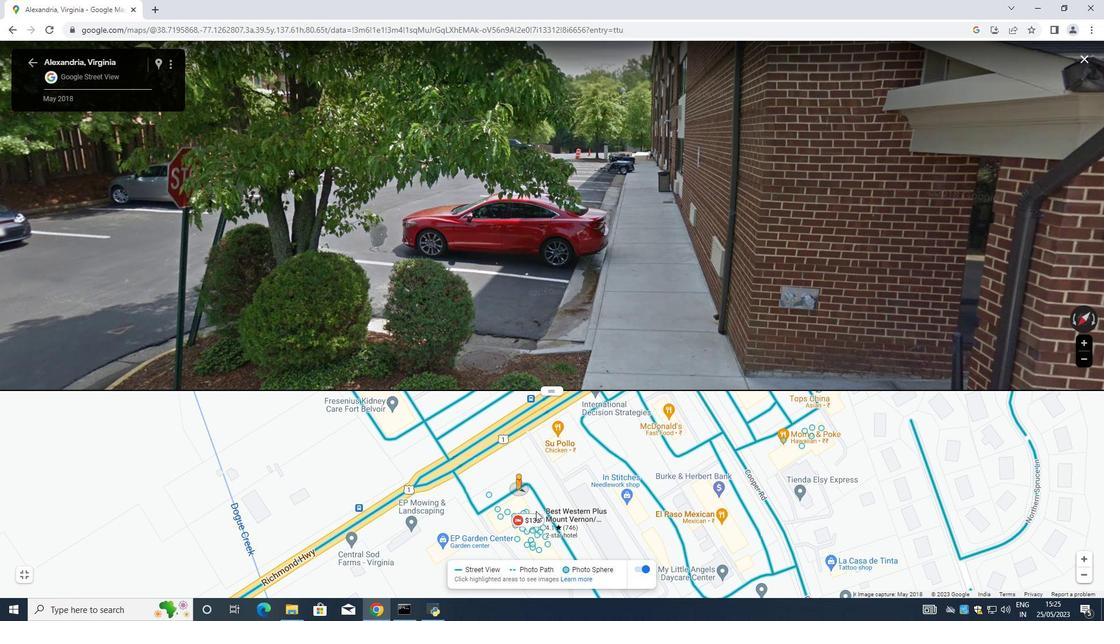 
Action: Mouse scrolled (535, 507) with delta (0, 0)
Screenshot: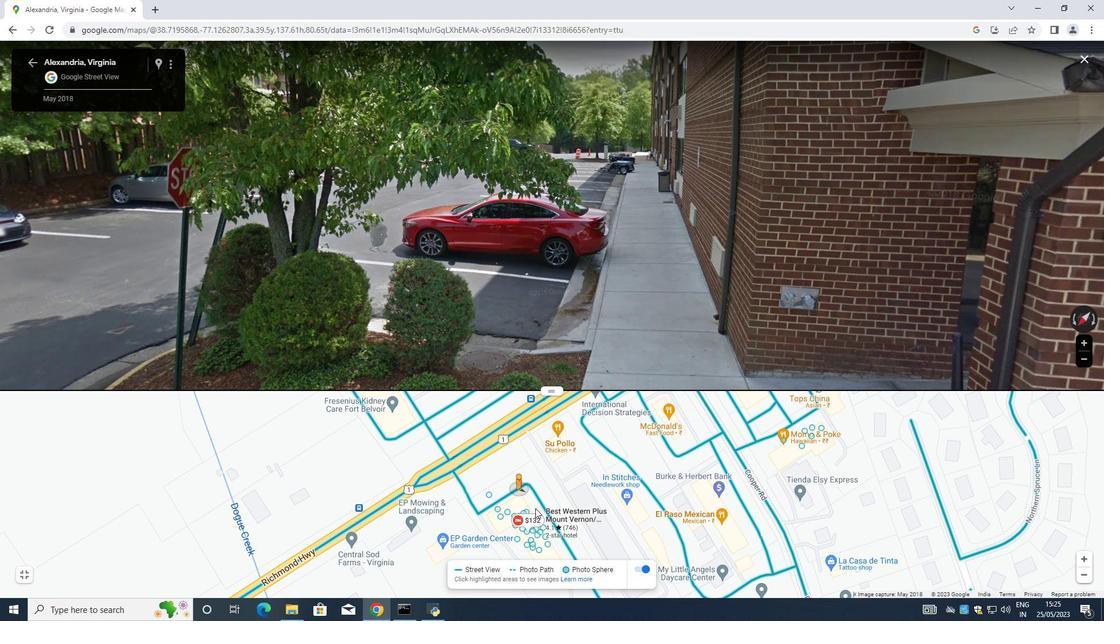 
Action: Mouse moved to (545, 507)
Screenshot: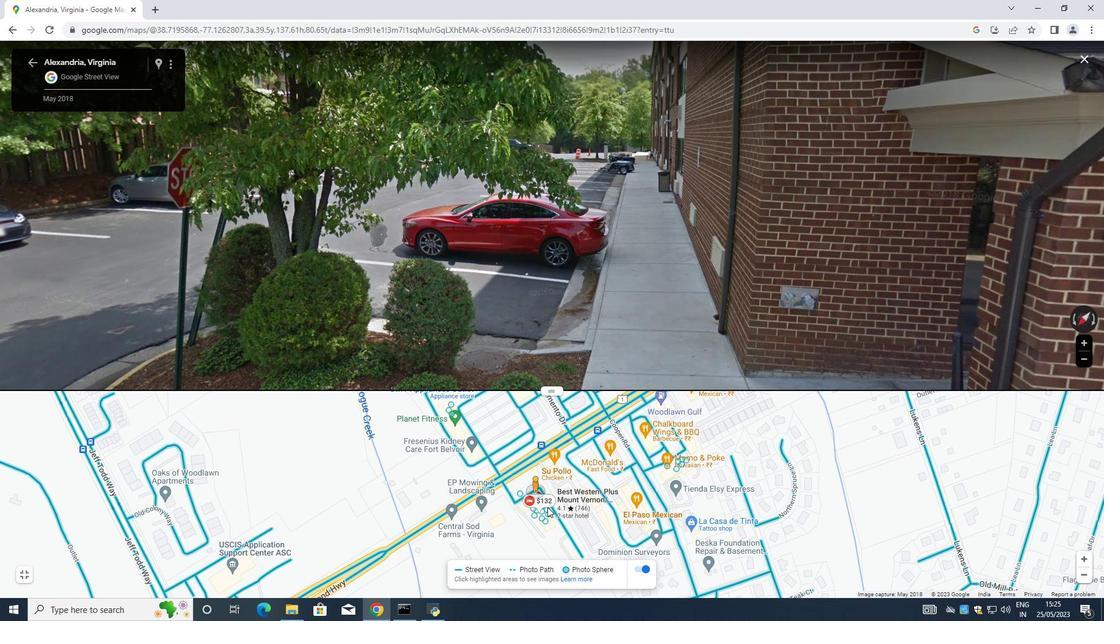 
Action: Mouse scrolled (545, 506) with delta (0, 0)
Screenshot: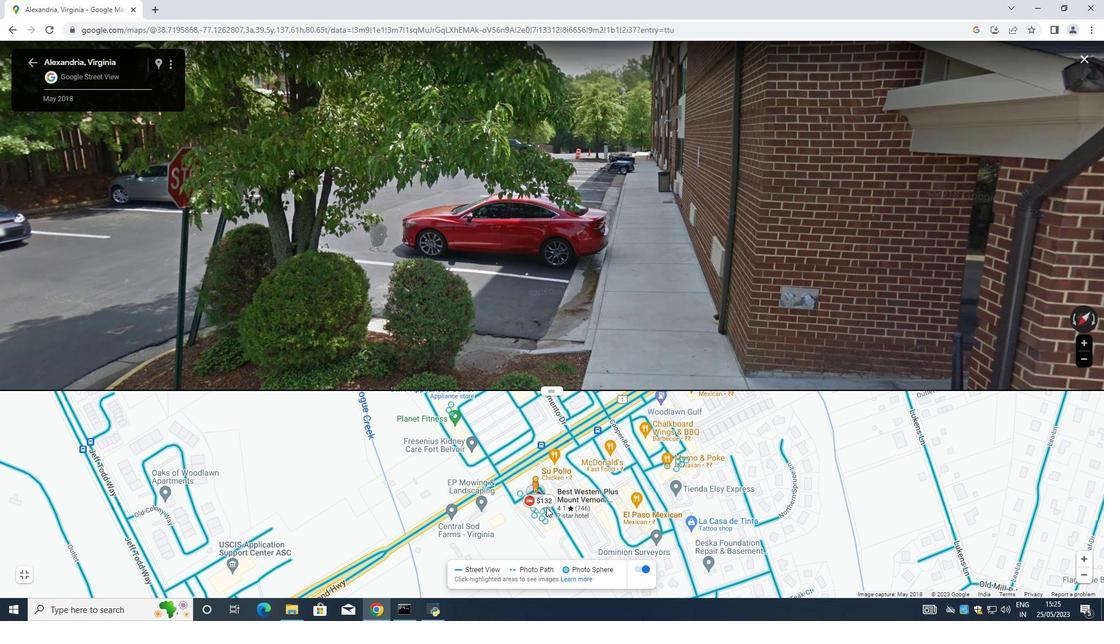 
Action: Mouse moved to (558, 487)
Screenshot: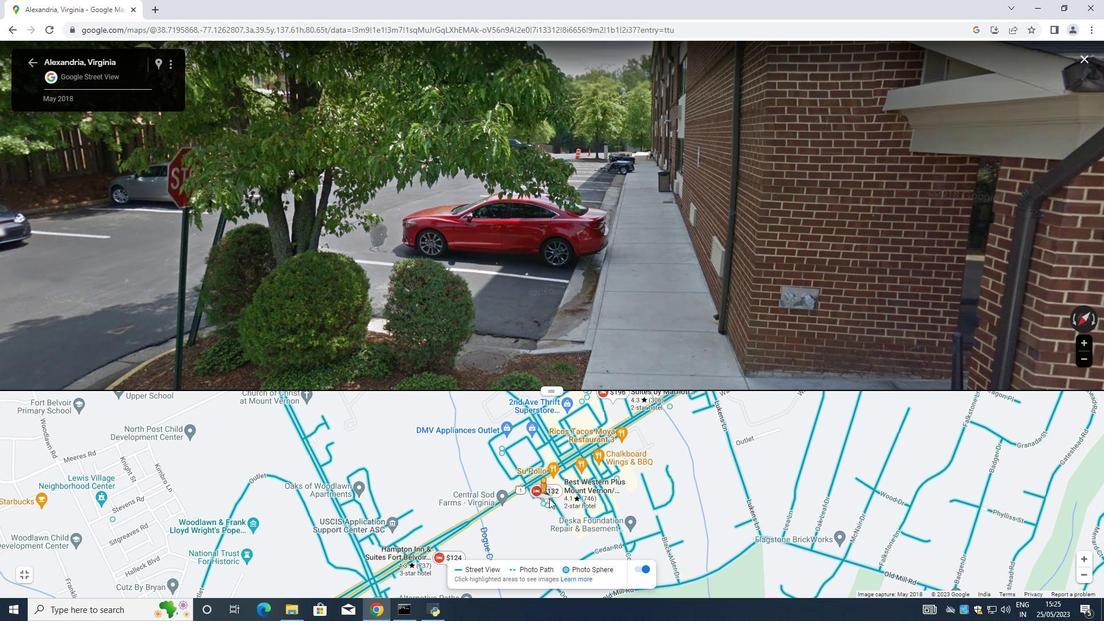 
Action: Mouse scrolled (558, 487) with delta (0, 0)
Screenshot: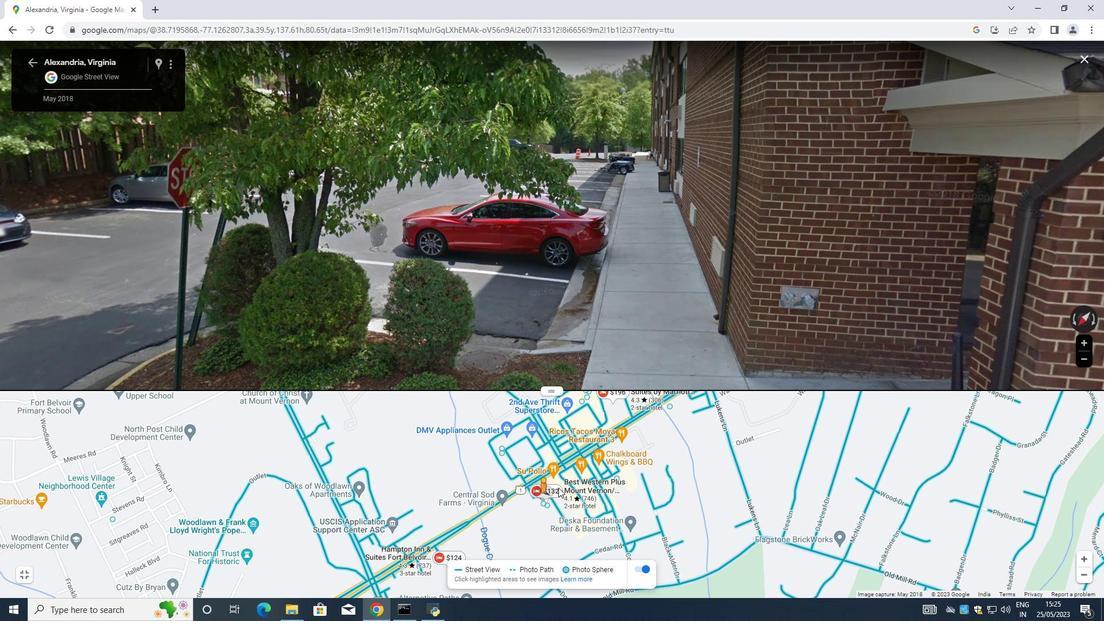 
Action: Mouse moved to (584, 441)
Screenshot: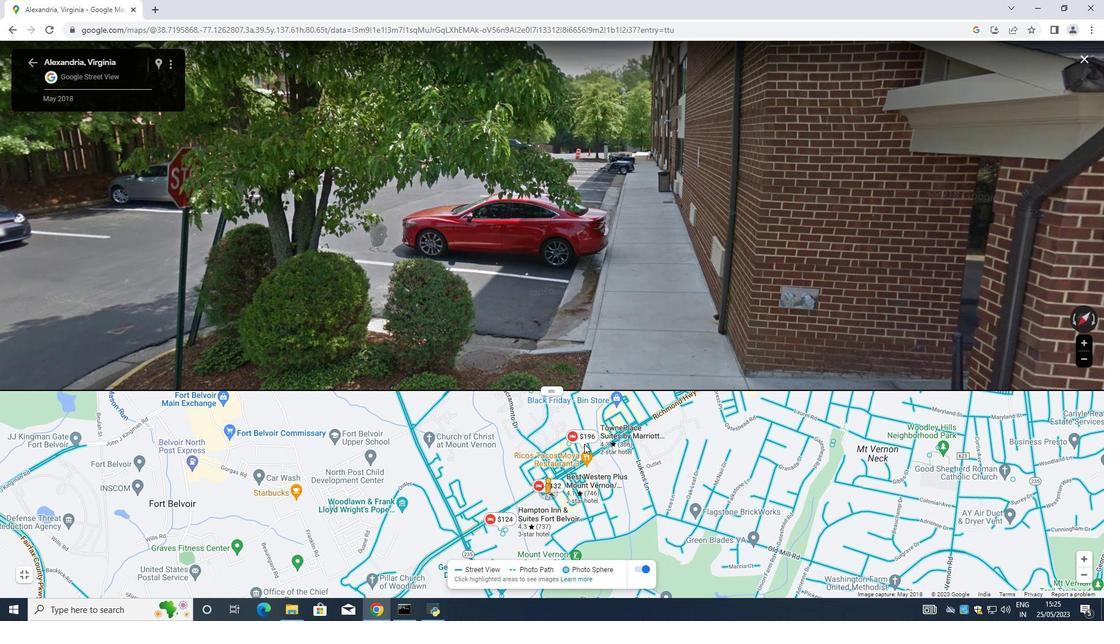 
Action: Mouse scrolled (584, 442) with delta (0, 0)
Screenshot: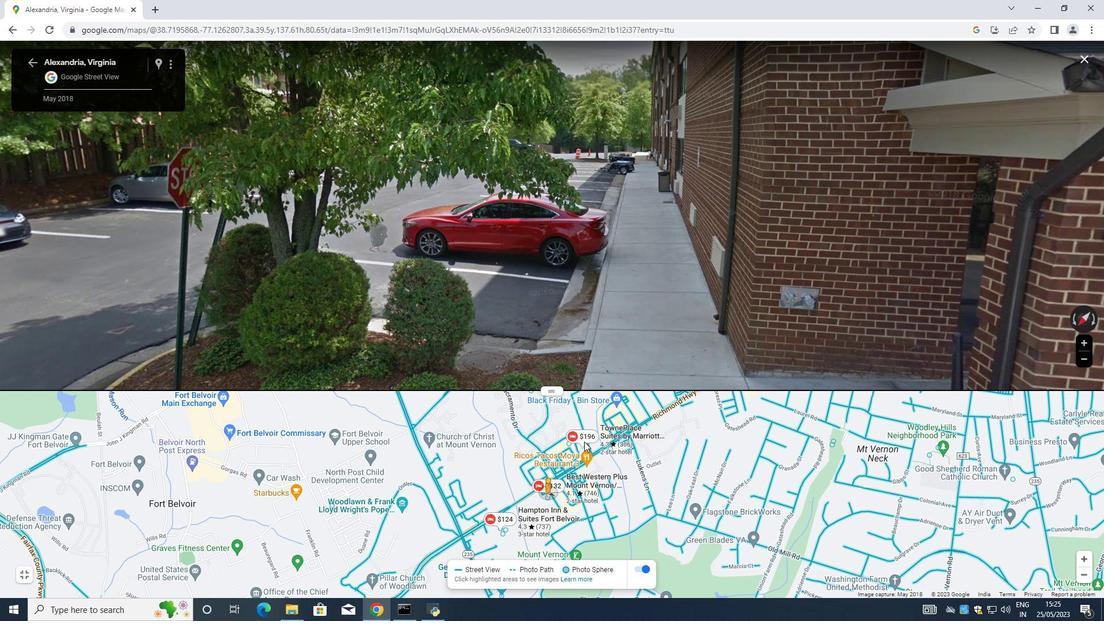 
Action: Mouse scrolled (584, 442) with delta (0, 0)
Screenshot: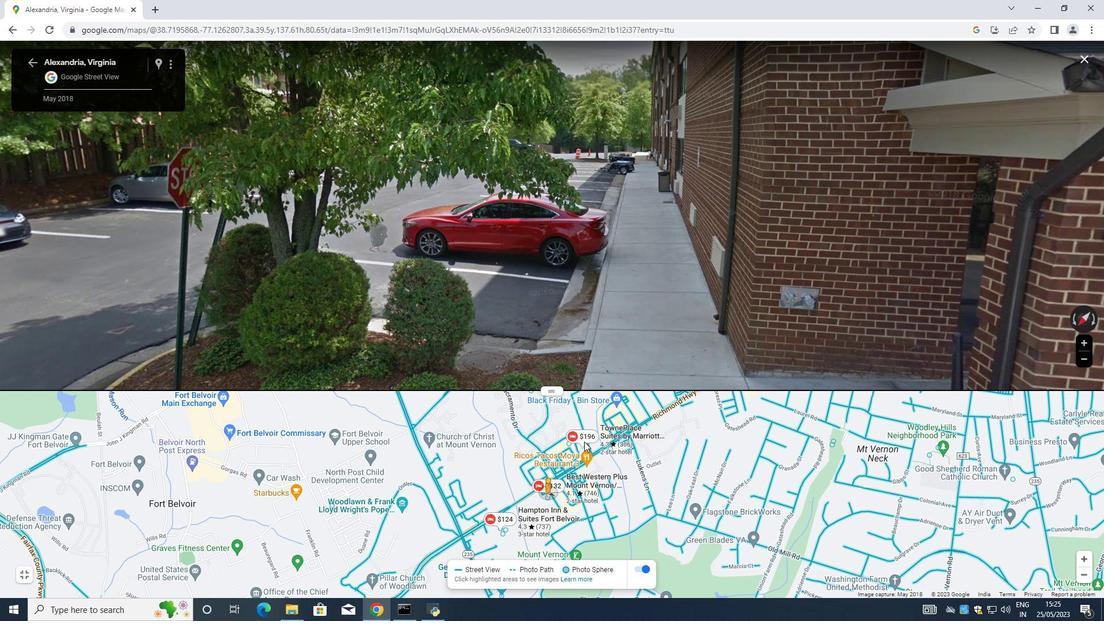 
Action: Mouse moved to (582, 445)
Screenshot: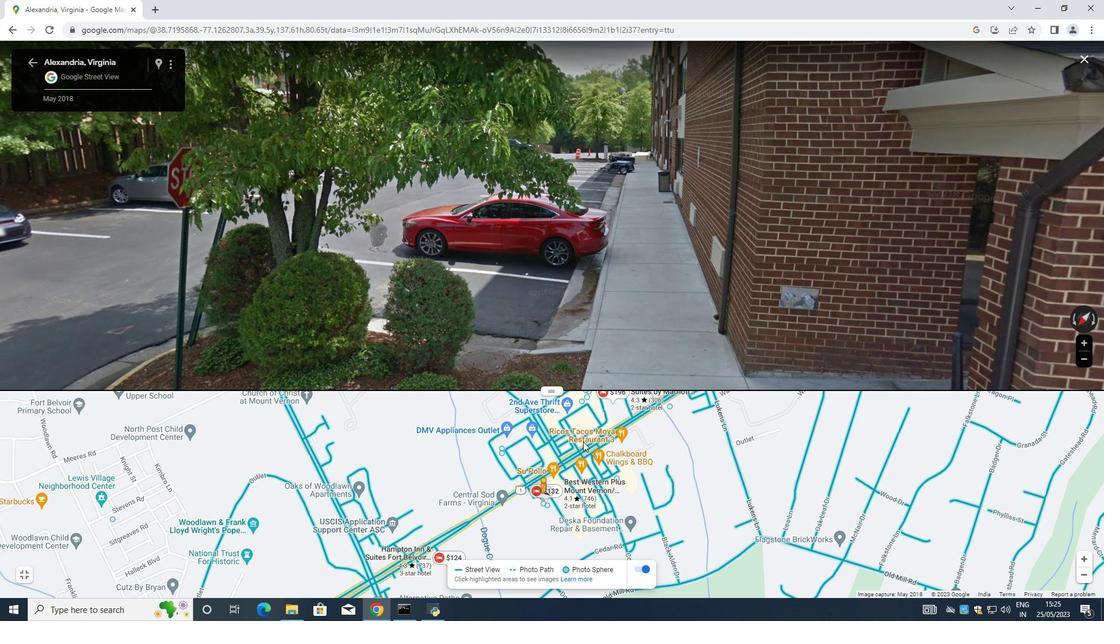 
Action: Mouse pressed left at (582, 445)
Screenshot: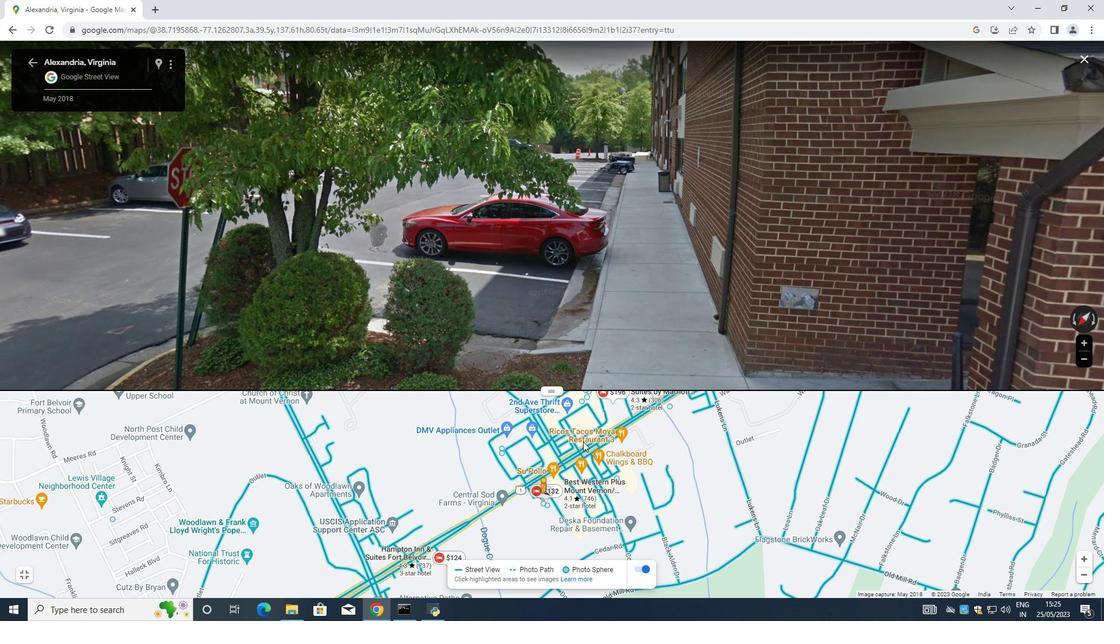 
Action: Mouse moved to (582, 495)
Screenshot: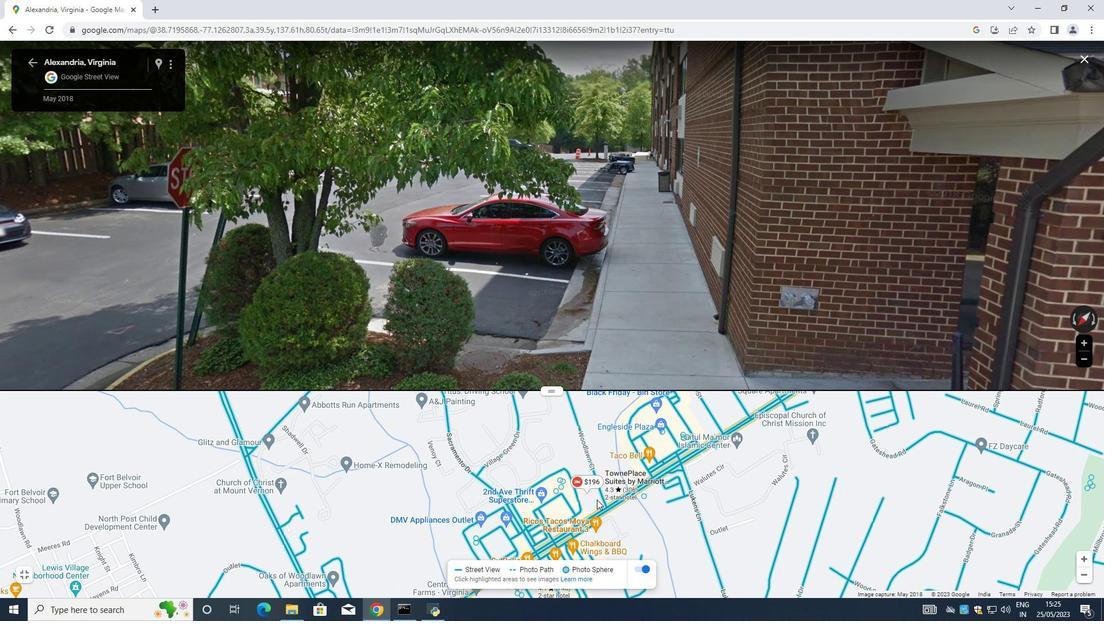 
Action: Mouse scrolled (582, 496) with delta (0, 0)
Screenshot: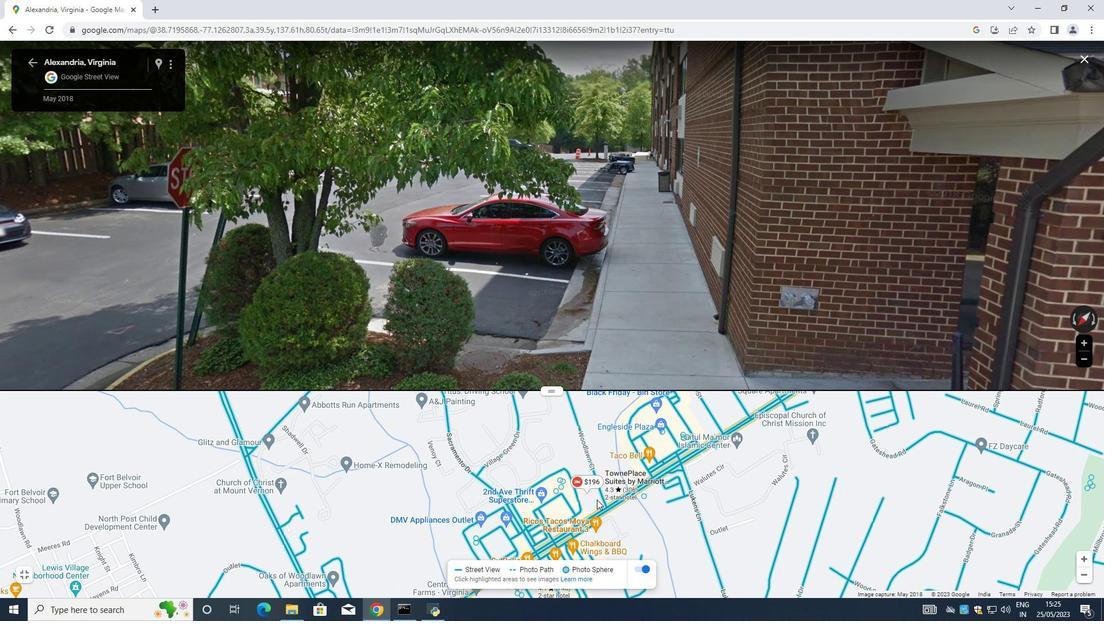 
Action: Mouse moved to (581, 494)
Screenshot: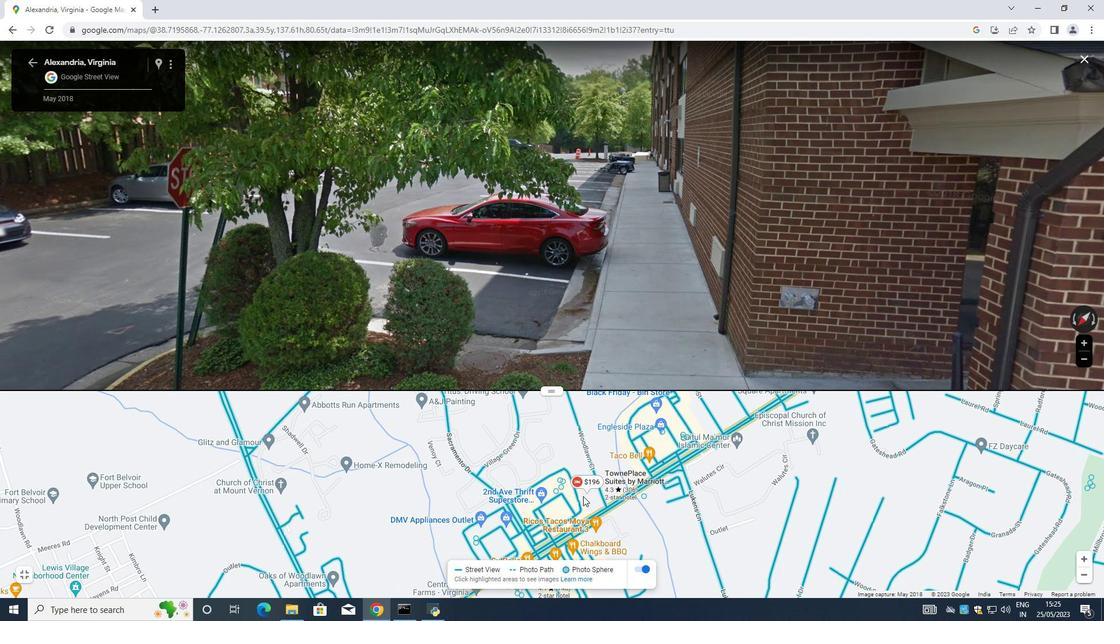 
Action: Mouse scrolled (581, 495) with delta (0, 0)
Screenshot: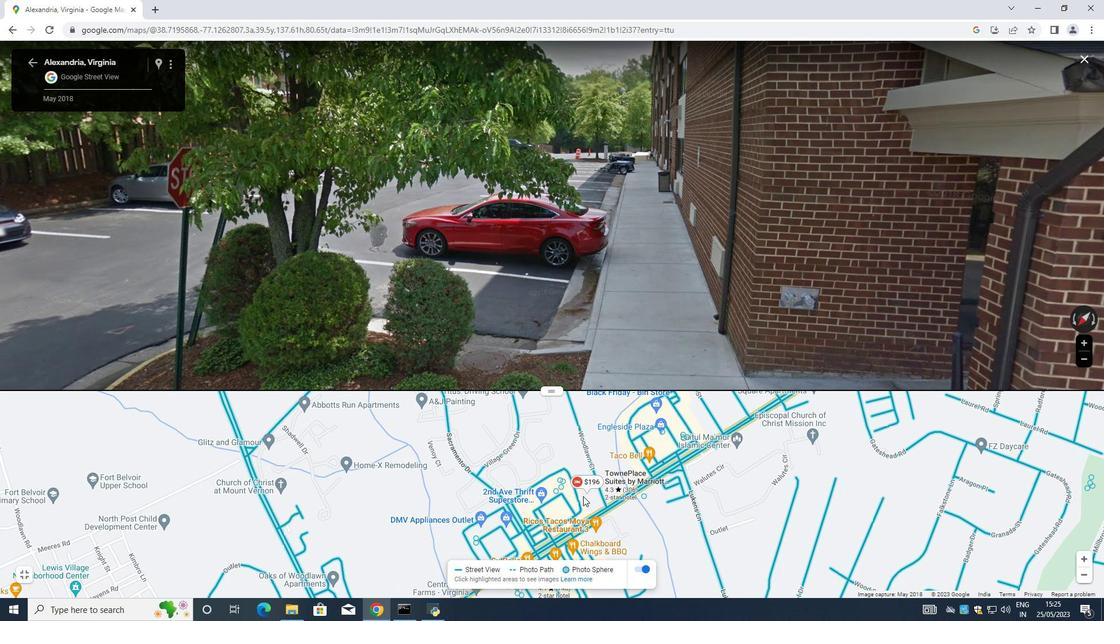 
Action: Mouse scrolled (581, 495) with delta (0, 0)
Screenshot: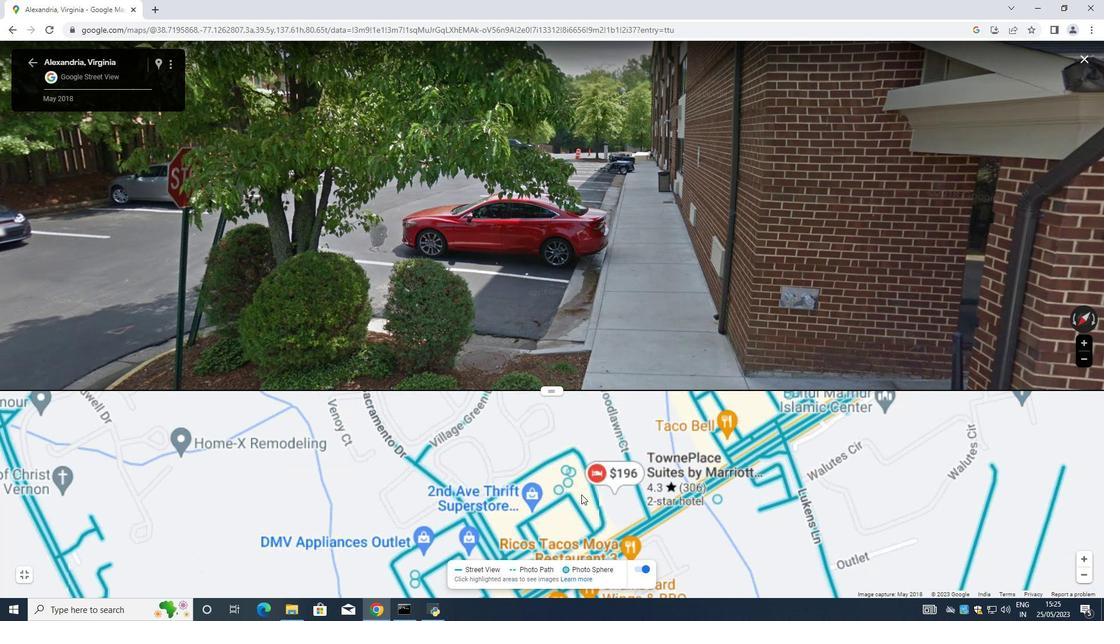 
Action: Mouse moved to (683, 520)
Screenshot: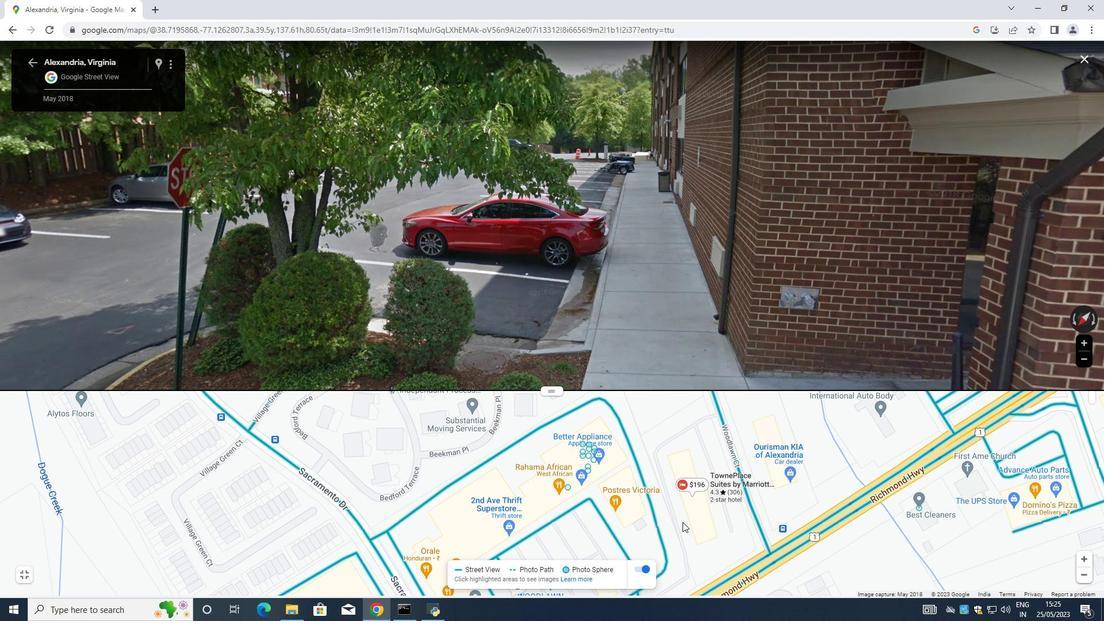 
Action: Mouse scrolled (683, 521) with delta (0, 0)
Screenshot: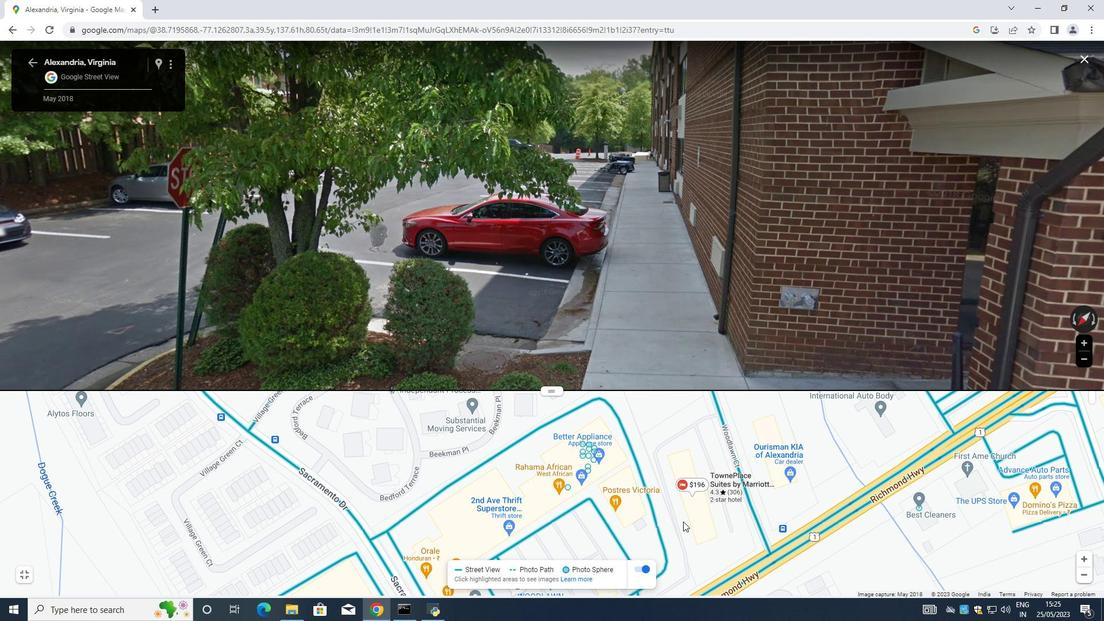 
Action: Mouse moved to (687, 518)
Screenshot: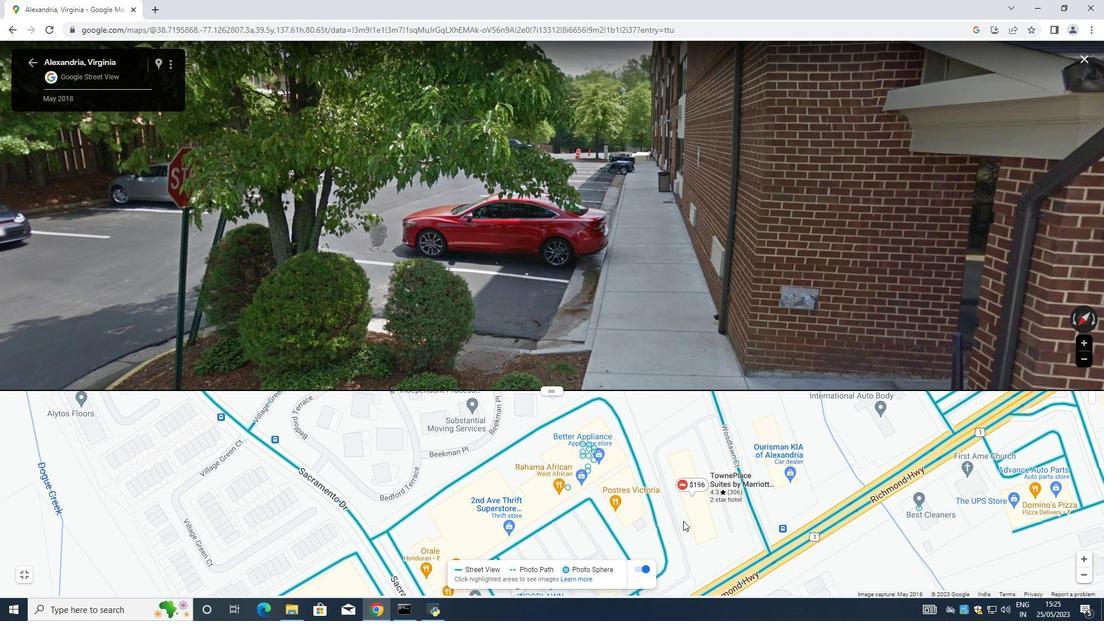 
Action: Mouse scrolled (687, 519) with delta (0, 0)
Screenshot: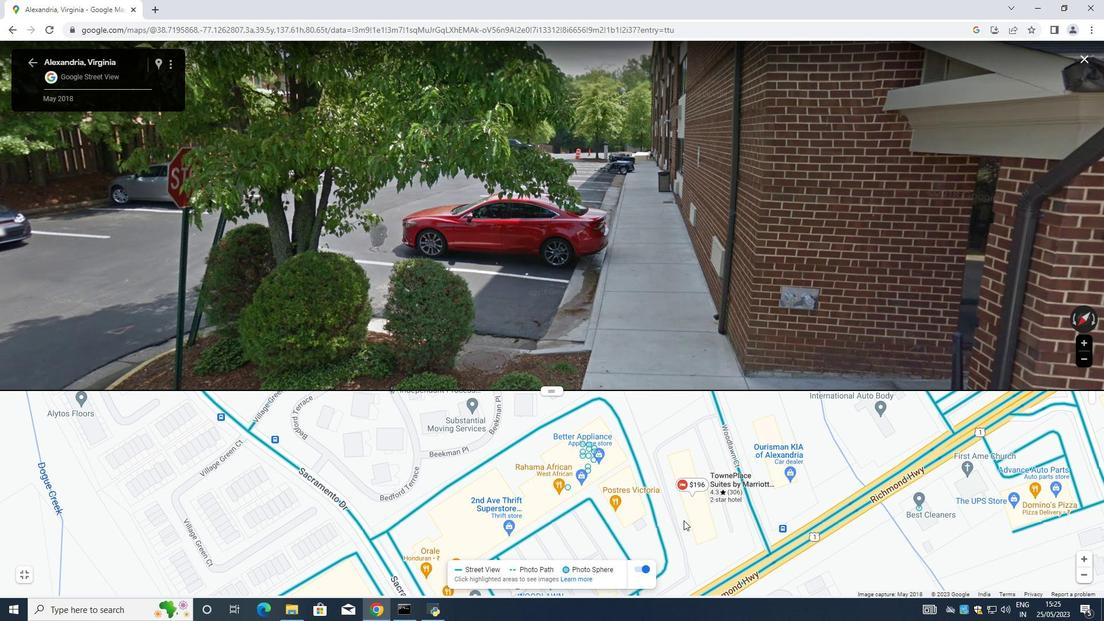 
Action: Mouse moved to (708, 517)
Screenshot: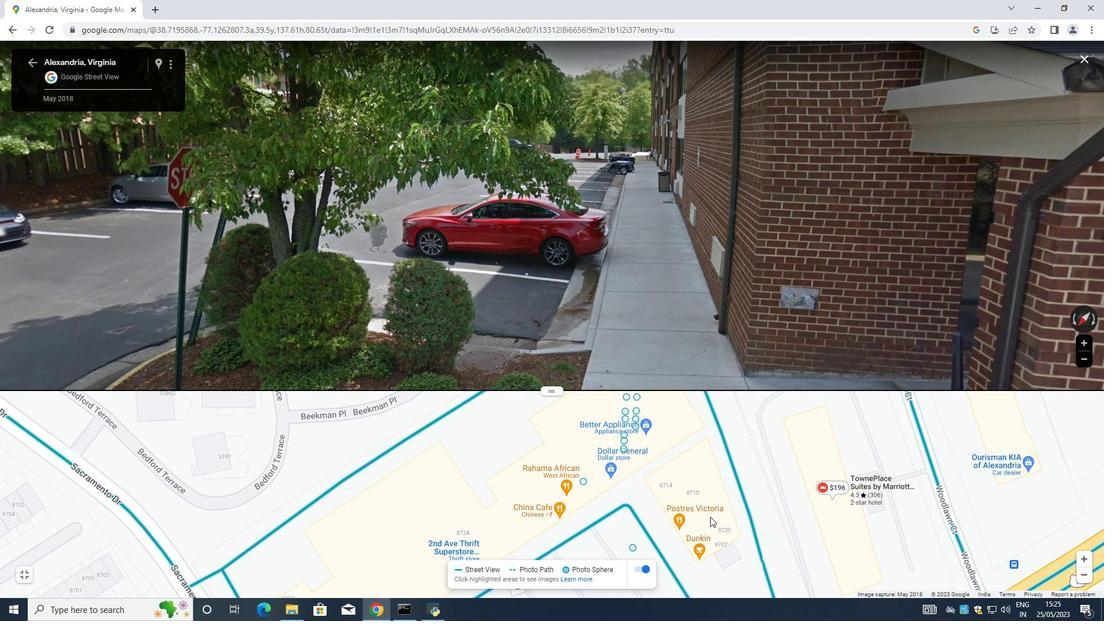 
Action: Mouse pressed left at (708, 517)
Screenshot: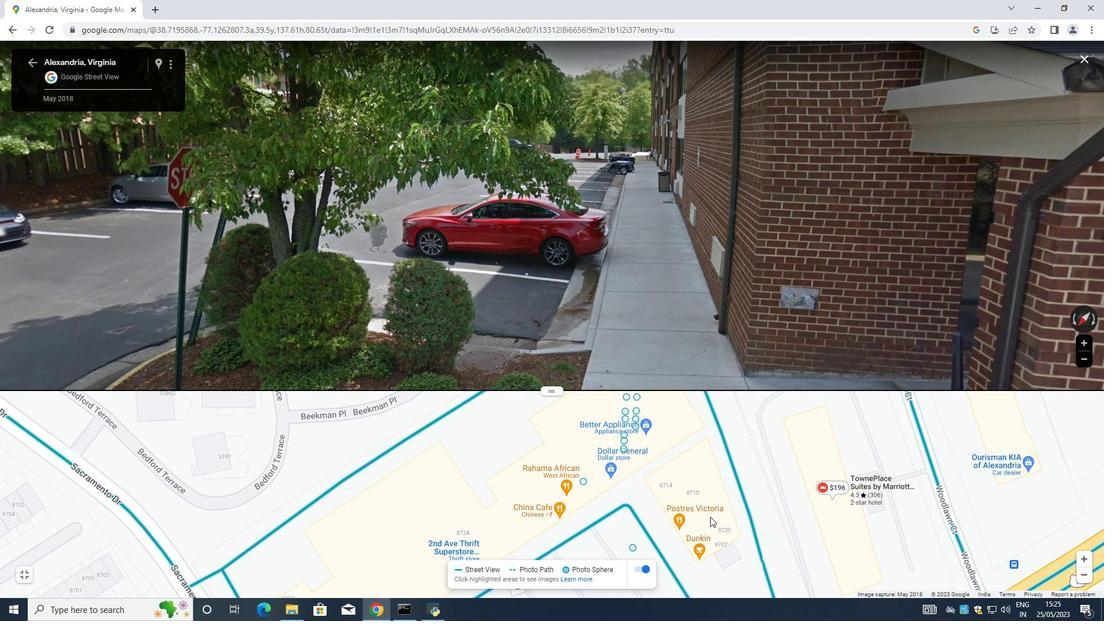 
Action: Mouse moved to (513, 464)
Screenshot: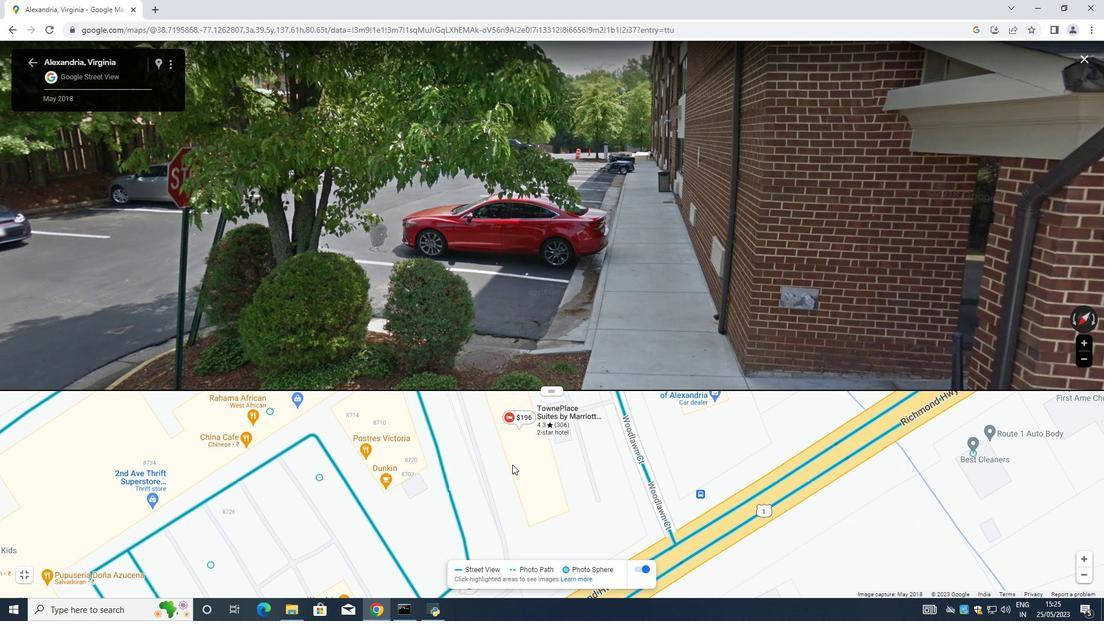 
Action: Mouse scrolled (513, 465) with delta (0, 0)
Screenshot: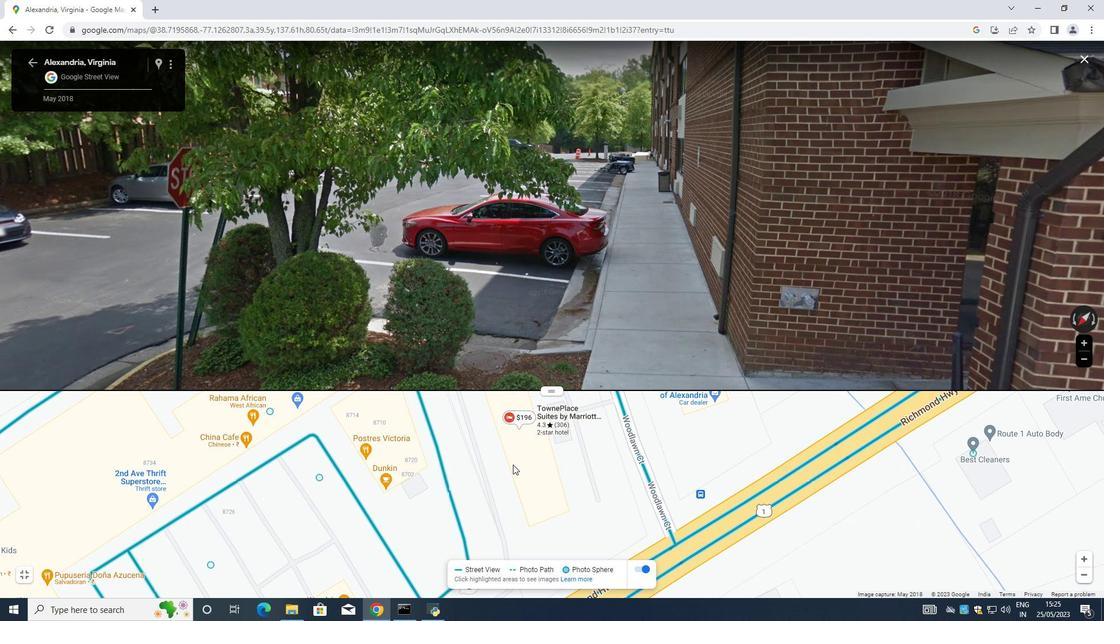 
Action: Mouse moved to (514, 464)
Screenshot: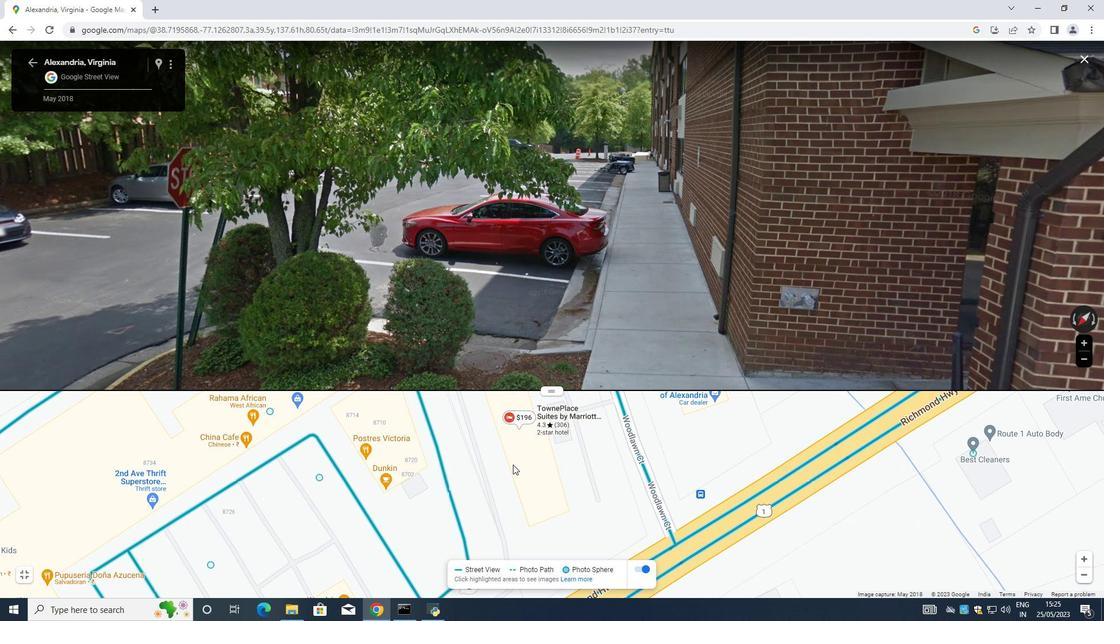 
Action: Mouse scrolled (514, 465) with delta (0, 0)
Screenshot: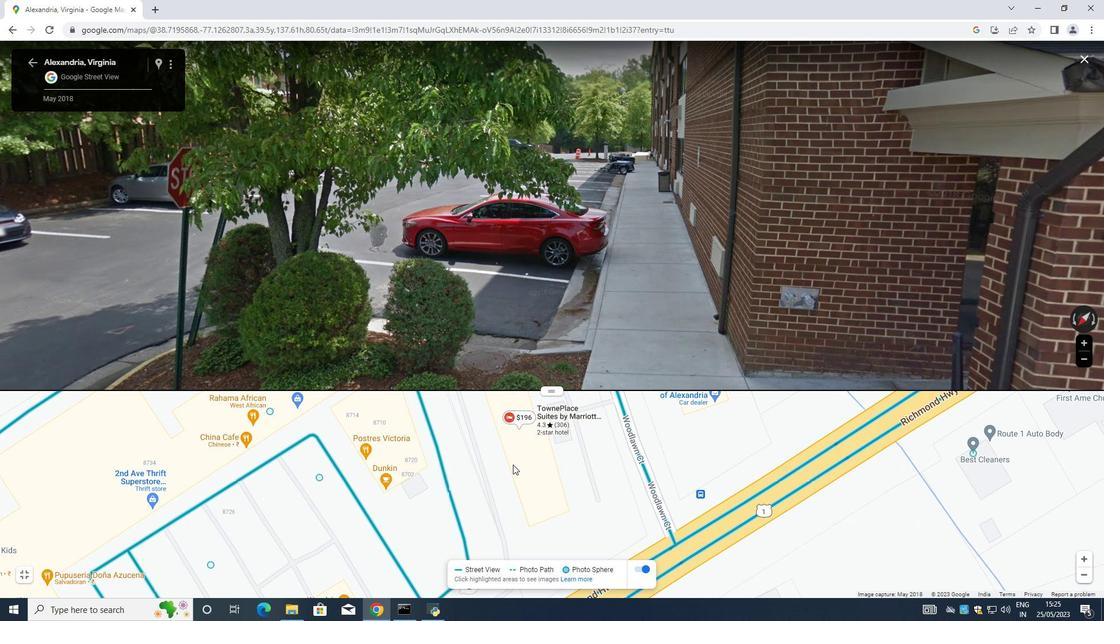 
Action: Mouse moved to (521, 463)
Screenshot: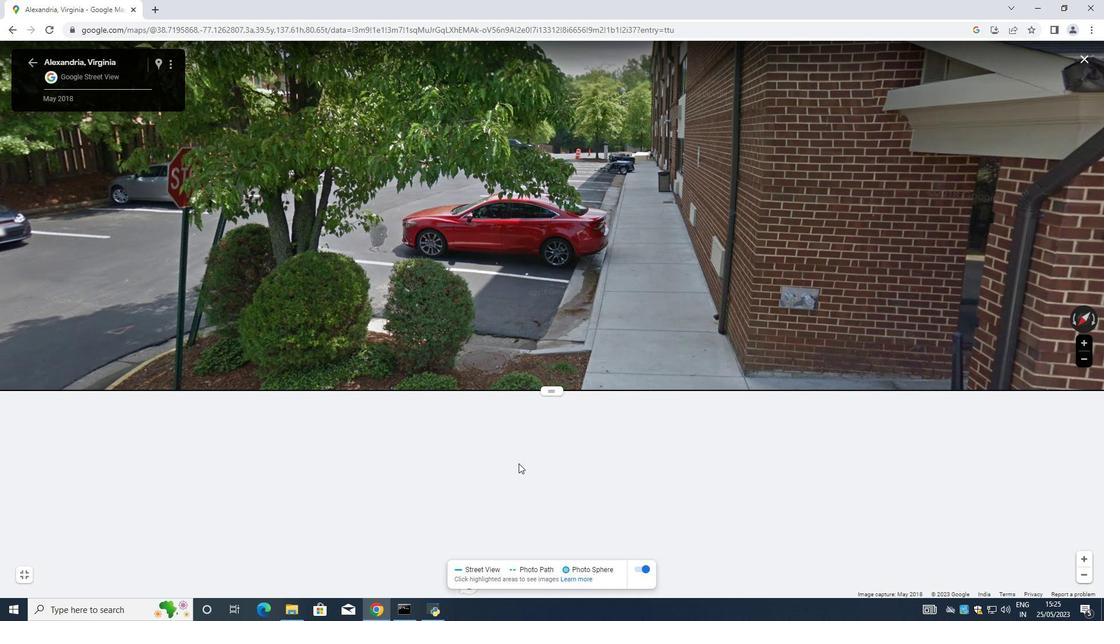 
Action: Mouse pressed left at (521, 463)
Screenshot: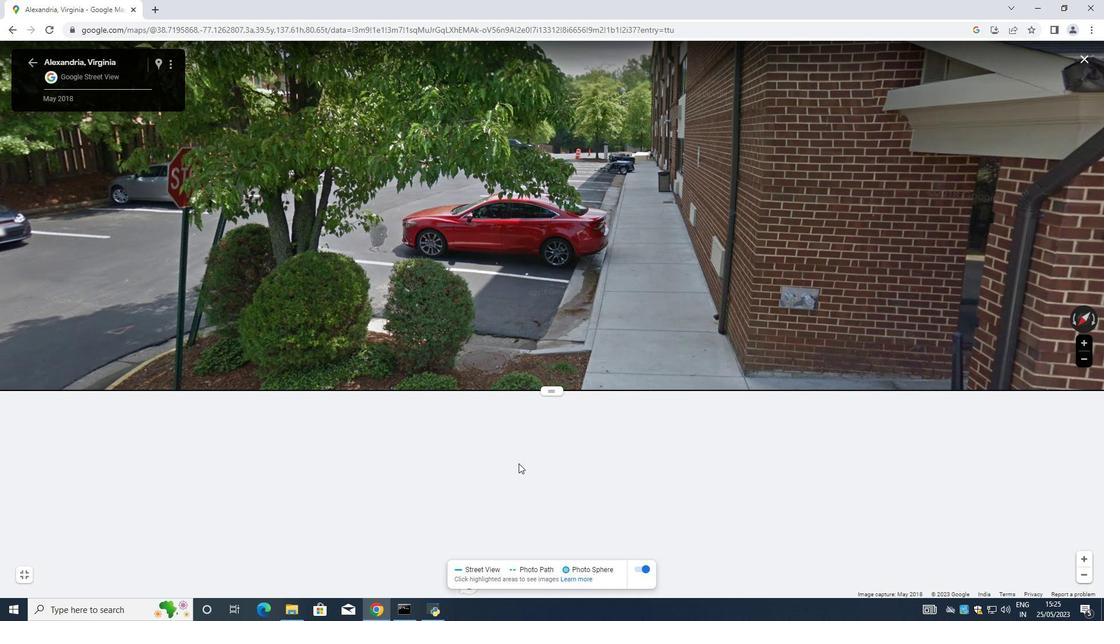 
Action: Mouse moved to (454, 491)
Screenshot: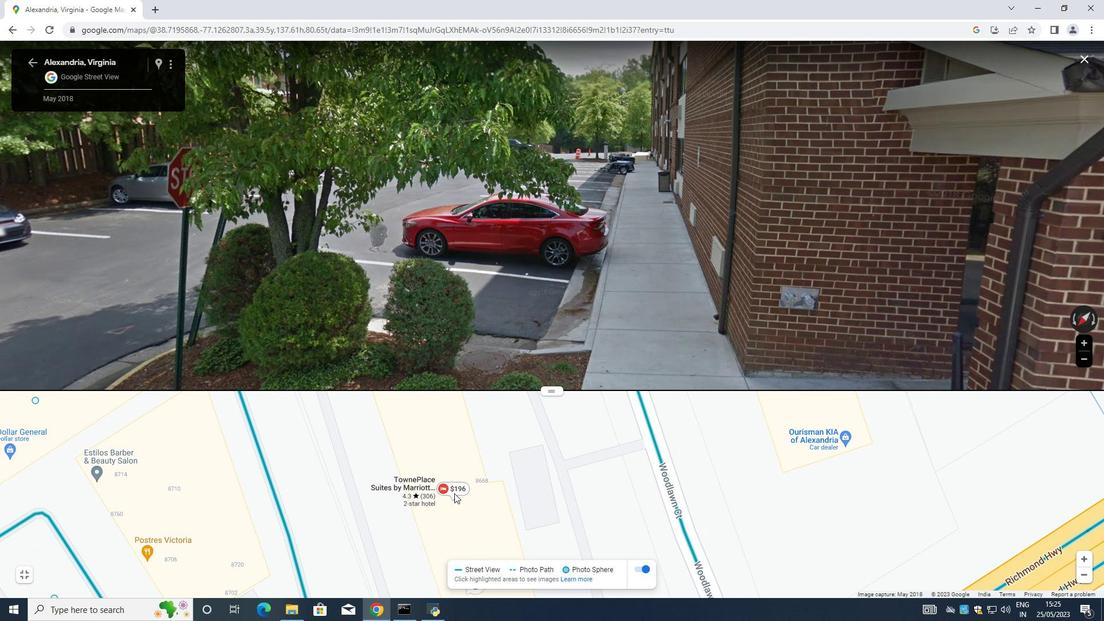 
Action: Mouse pressed left at (454, 491)
Screenshot: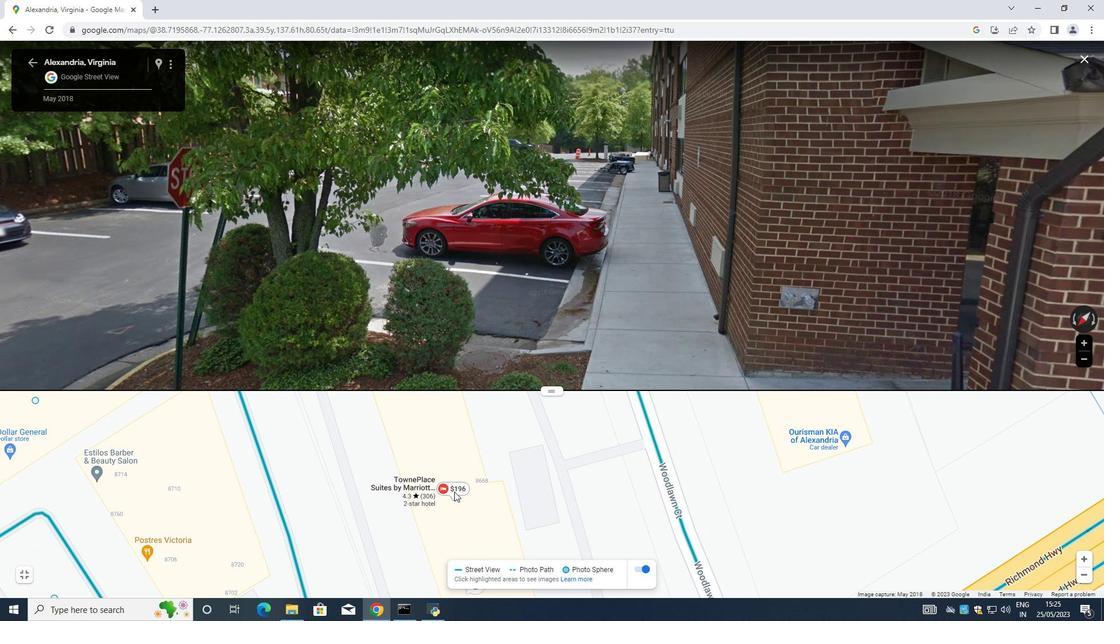 
Action: Mouse moved to (458, 498)
Screenshot: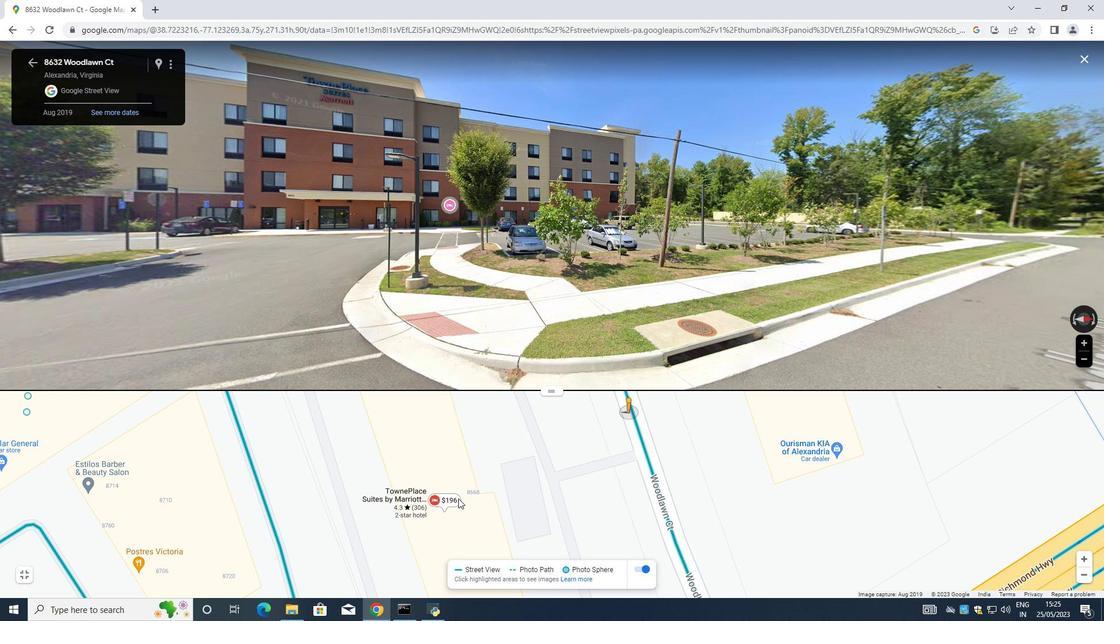 
Action: Mouse pressed left at (458, 498)
Screenshot: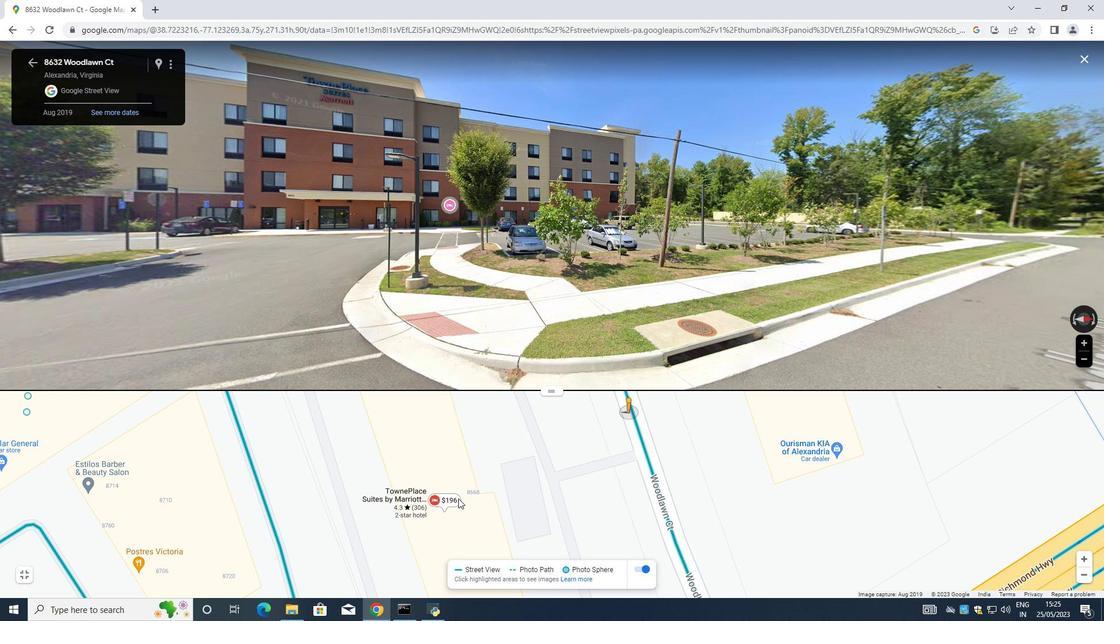 
Action: Mouse moved to (446, 503)
Screenshot: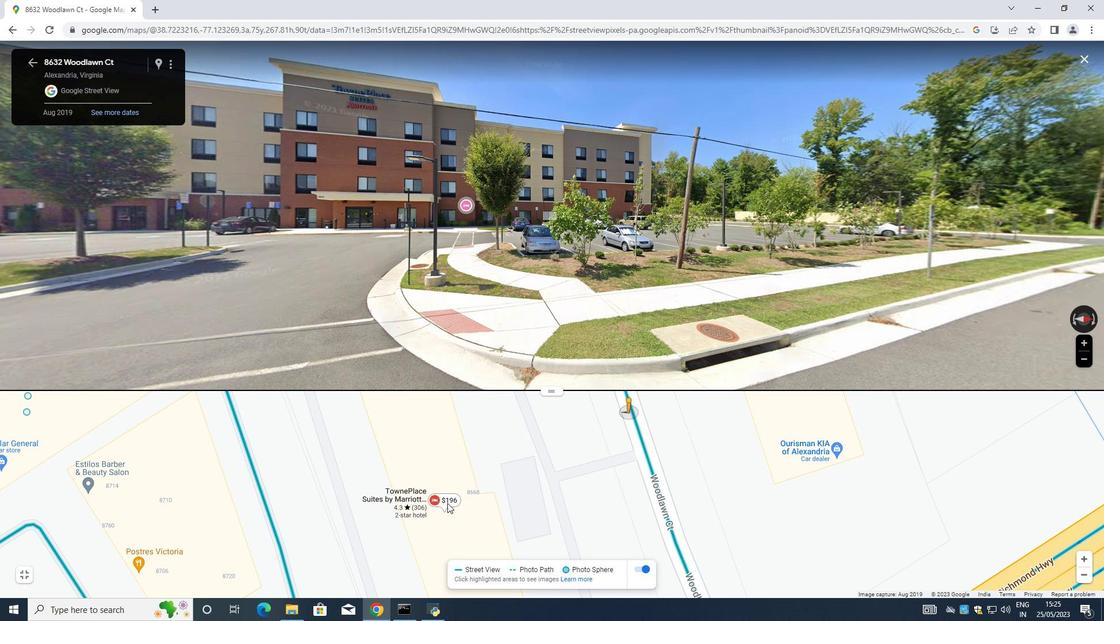 
Action: Mouse pressed left at (446, 503)
Screenshot: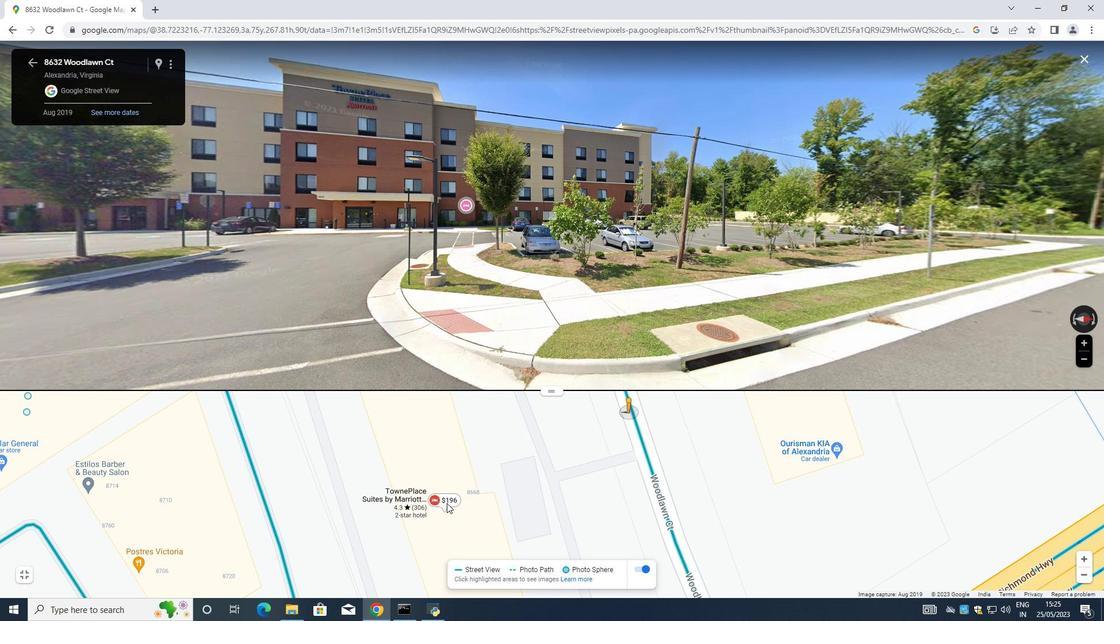 
Action: Mouse moved to (442, 502)
Screenshot: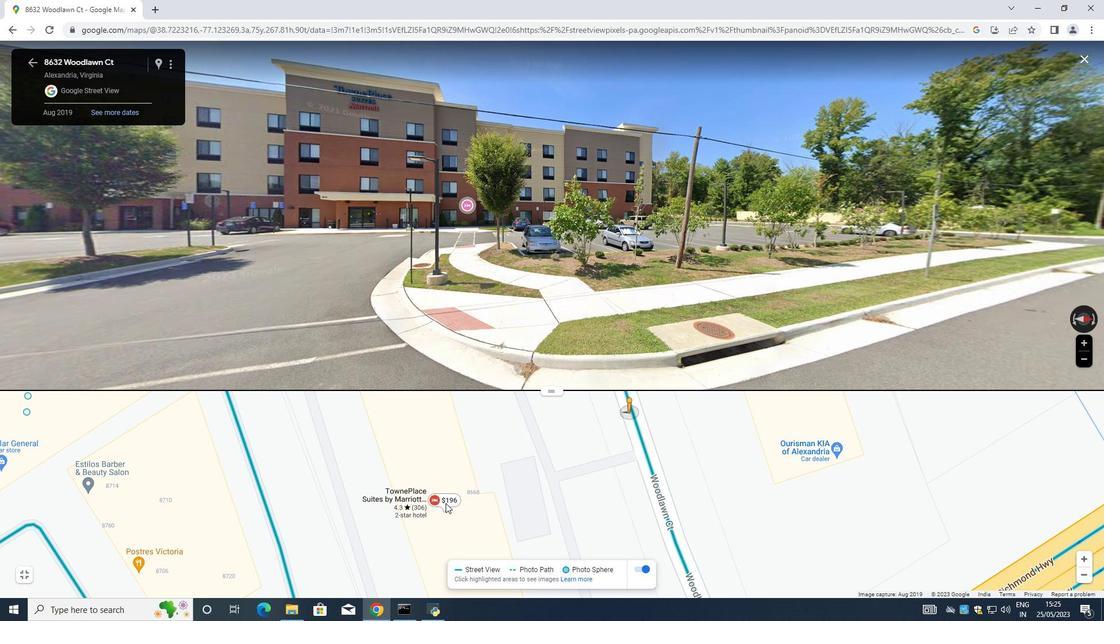 
Action: Mouse pressed left at (442, 502)
Screenshot: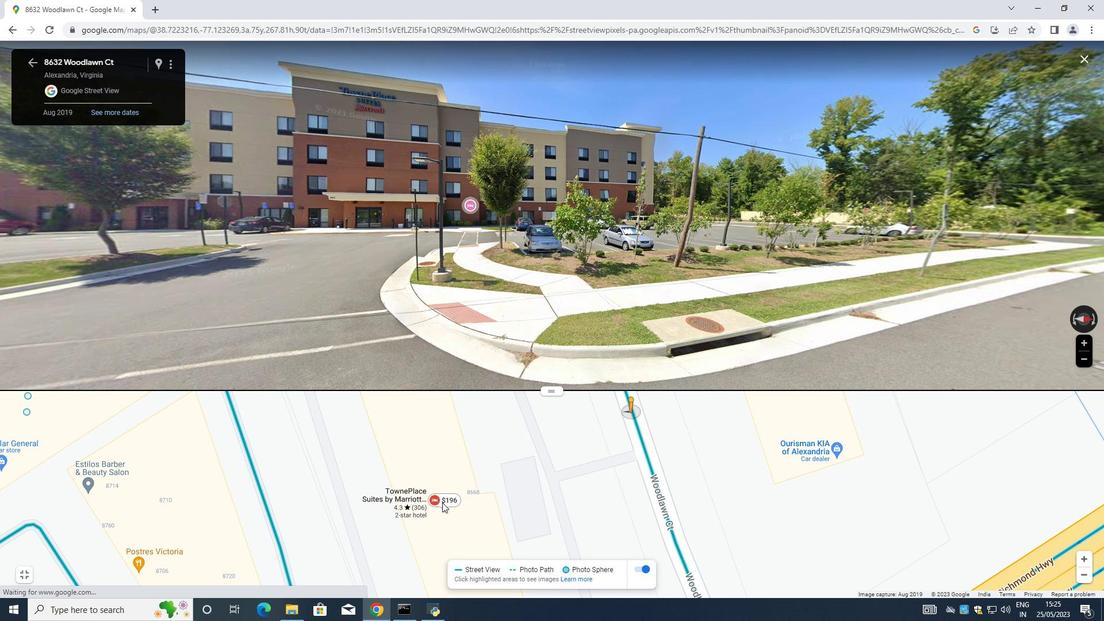 
Action: Mouse moved to (628, 406)
Screenshot: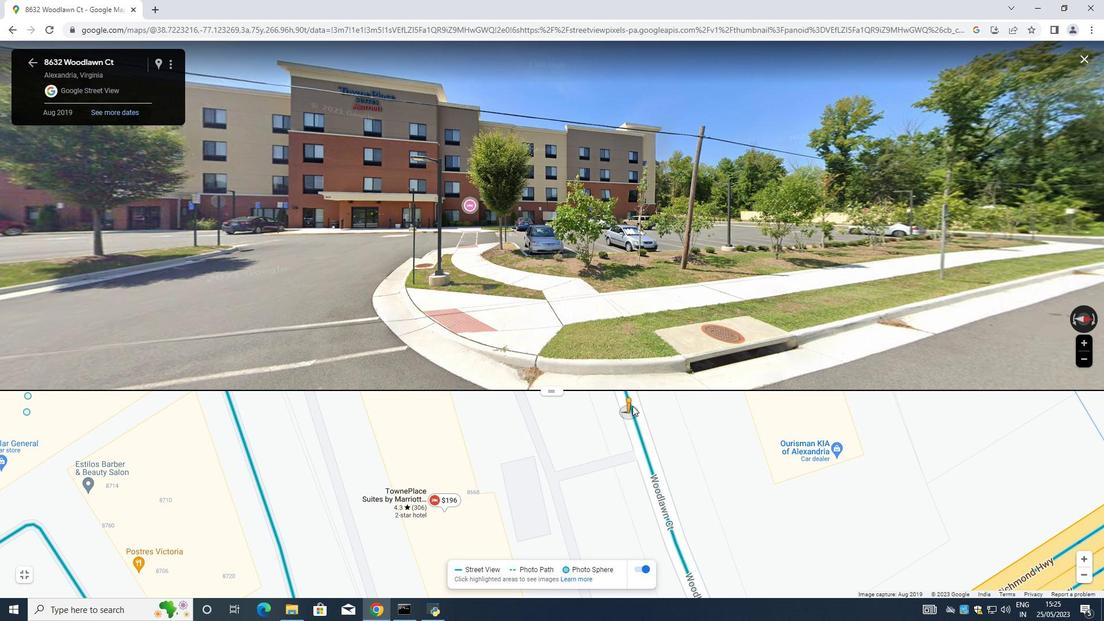 
Action: Mouse pressed left at (628, 406)
Screenshot: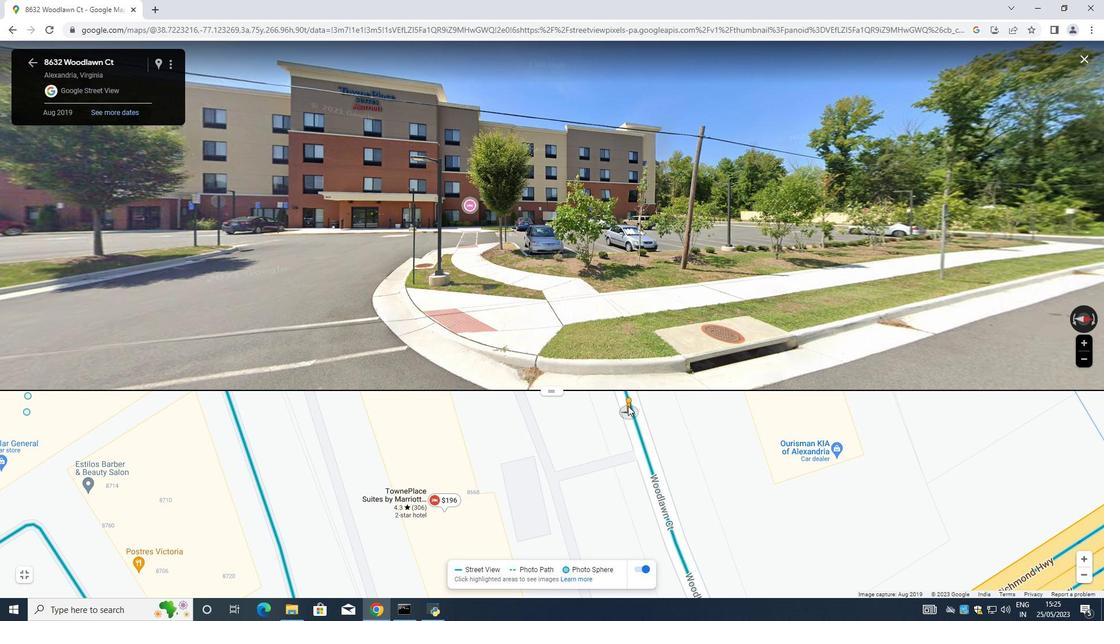 
Action: Mouse moved to (512, 501)
Screenshot: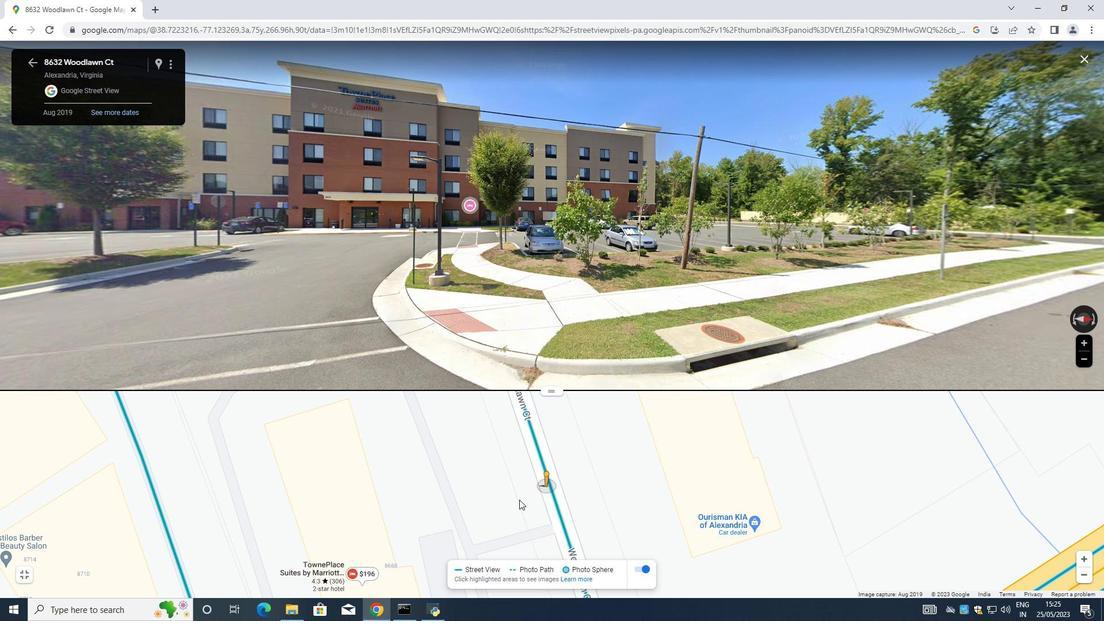 
Action: Mouse scrolled (512, 501) with delta (0, 0)
Screenshot: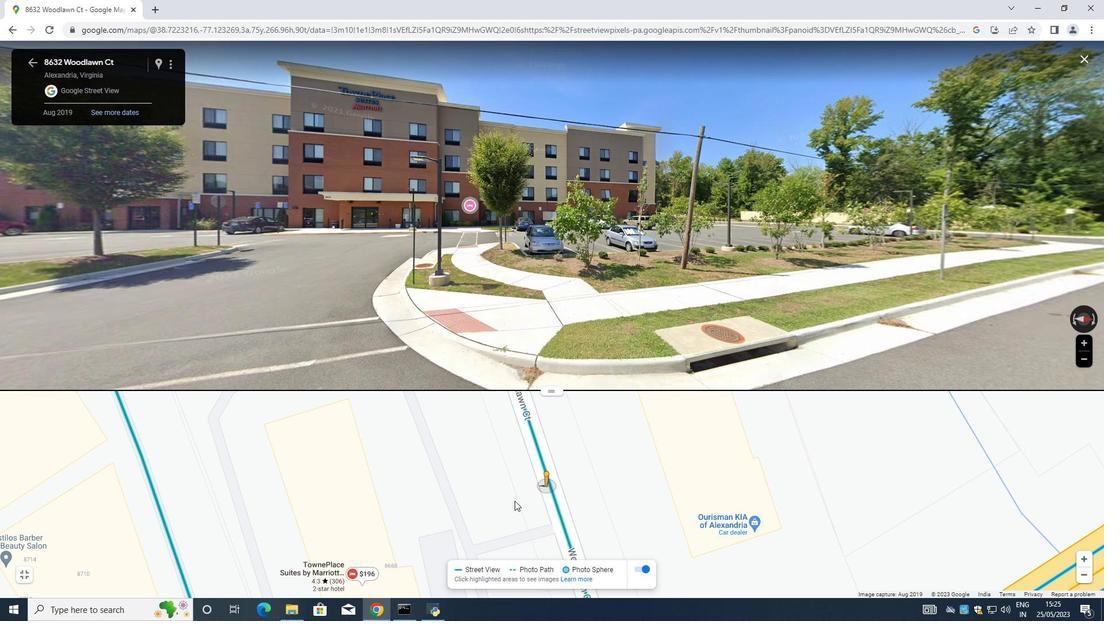 
Action: Mouse moved to (512, 501)
Screenshot: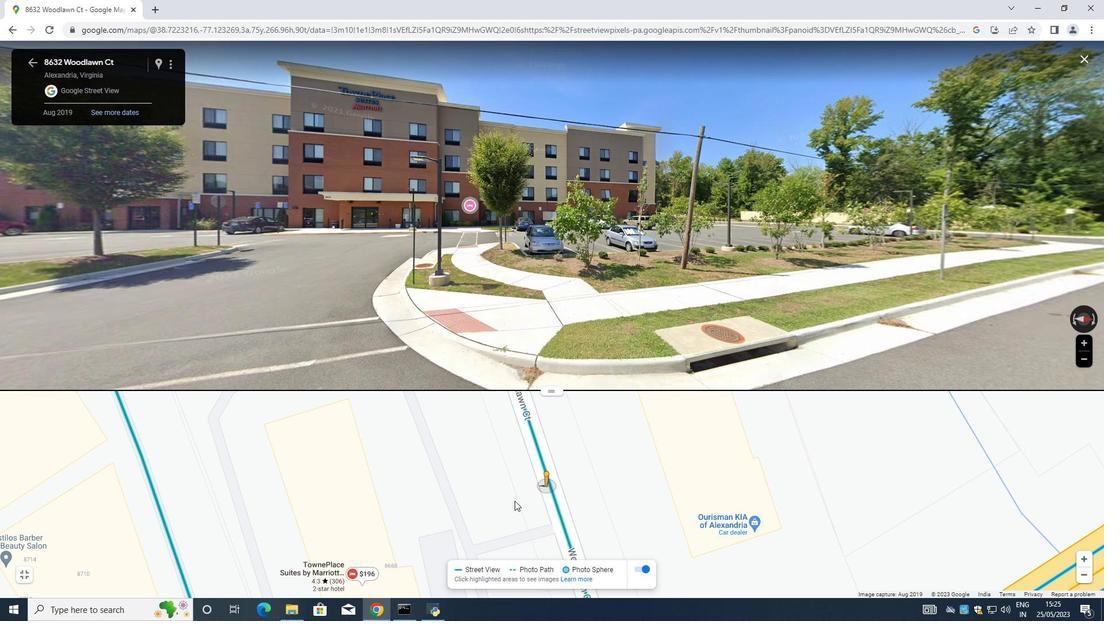 
Action: Mouse scrolled (512, 501) with delta (0, 0)
Screenshot: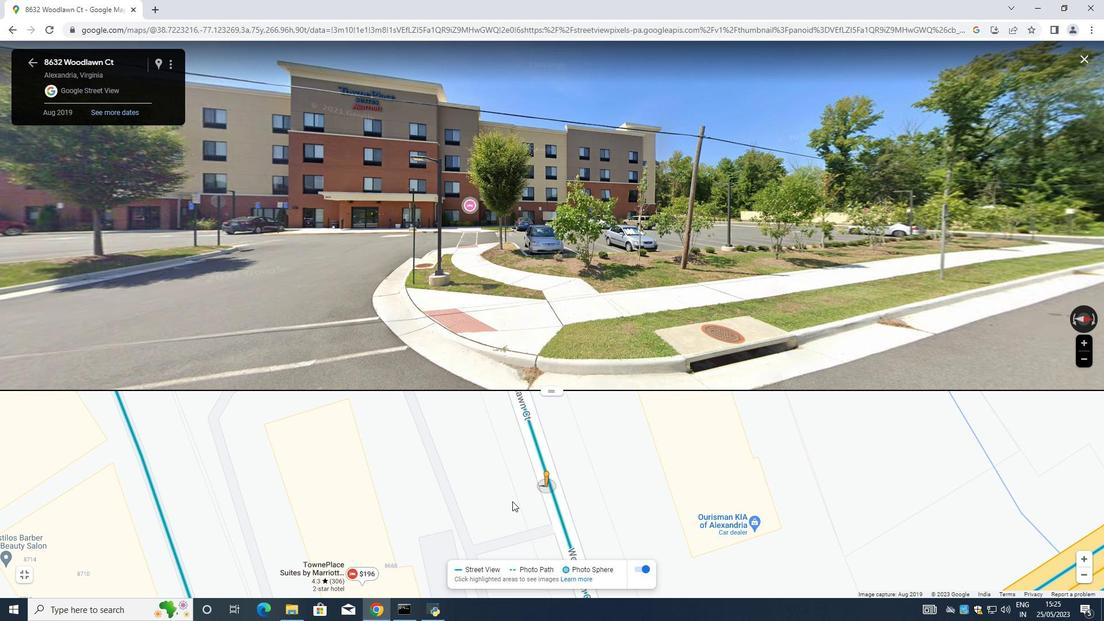 
Action: Mouse moved to (262, 532)
Screenshot: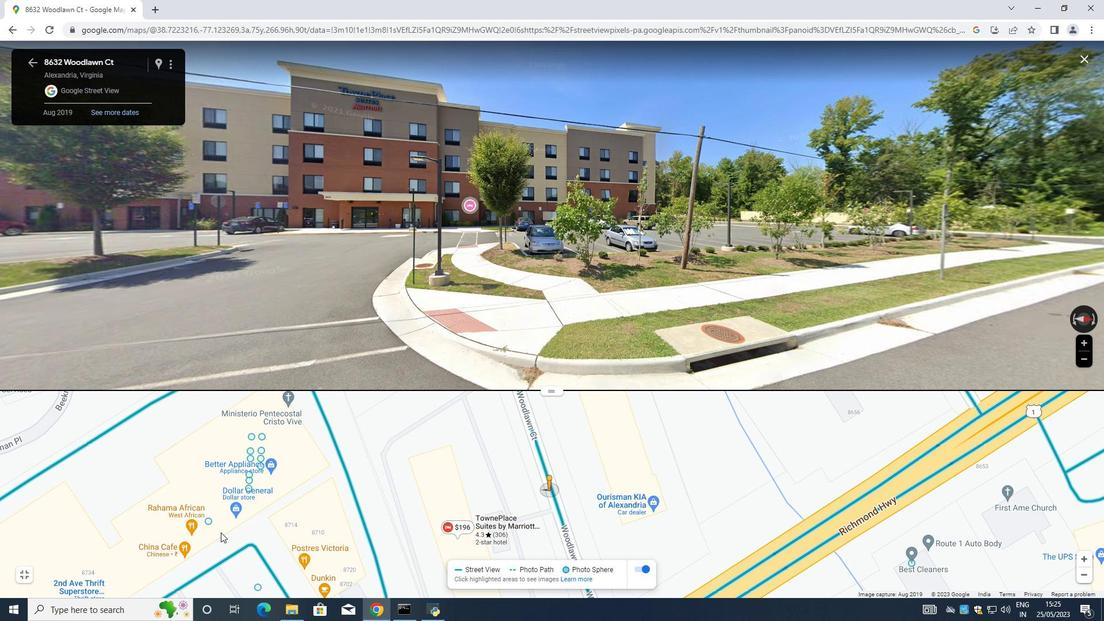 
Action: Mouse scrolled (262, 532) with delta (0, 0)
Screenshot: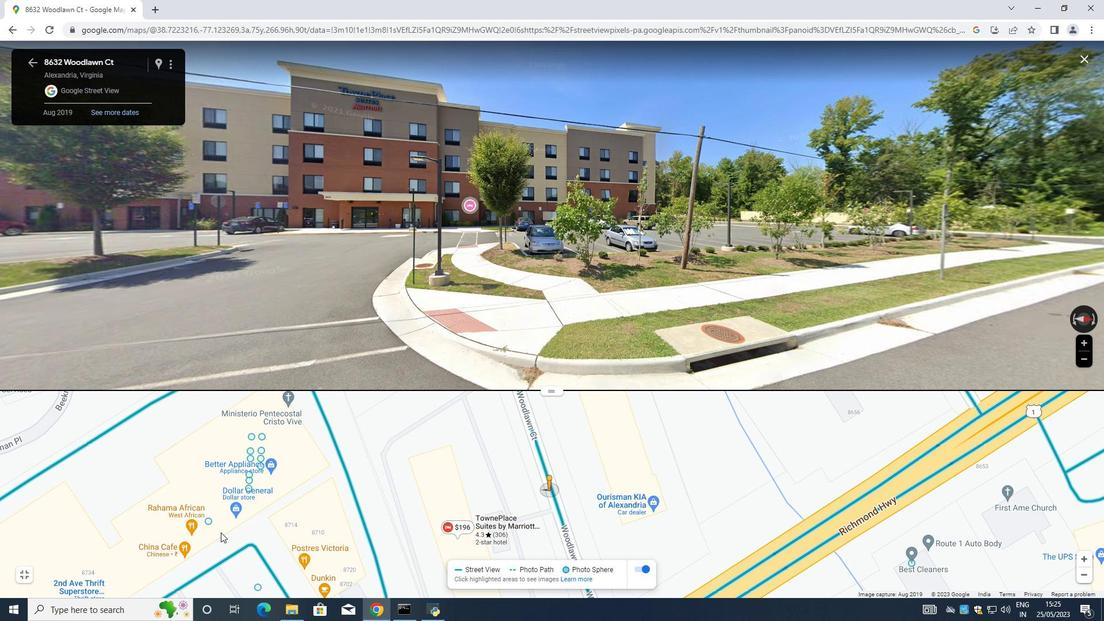 
Action: Mouse moved to (540, 515)
Screenshot: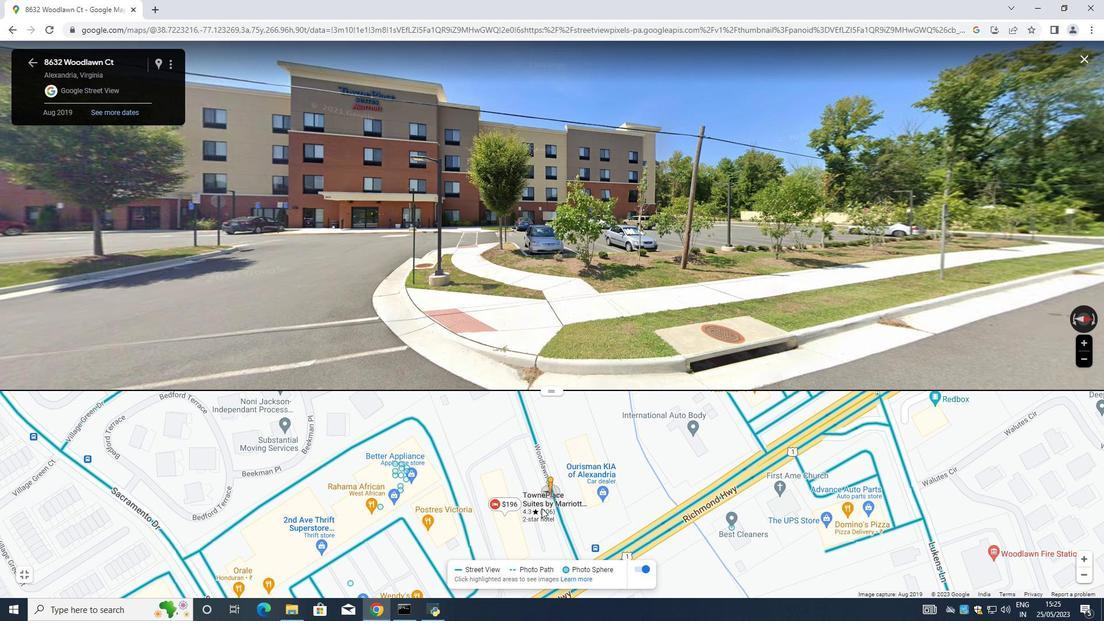 
Action: Mouse scrolled (540, 514) with delta (0, 0)
Screenshot: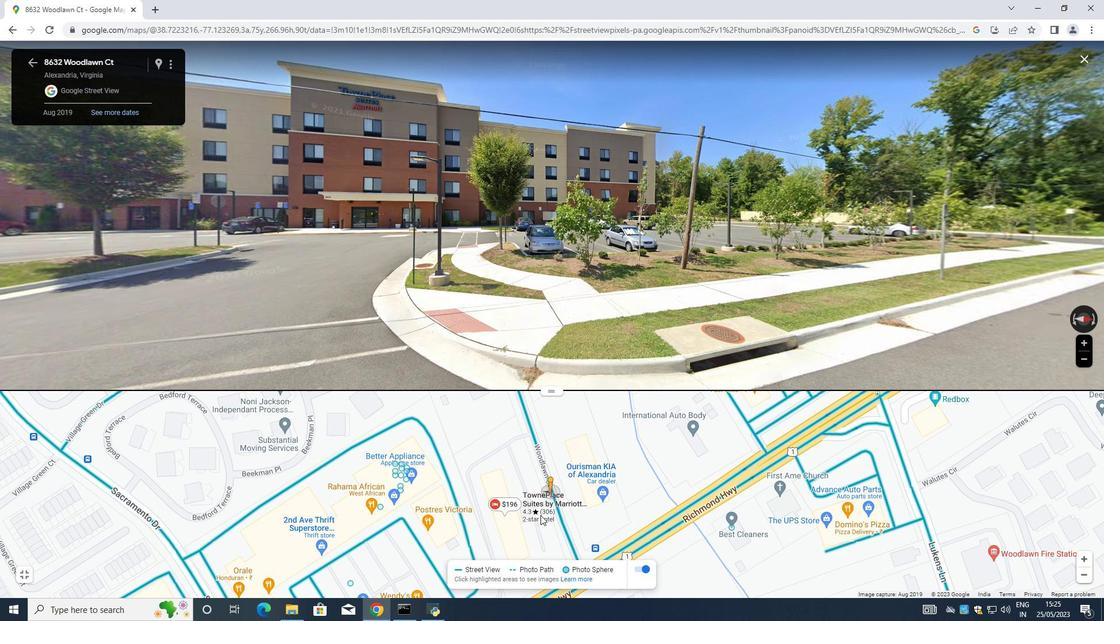
Action: Mouse moved to (499, 526)
Screenshot: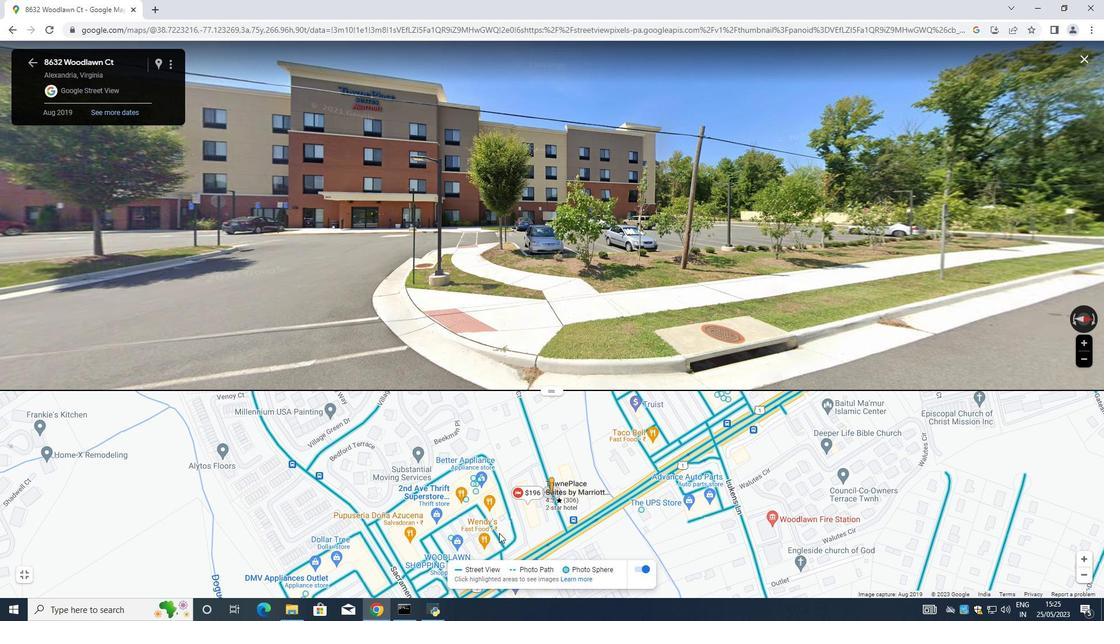 
Action: Mouse pressed left at (499, 526)
Screenshot: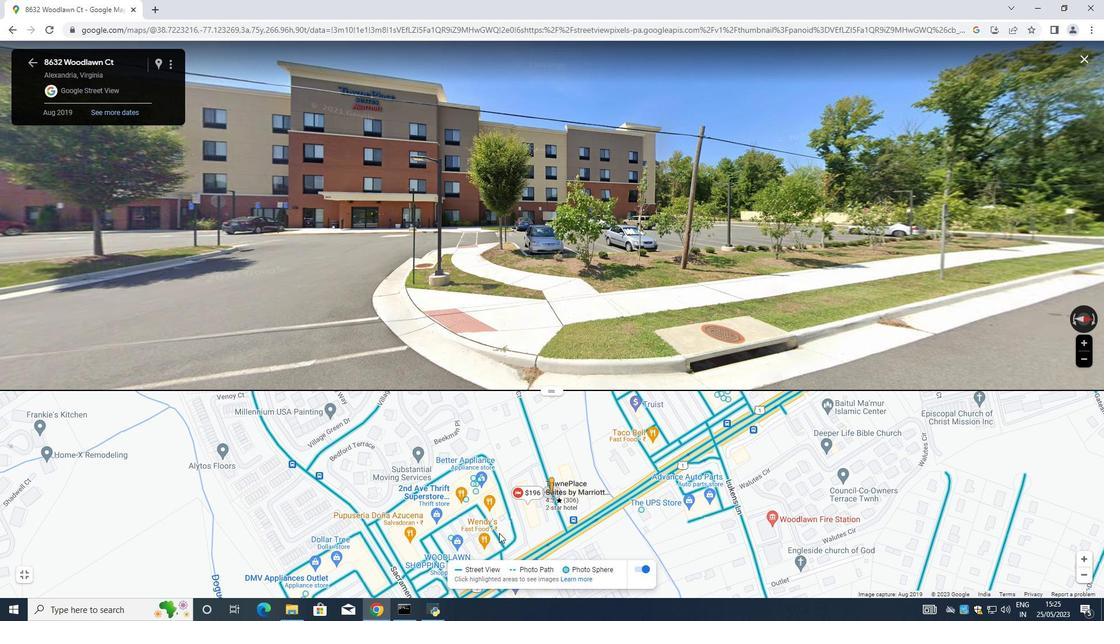 
Action: Mouse moved to (505, 441)
Screenshot: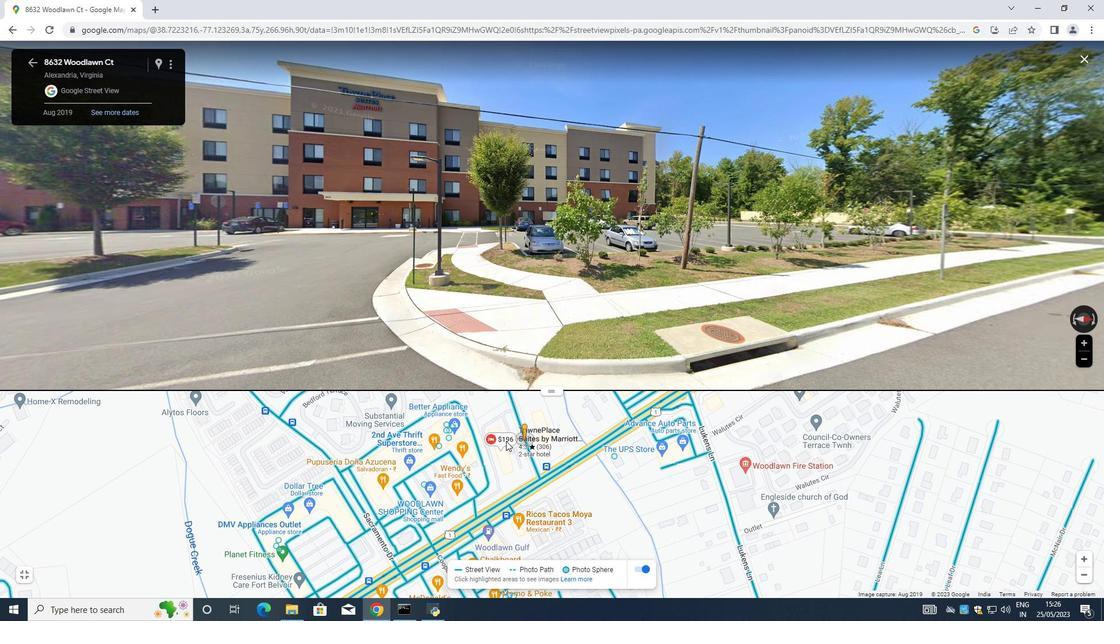
Action: Mouse pressed left at (505, 441)
Screenshot: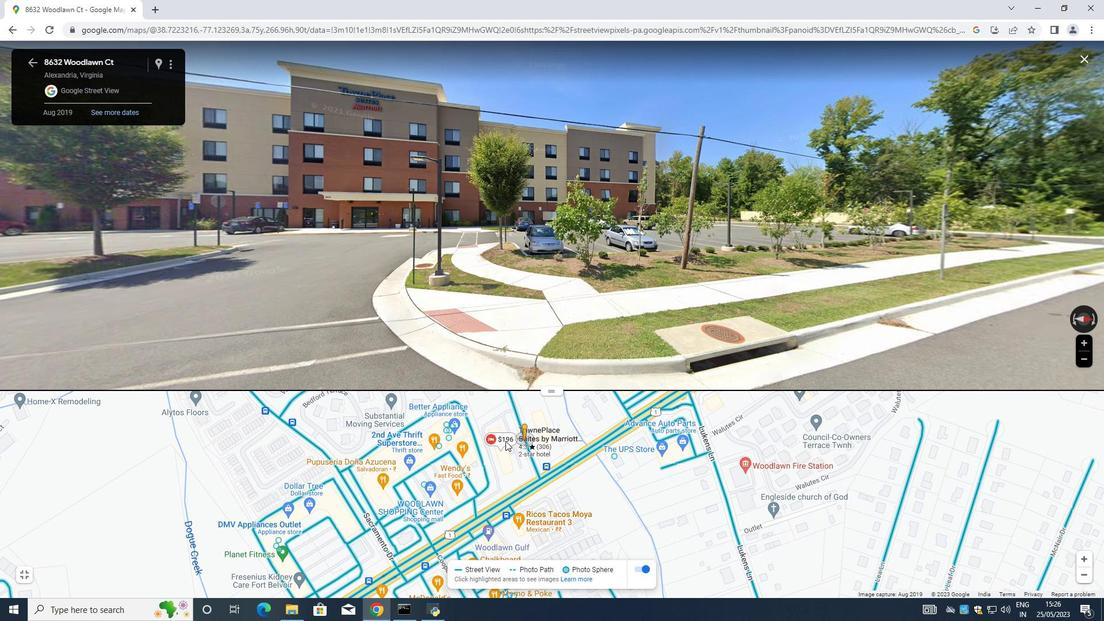 
Action: Mouse pressed left at (505, 441)
Screenshot: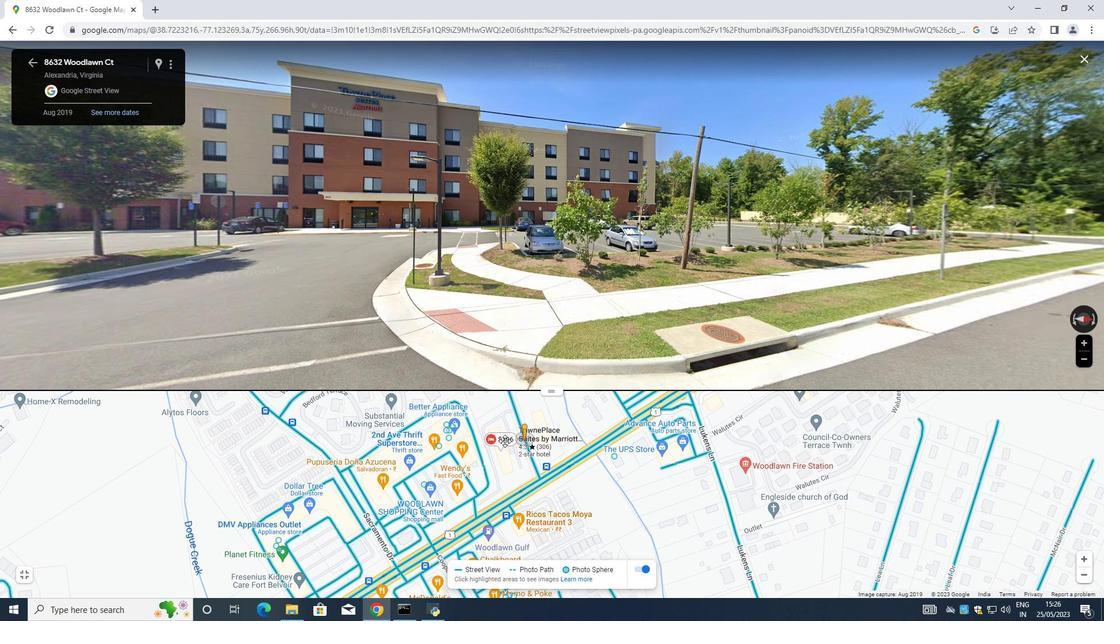 
Action: Mouse moved to (505, 441)
Screenshot: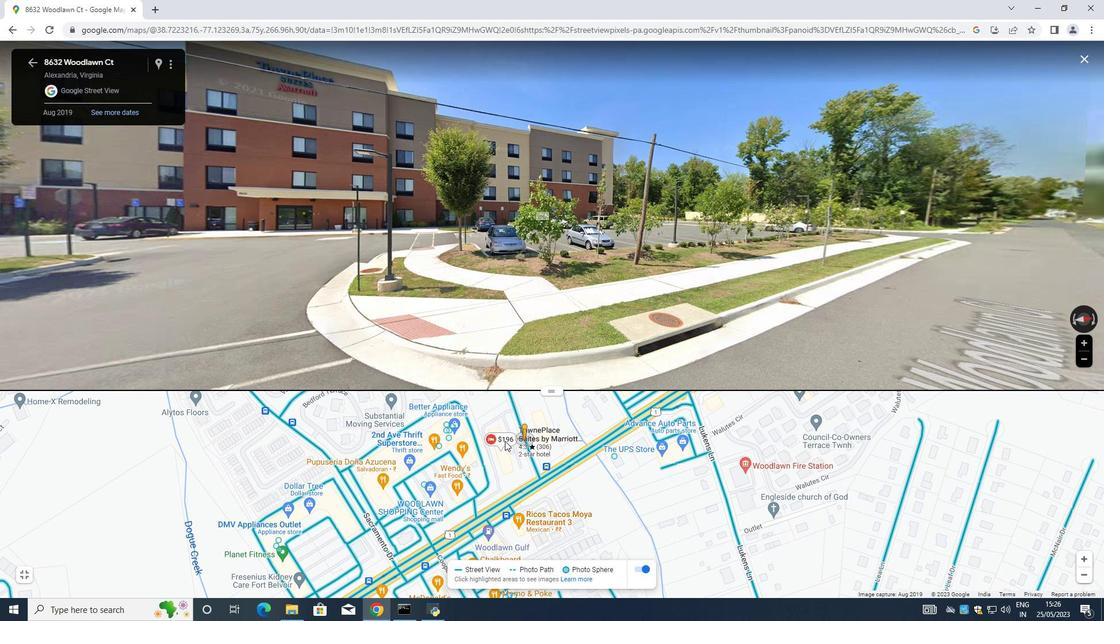
Action: Mouse pressed left at (505, 441)
Screenshot: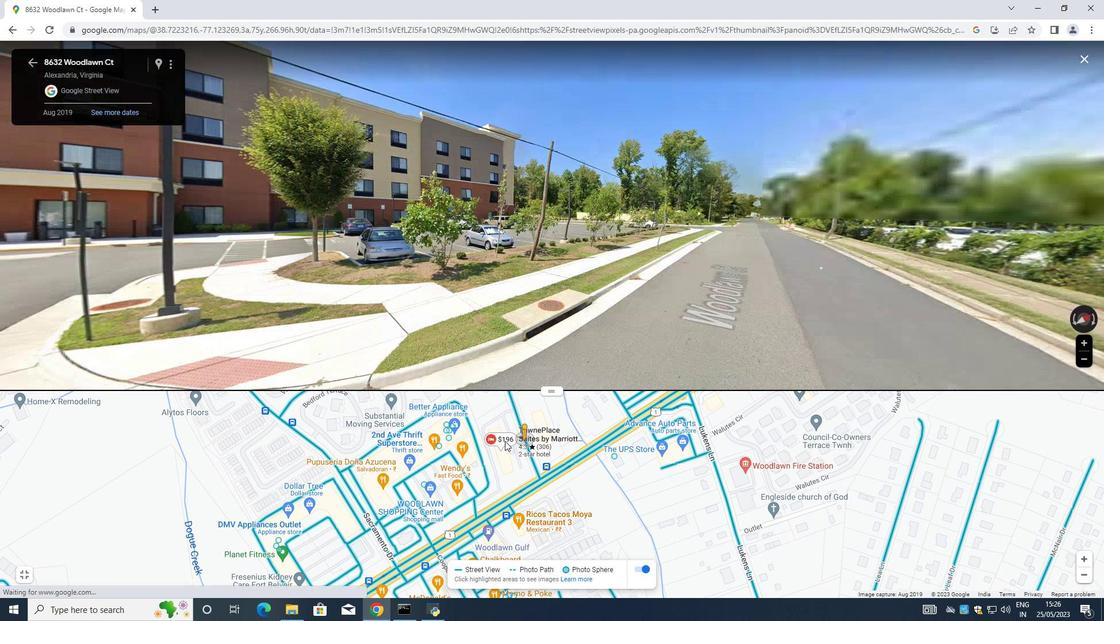 
Action: Mouse moved to (504, 441)
Screenshot: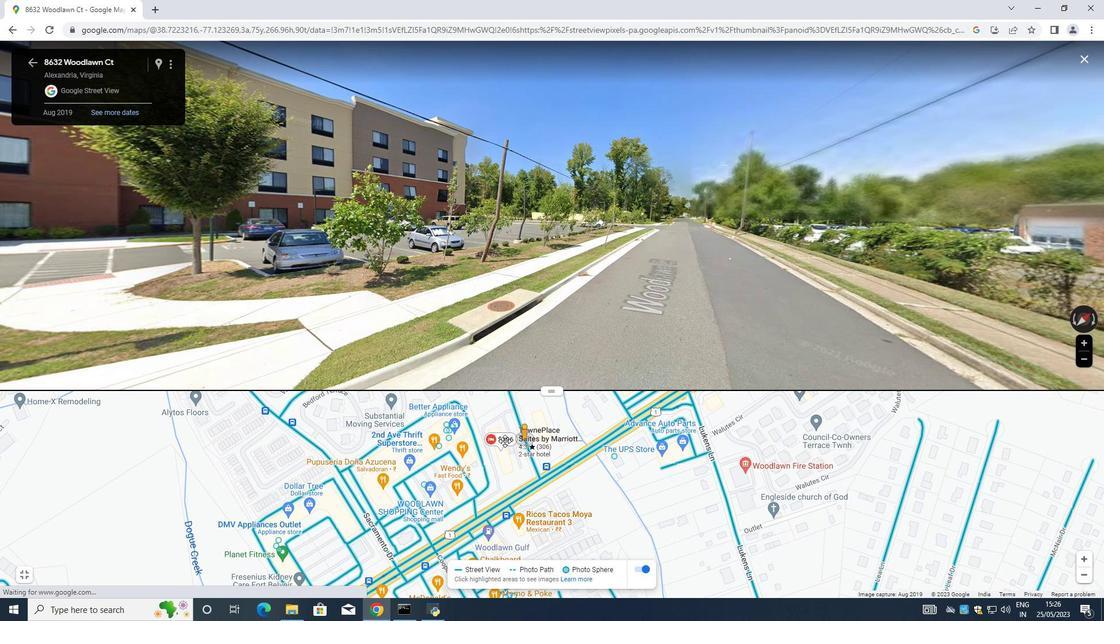 
Action: Mouse pressed left at (504, 441)
Screenshot: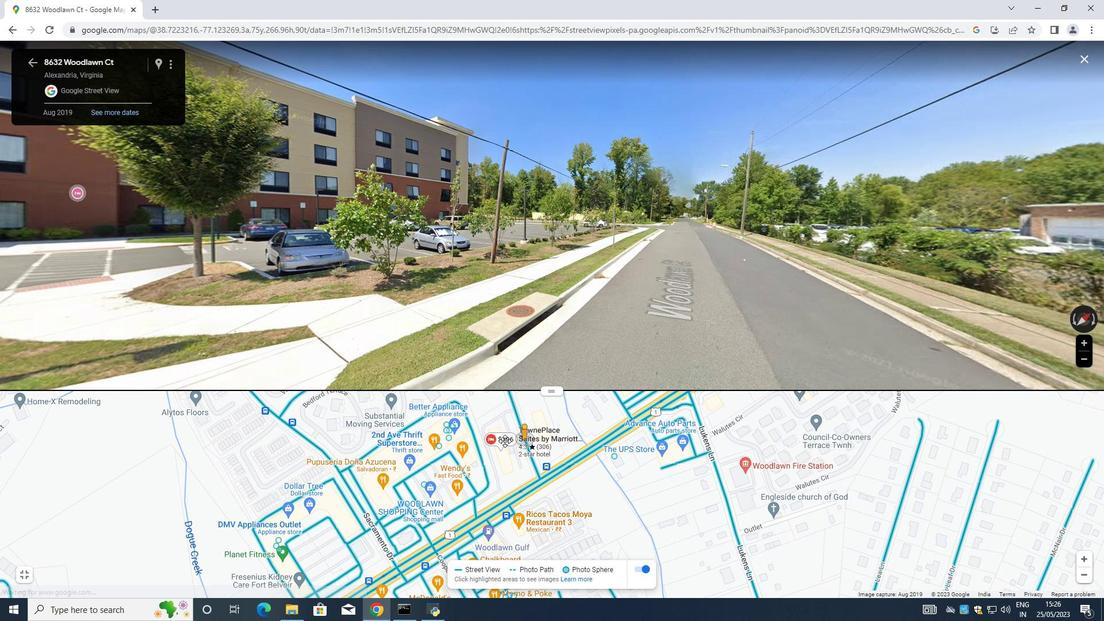 
Action: Mouse moved to (499, 440)
Screenshot: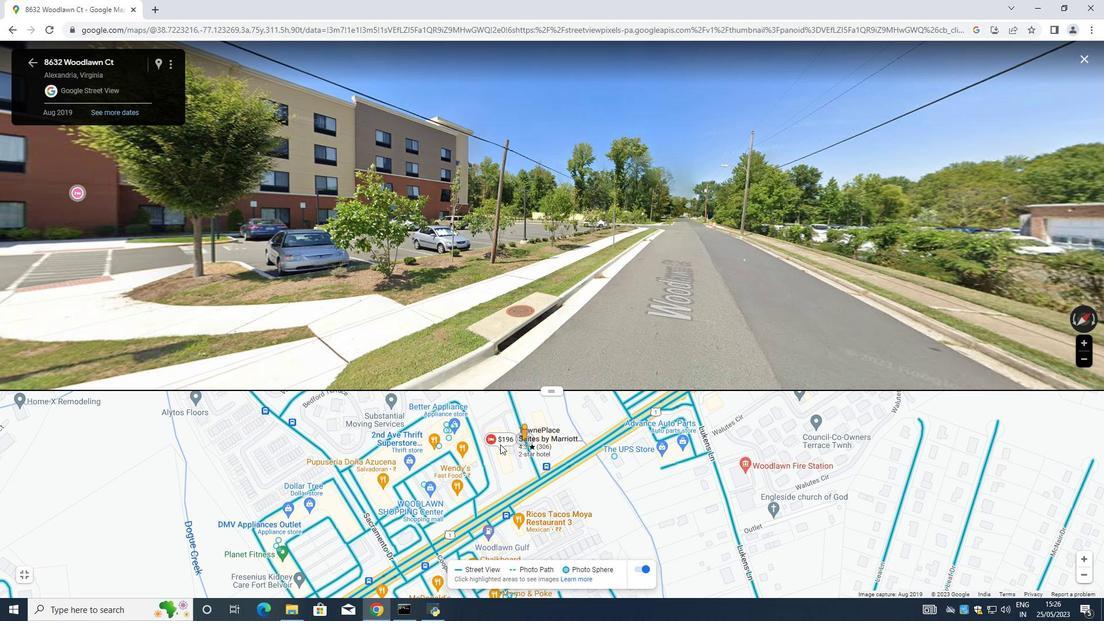 
Action: Mouse pressed left at (499, 440)
Screenshot: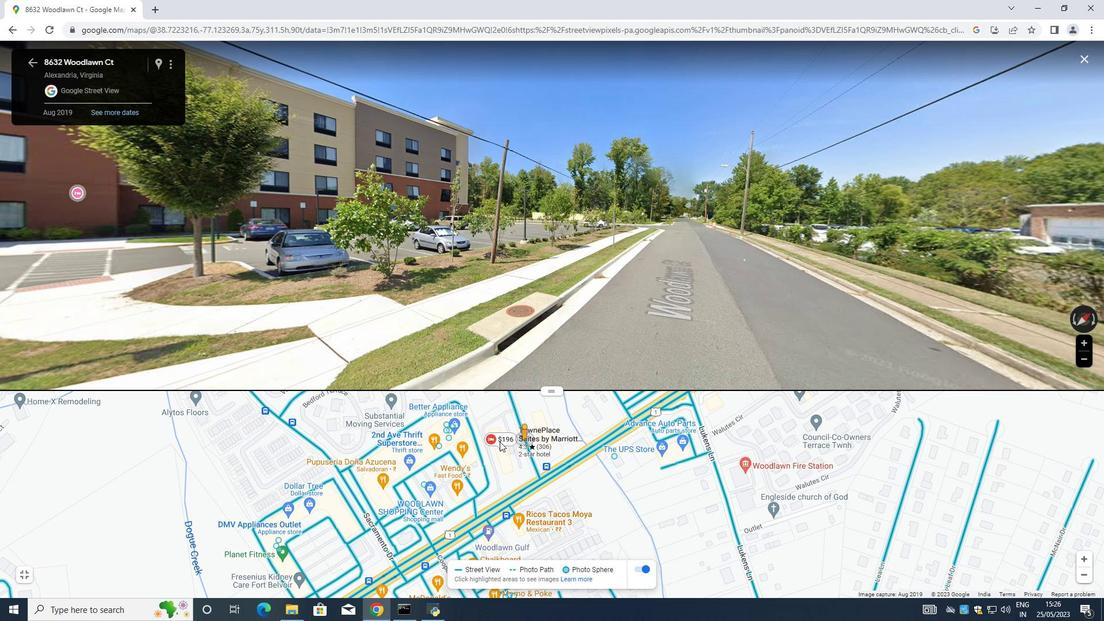 
Action: Mouse moved to (499, 440)
Screenshot: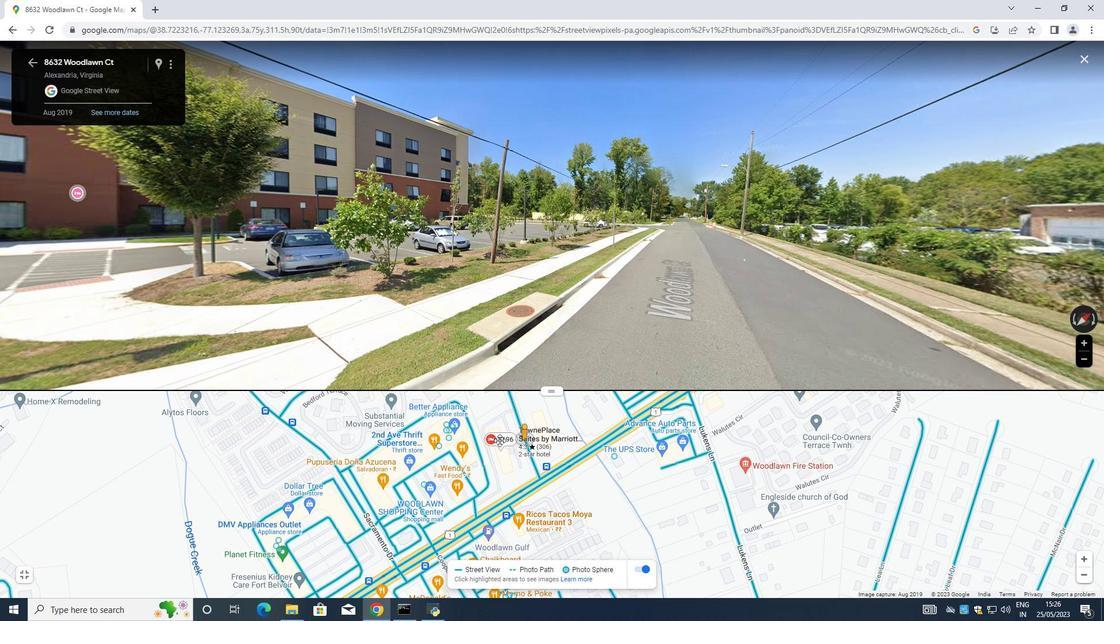 
Action: Mouse pressed left at (499, 440)
Screenshot: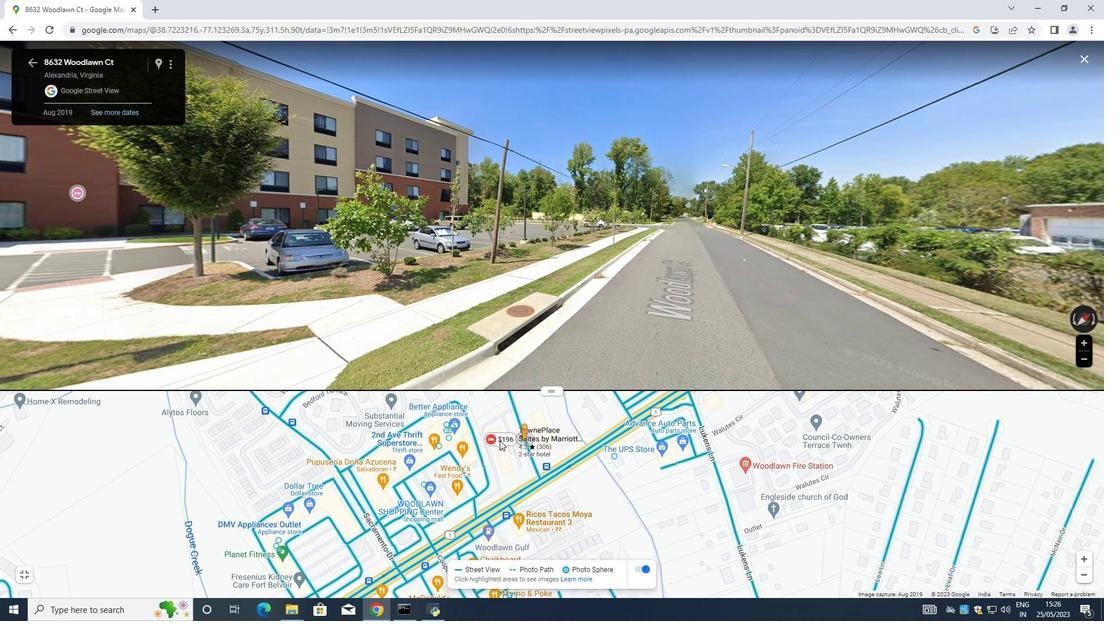 
Action: Mouse pressed left at (499, 440)
Screenshot: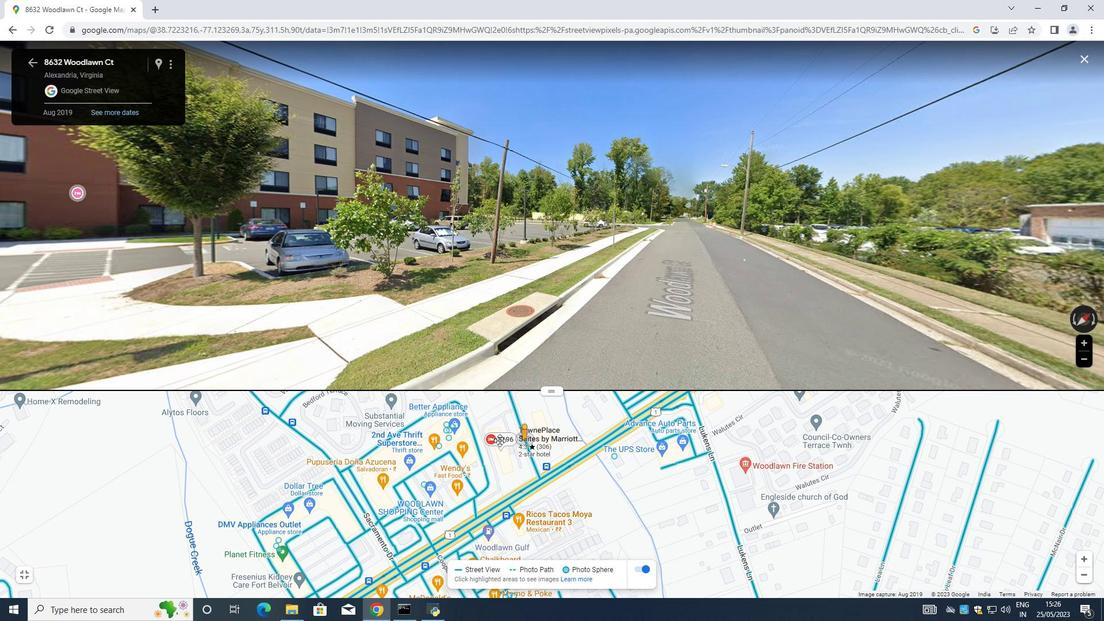 
Action: Mouse moved to (499, 440)
